 Task: In the  document batman.docx Add another  'page' Use the Tool Explore 'and look for brief about the picture in first page, copy 2-3 lines in second sheet.' Align the text to the center
Action: Mouse moved to (216, 103)
Screenshot: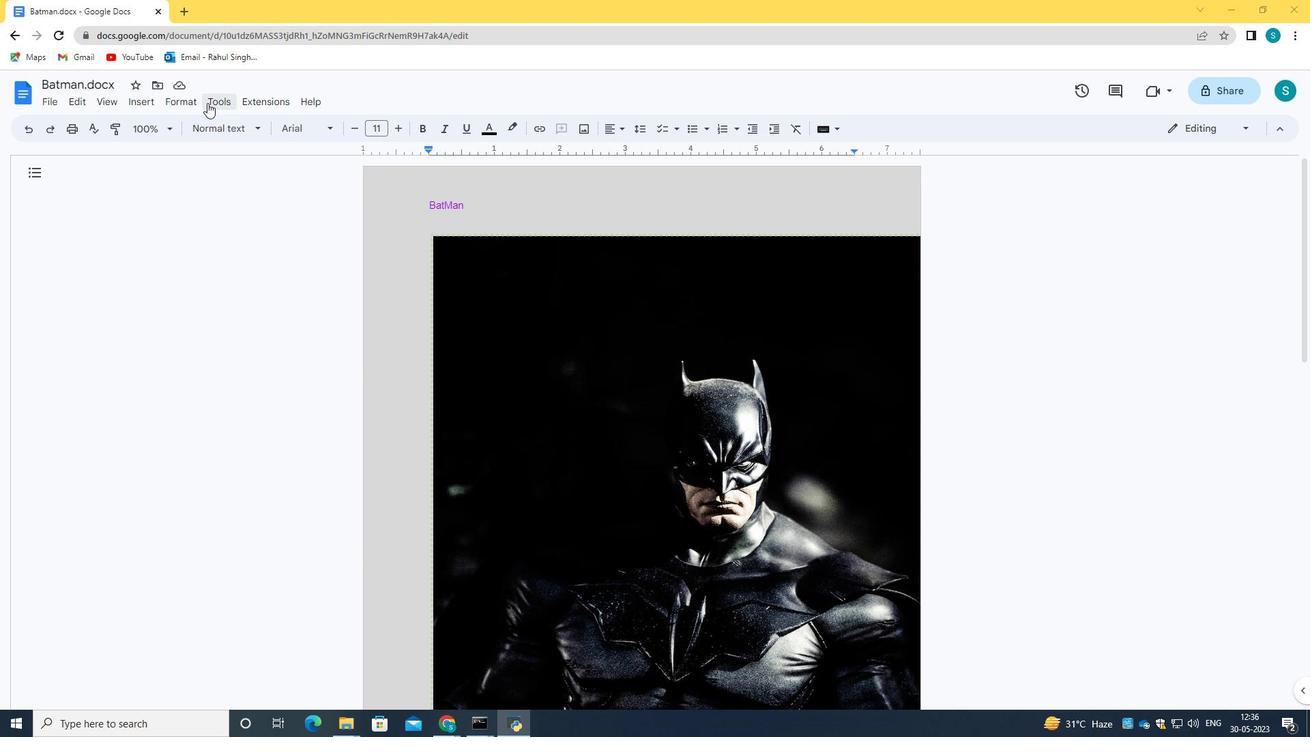
Action: Mouse pressed left at (216, 103)
Screenshot: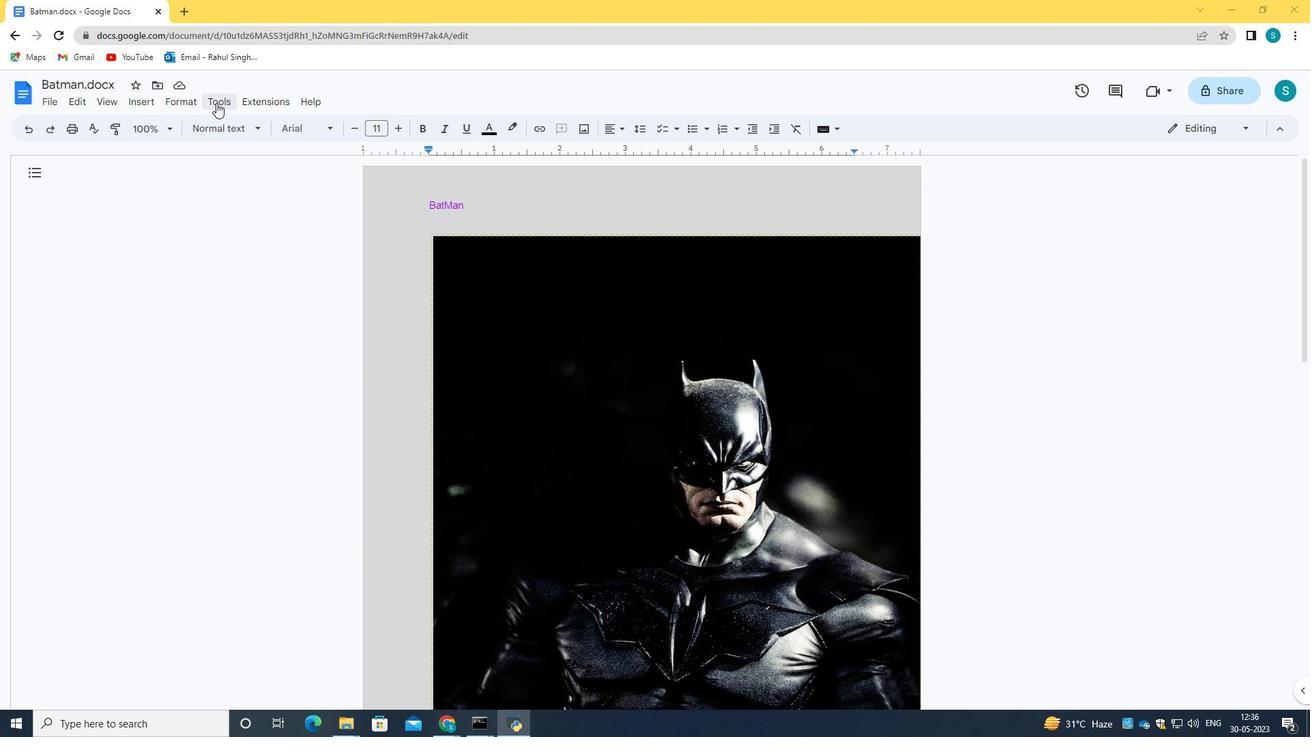 
Action: Mouse moved to (272, 262)
Screenshot: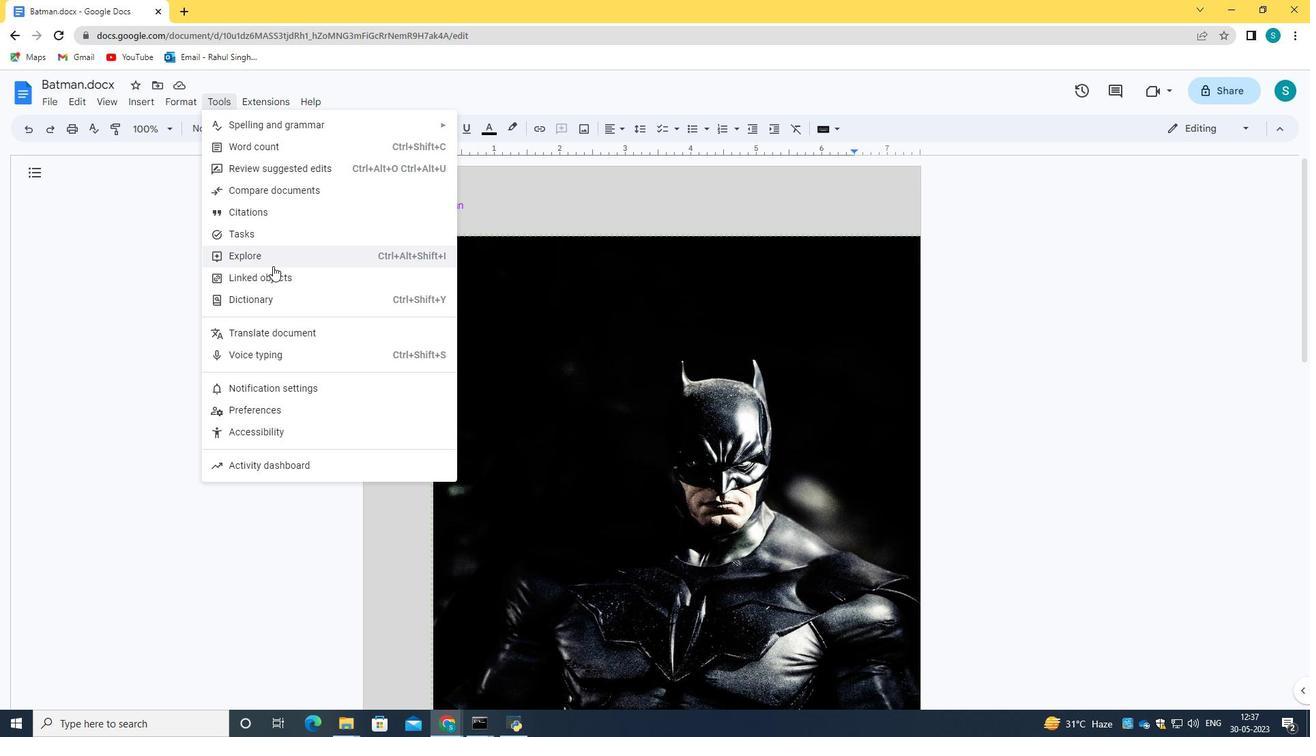 
Action: Mouse pressed left at (272, 262)
Screenshot: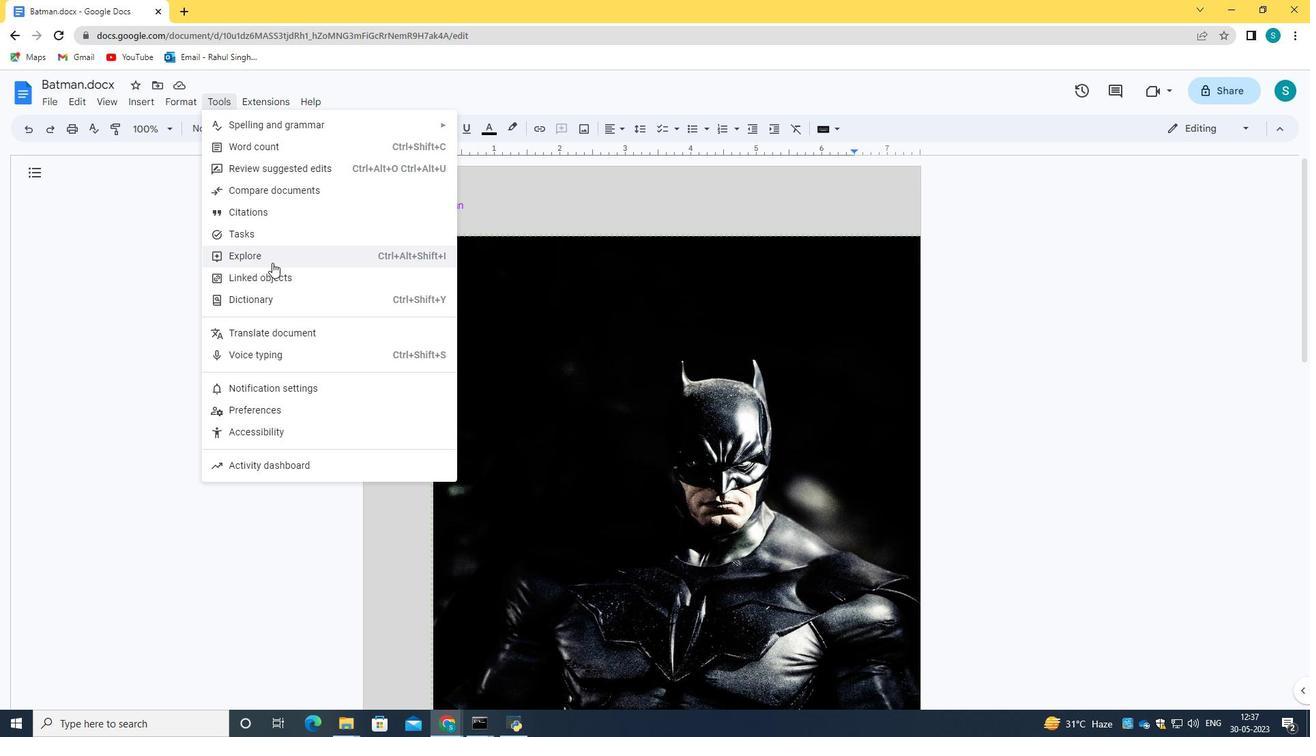 
Action: Mouse moved to (938, 231)
Screenshot: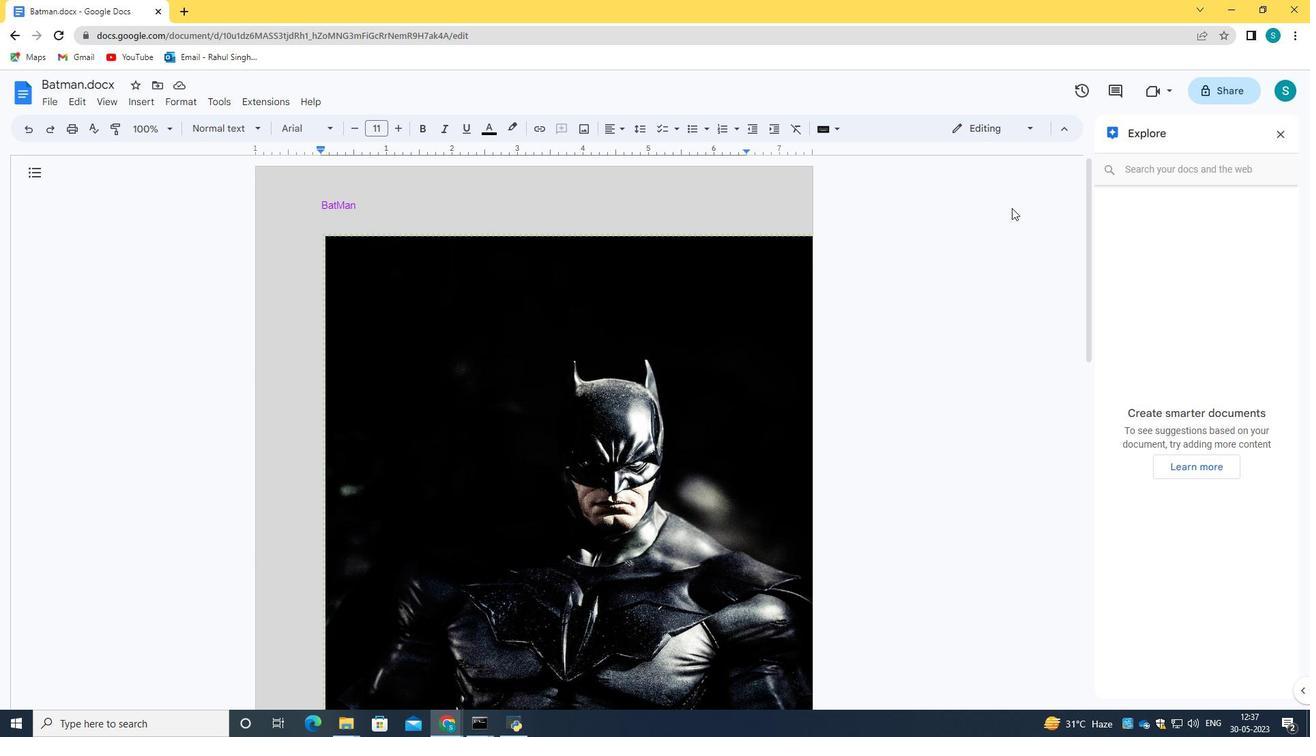 
Action: Mouse pressed left at (938, 231)
Screenshot: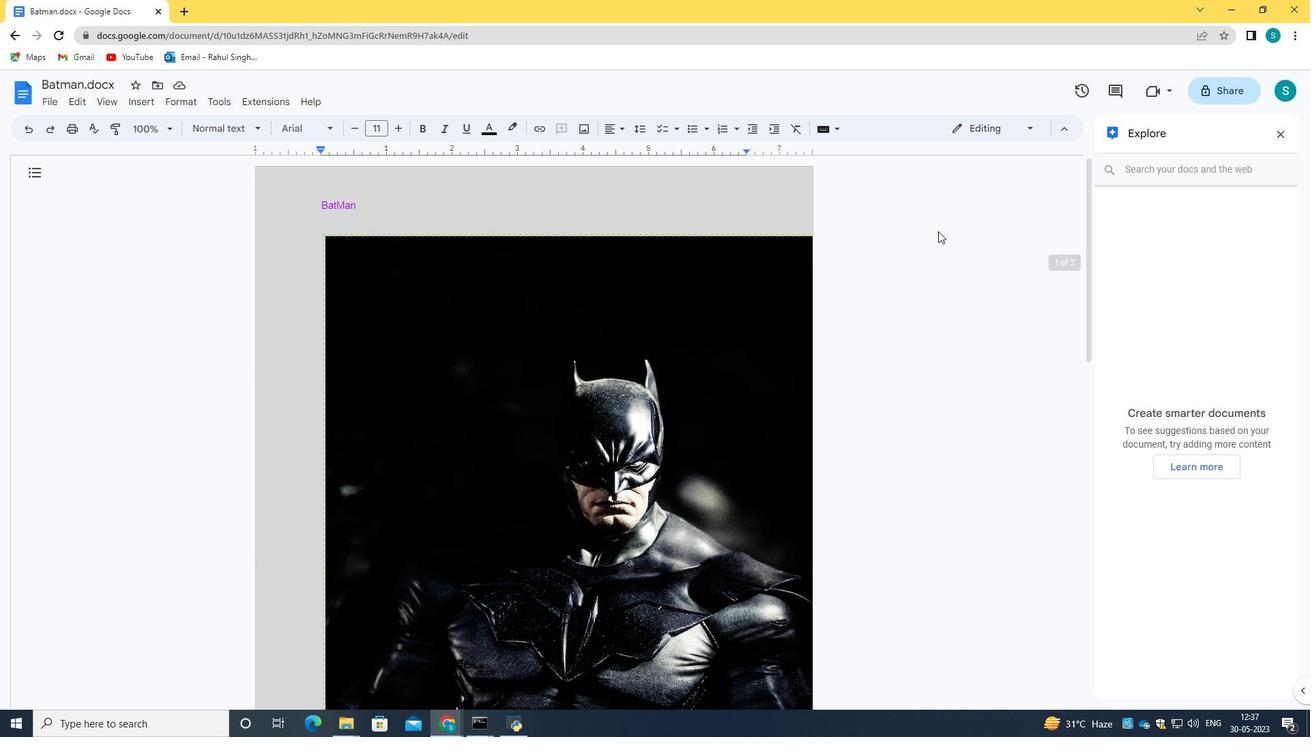 
Action: Mouse moved to (1278, 133)
Screenshot: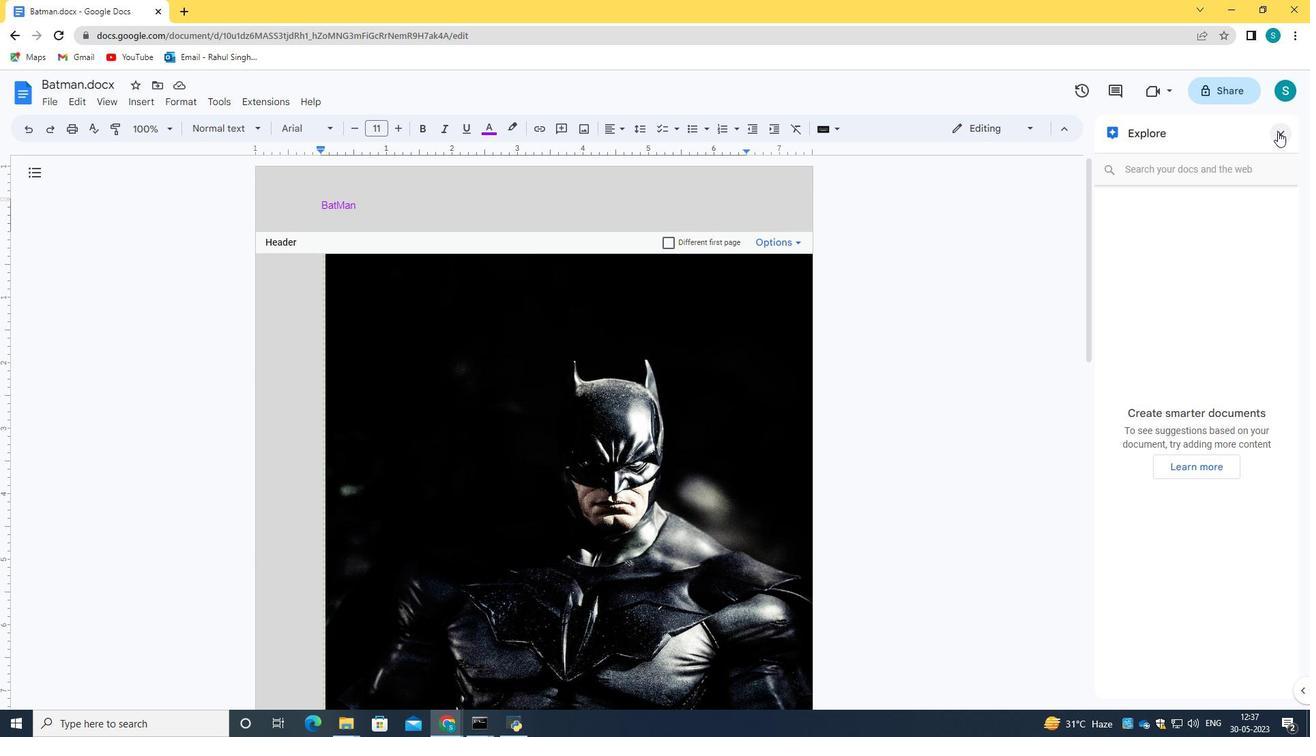 
Action: Mouse pressed left at (1278, 133)
Screenshot: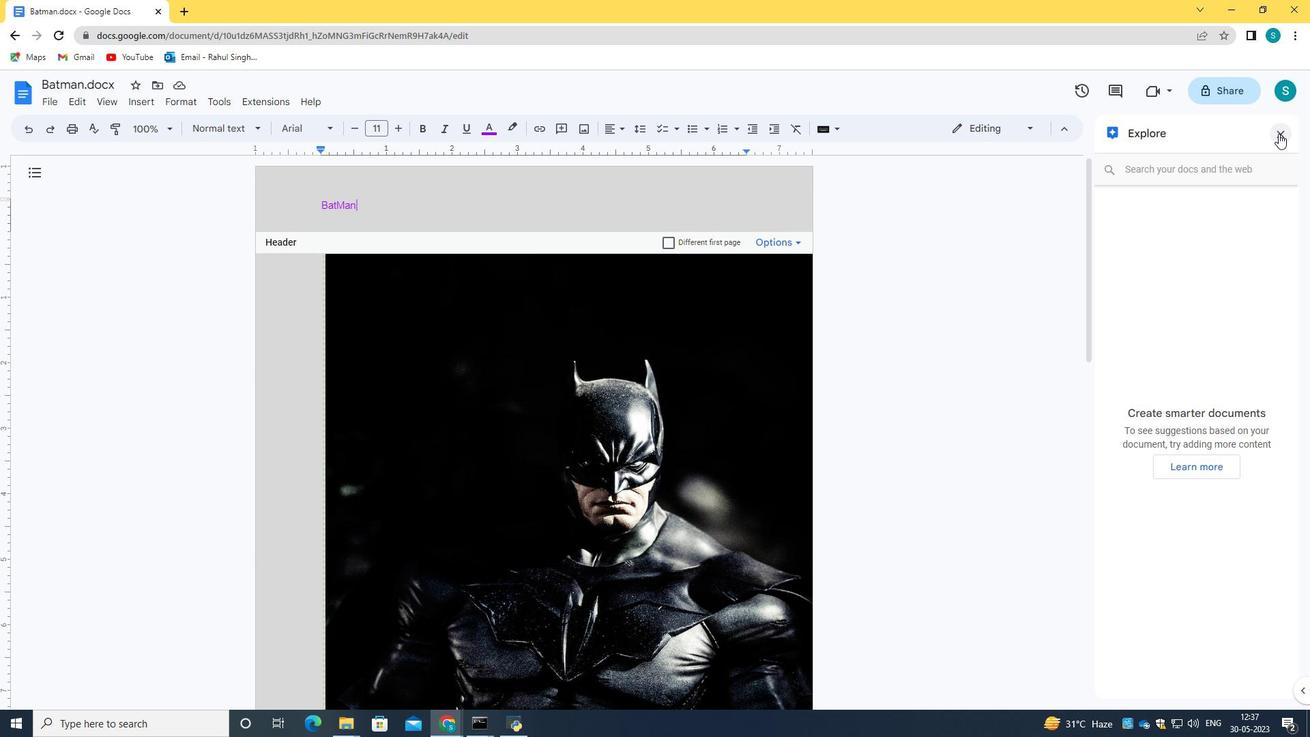 
Action: Mouse moved to (831, 134)
Screenshot: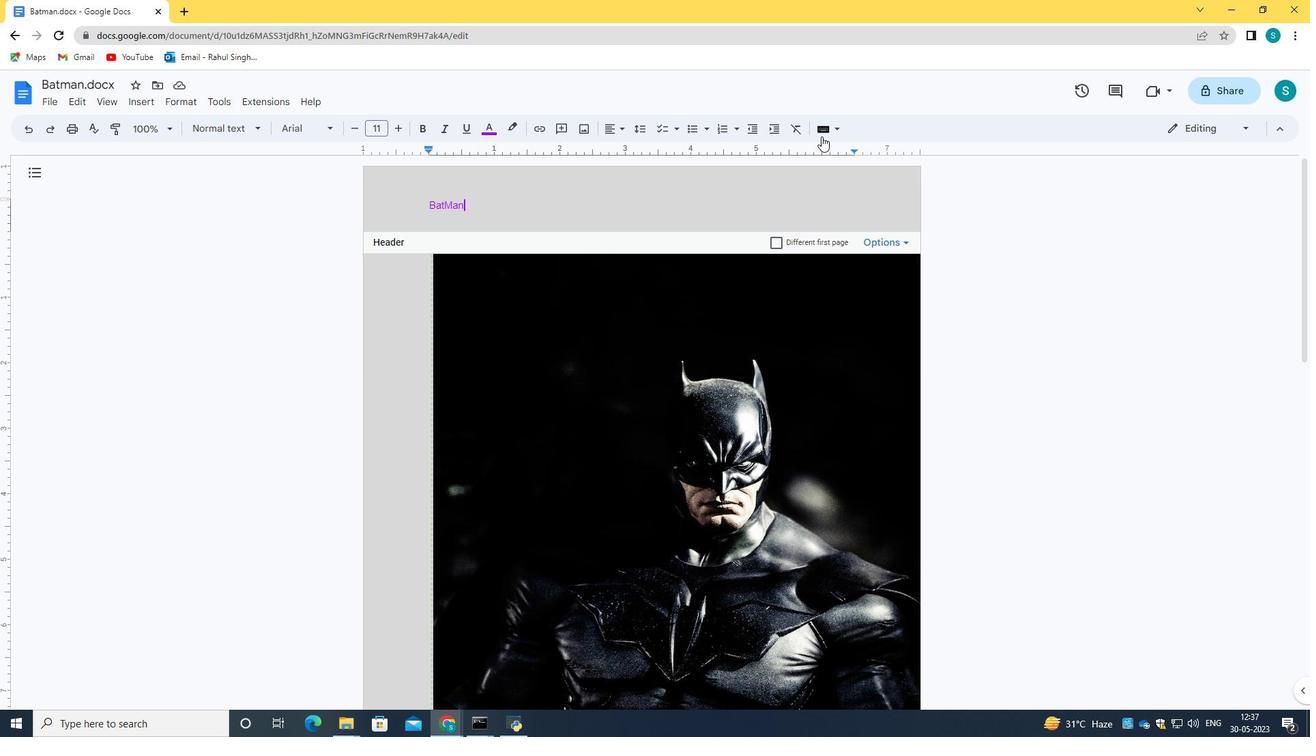 
Action: Mouse pressed left at (831, 134)
Screenshot: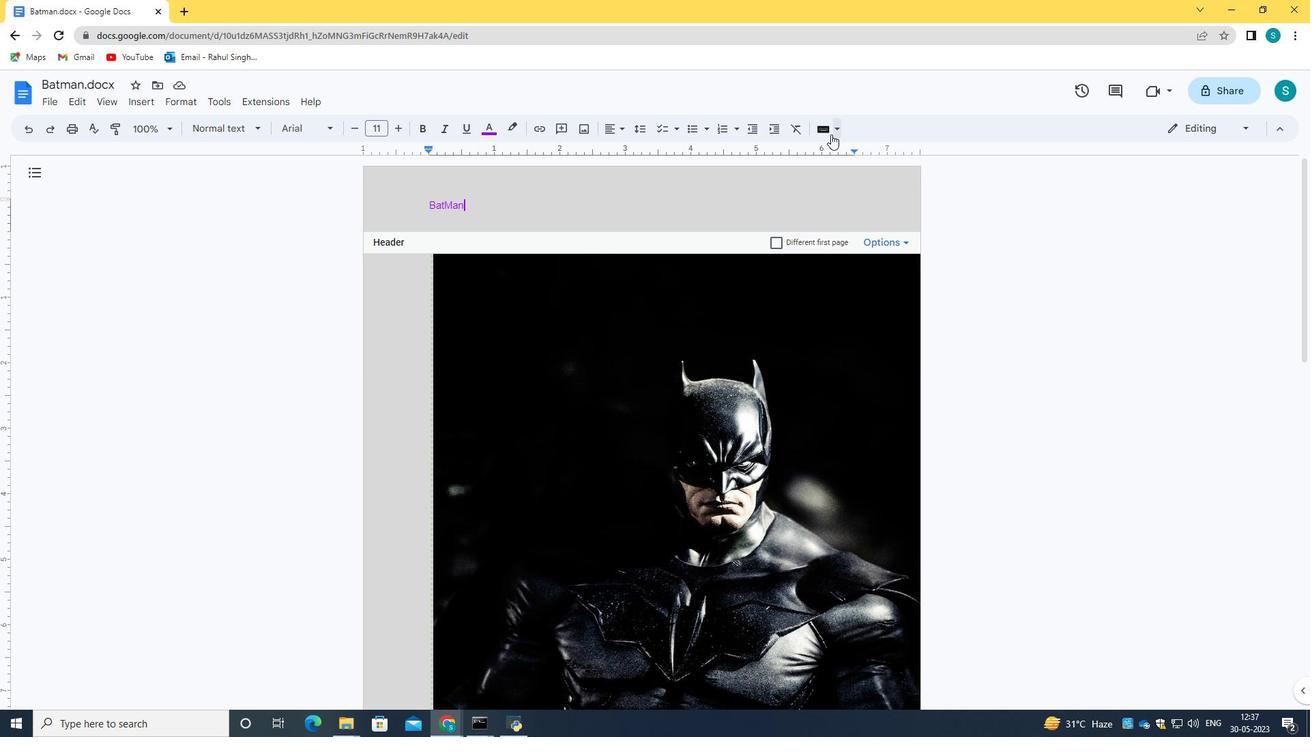 
Action: Mouse pressed left at (831, 134)
Screenshot: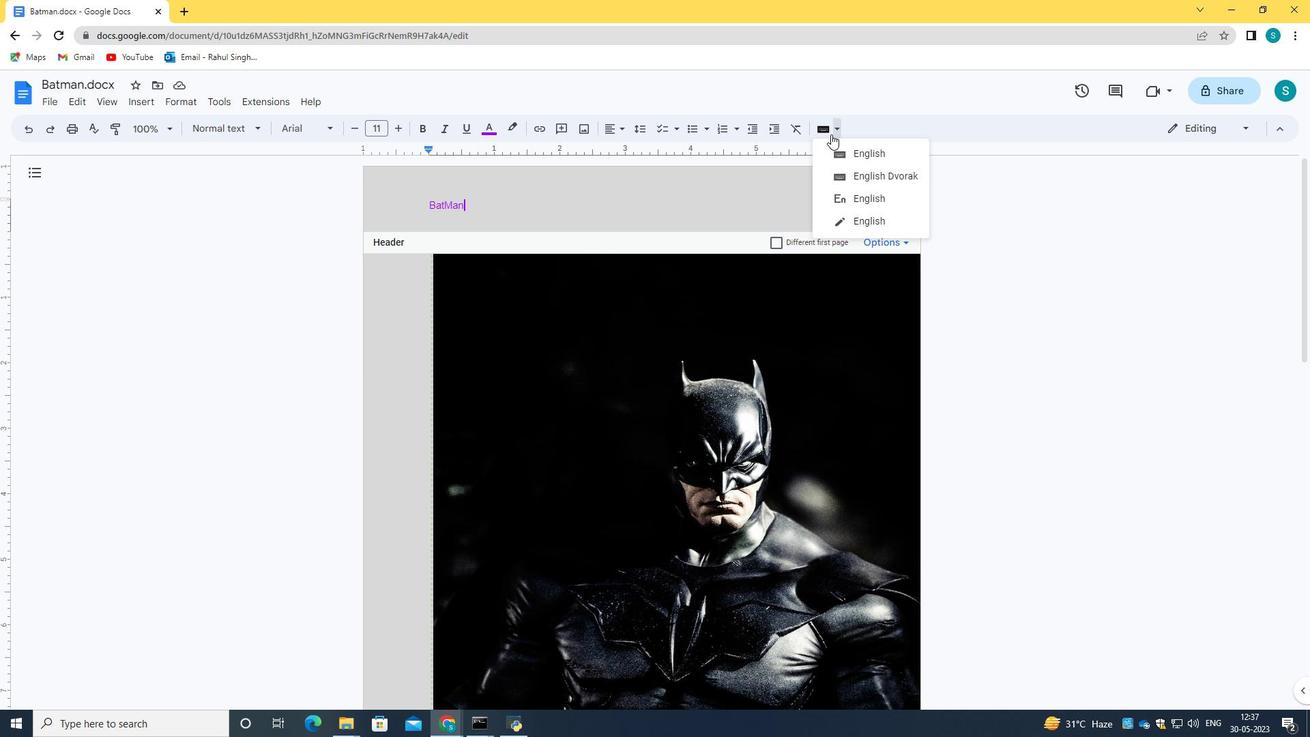 
Action: Mouse moved to (58, 100)
Screenshot: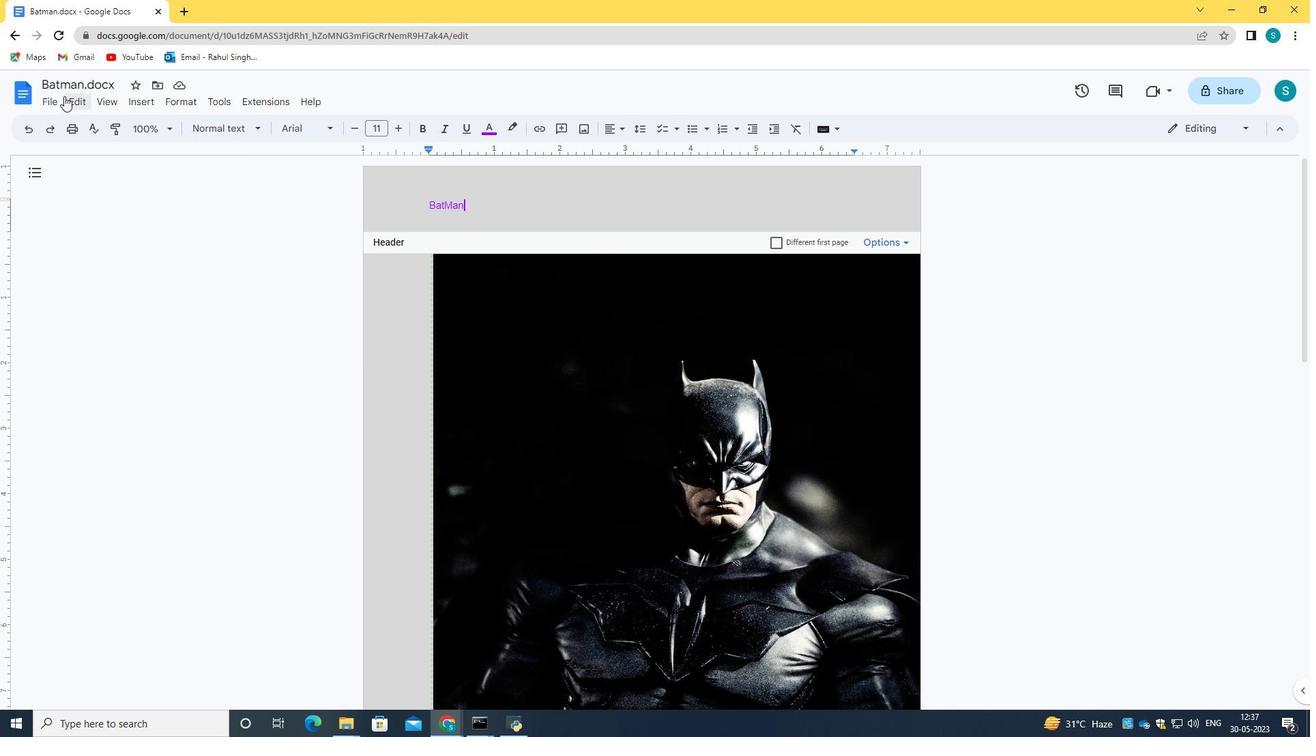
Action: Mouse pressed left at (58, 100)
Screenshot: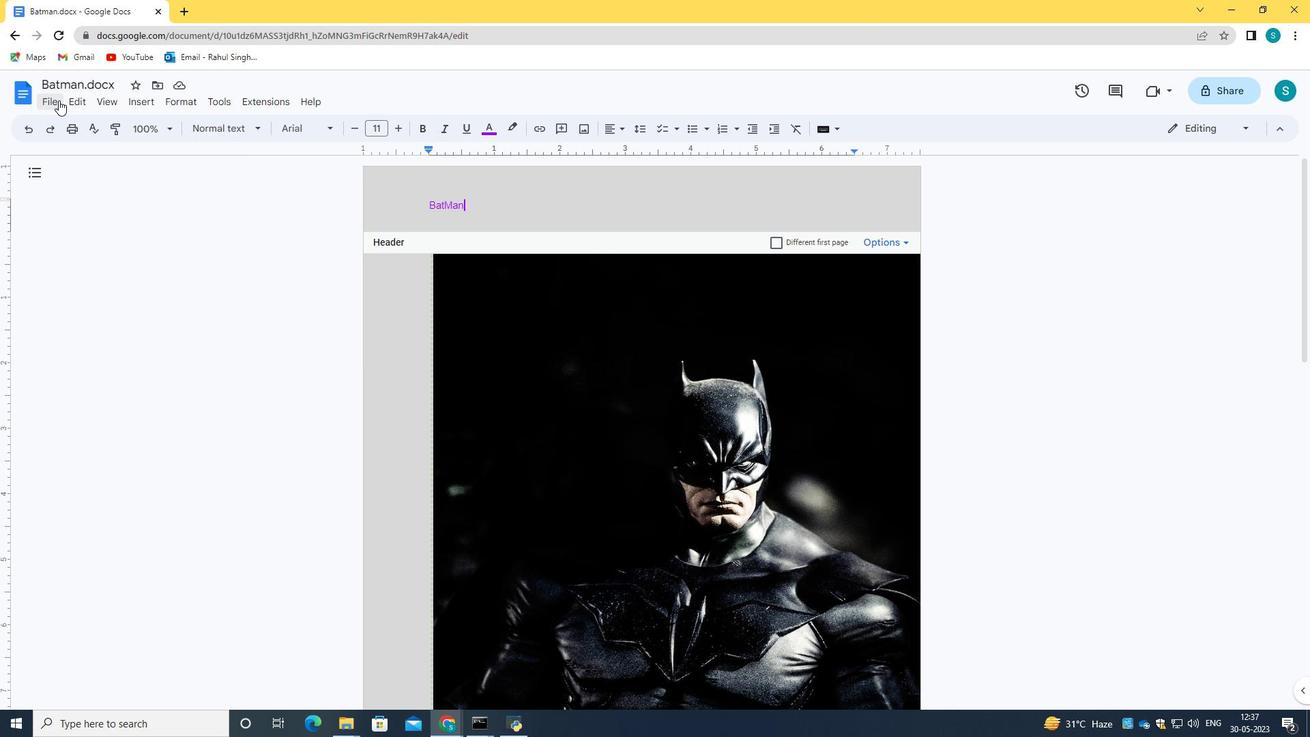 
Action: Mouse moved to (219, 287)
Screenshot: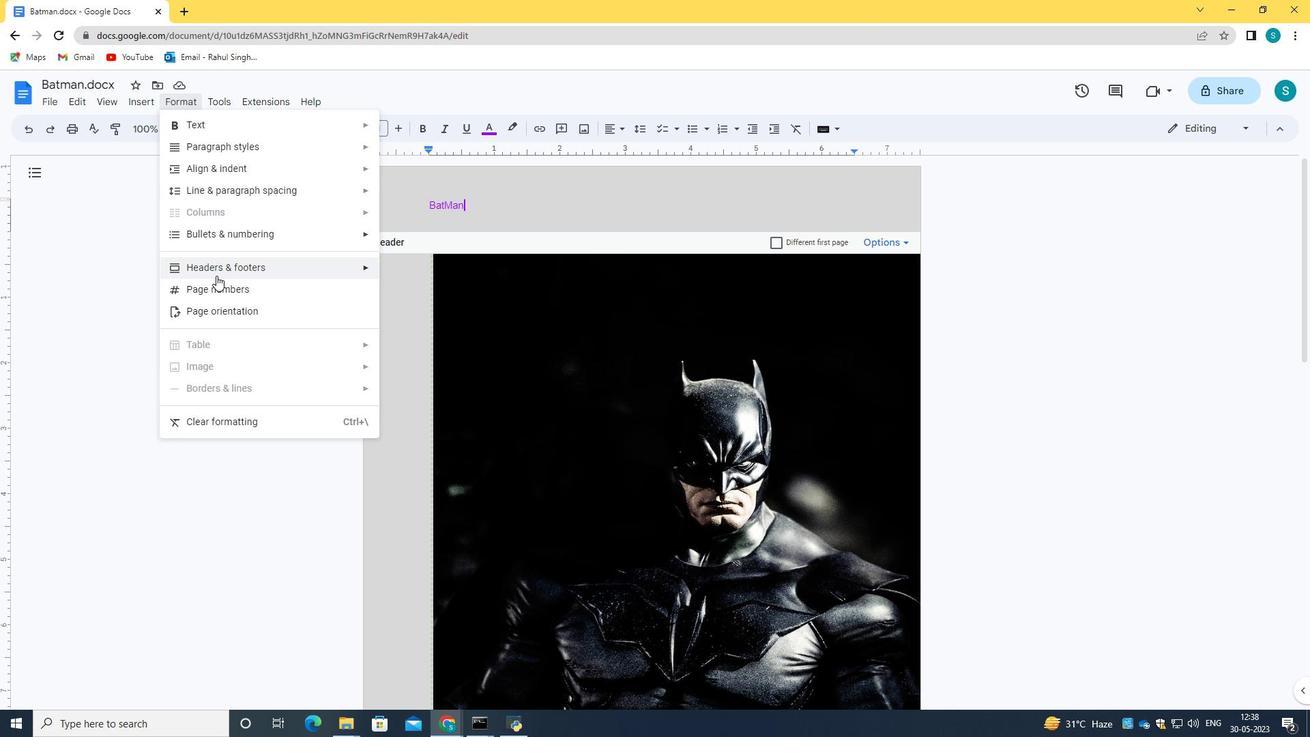 
Action: Mouse pressed left at (219, 287)
Screenshot: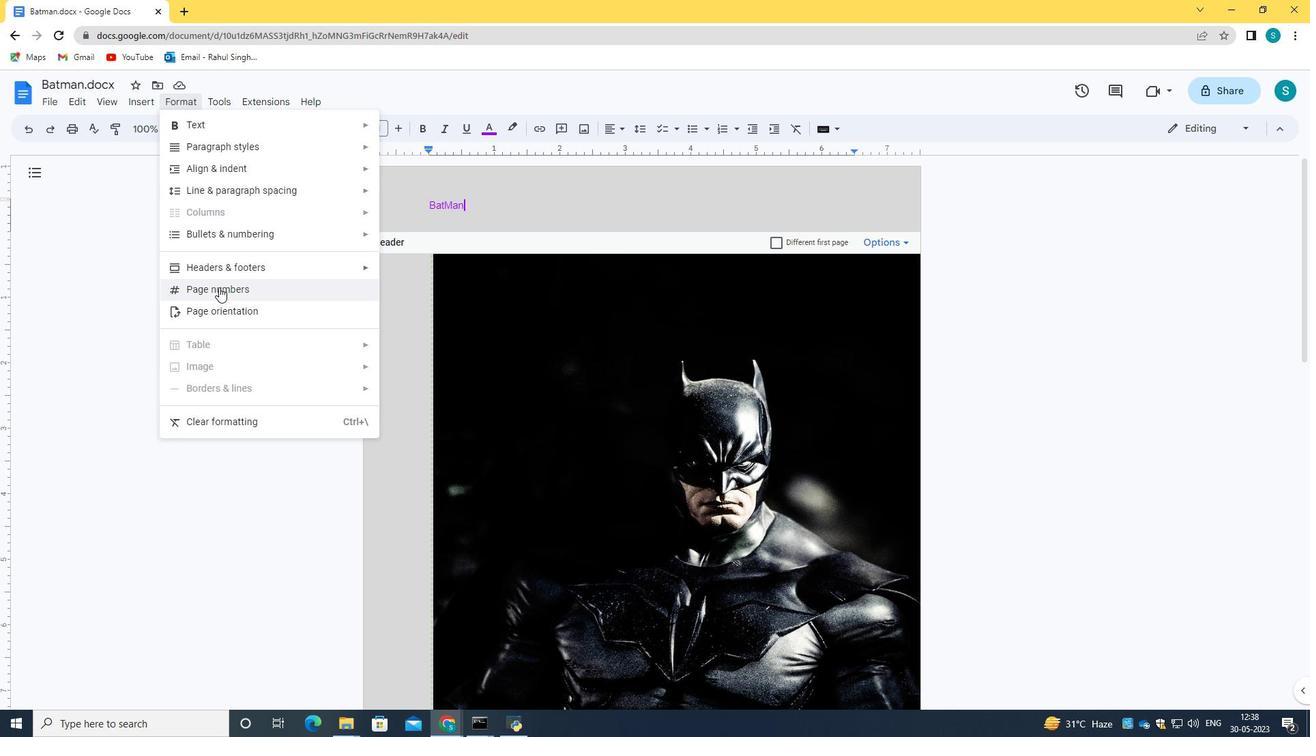 
Action: Mouse moved to (748, 277)
Screenshot: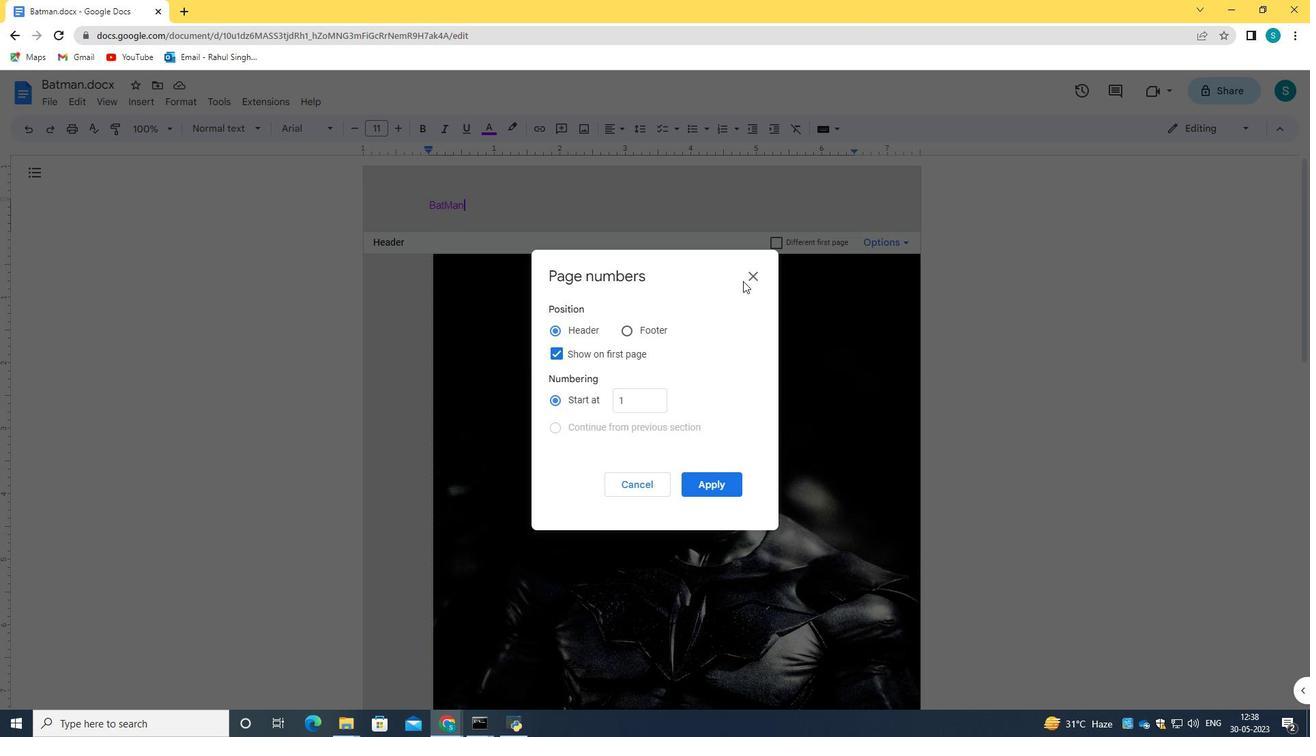 
Action: Mouse pressed left at (748, 277)
Screenshot: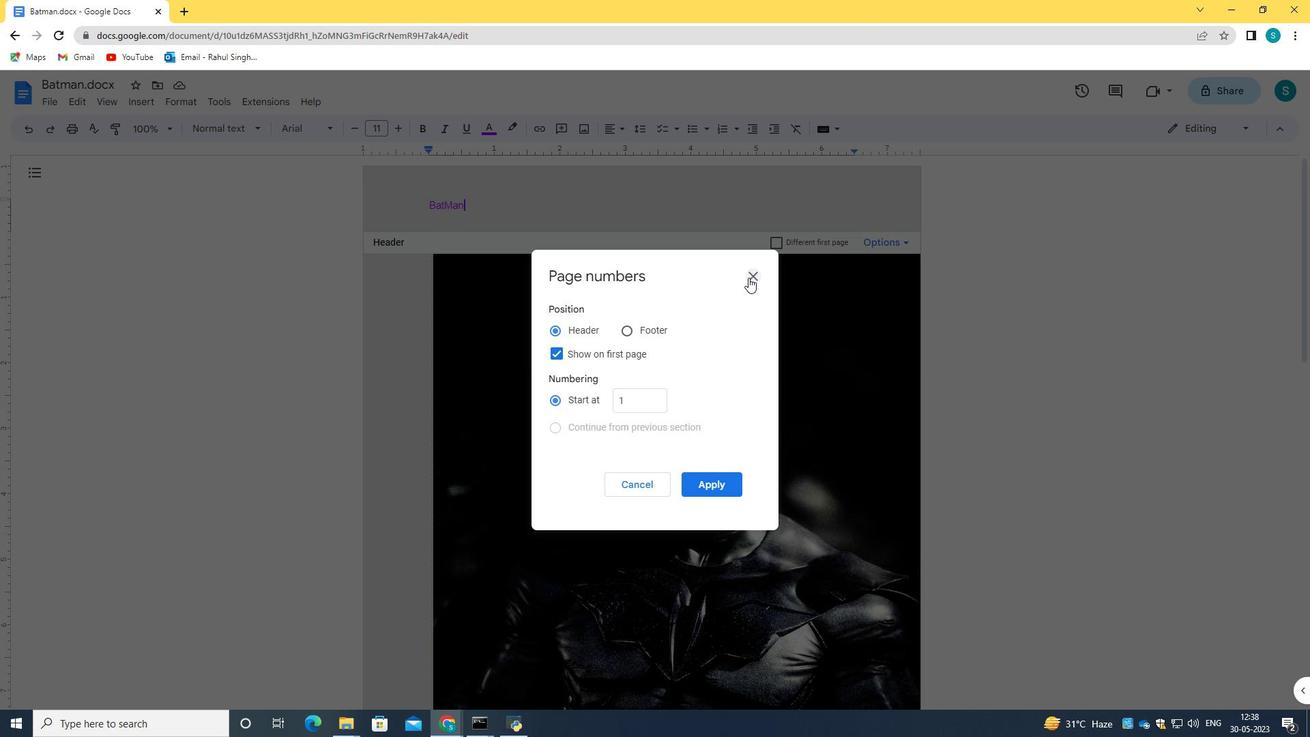 
Action: Mouse moved to (794, 333)
Screenshot: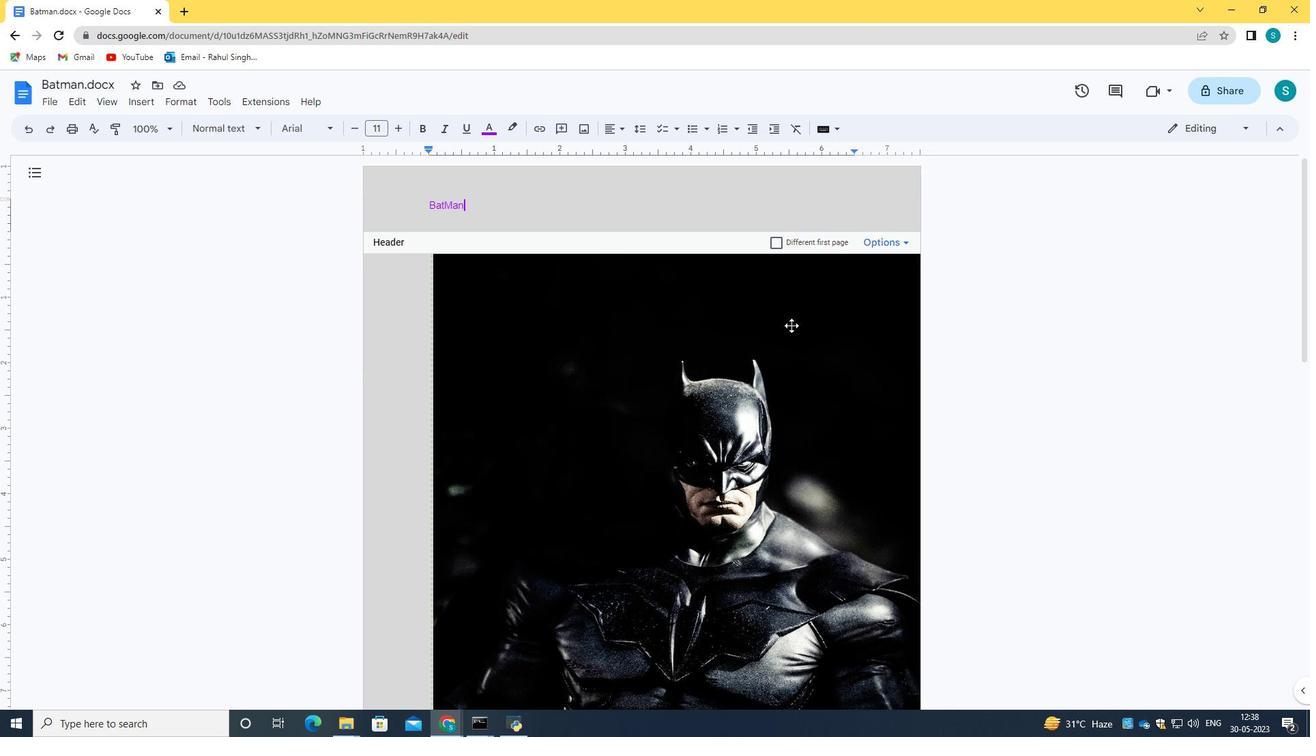 
Action: Mouse scrolled (794, 333) with delta (0, 0)
Screenshot: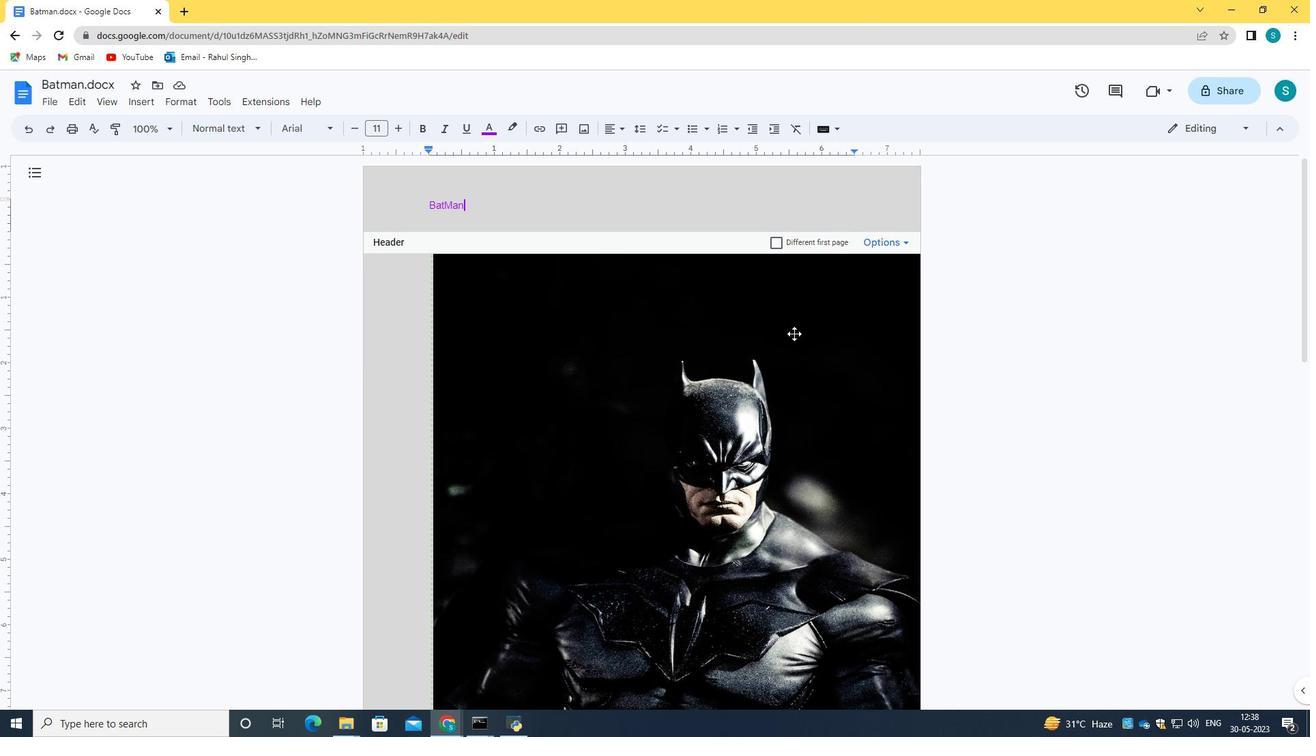 
Action: Mouse scrolled (794, 333) with delta (0, 0)
Screenshot: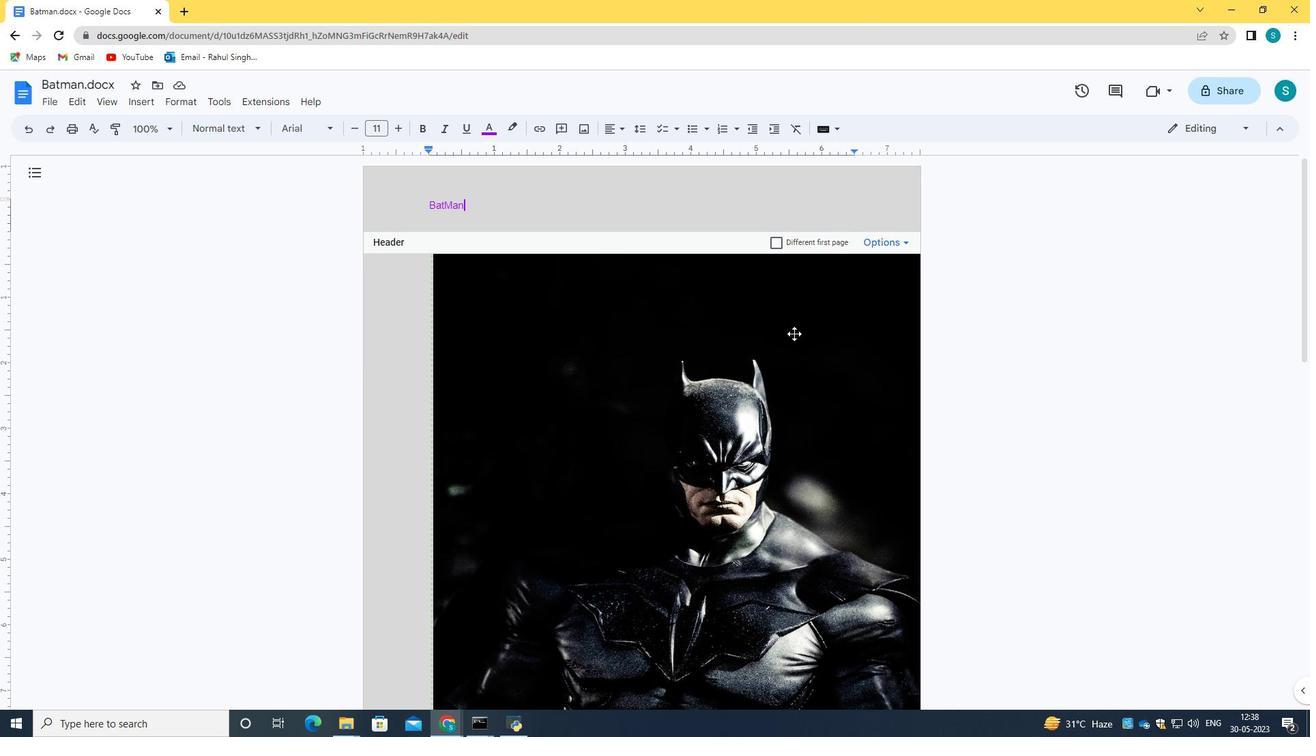 
Action: Mouse scrolled (794, 333) with delta (0, 0)
Screenshot: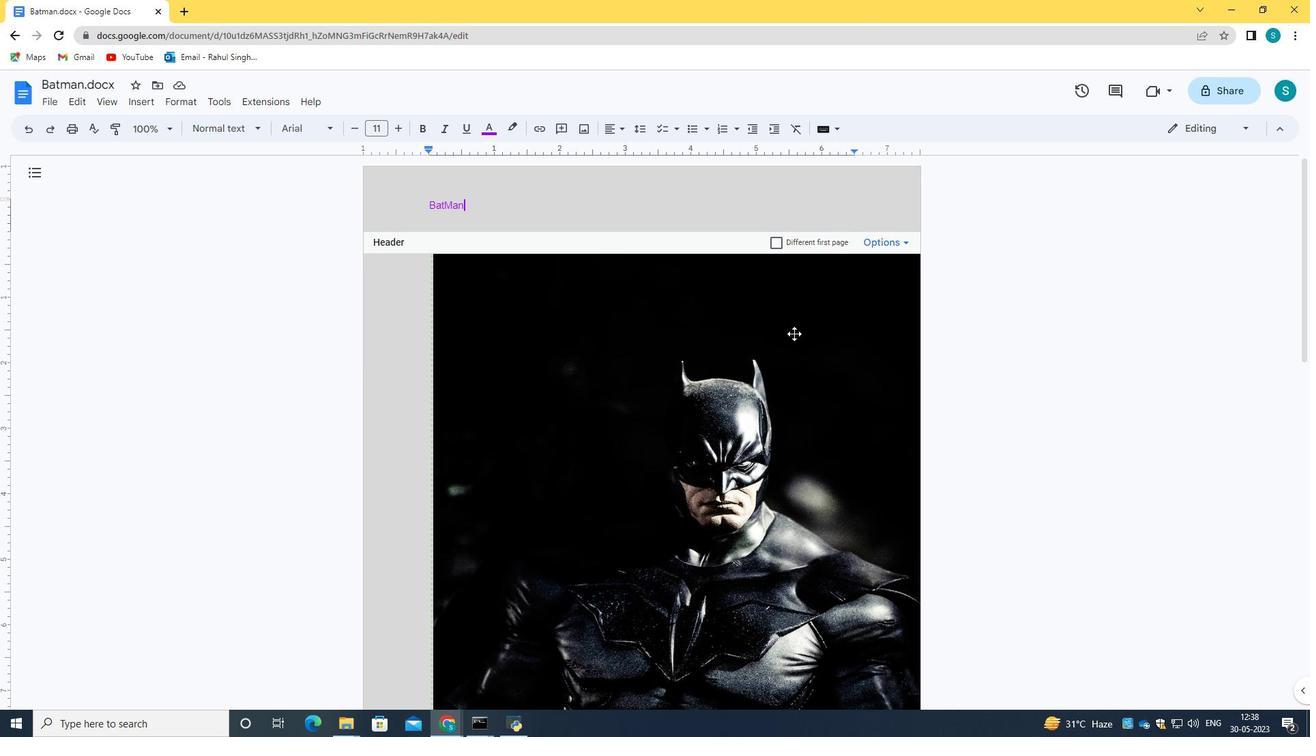 
Action: Mouse scrolled (794, 333) with delta (0, 0)
Screenshot: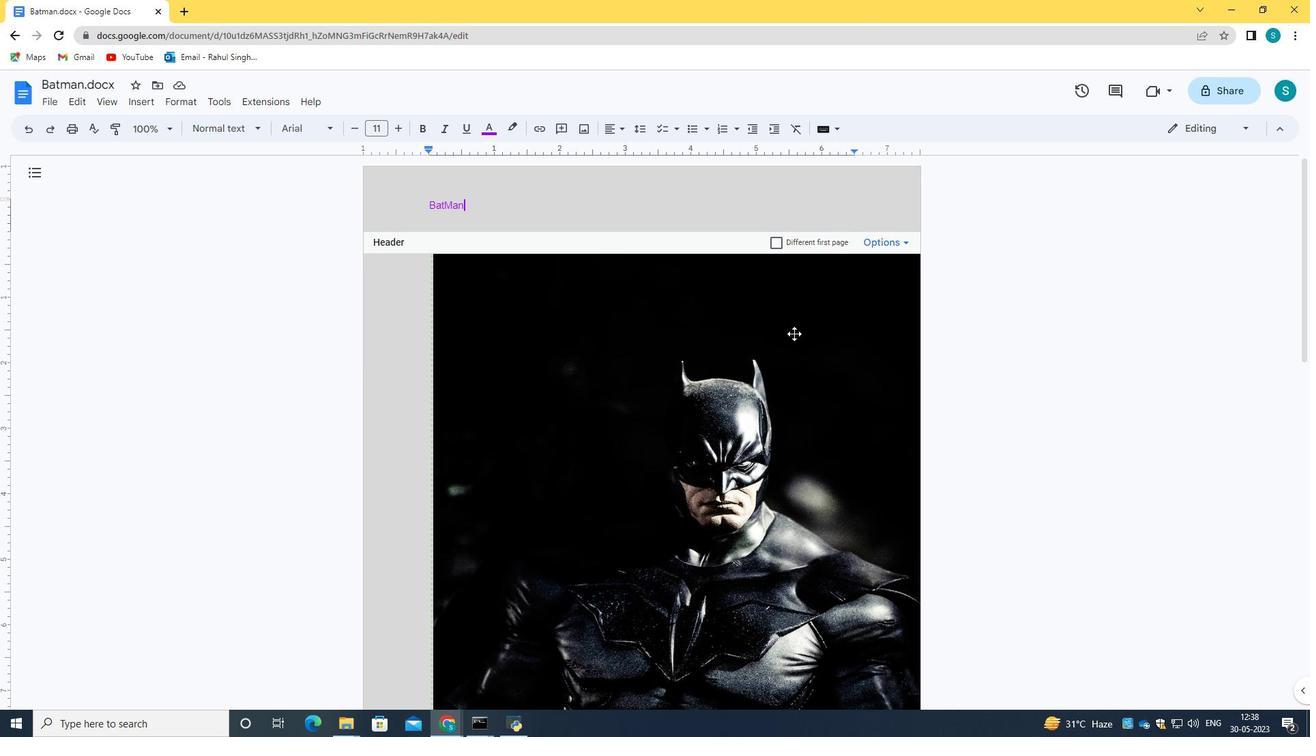 
Action: Mouse scrolled (794, 333) with delta (0, 0)
Screenshot: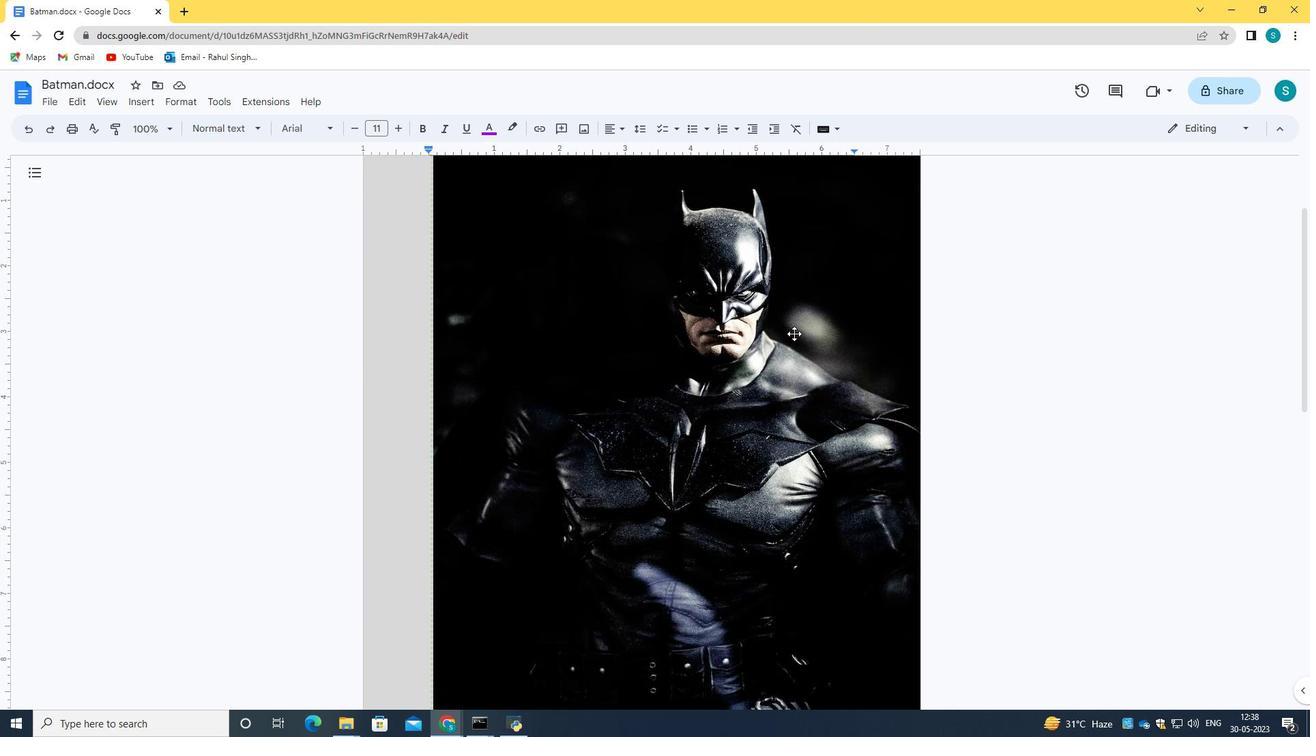 
Action: Mouse scrolled (794, 333) with delta (0, 0)
Screenshot: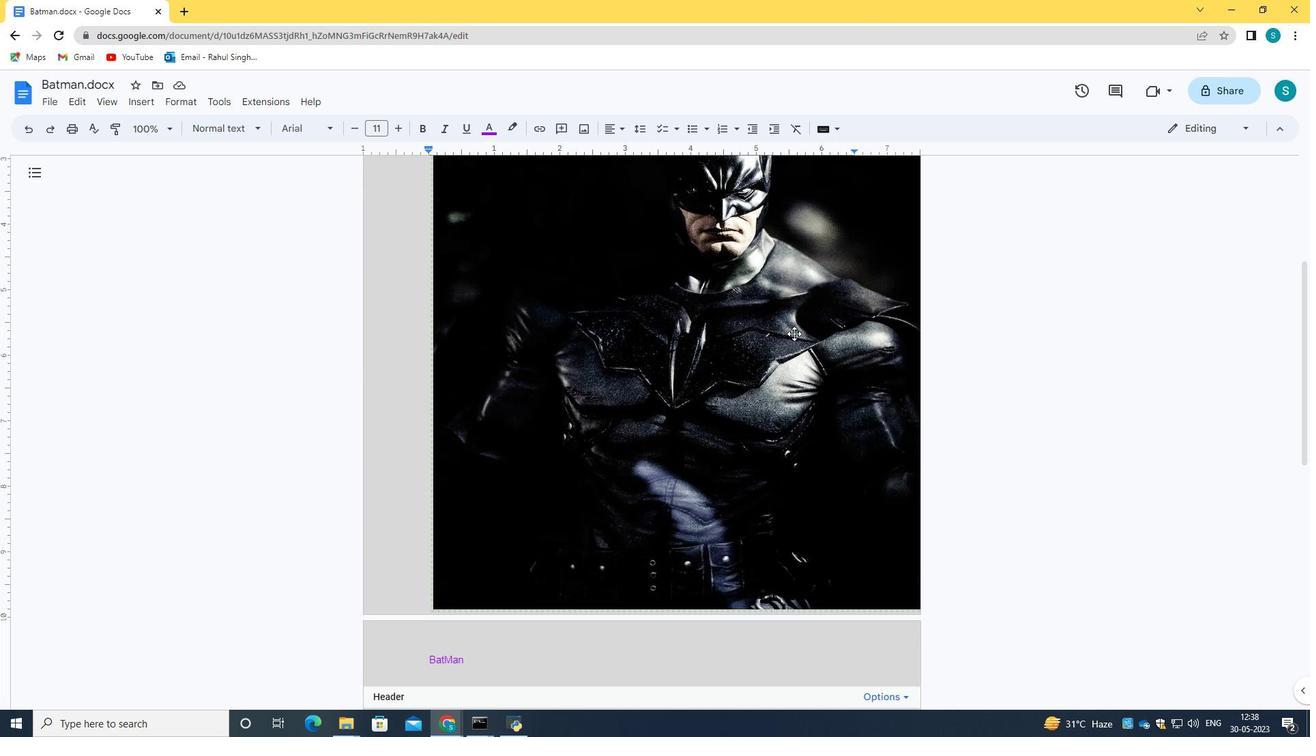 
Action: Mouse scrolled (794, 333) with delta (0, 0)
Screenshot: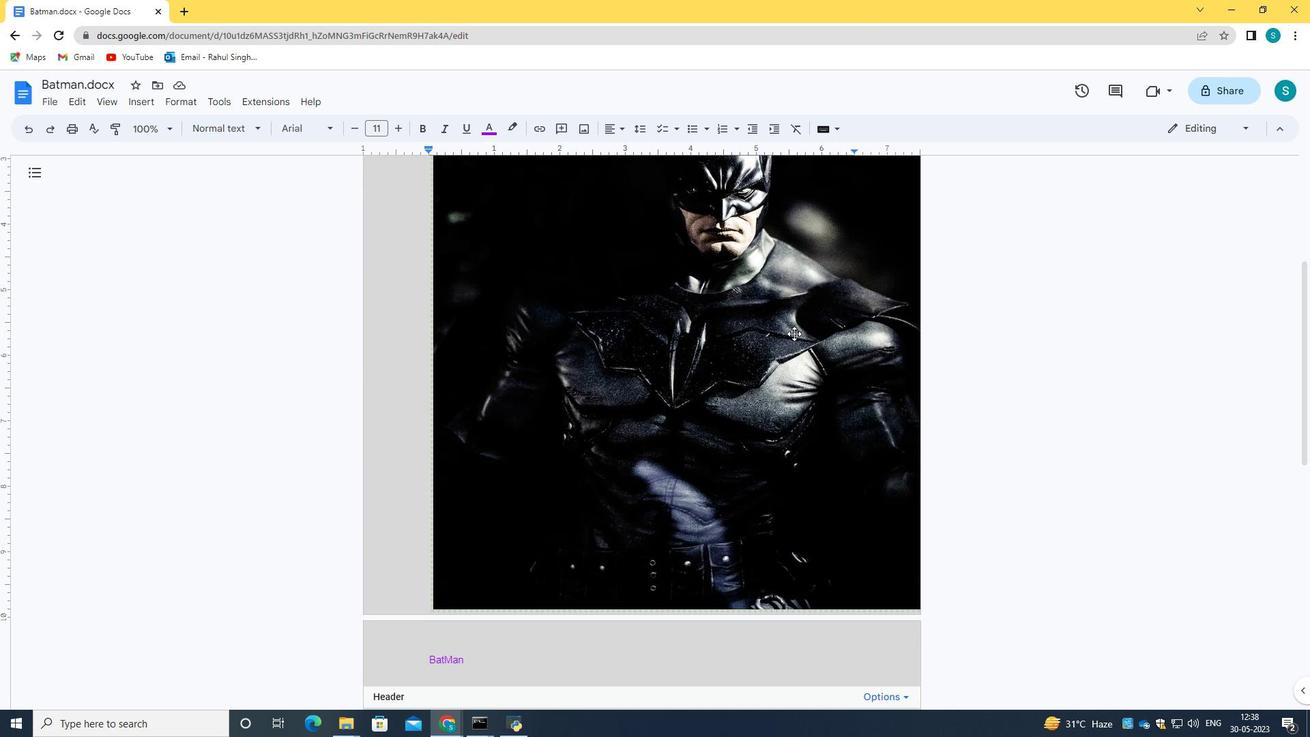 
Action: Mouse scrolled (794, 333) with delta (0, 0)
Screenshot: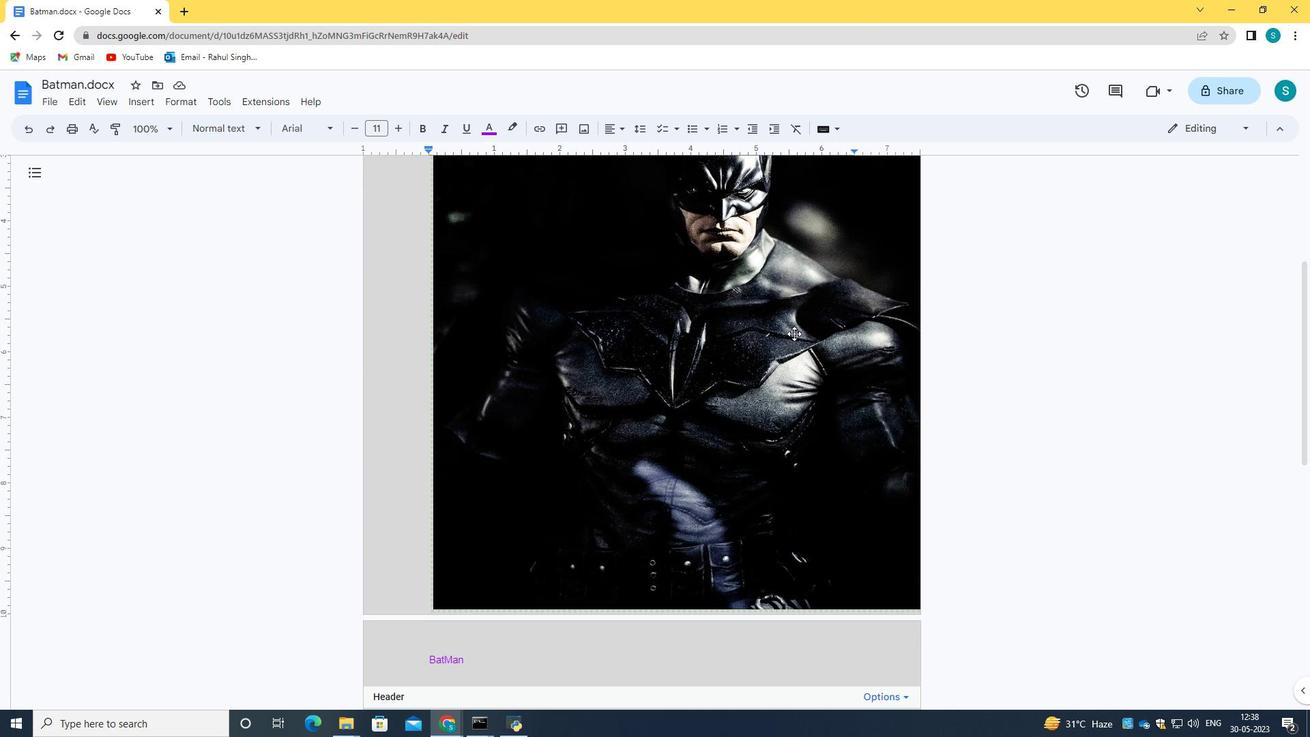 
Action: Mouse scrolled (794, 333) with delta (0, 0)
Screenshot: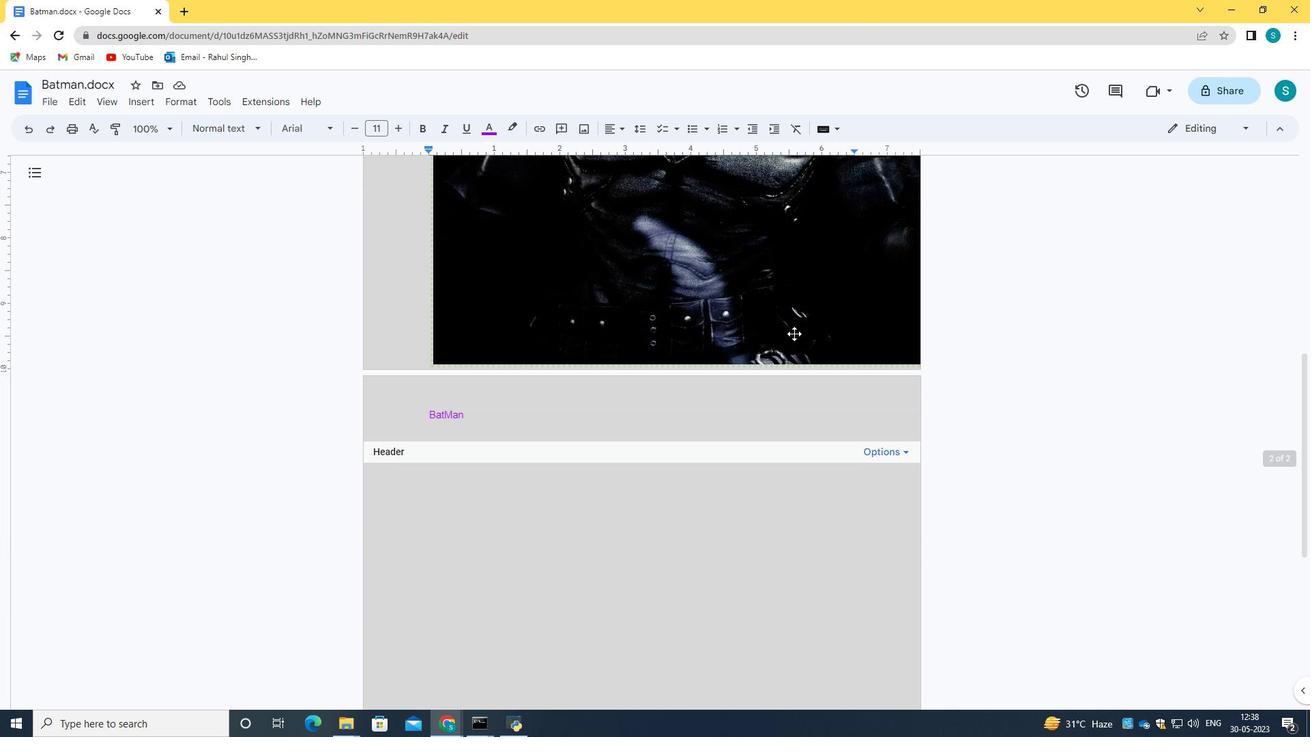 
Action: Mouse moved to (794, 334)
Screenshot: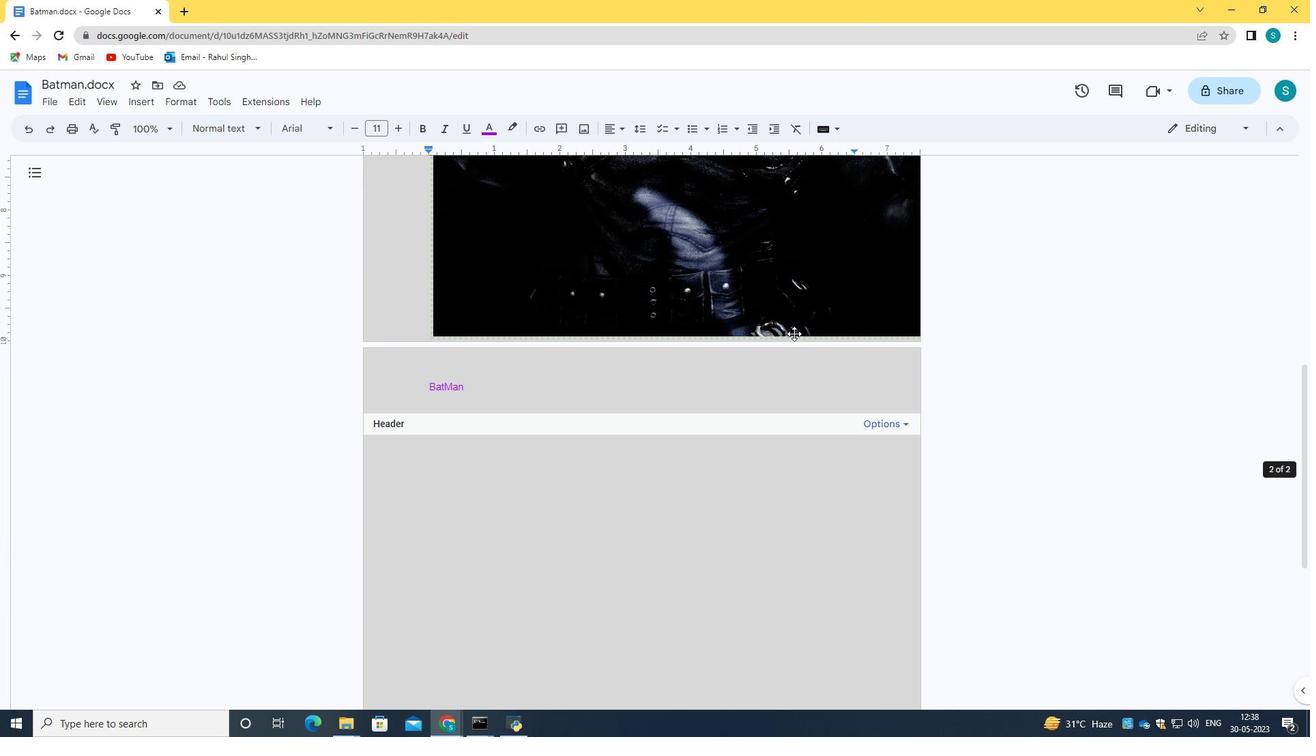 
Action: Mouse scrolled (794, 333) with delta (0, 0)
Screenshot: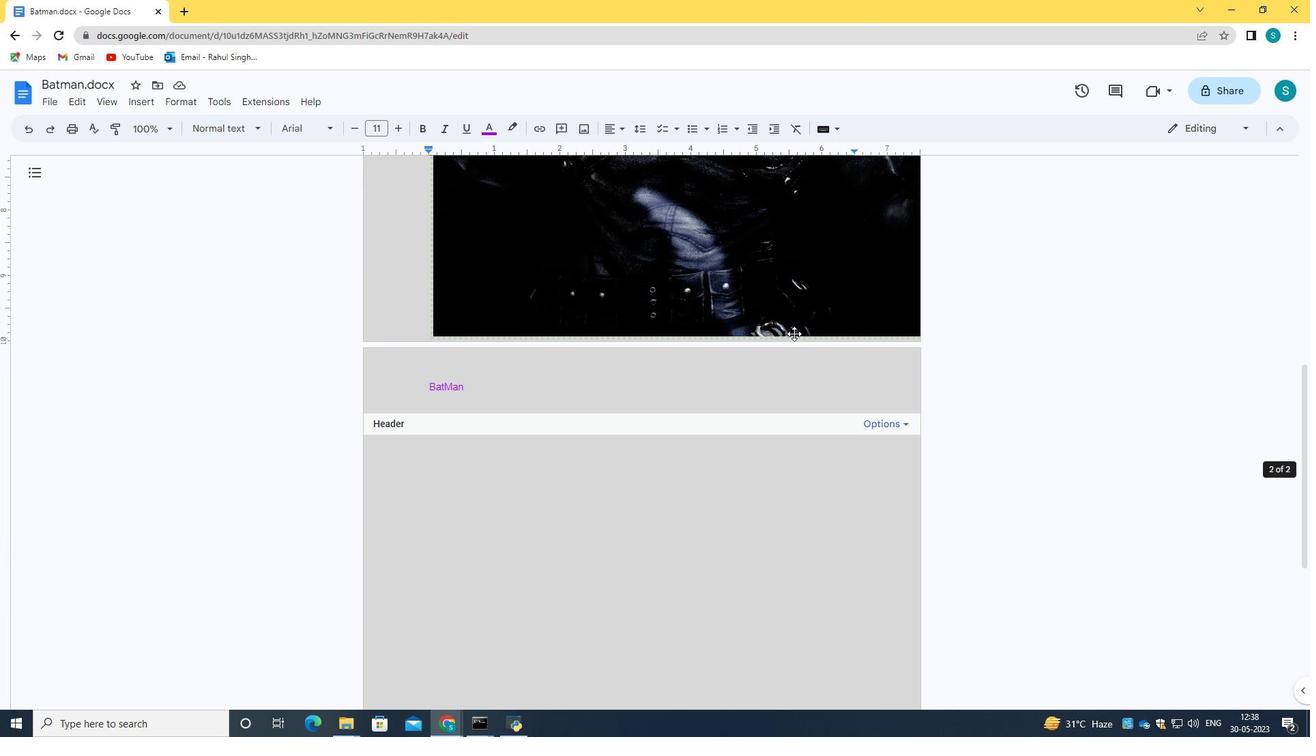 
Action: Mouse moved to (620, 459)
Screenshot: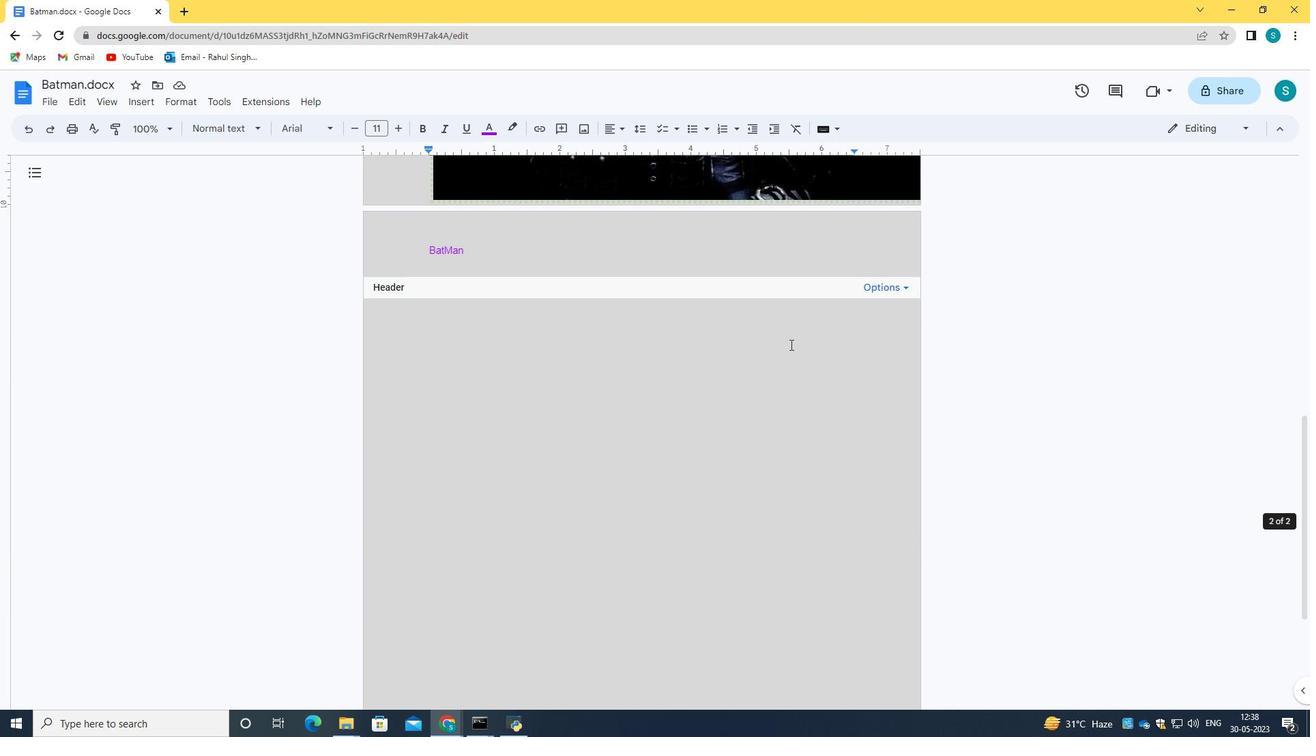 
Action: Mouse pressed left at (620, 459)
Screenshot: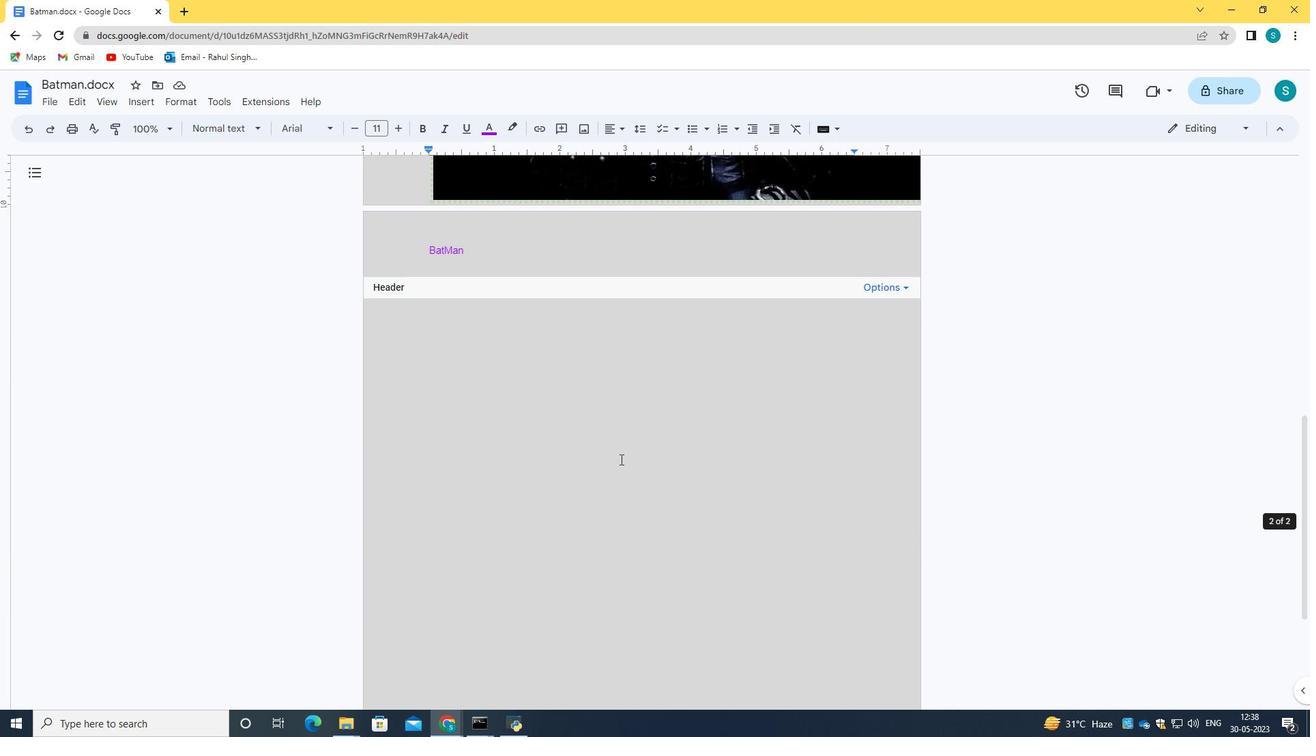 
Action: Mouse moved to (621, 456)
Screenshot: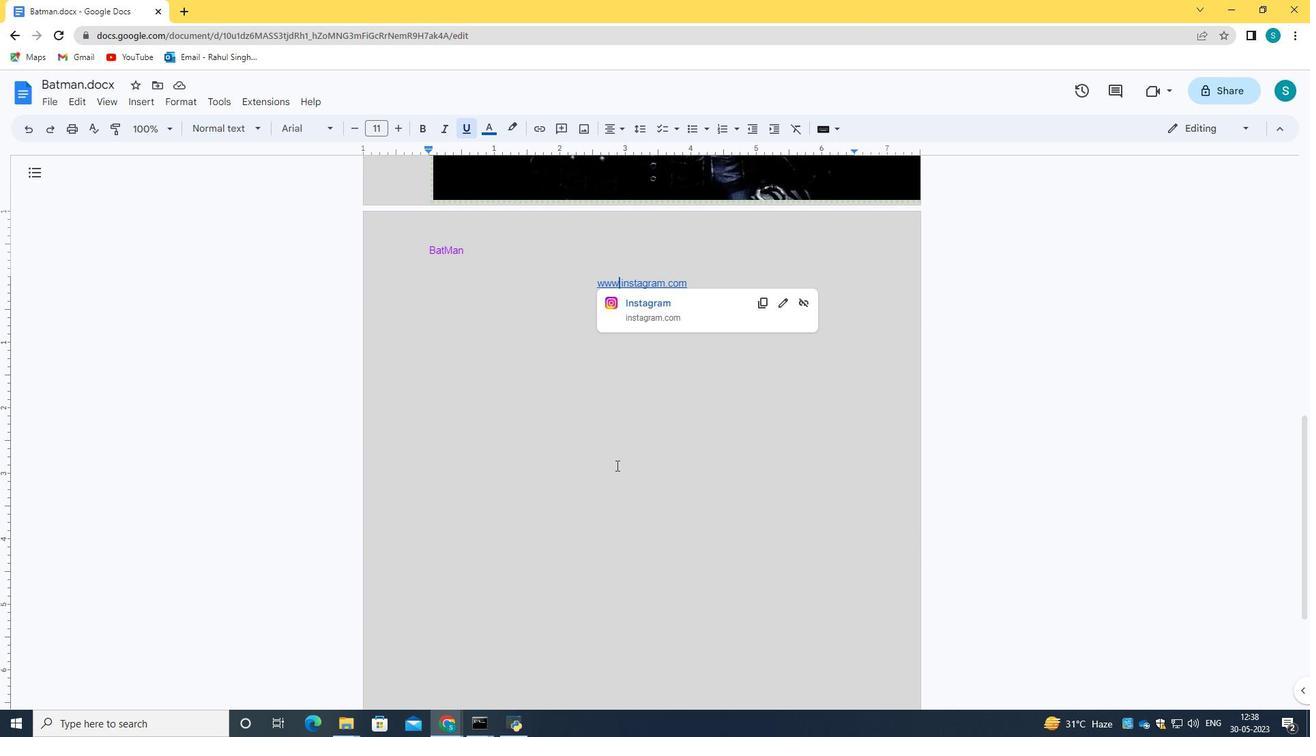 
Action: Mouse pressed left at (621, 456)
Screenshot: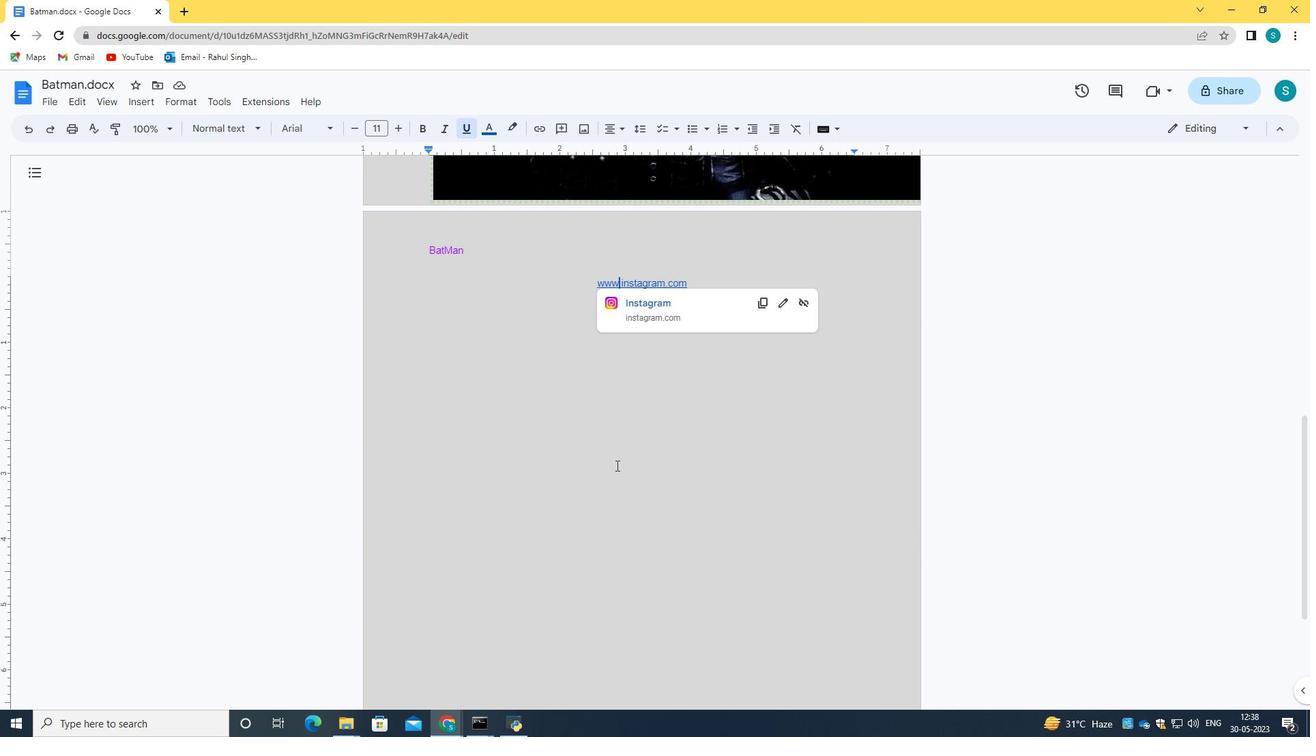 
Action: Mouse moved to (637, 442)
Screenshot: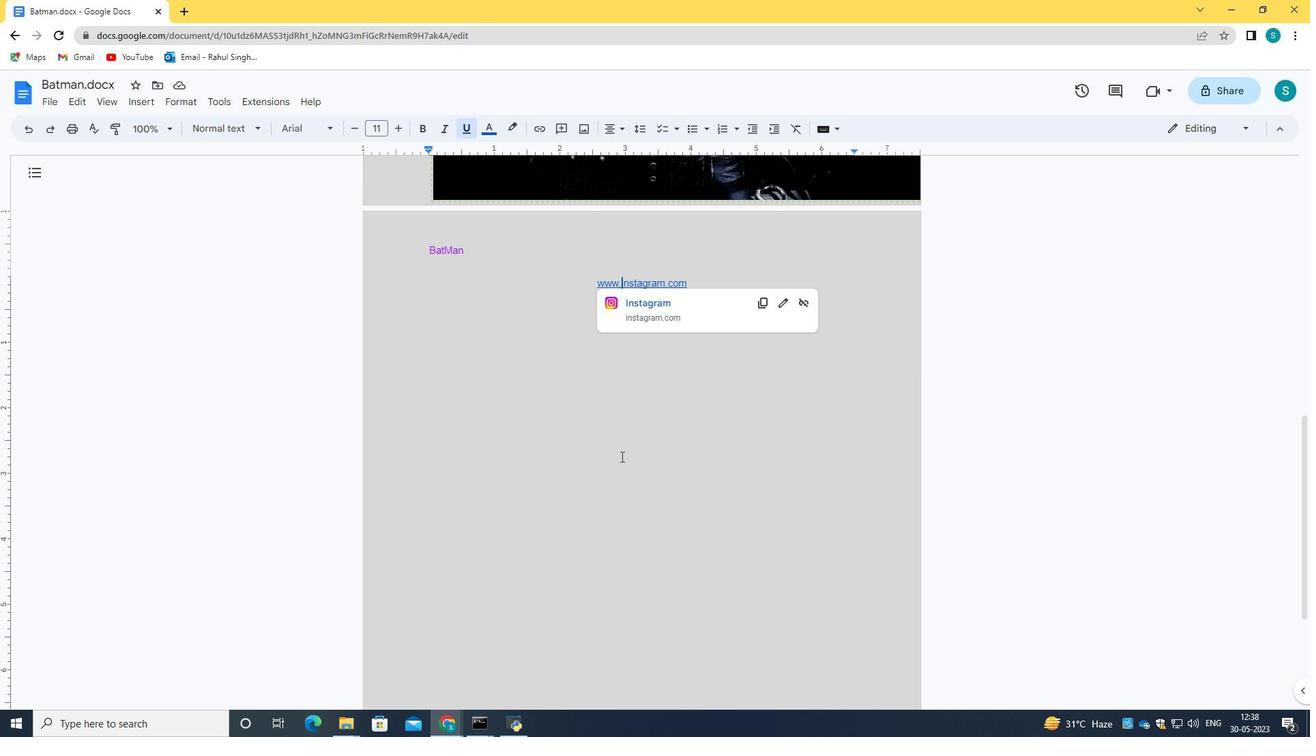 
Action: Mouse scrolled (637, 443) with delta (0, 0)
Screenshot: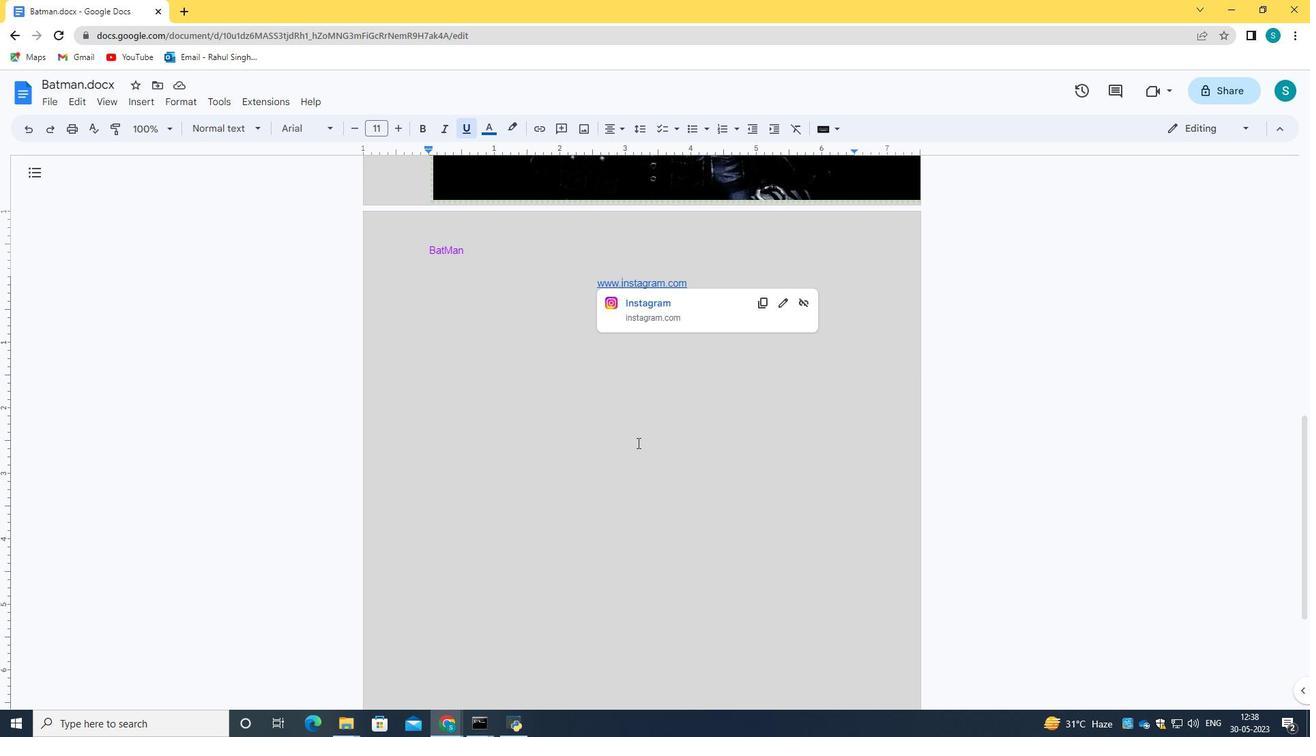 
Action: Mouse scrolled (637, 443) with delta (0, 0)
Screenshot: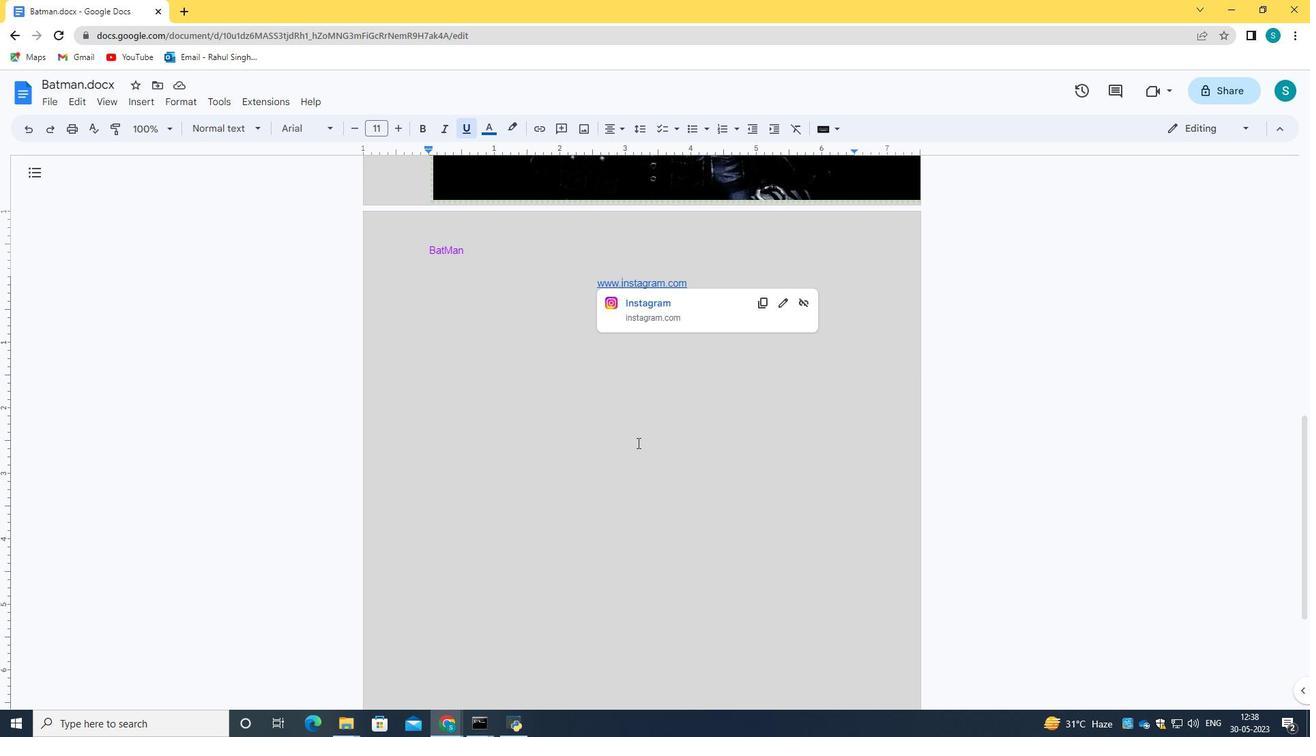 
Action: Mouse scrolled (637, 443) with delta (0, 0)
Screenshot: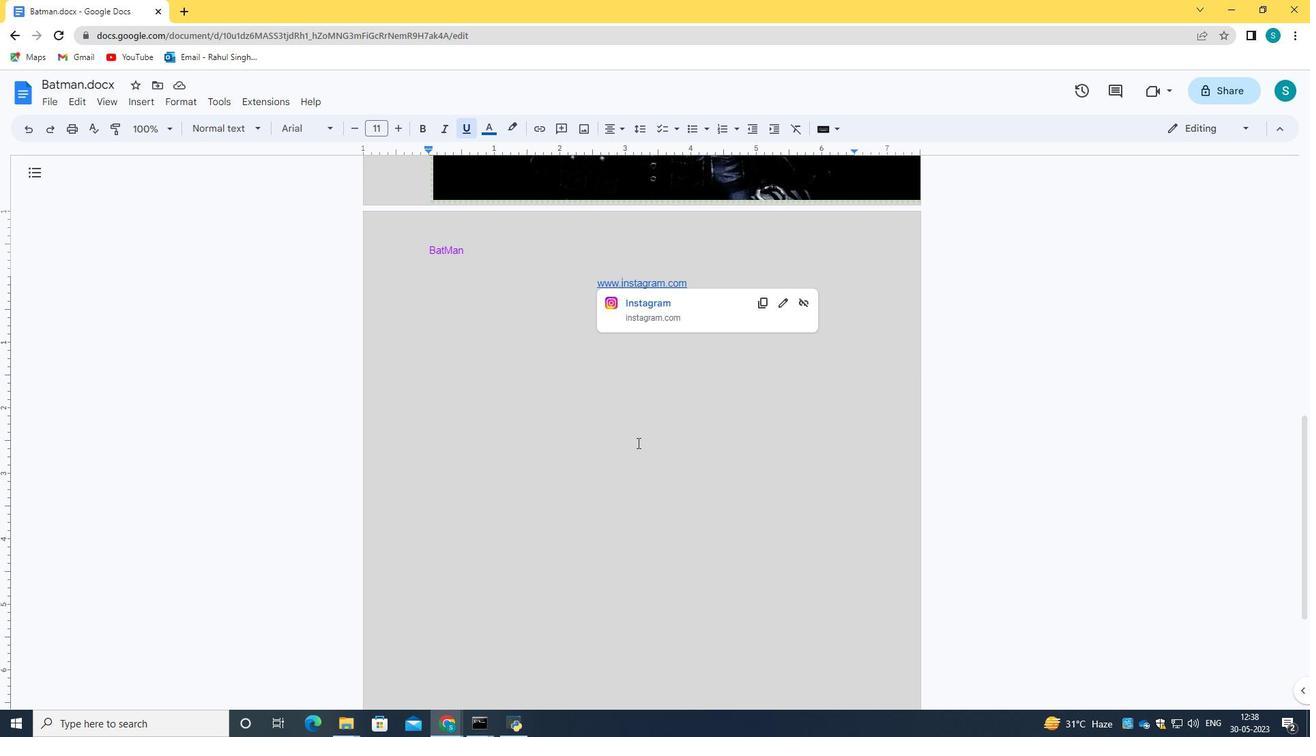 
Action: Mouse scrolled (637, 443) with delta (0, 0)
Screenshot: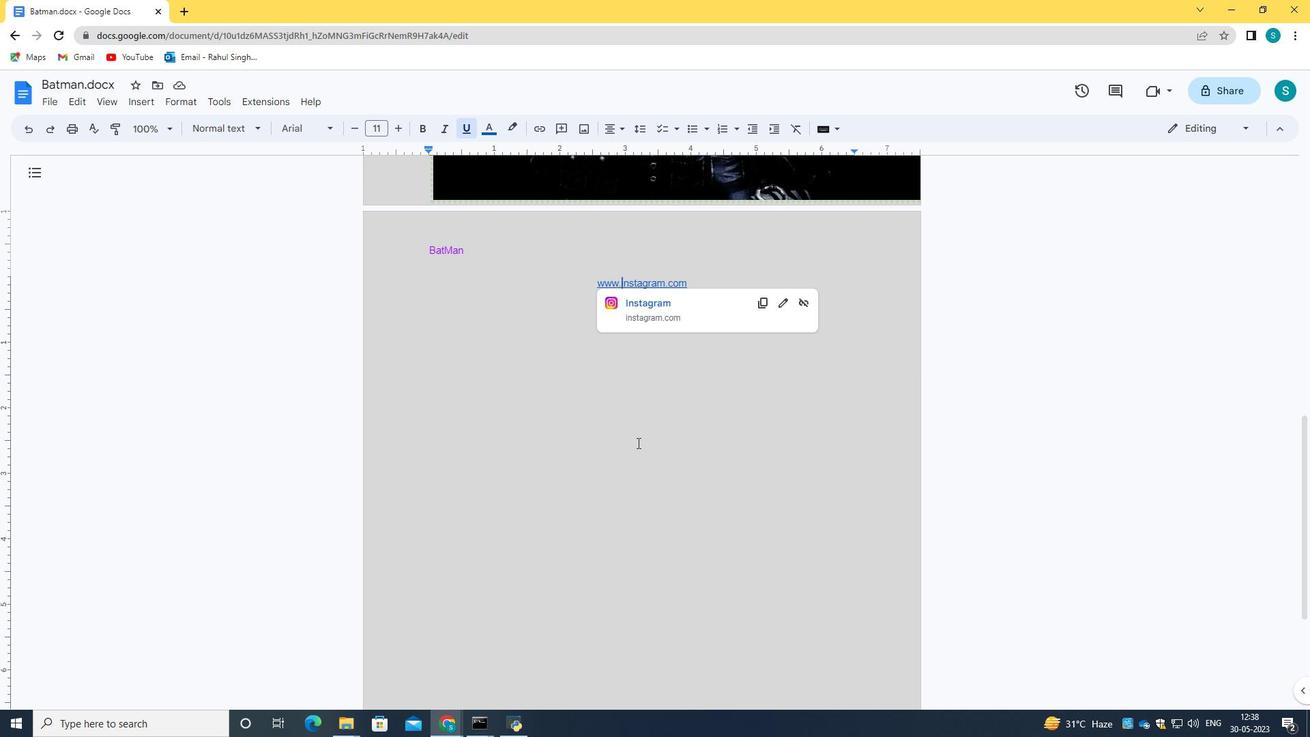 
Action: Mouse scrolled (637, 443) with delta (0, 0)
Screenshot: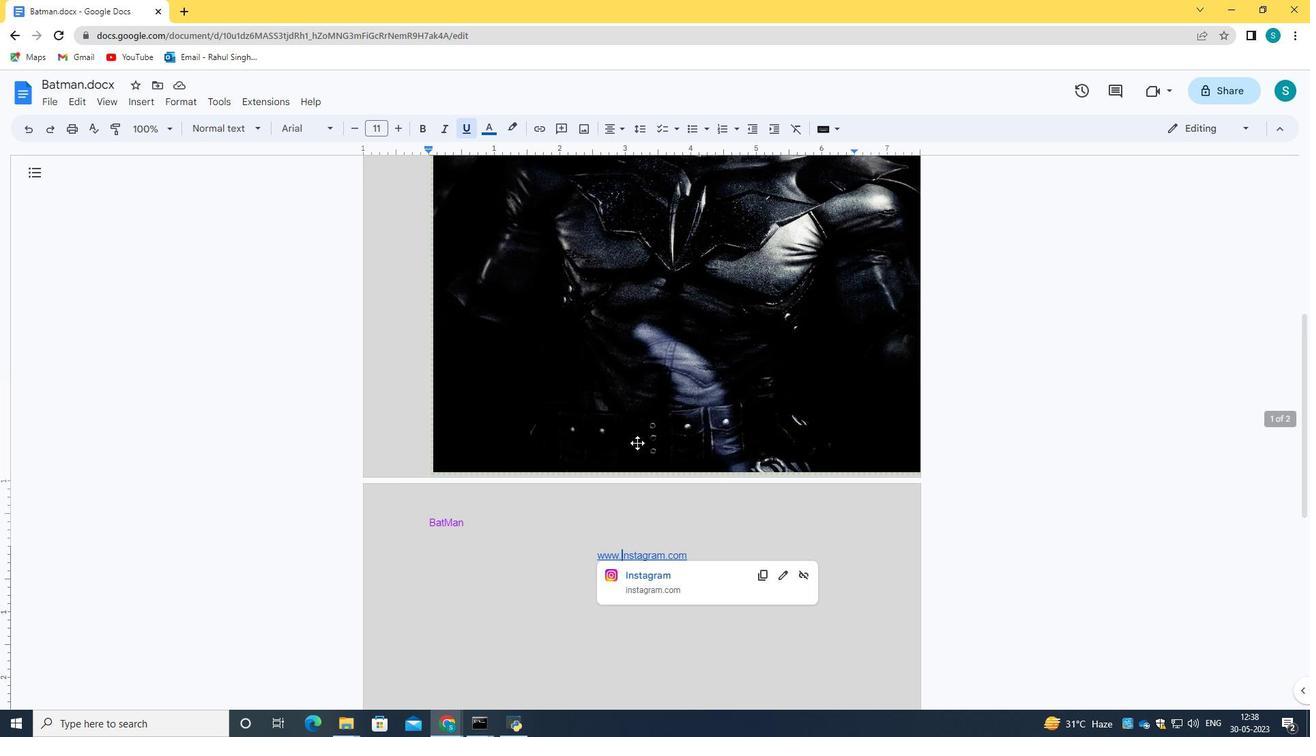 
Action: Mouse scrolled (637, 443) with delta (0, 0)
Screenshot: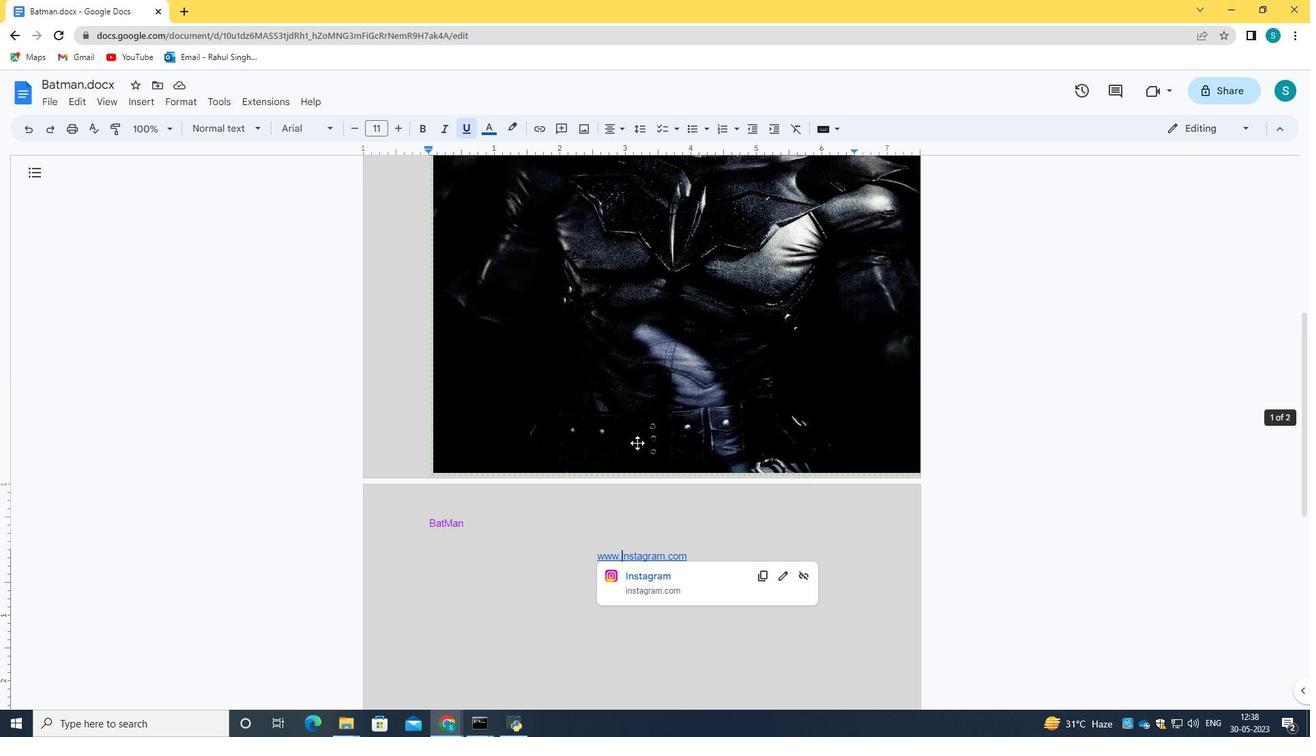 
Action: Mouse scrolled (637, 443) with delta (0, 0)
Screenshot: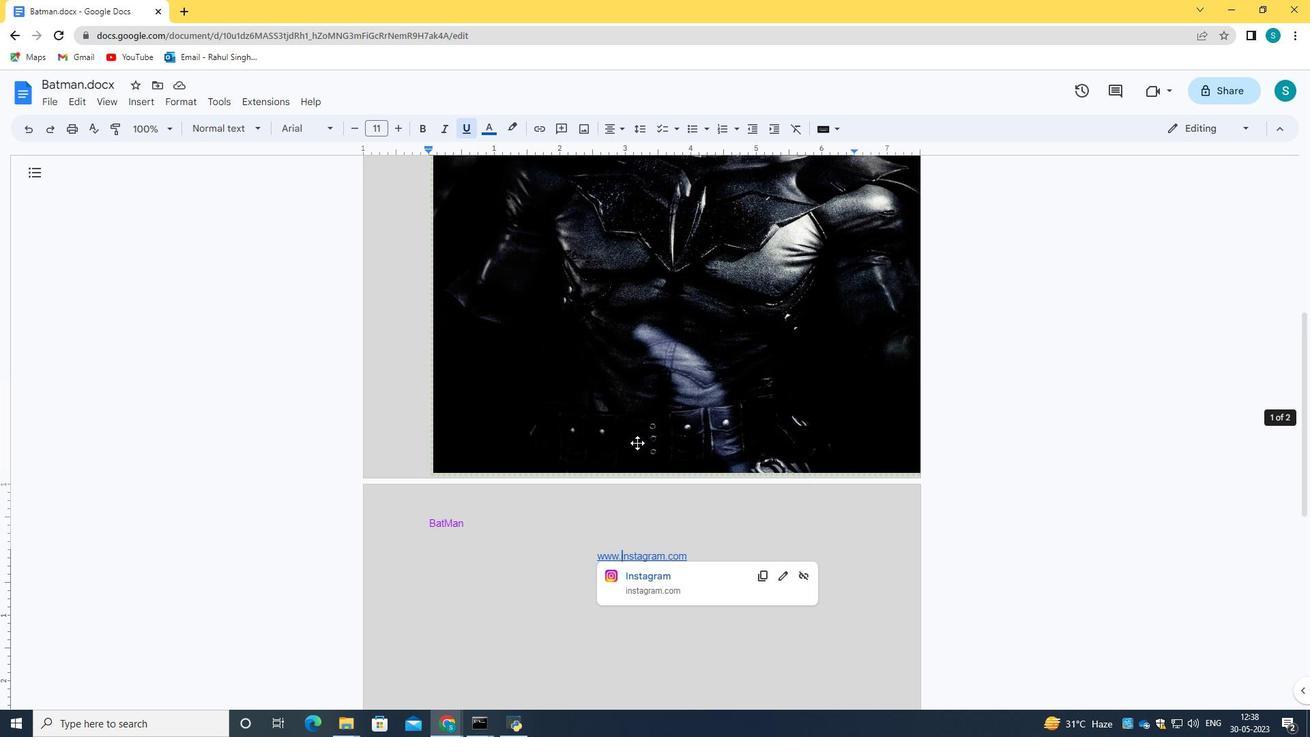 
Action: Mouse scrolled (637, 443) with delta (0, 0)
Screenshot: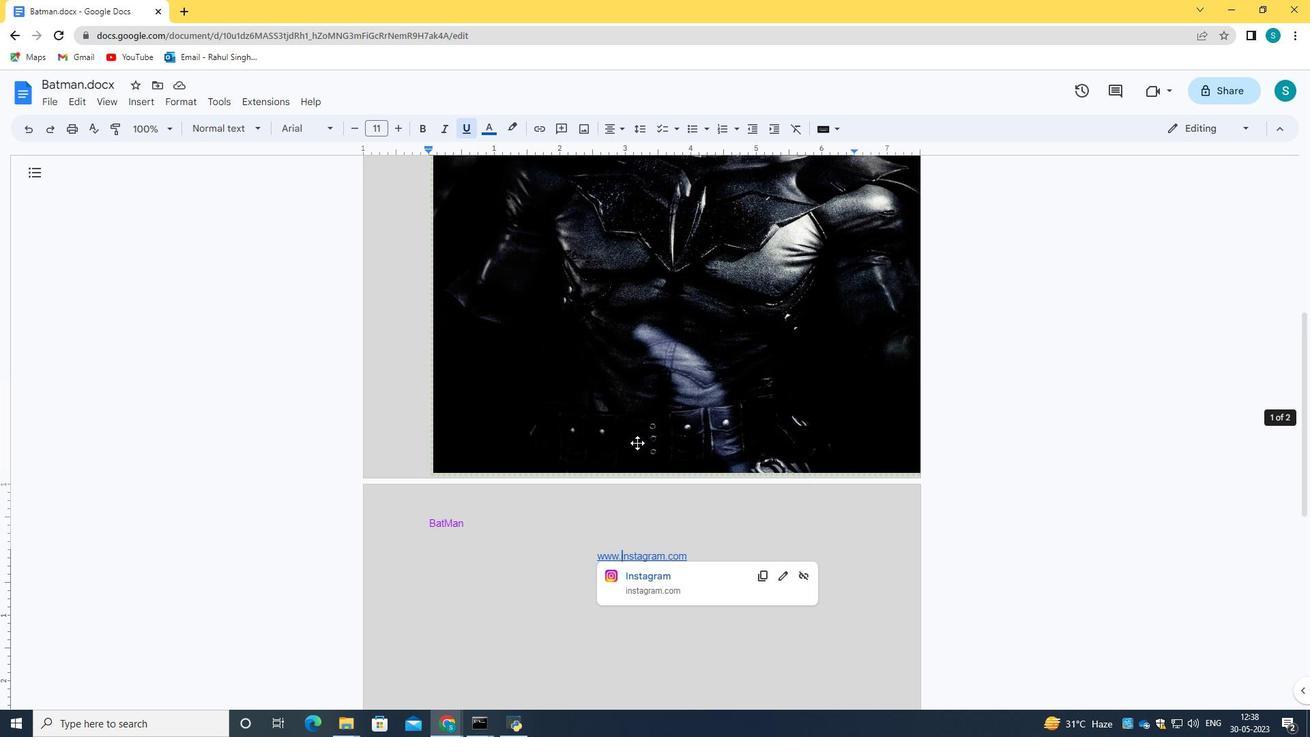 
Action: Mouse scrolled (637, 443) with delta (0, 0)
Screenshot: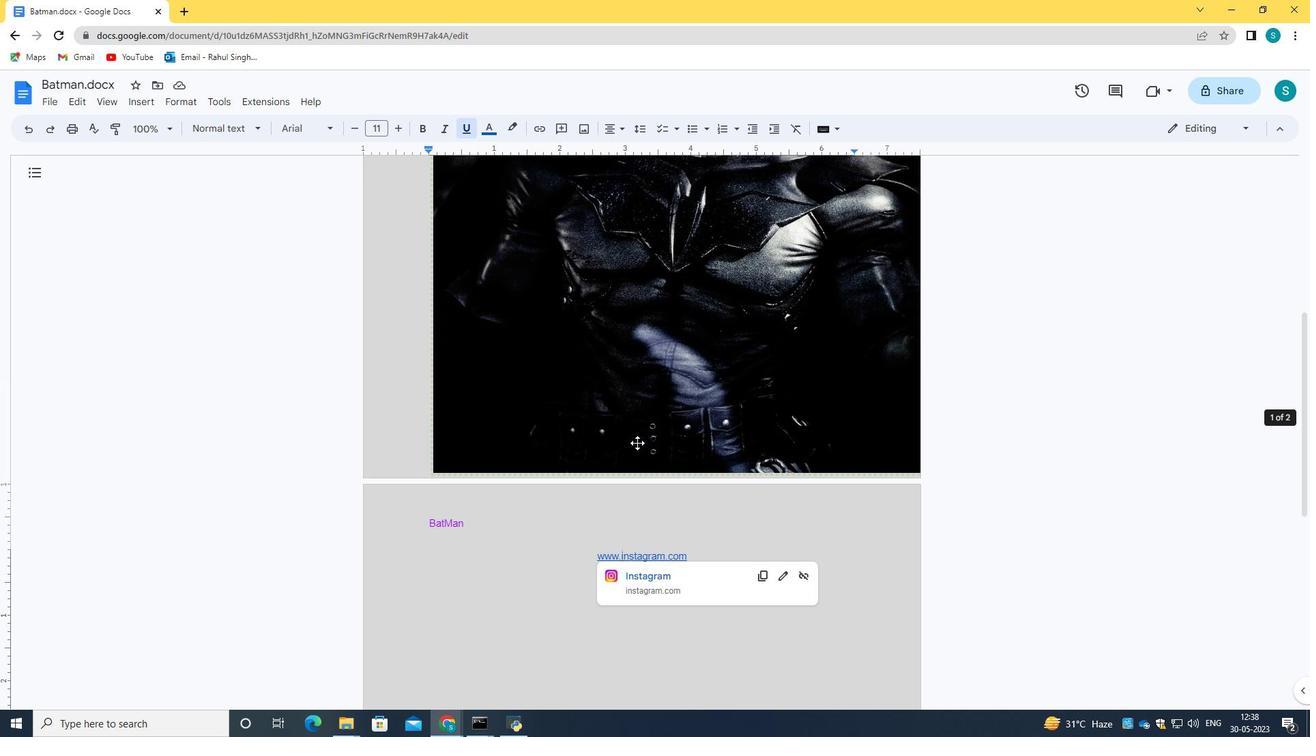
Action: Mouse scrolled (637, 443) with delta (0, 0)
Screenshot: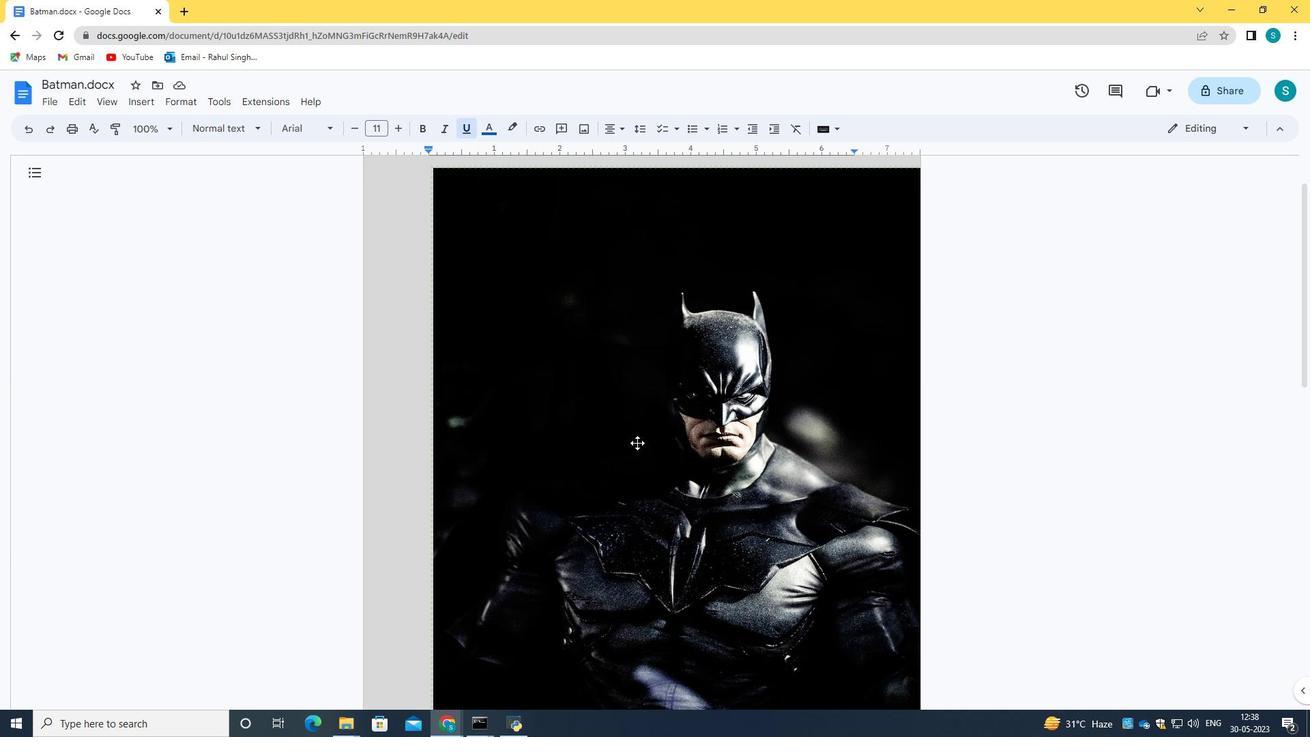 
Action: Mouse scrolled (637, 443) with delta (0, 0)
Screenshot: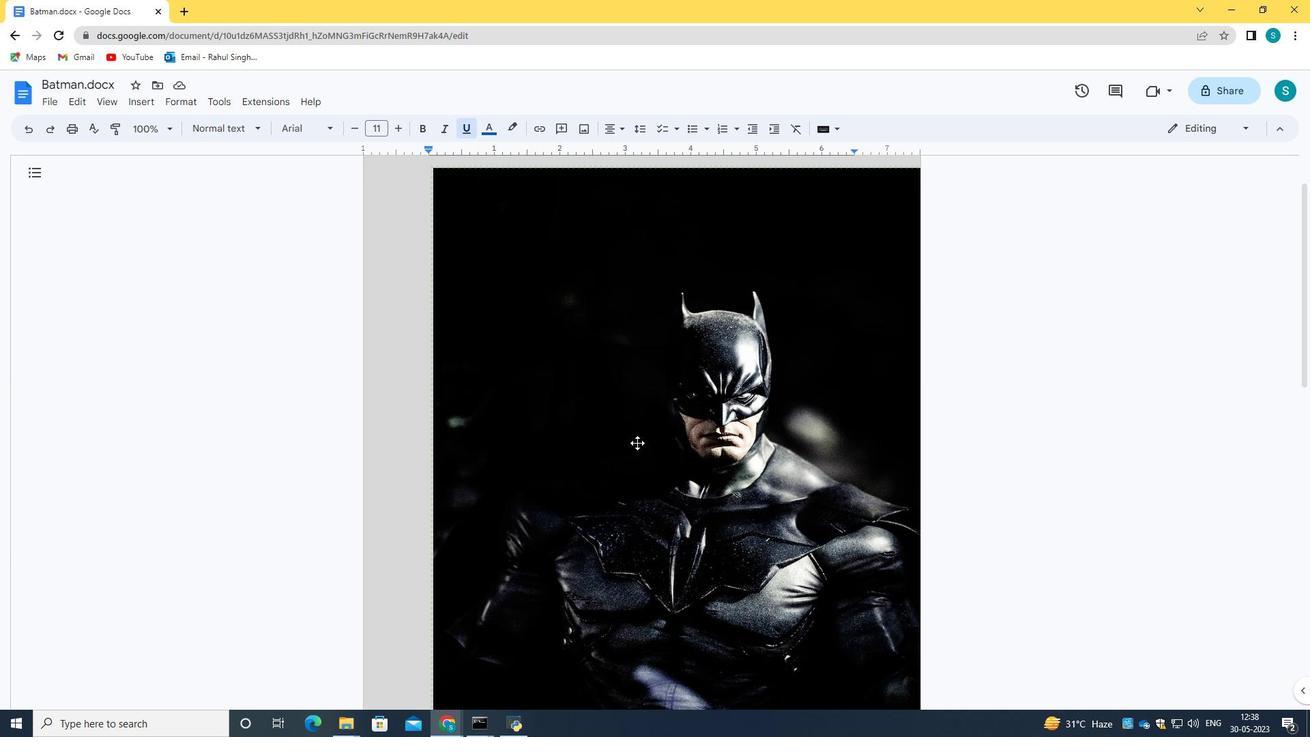 
Action: Mouse scrolled (637, 443) with delta (0, 0)
Screenshot: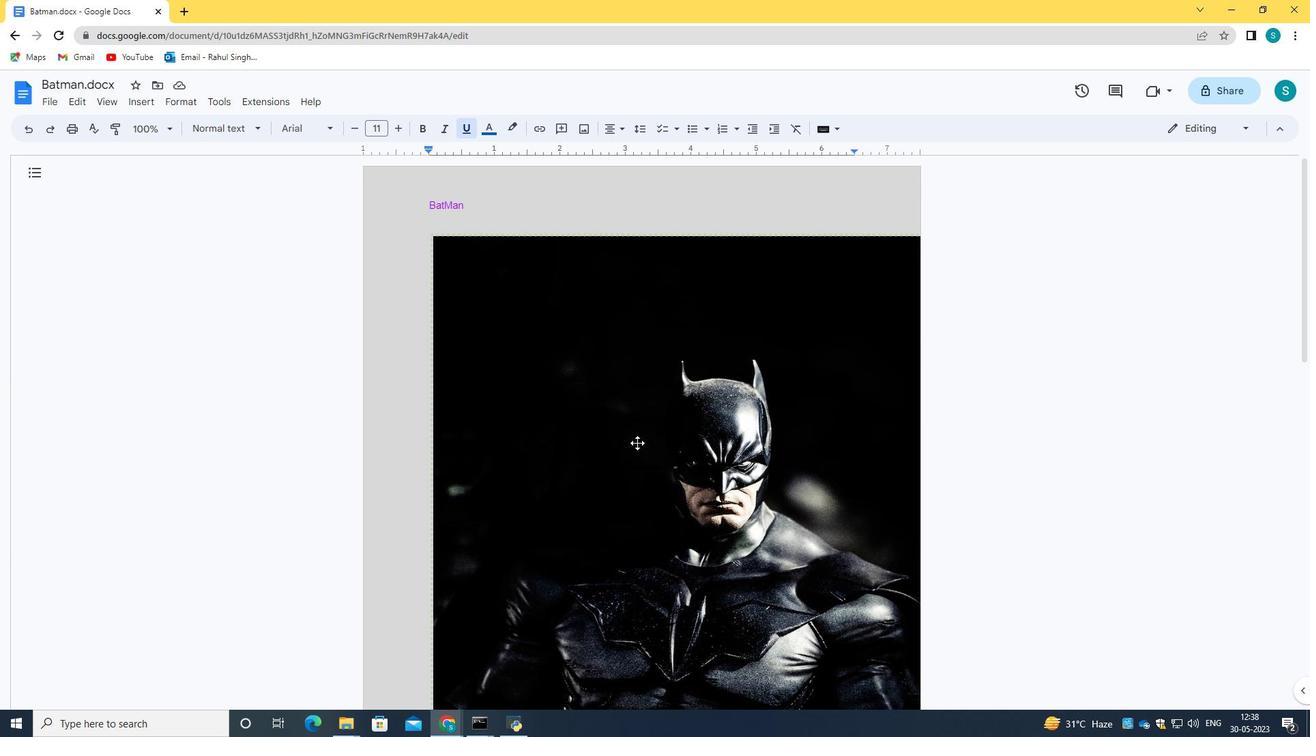 
Action: Mouse scrolled (637, 443) with delta (0, 0)
Screenshot: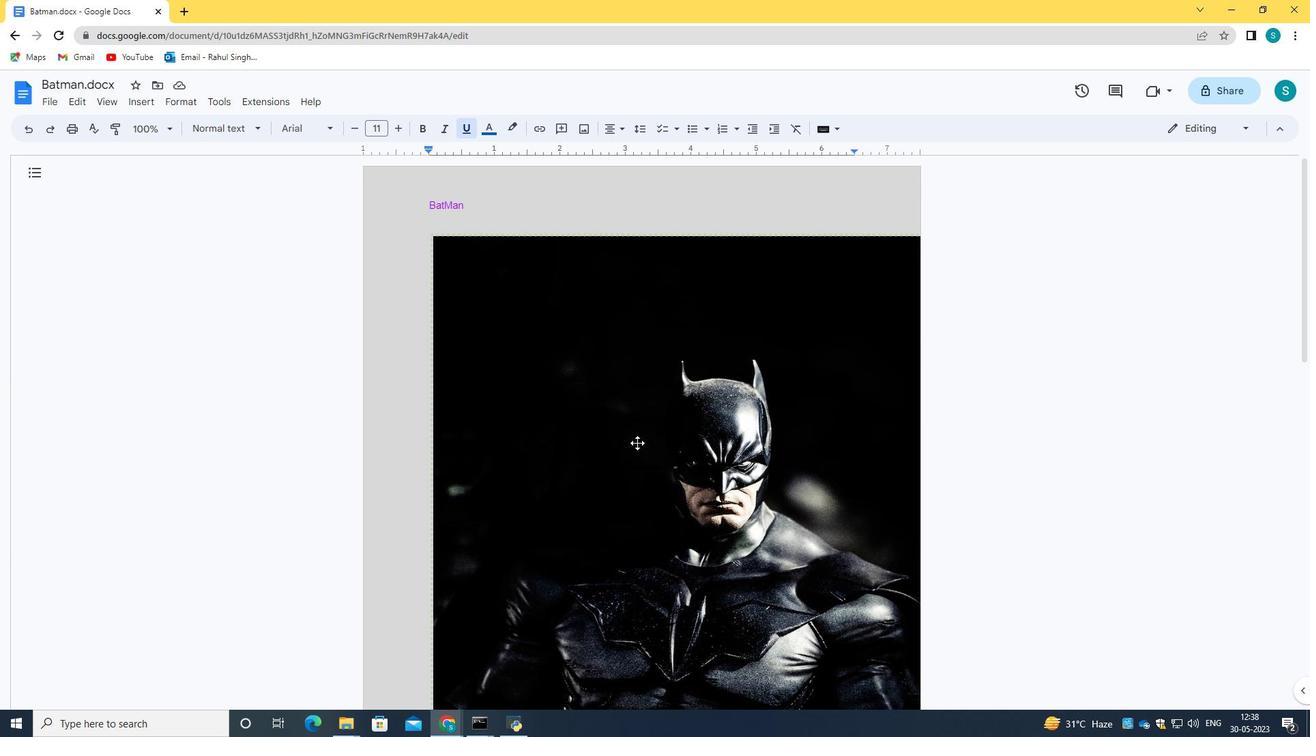 
Action: Mouse moved to (182, 7)
Screenshot: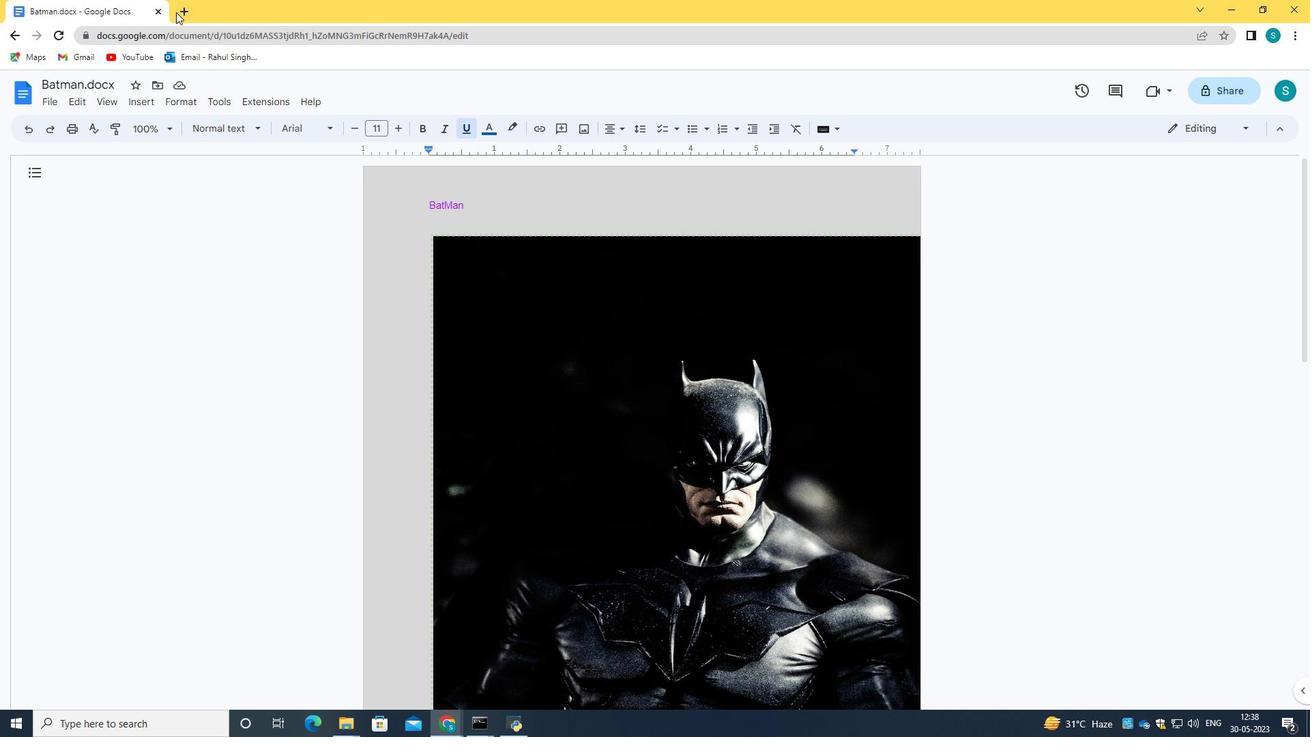 
Action: Mouse pressed left at (182, 7)
Screenshot: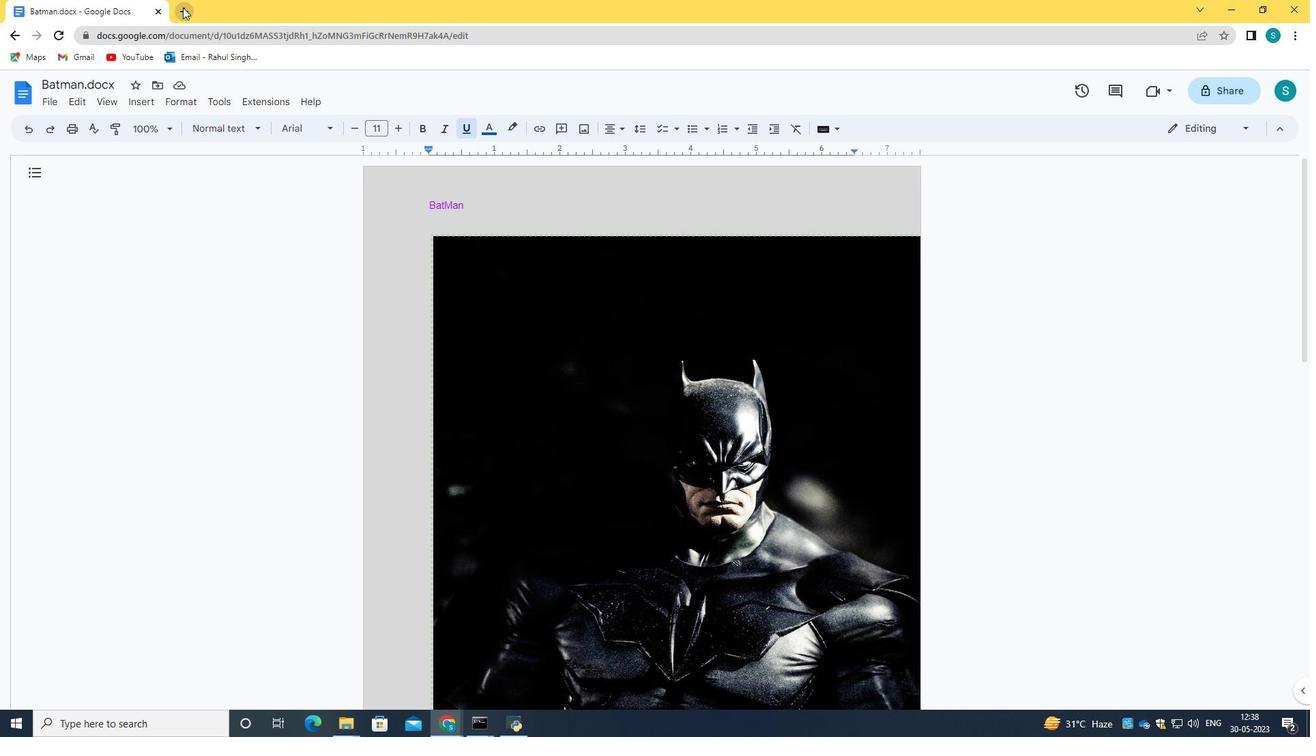 
Action: Mouse moved to (240, 27)
Screenshot: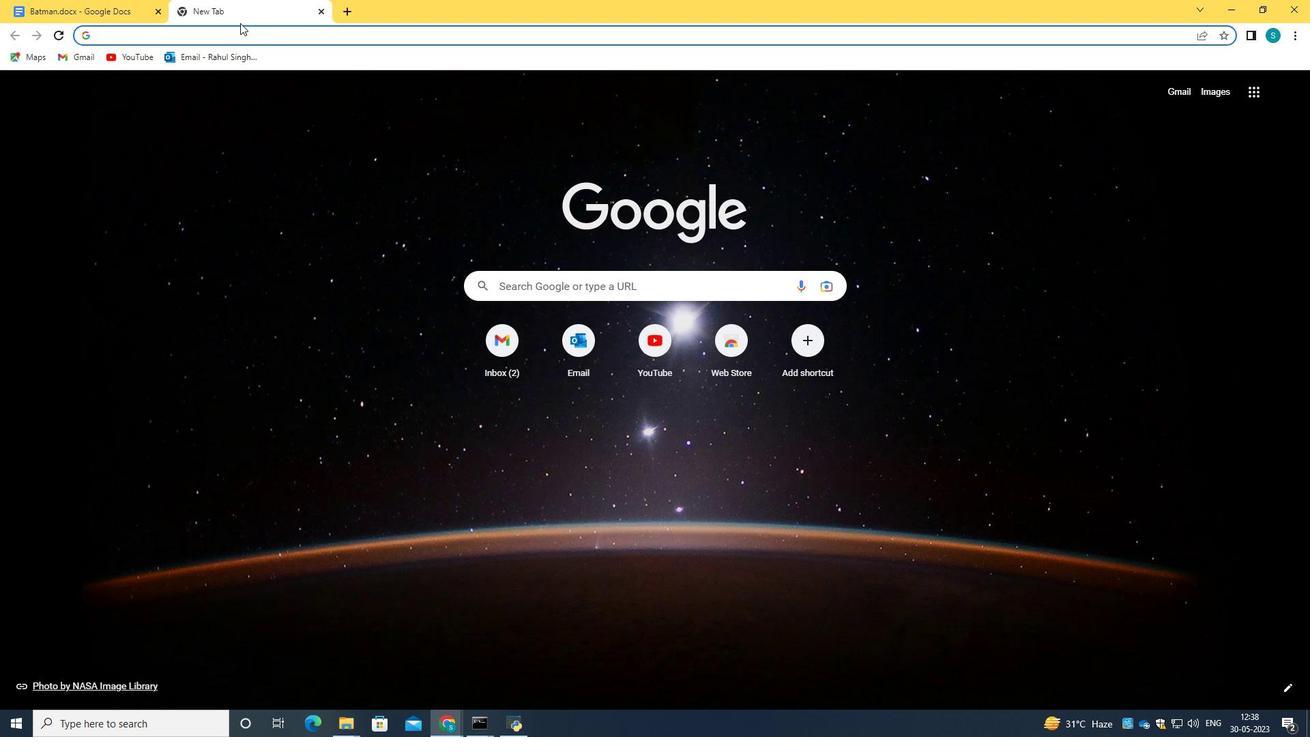 
Action: Mouse pressed left at (240, 27)
Screenshot: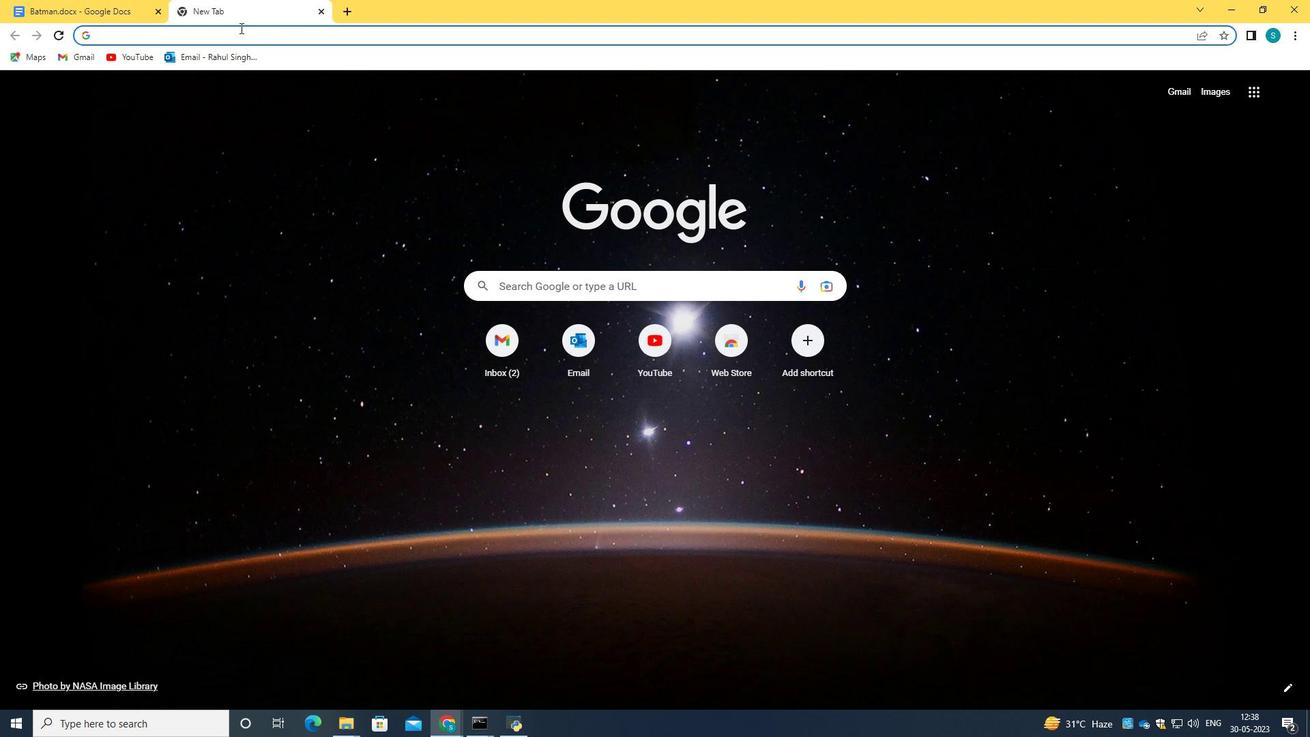 
Action: Key pressed about<Key.space>batmem<Key.backspace>n<Key.enter>
Screenshot: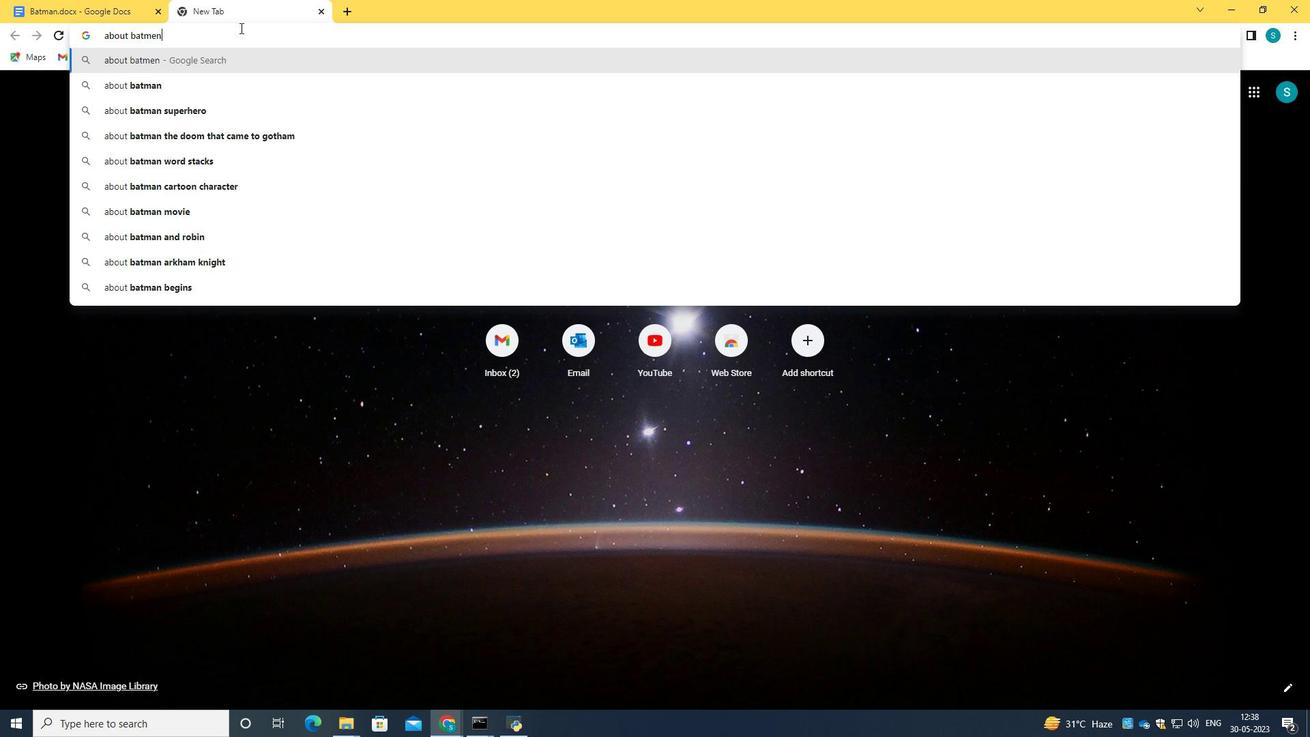 
Action: Mouse scrolled (240, 27) with delta (0, 0)
Screenshot: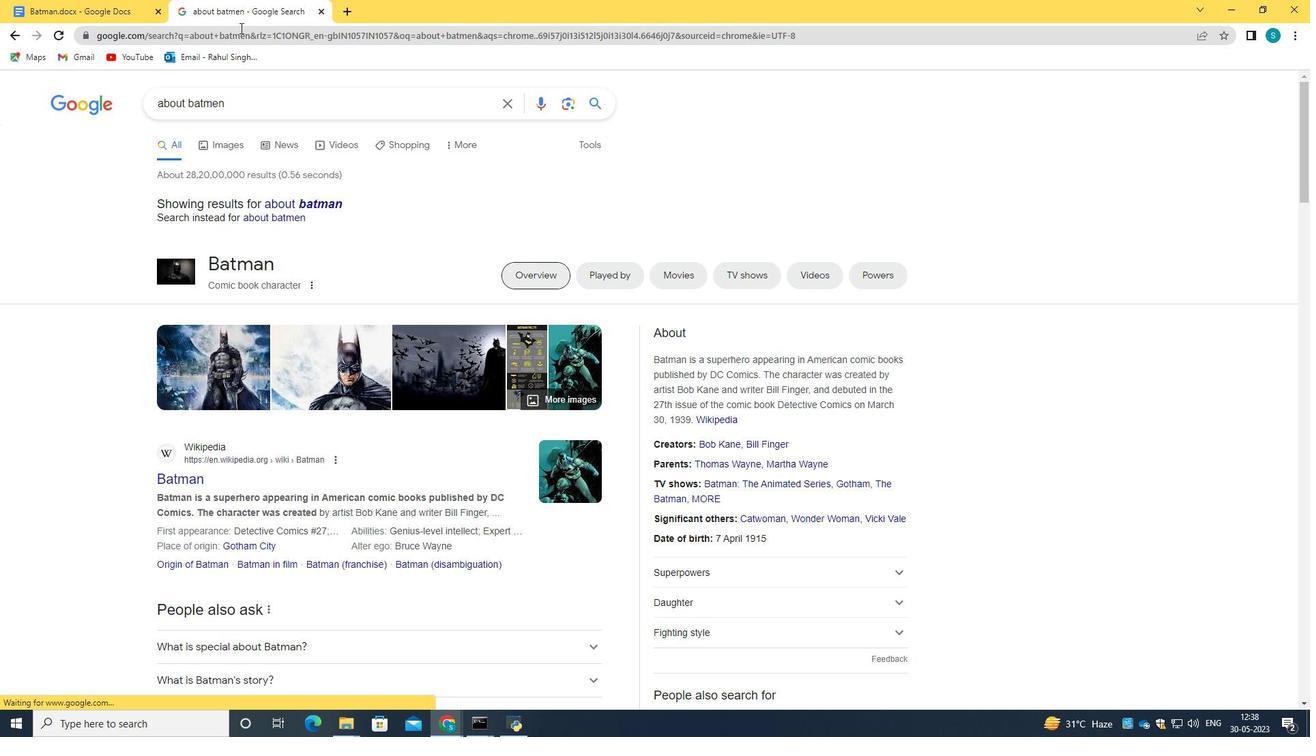 
Action: Mouse moved to (297, 120)
Screenshot: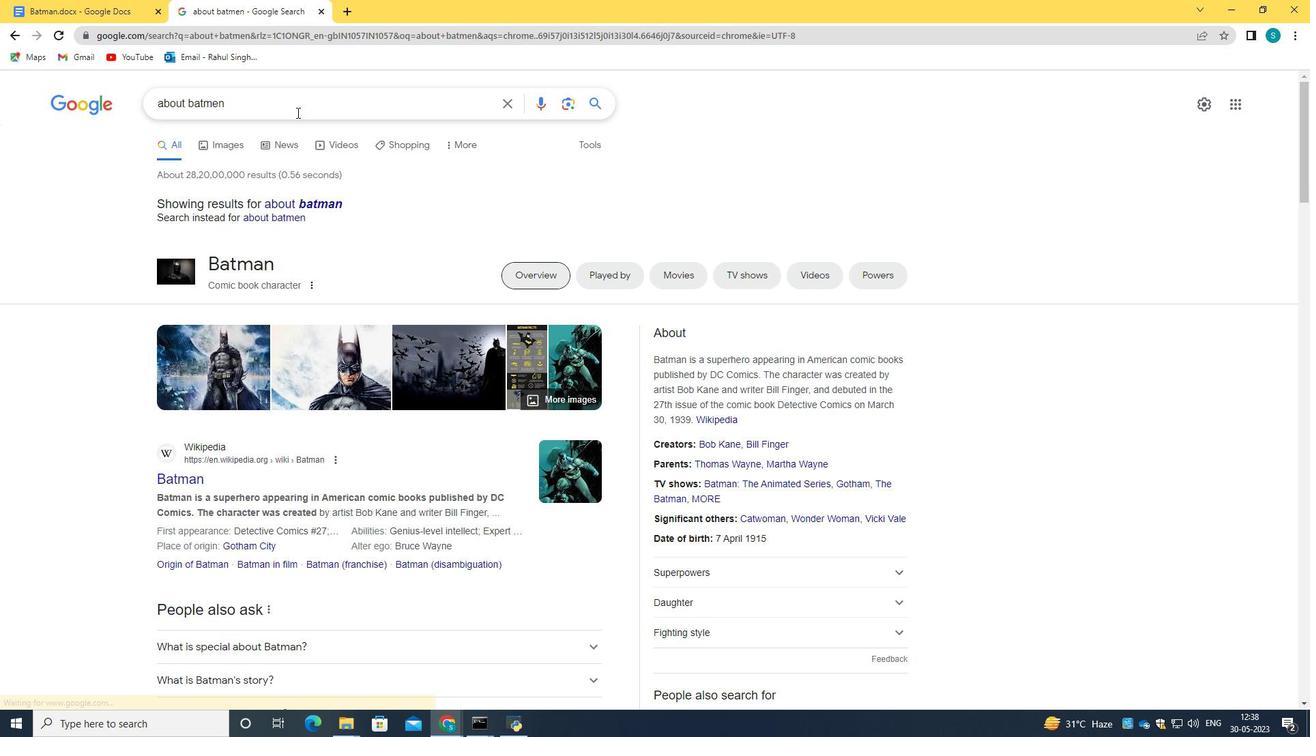 
Action: Mouse scrolled (297, 120) with delta (0, 0)
Screenshot: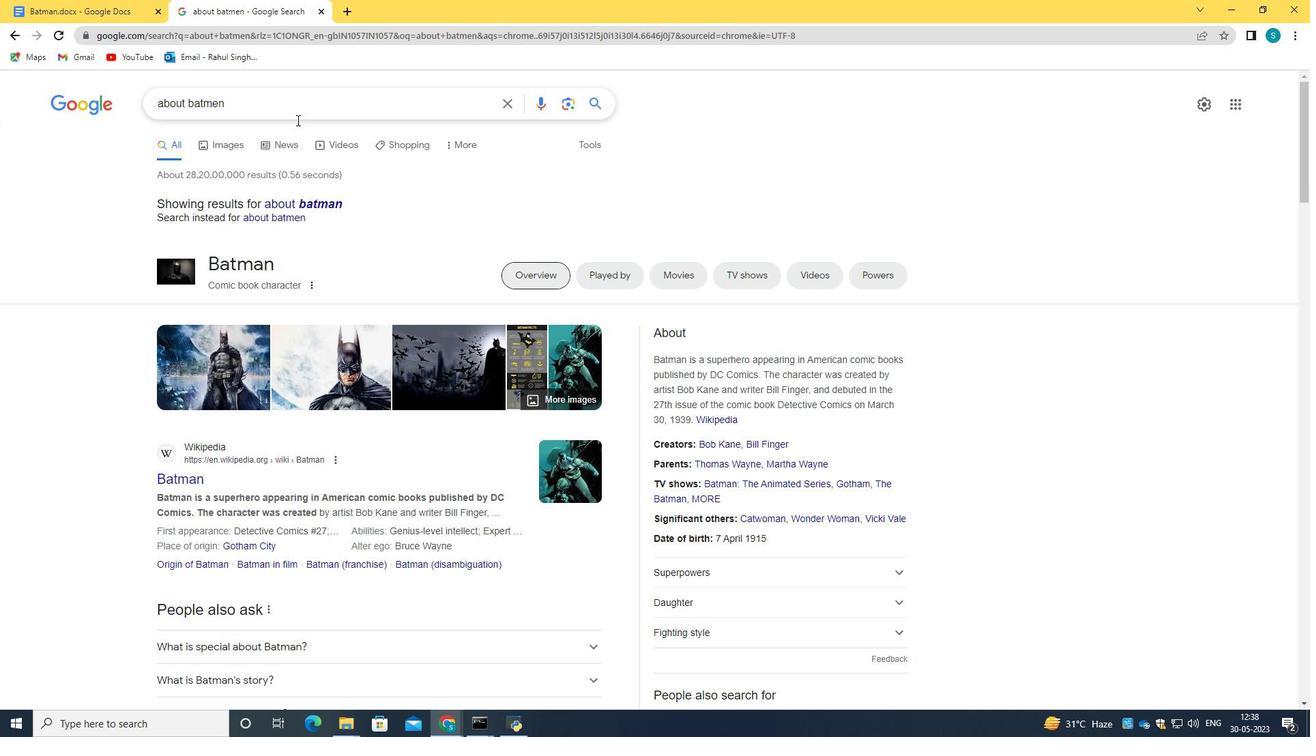 
Action: Mouse scrolled (297, 120) with delta (0, 0)
Screenshot: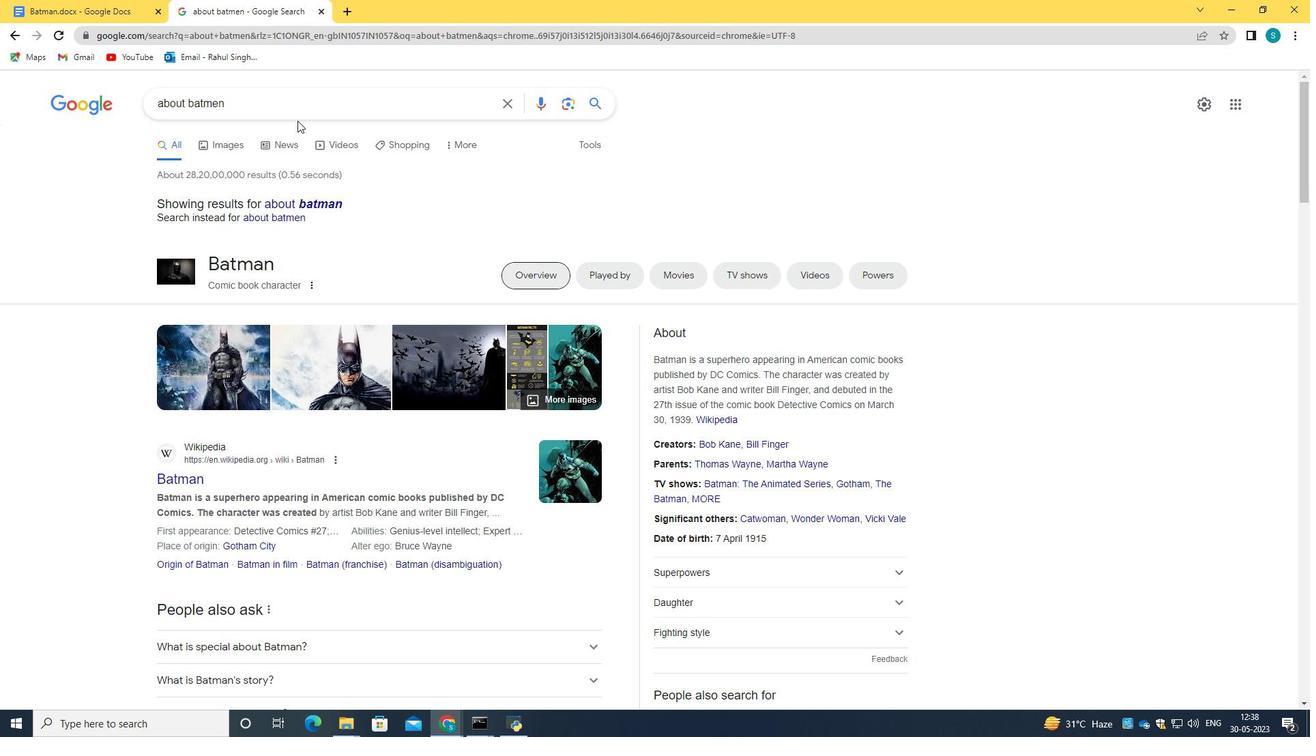 
Action: Mouse moved to (591, 266)
Screenshot: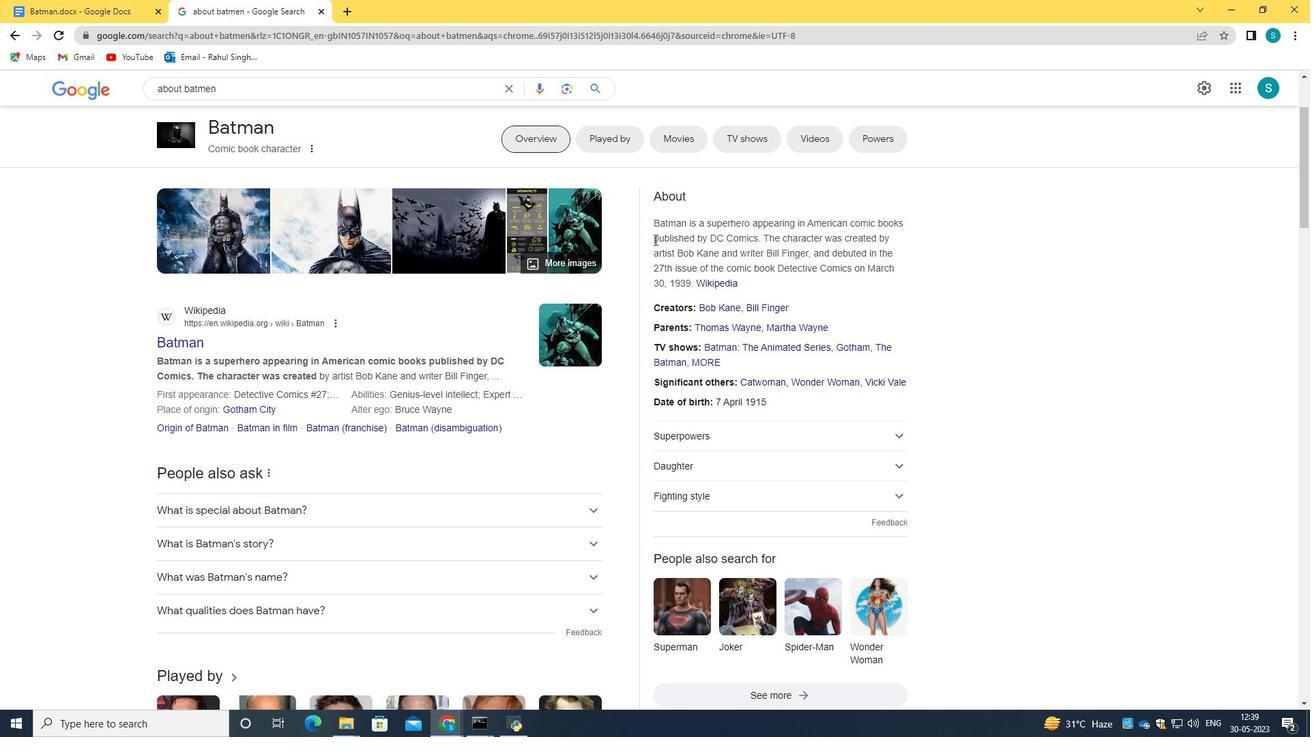 
Action: Mouse scrolled (599, 264) with delta (0, 0)
Screenshot: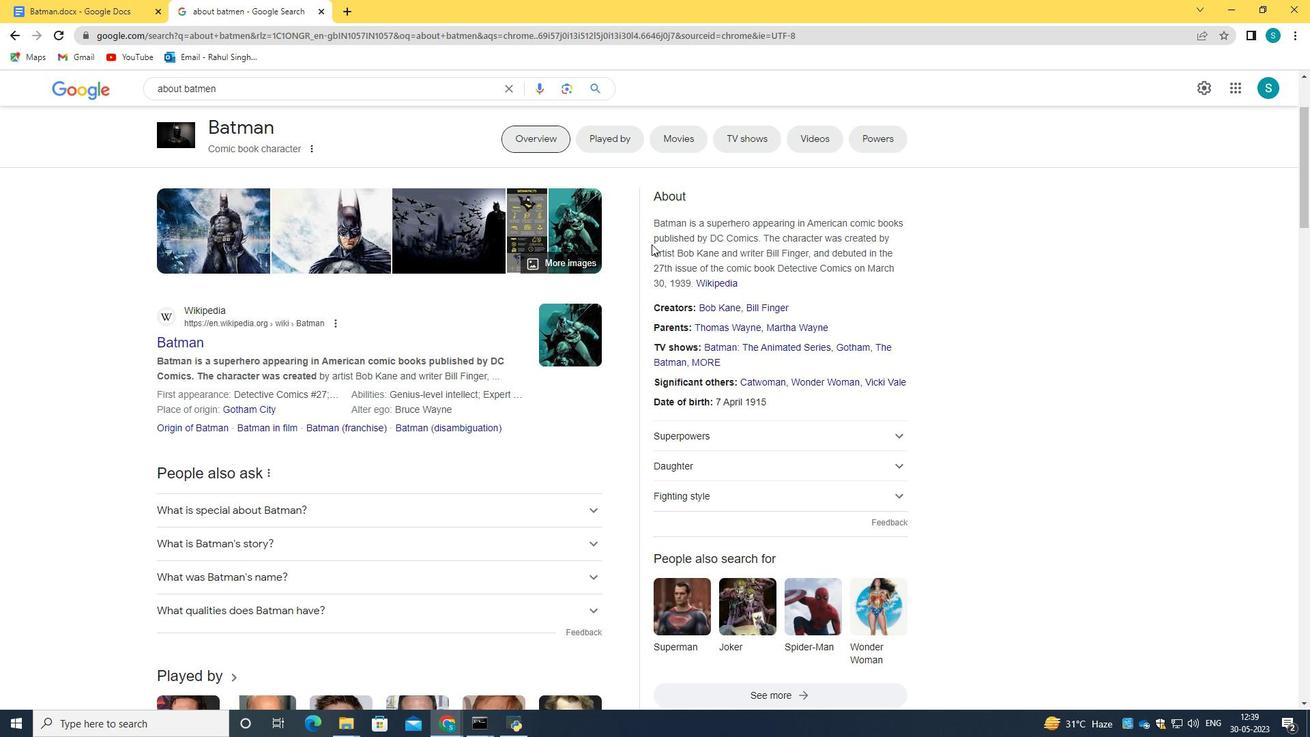 
Action: Mouse moved to (339, 309)
Screenshot: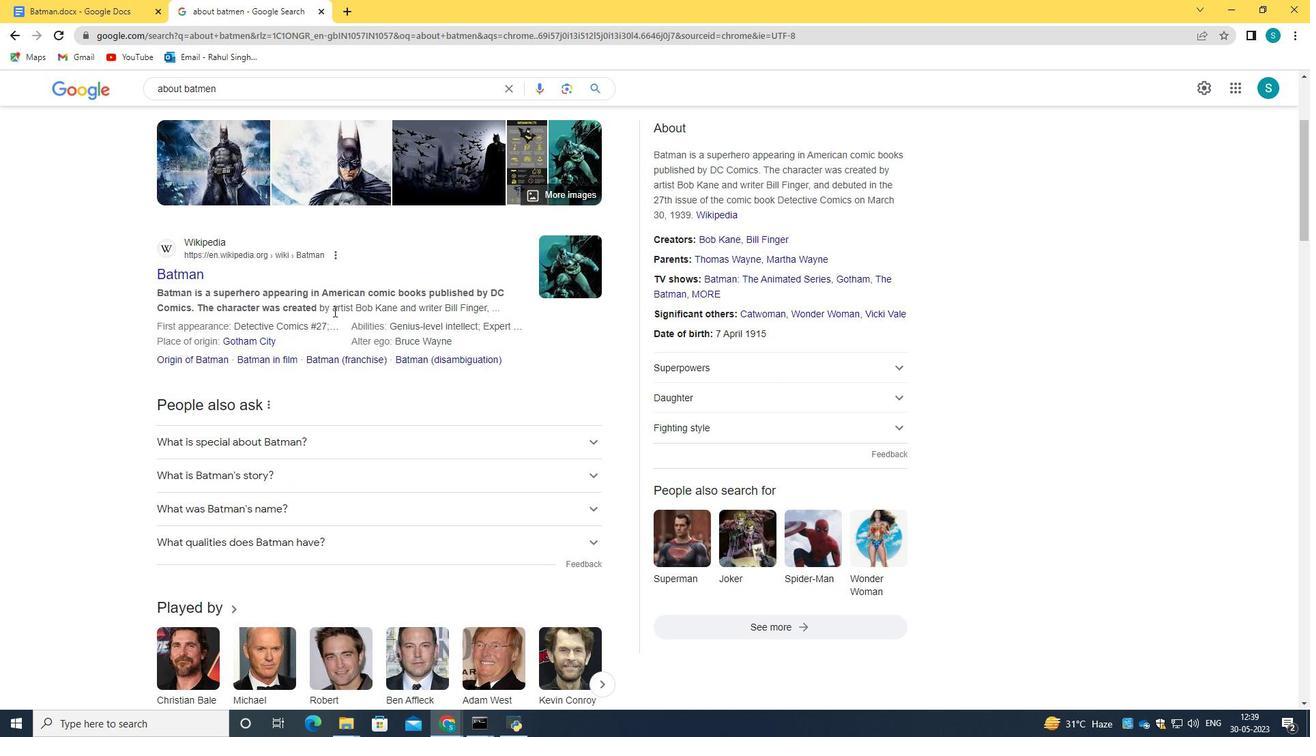 
Action: Mouse scrolled (339, 308) with delta (0, 0)
Screenshot: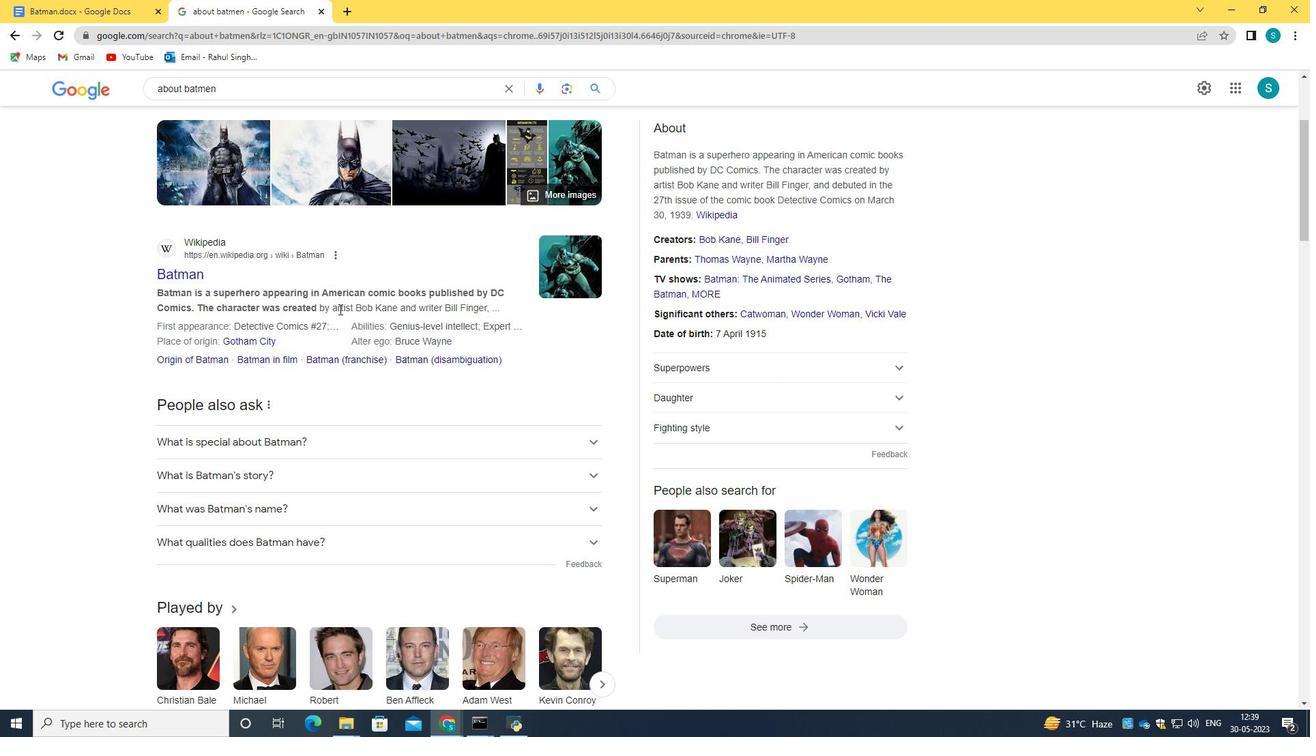 
Action: Mouse moved to (194, 212)
Screenshot: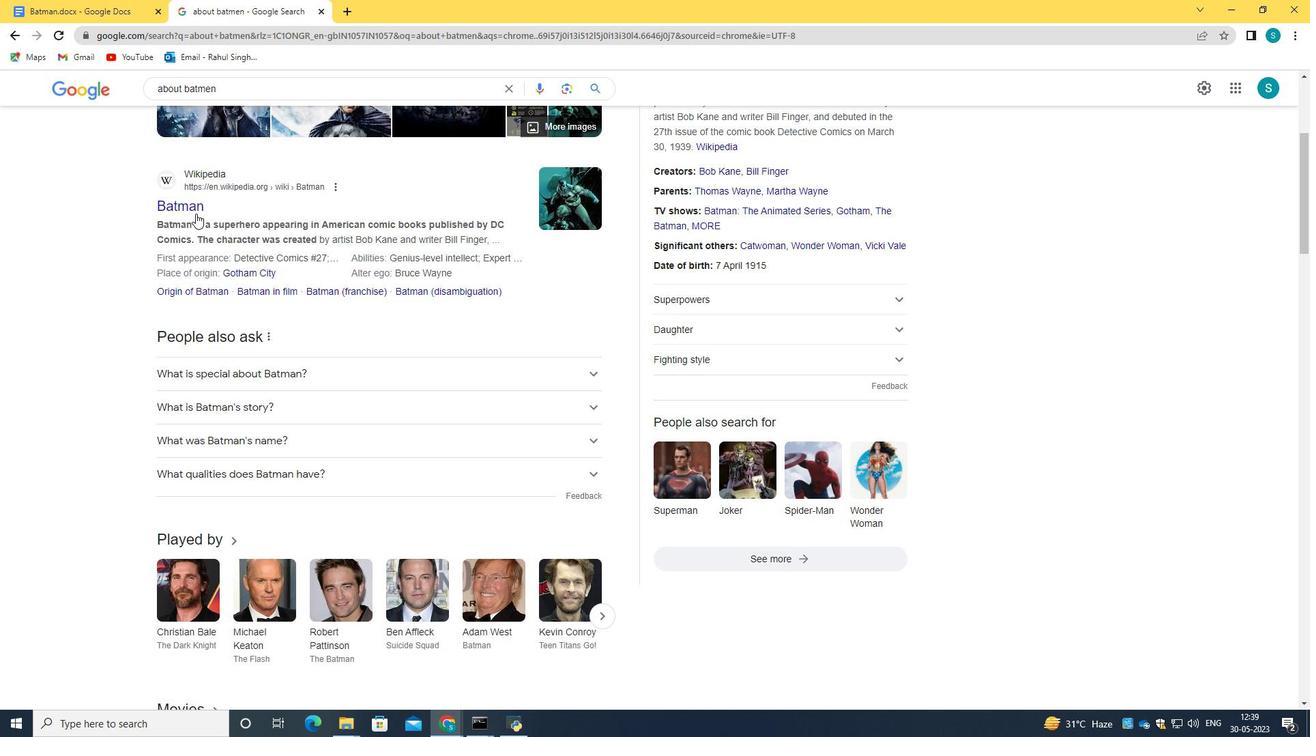 
Action: Mouse pressed left at (194, 212)
Screenshot: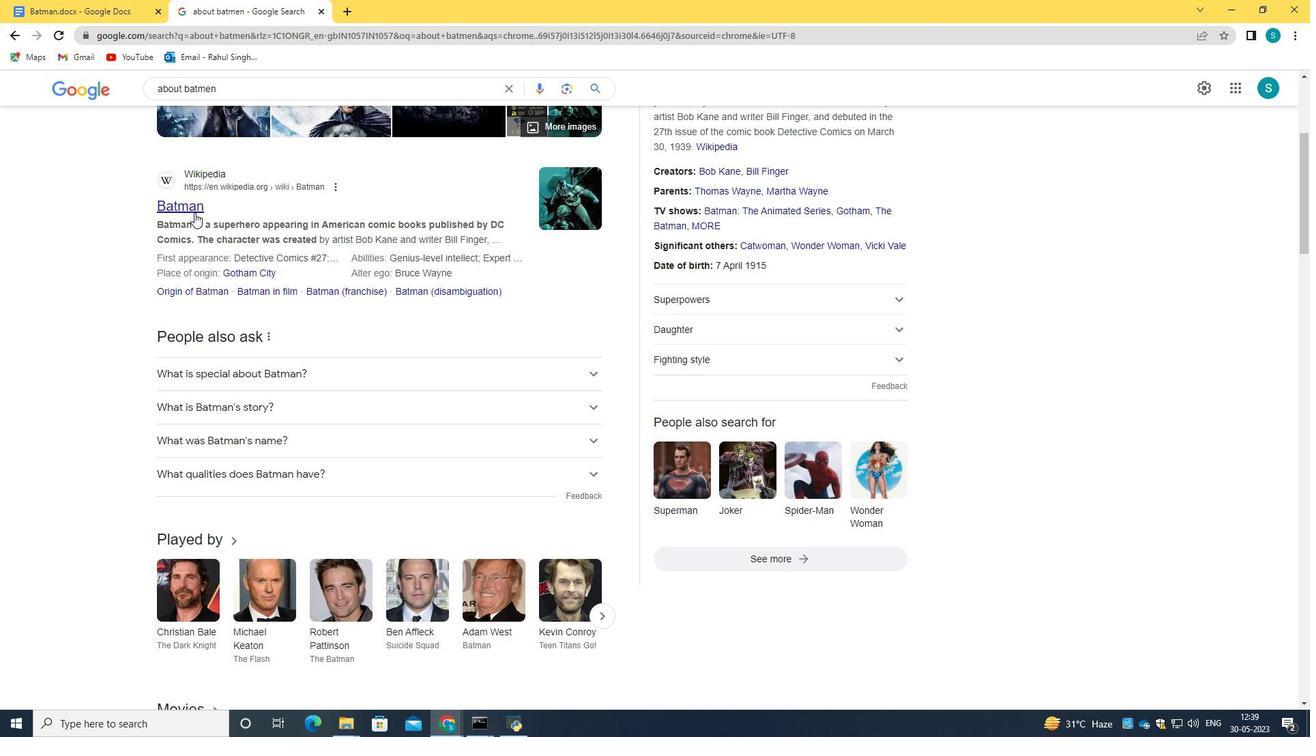 
Action: Mouse moved to (504, 229)
Screenshot: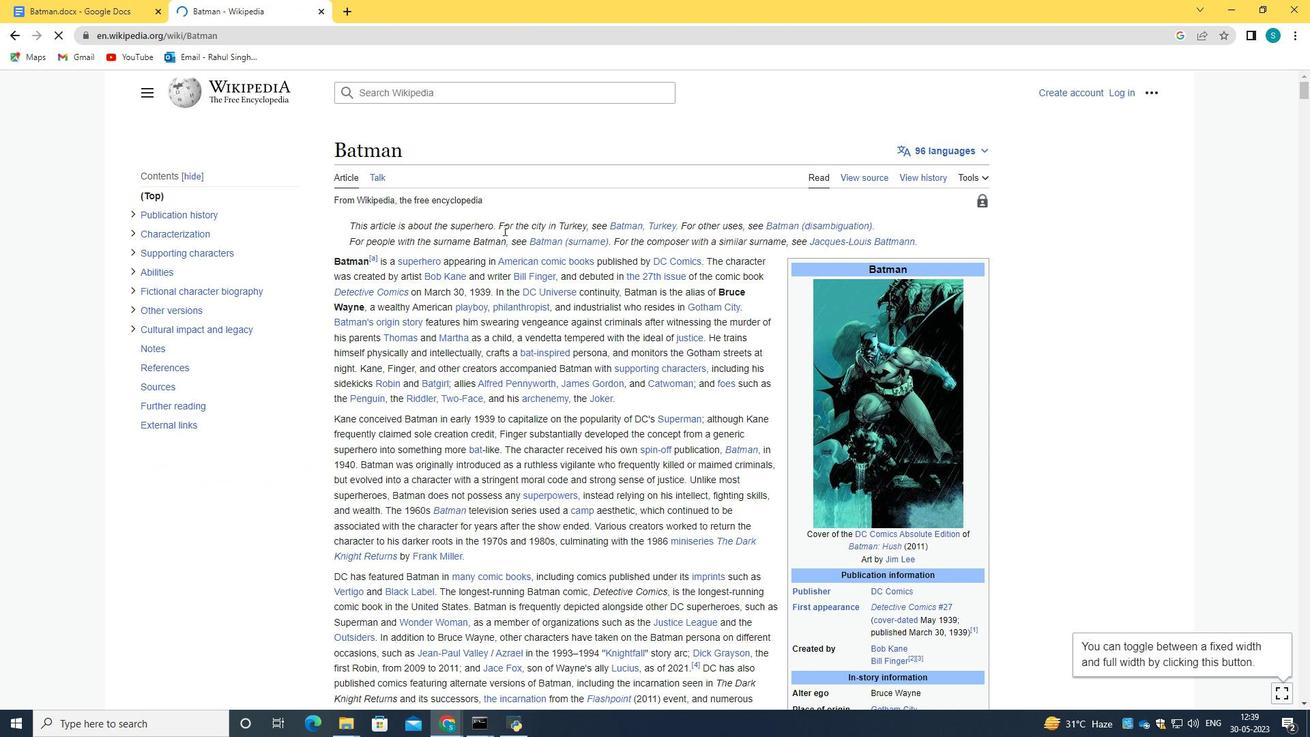 
Action: Mouse scrolled (504, 229) with delta (0, 0)
Screenshot: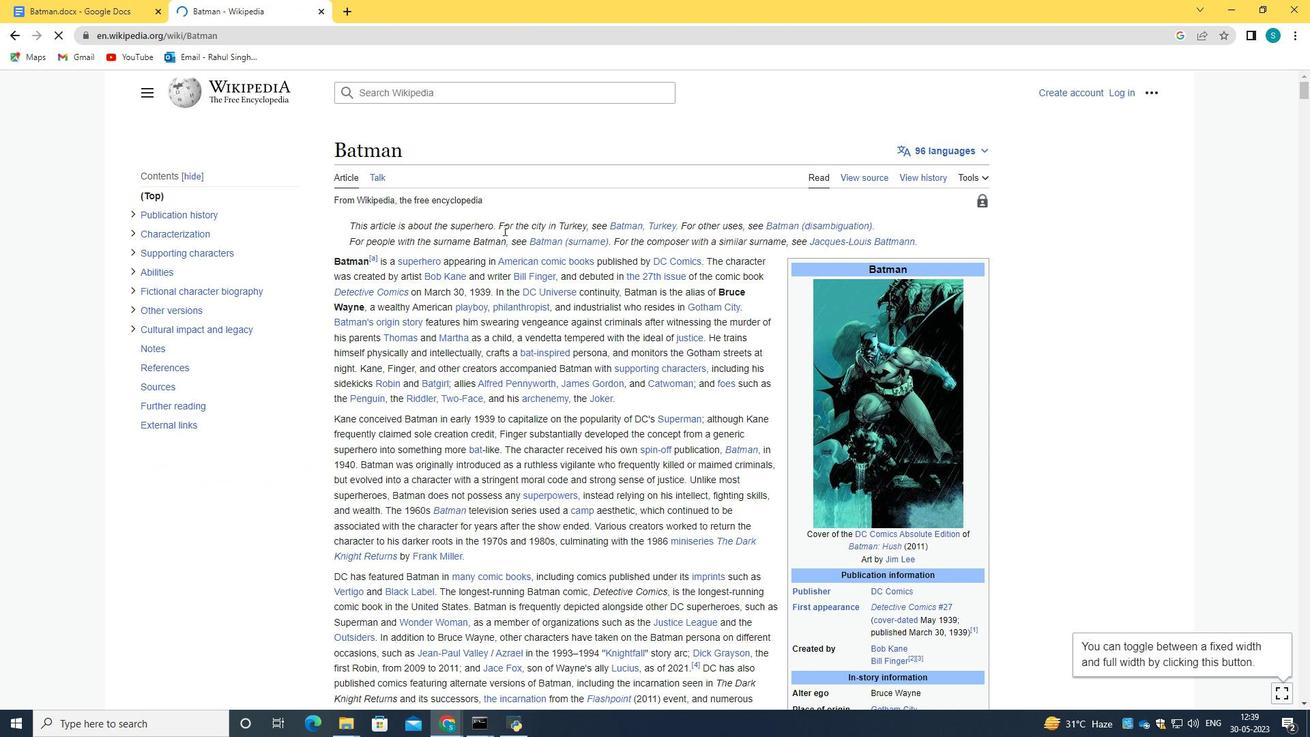
Action: Mouse scrolled (504, 229) with delta (0, 0)
Screenshot: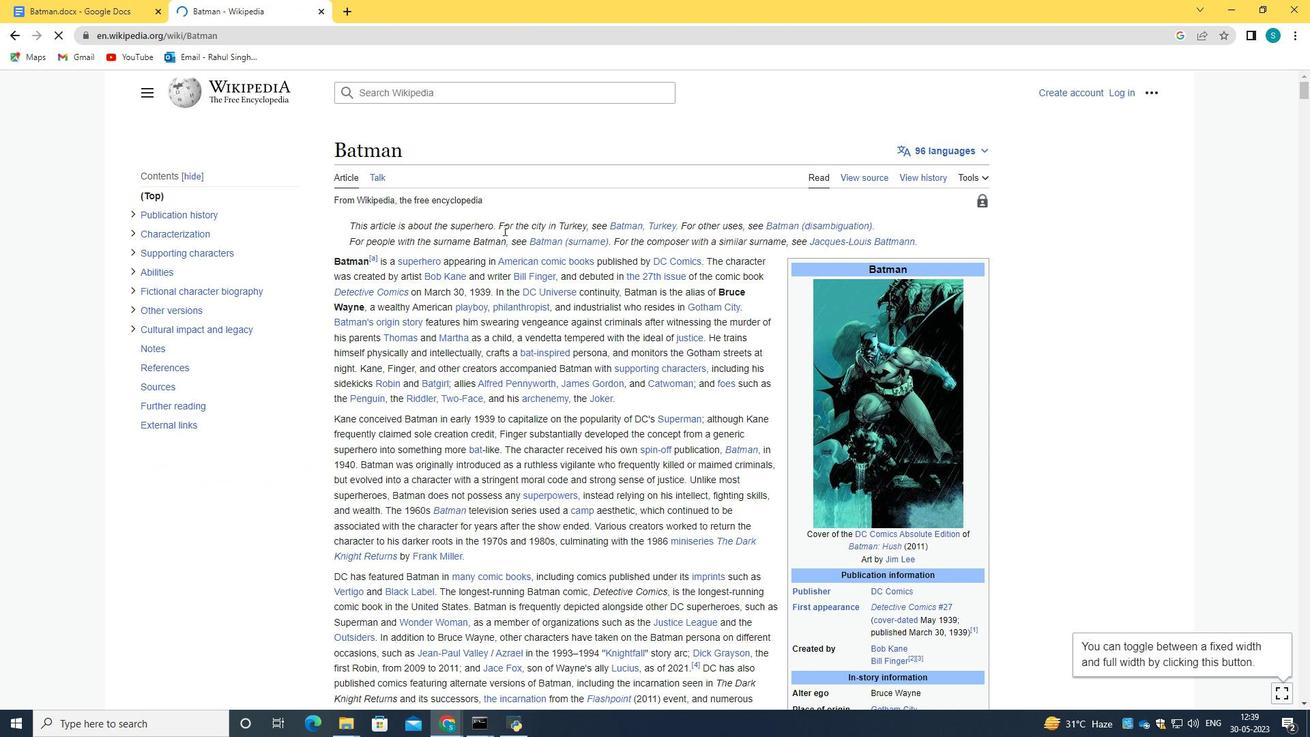 
Action: Mouse scrolled (504, 229) with delta (0, 0)
Screenshot: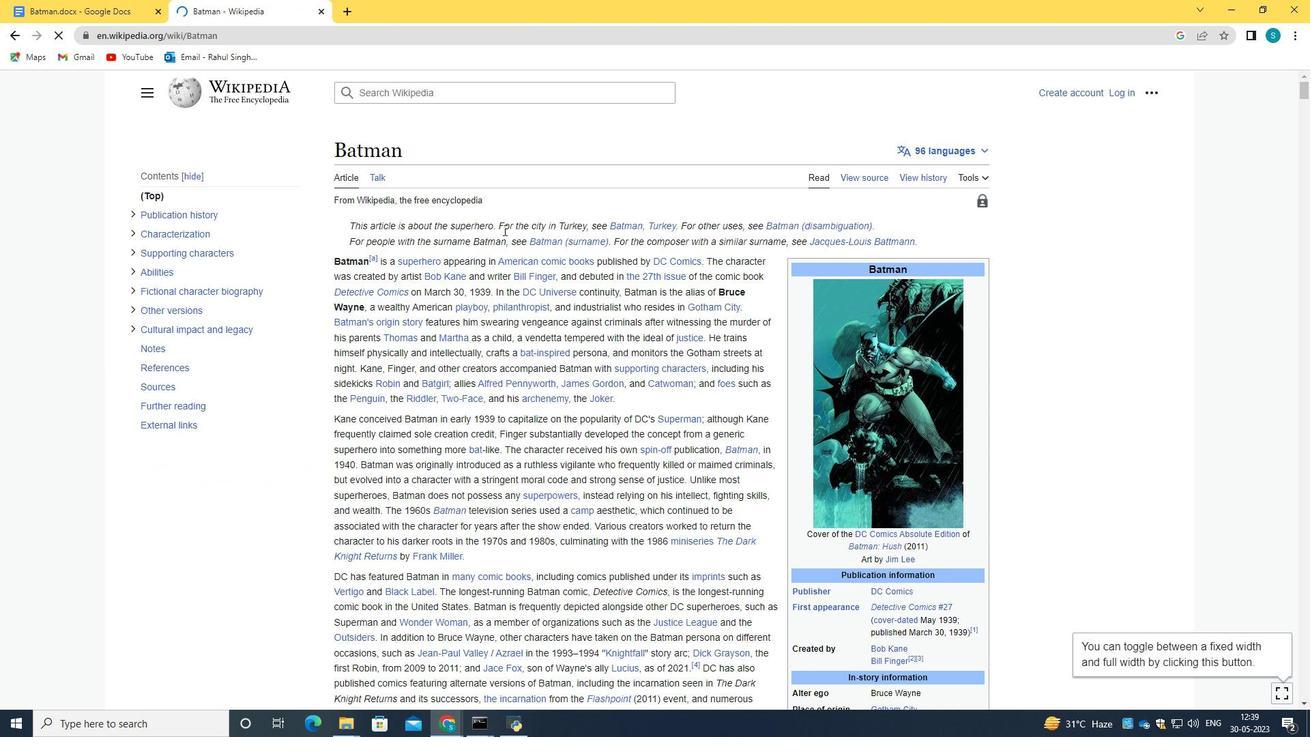 
Action: Mouse scrolled (504, 229) with delta (0, 0)
Screenshot: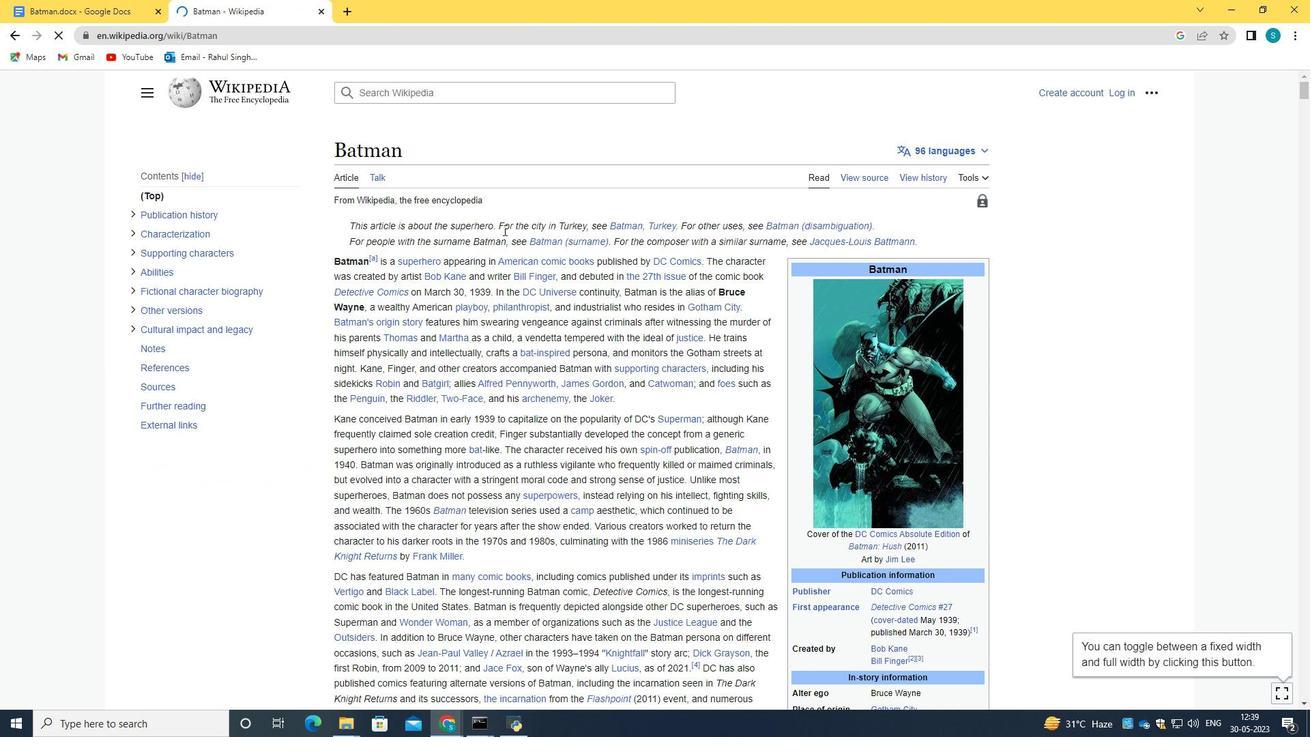 
Action: Mouse scrolled (504, 229) with delta (0, 0)
Screenshot: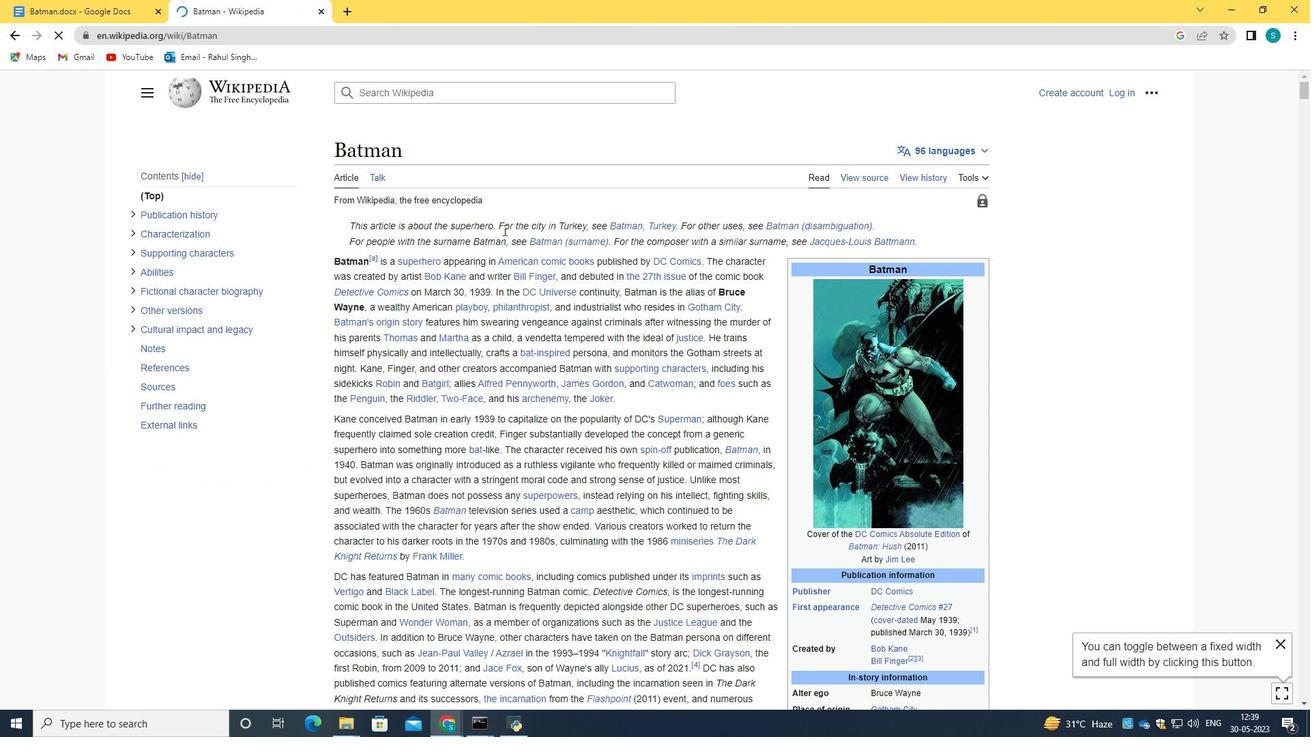 
Action: Mouse moved to (508, 232)
Screenshot: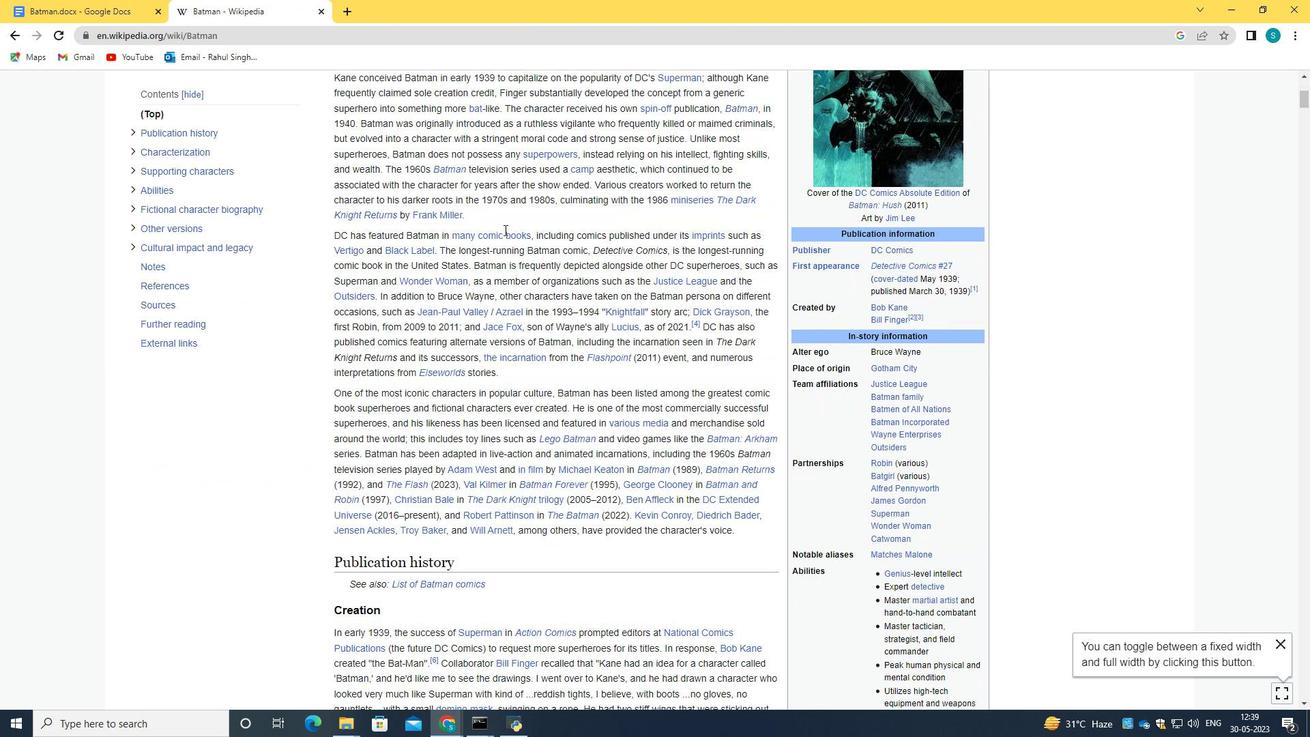 
Action: Mouse scrolled (508, 231) with delta (0, 0)
Screenshot: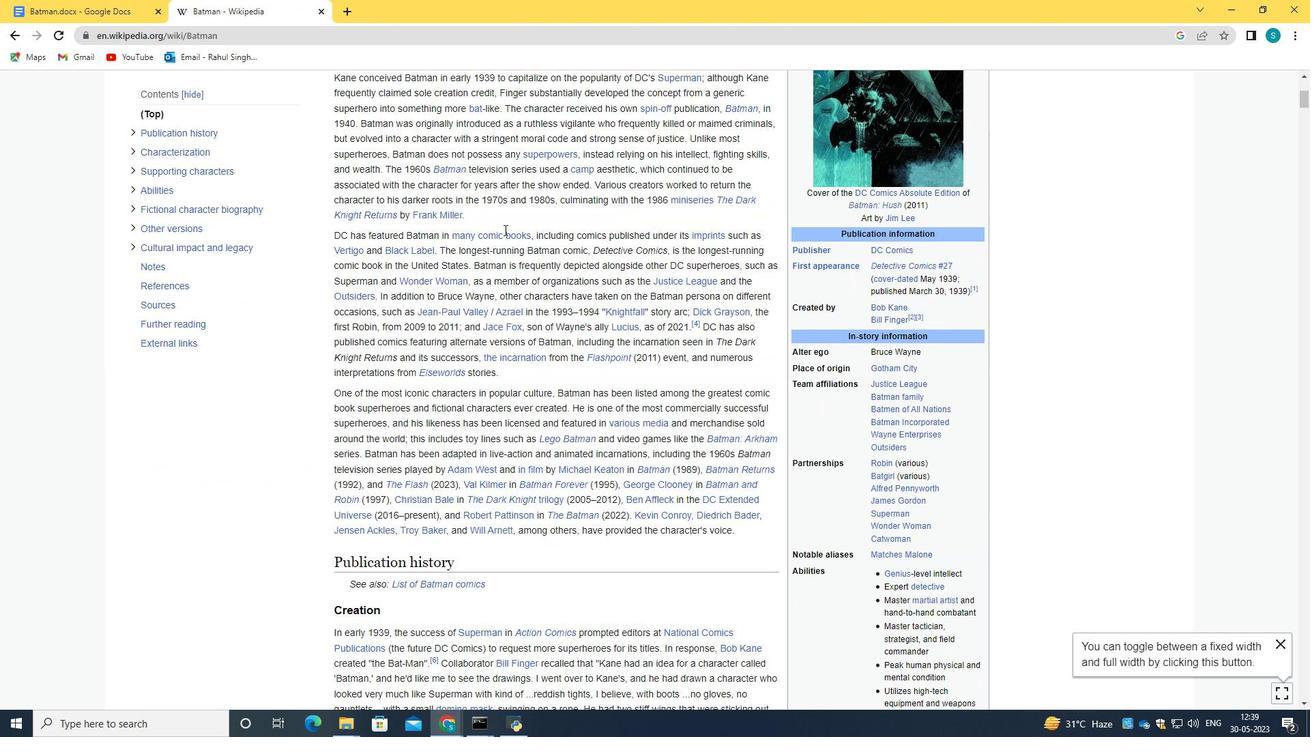 
Action: Mouse scrolled (508, 231) with delta (0, 0)
Screenshot: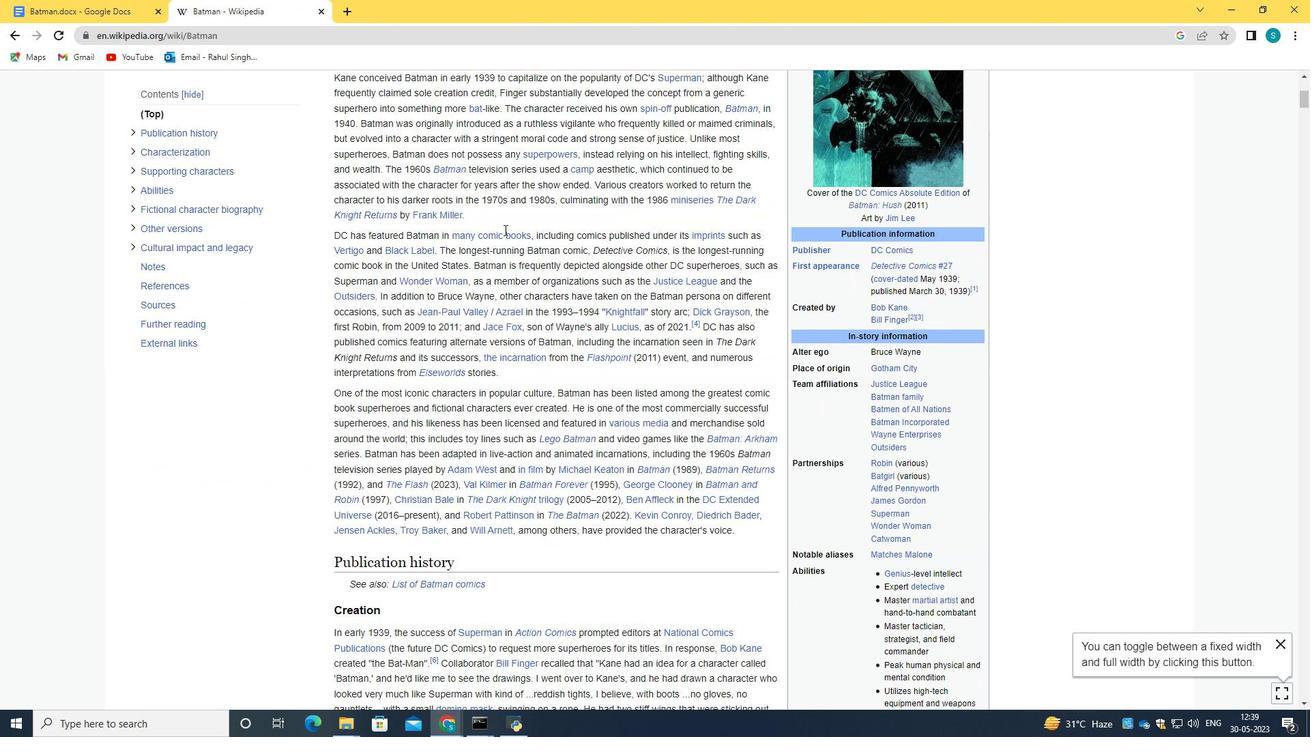 
Action: Mouse moved to (508, 232)
Screenshot: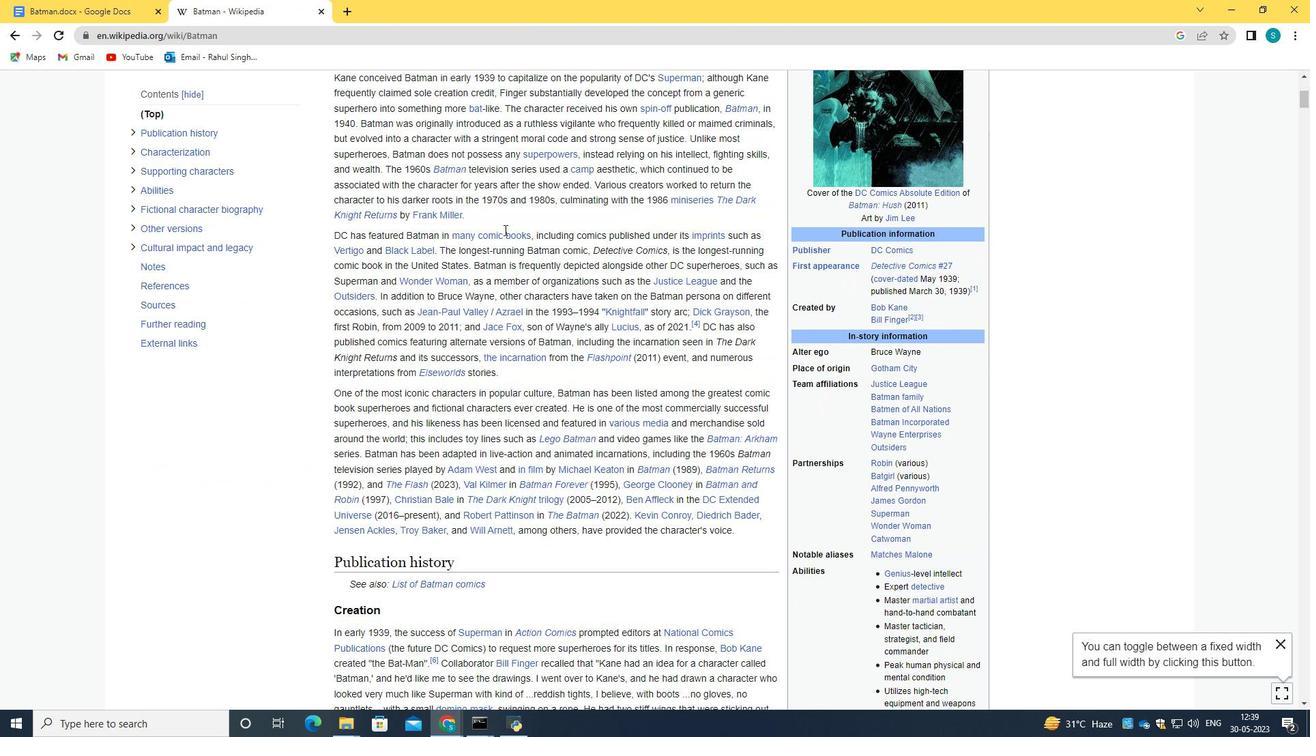 
Action: Mouse scrolled (508, 232) with delta (0, 0)
Screenshot: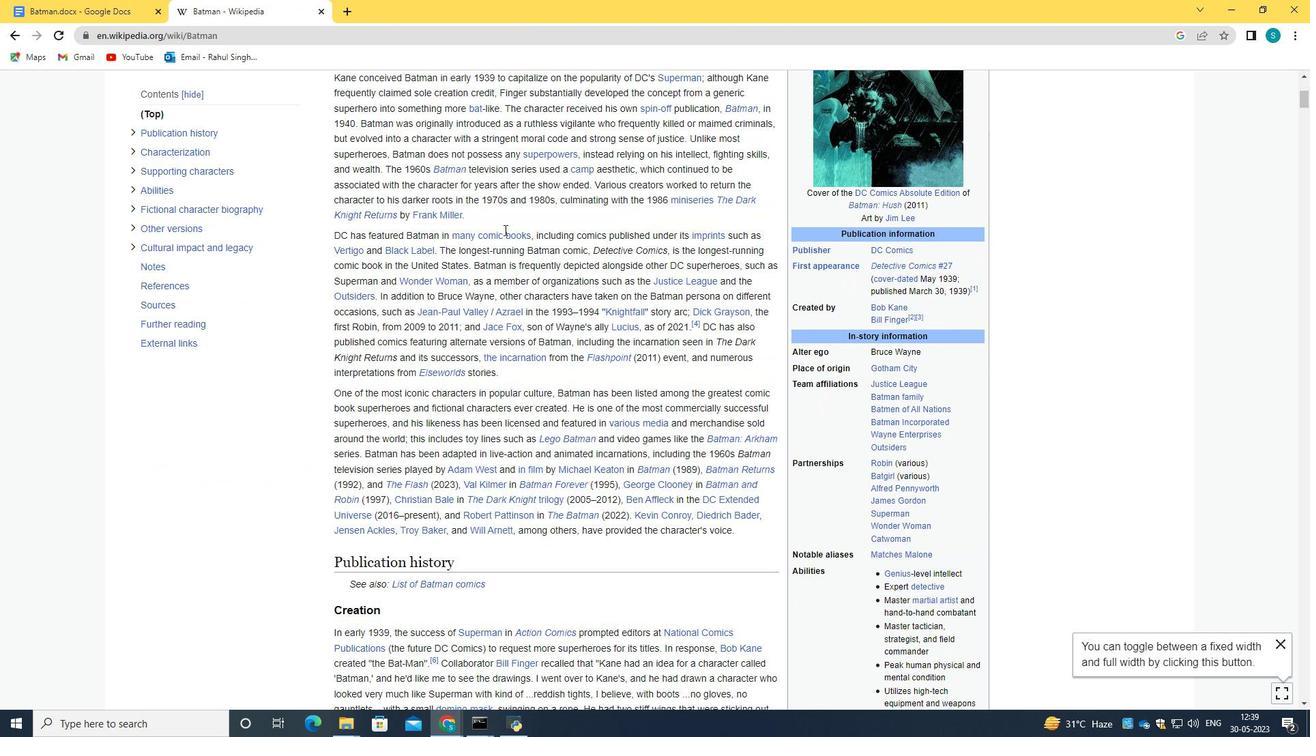 
Action: Mouse scrolled (508, 232) with delta (0, 0)
Screenshot: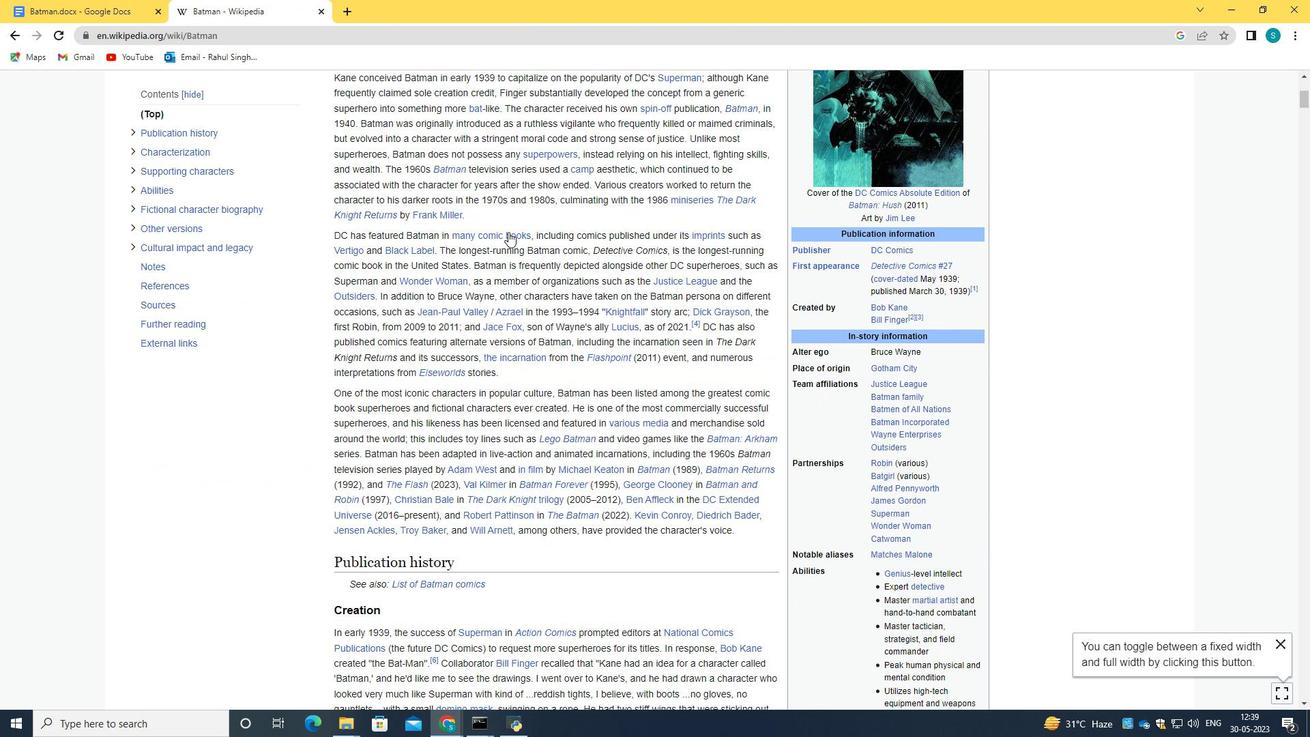 
Action: Mouse scrolled (508, 232) with delta (0, 0)
Screenshot: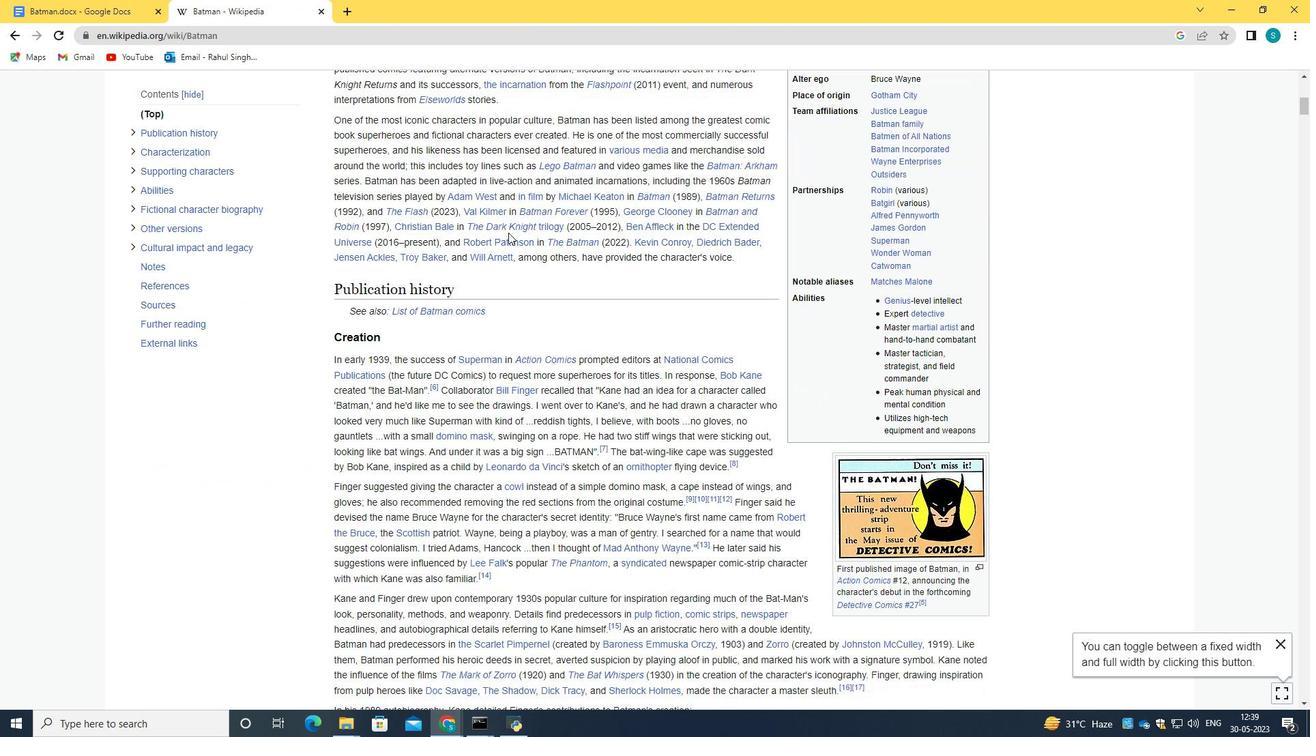 
Action: Mouse scrolled (508, 232) with delta (0, 0)
Screenshot: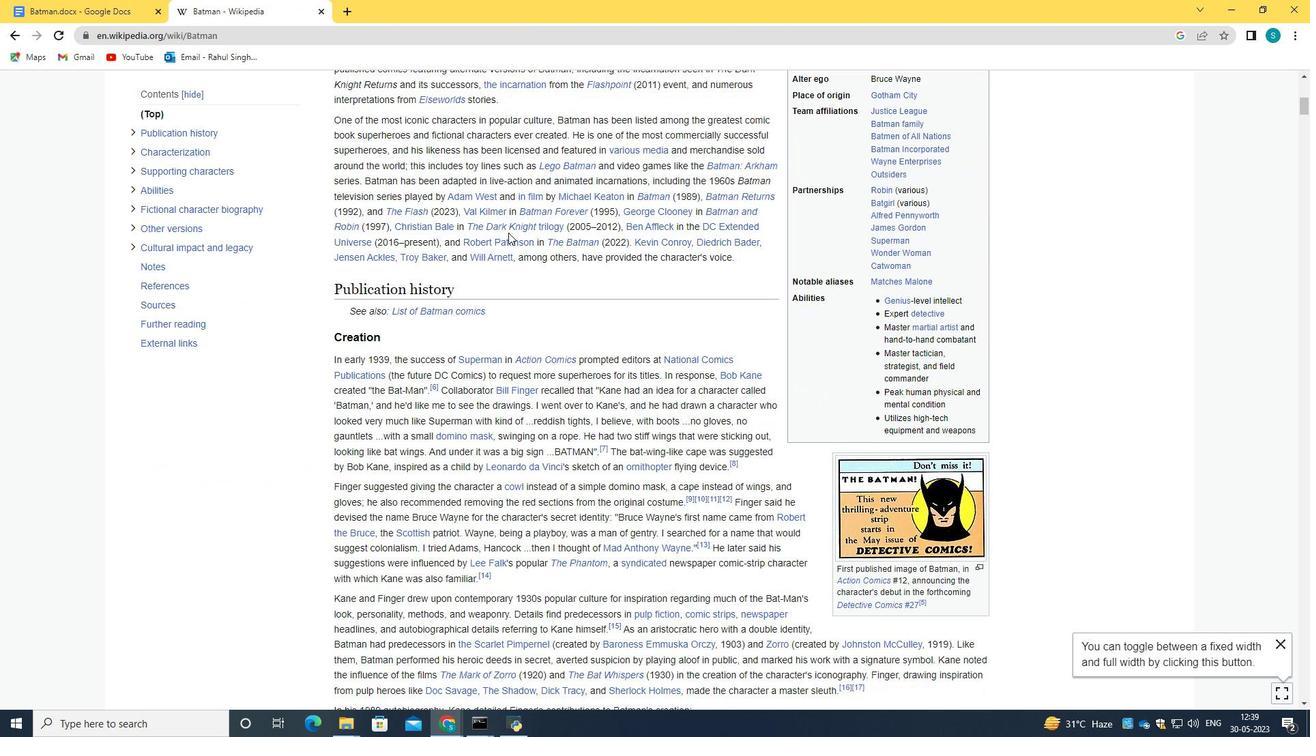 
Action: Mouse scrolled (508, 232) with delta (0, 0)
Screenshot: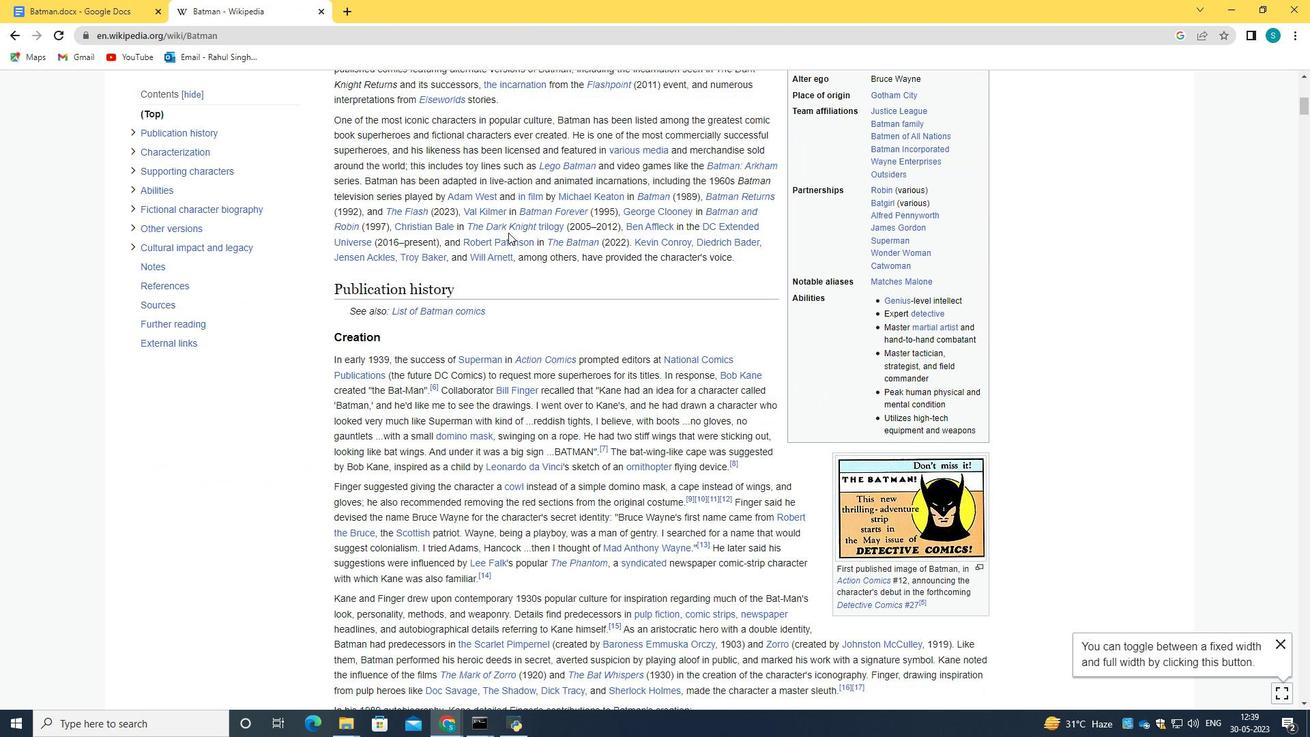
Action: Mouse scrolled (508, 232) with delta (0, 0)
Screenshot: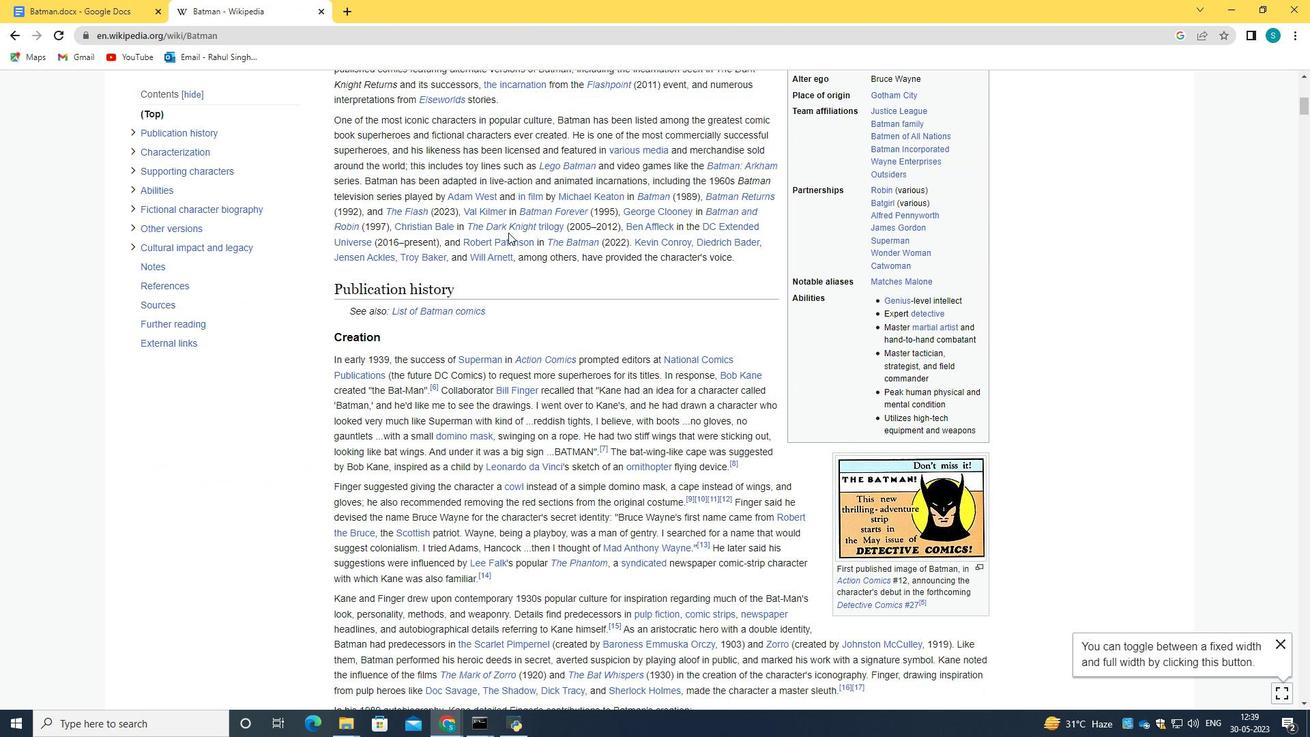 
Action: Mouse scrolled (508, 232) with delta (0, 0)
Screenshot: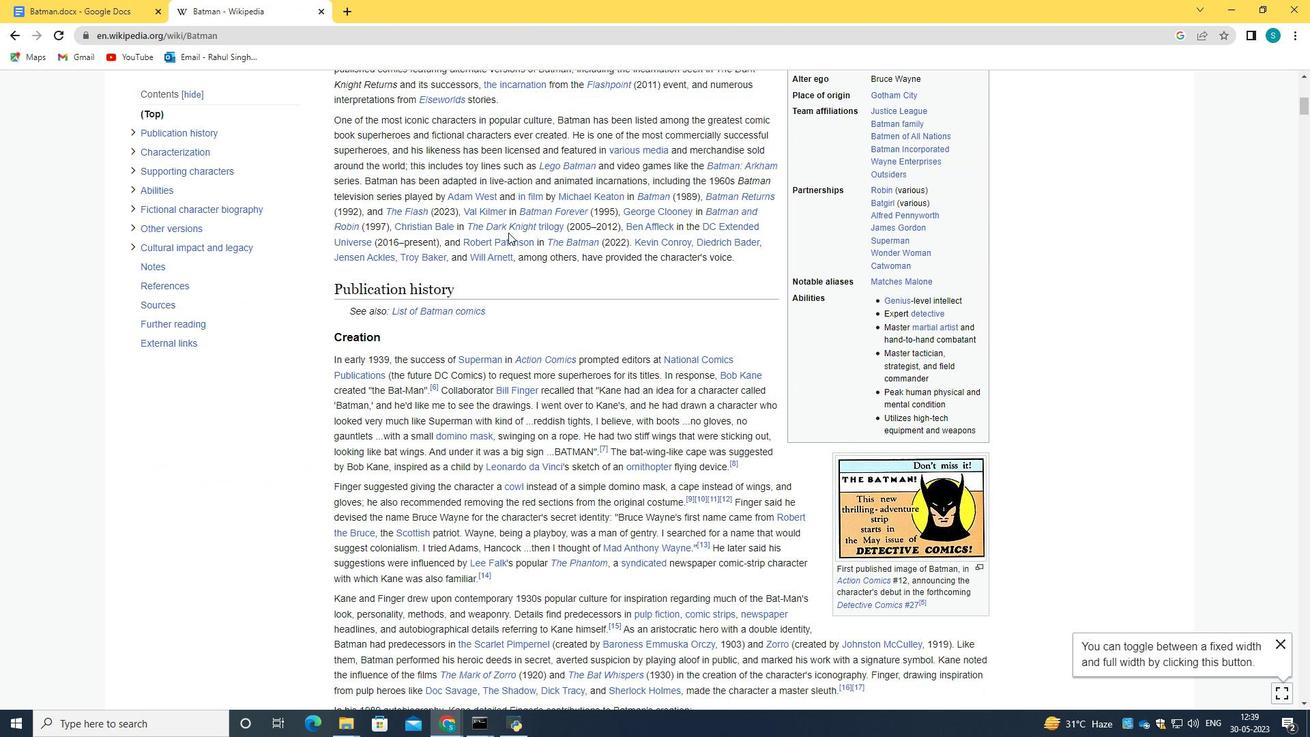 
Action: Mouse scrolled (508, 232) with delta (0, 0)
Screenshot: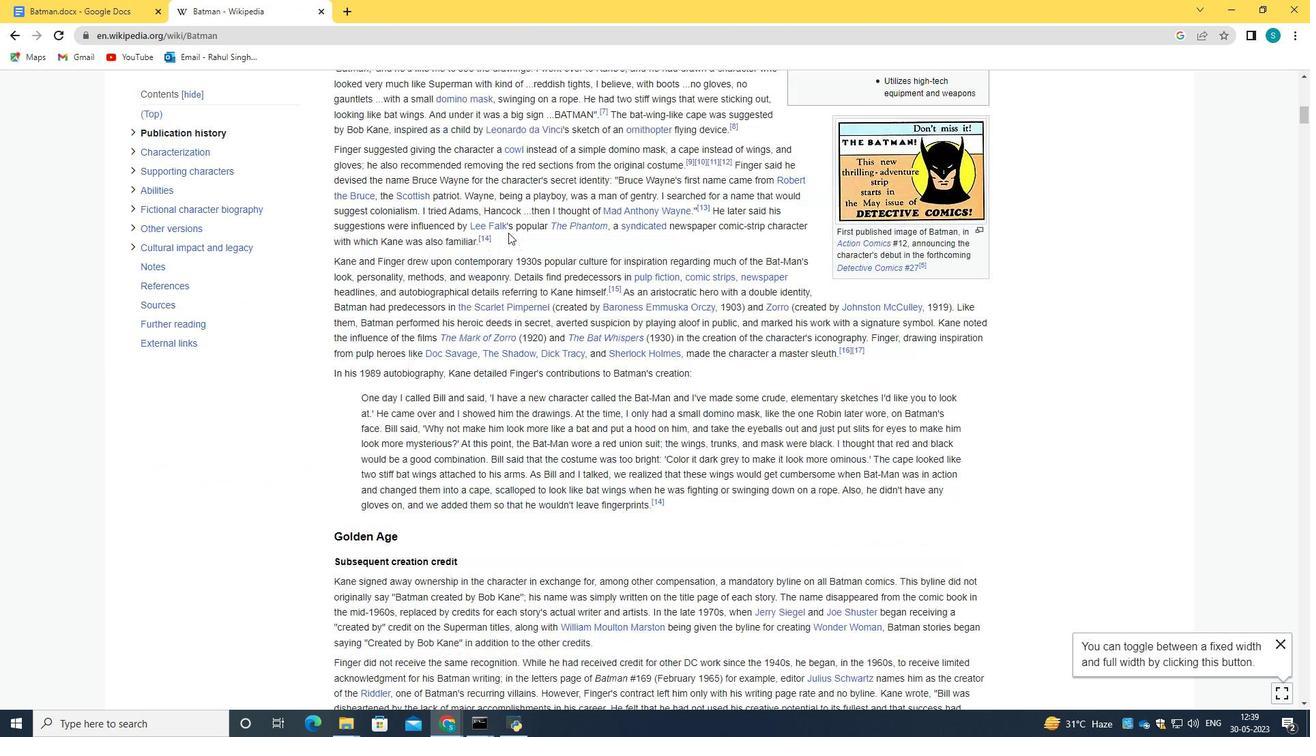 
Action: Mouse scrolled (508, 232) with delta (0, 0)
Screenshot: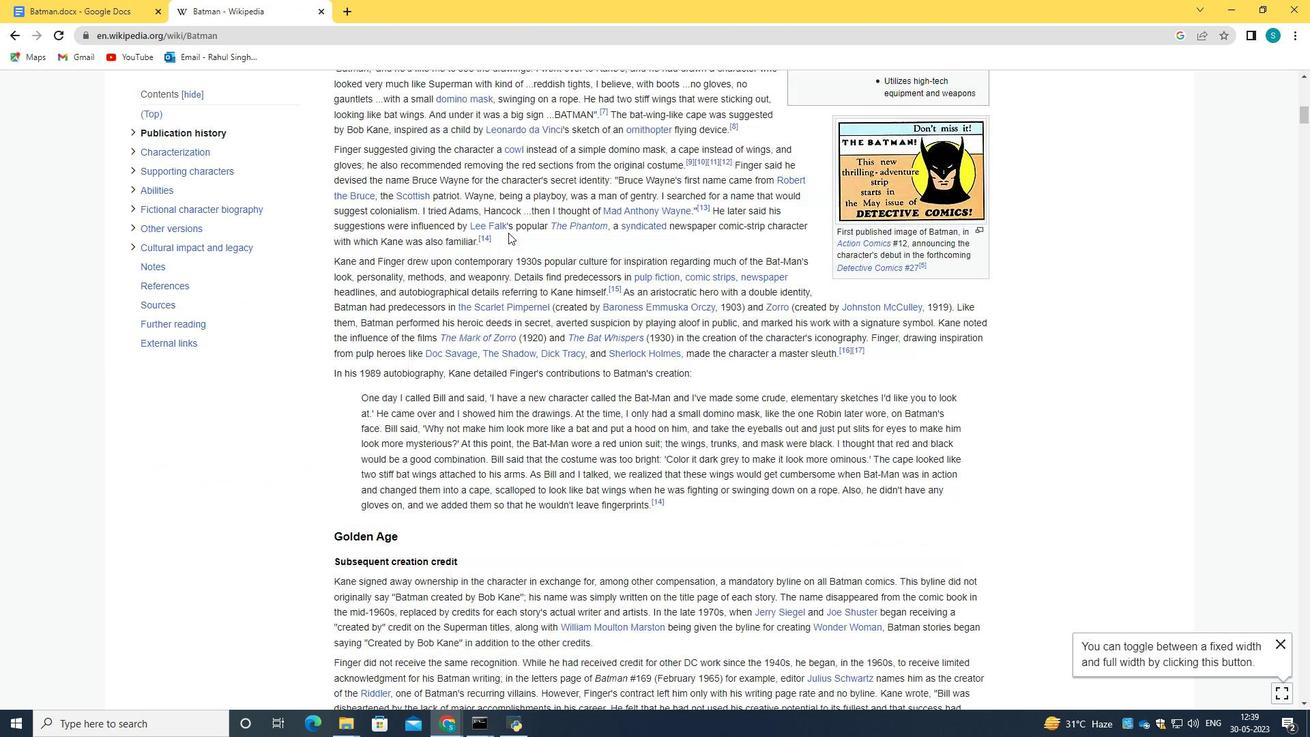 
Action: Mouse scrolled (508, 232) with delta (0, 0)
Screenshot: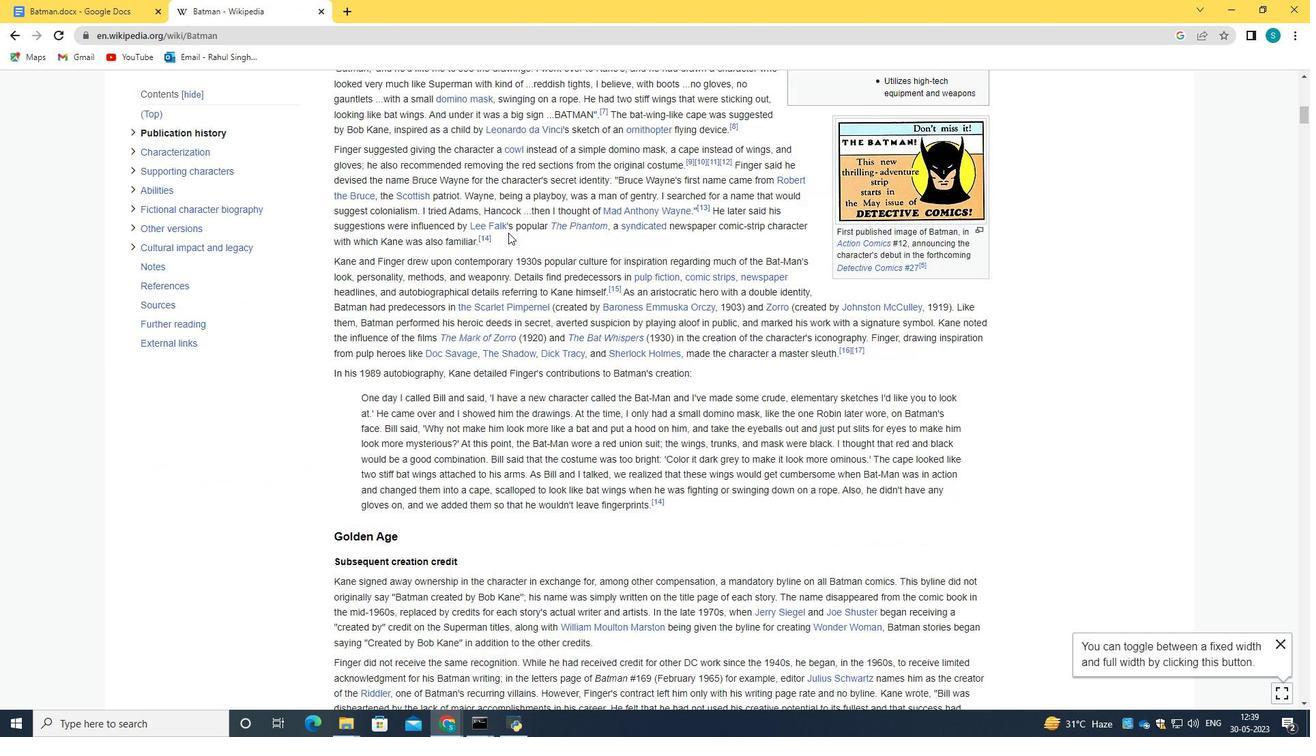 
Action: Mouse scrolled (508, 232) with delta (0, 0)
Screenshot: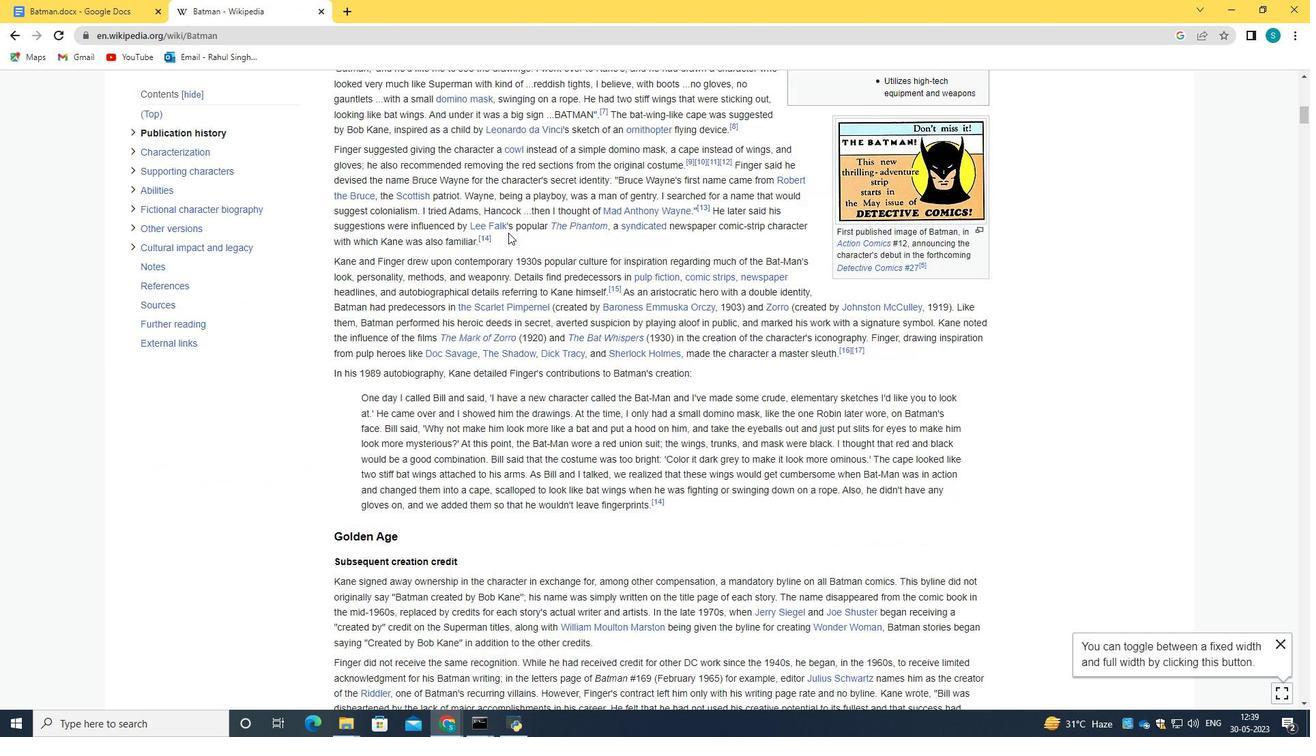 
Action: Mouse scrolled (508, 232) with delta (0, 0)
Screenshot: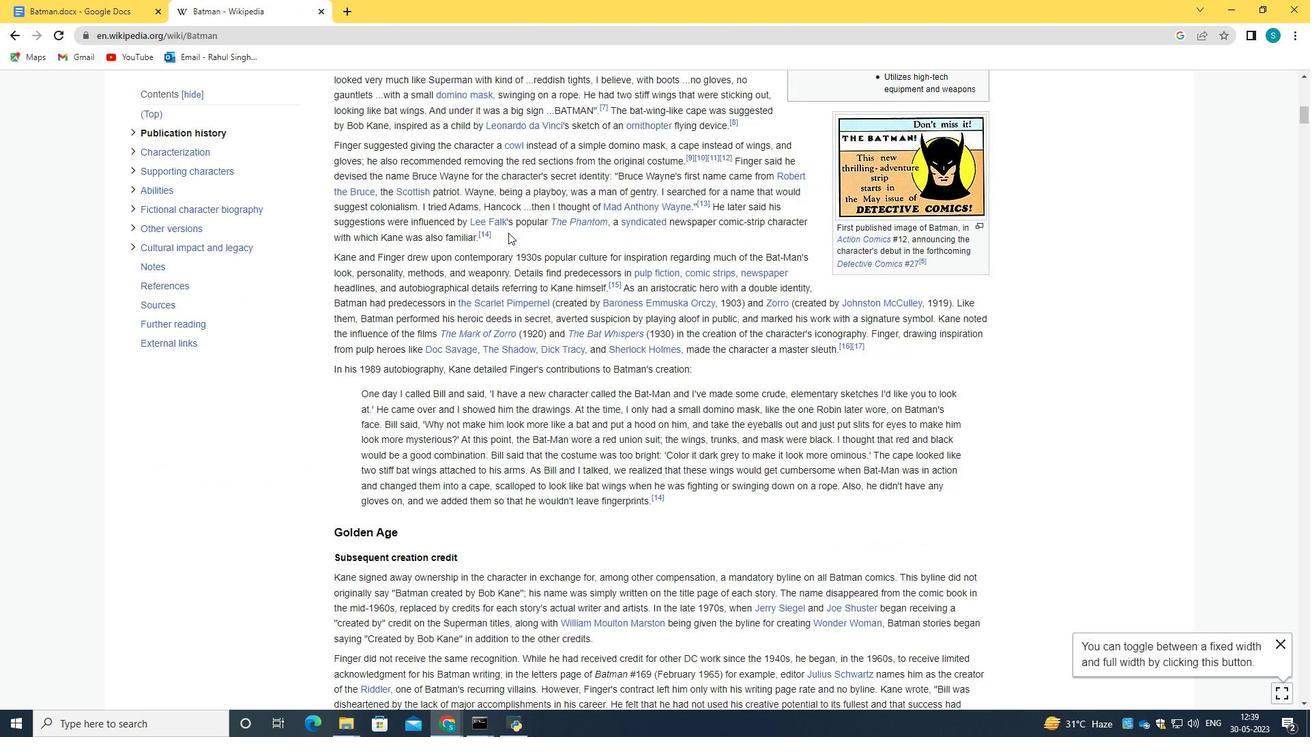 
Action: Mouse scrolled (508, 232) with delta (0, 0)
Screenshot: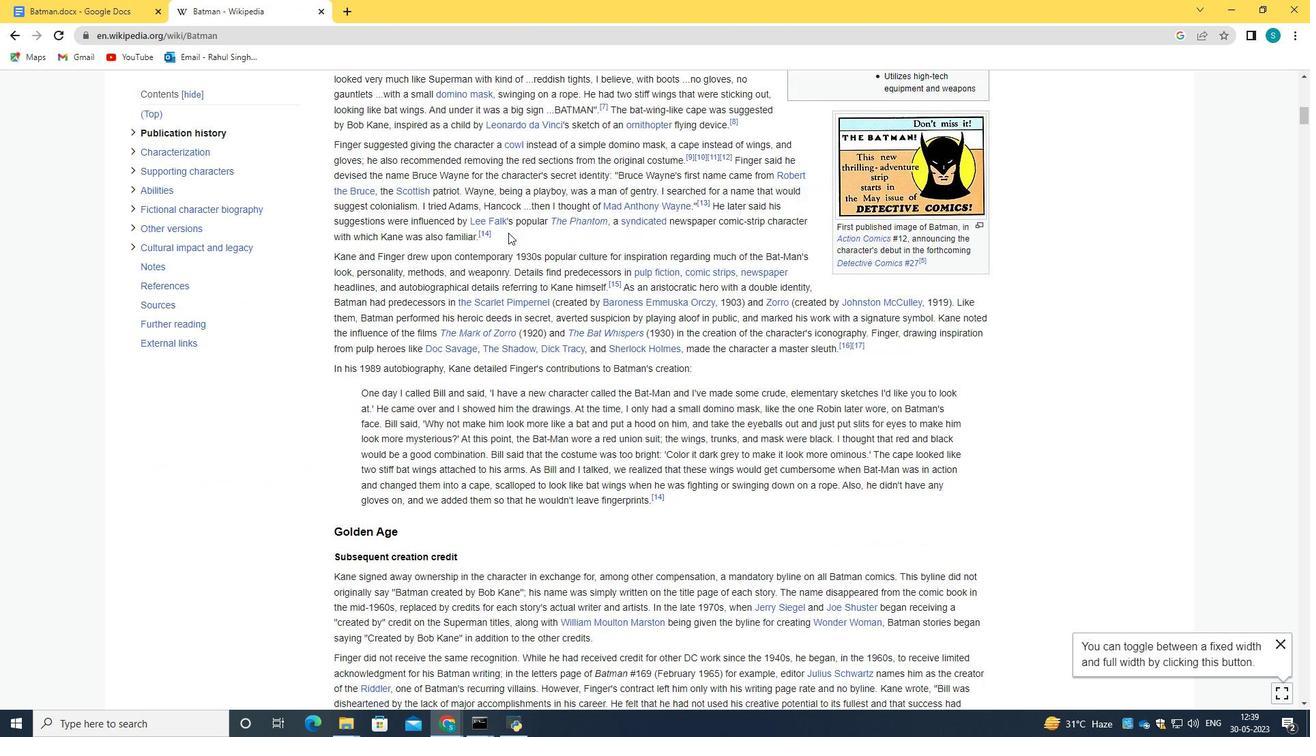 
Action: Mouse moved to (18, 34)
Screenshot: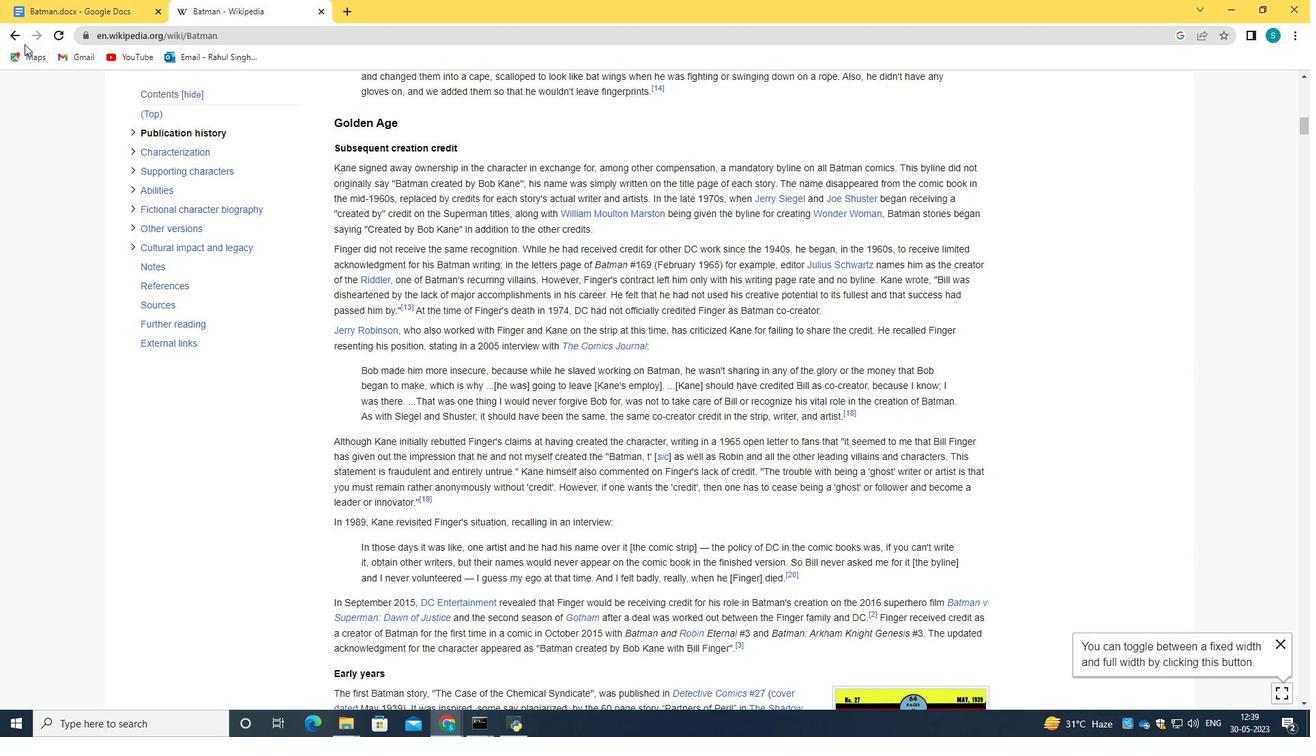 
Action: Mouse pressed left at (18, 34)
Screenshot: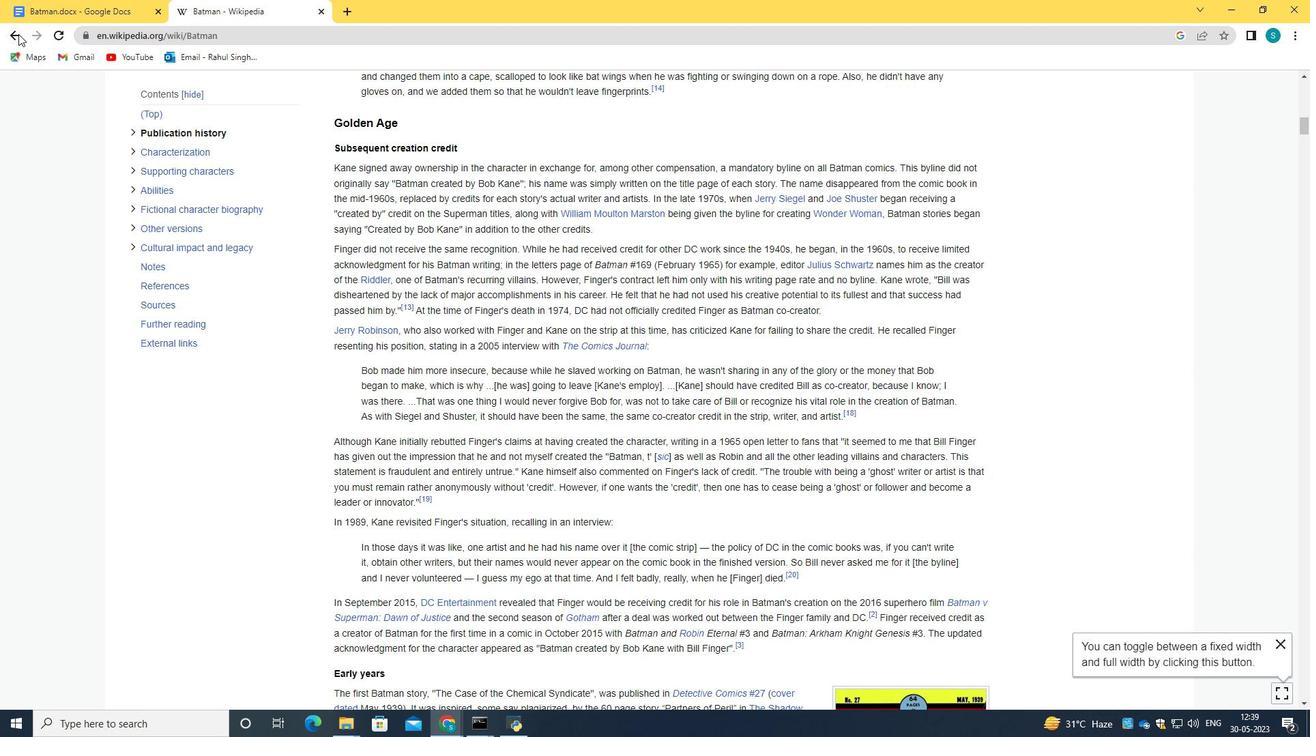 
Action: Mouse moved to (378, 322)
Screenshot: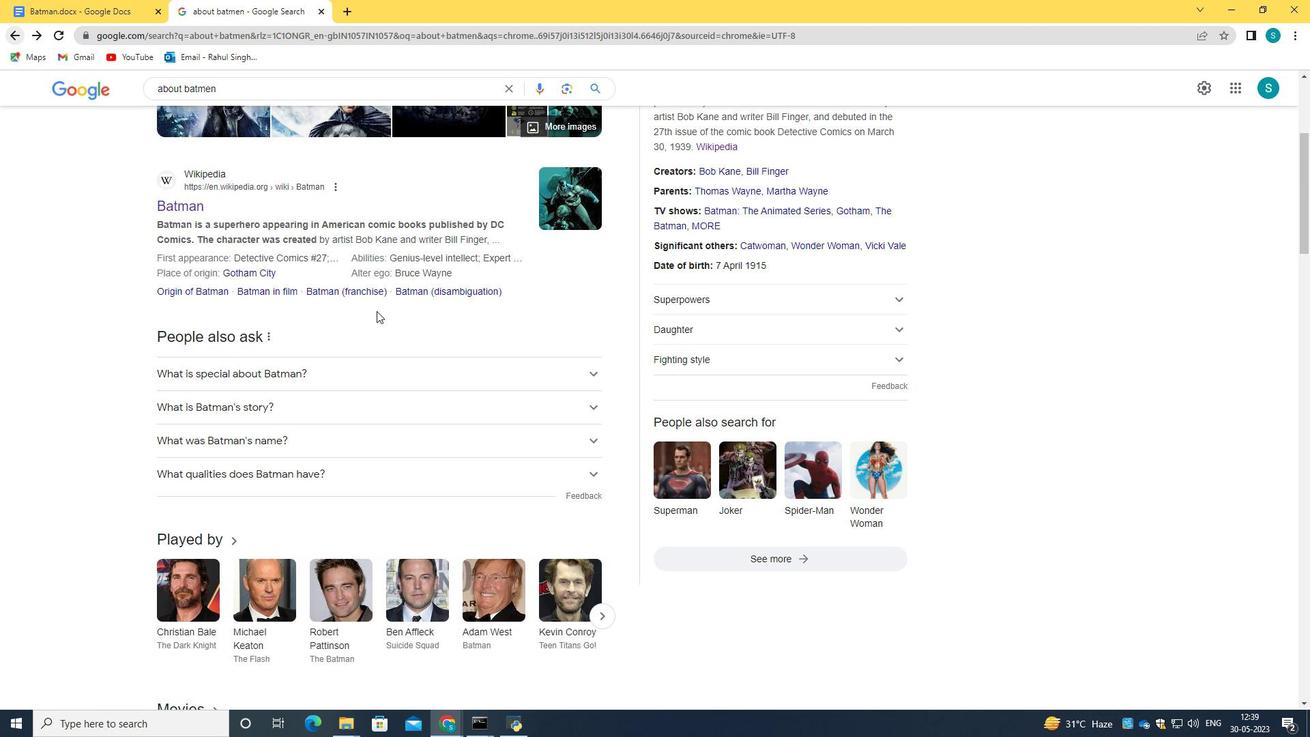 
Action: Mouse scrolled (378, 321) with delta (0, 0)
Screenshot: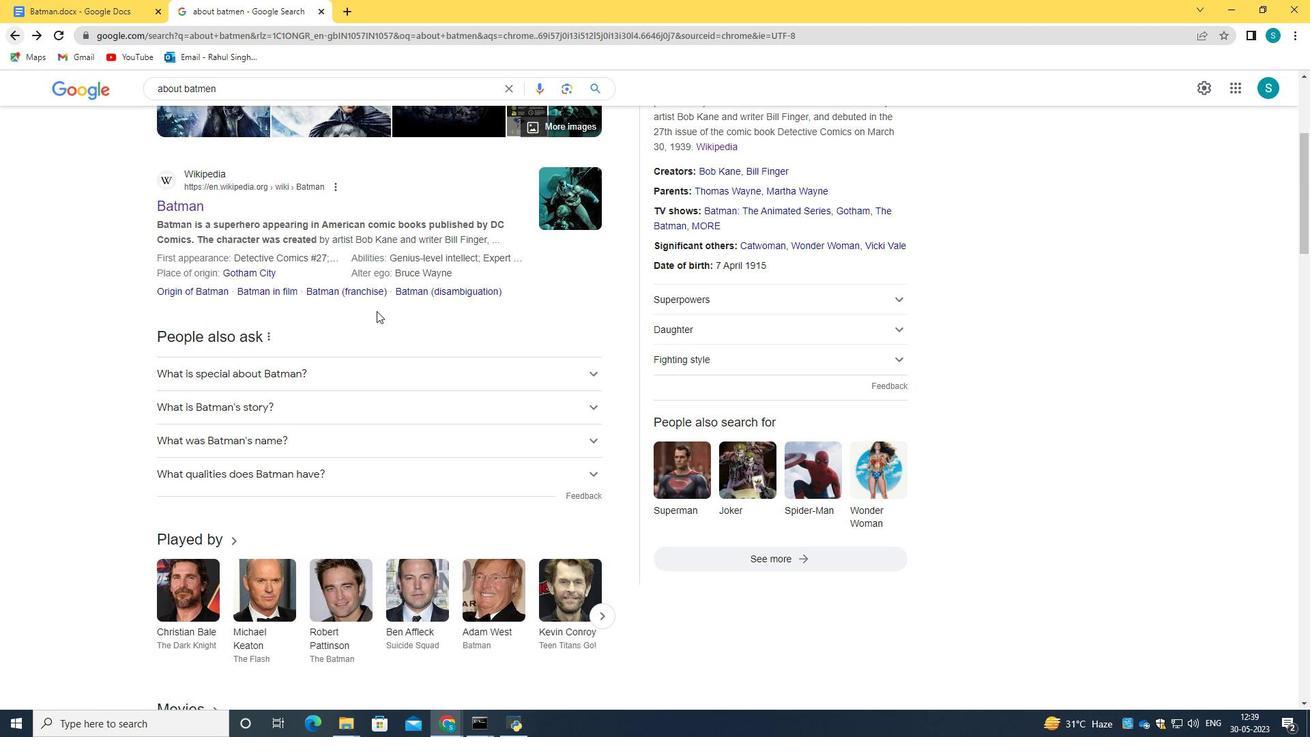 
Action: Mouse scrolled (378, 321) with delta (0, 0)
Screenshot: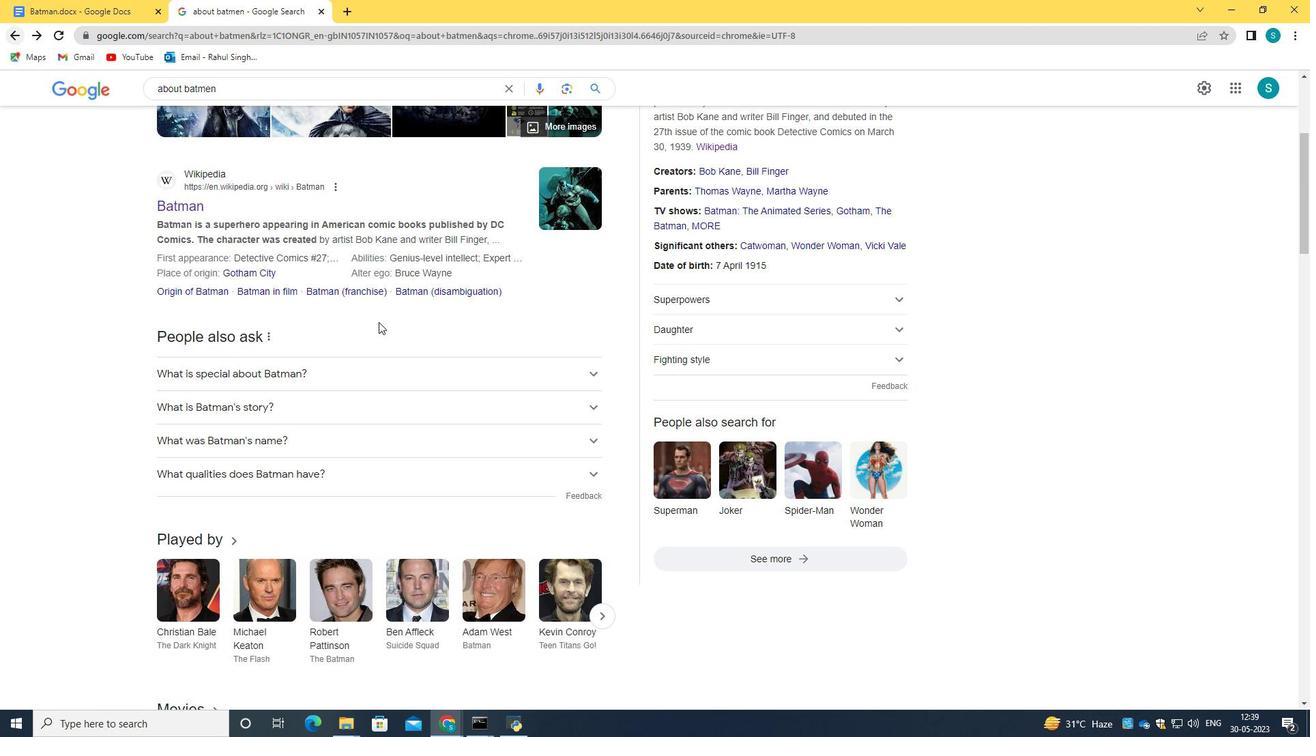 
Action: Mouse scrolled (378, 321) with delta (0, 0)
Screenshot: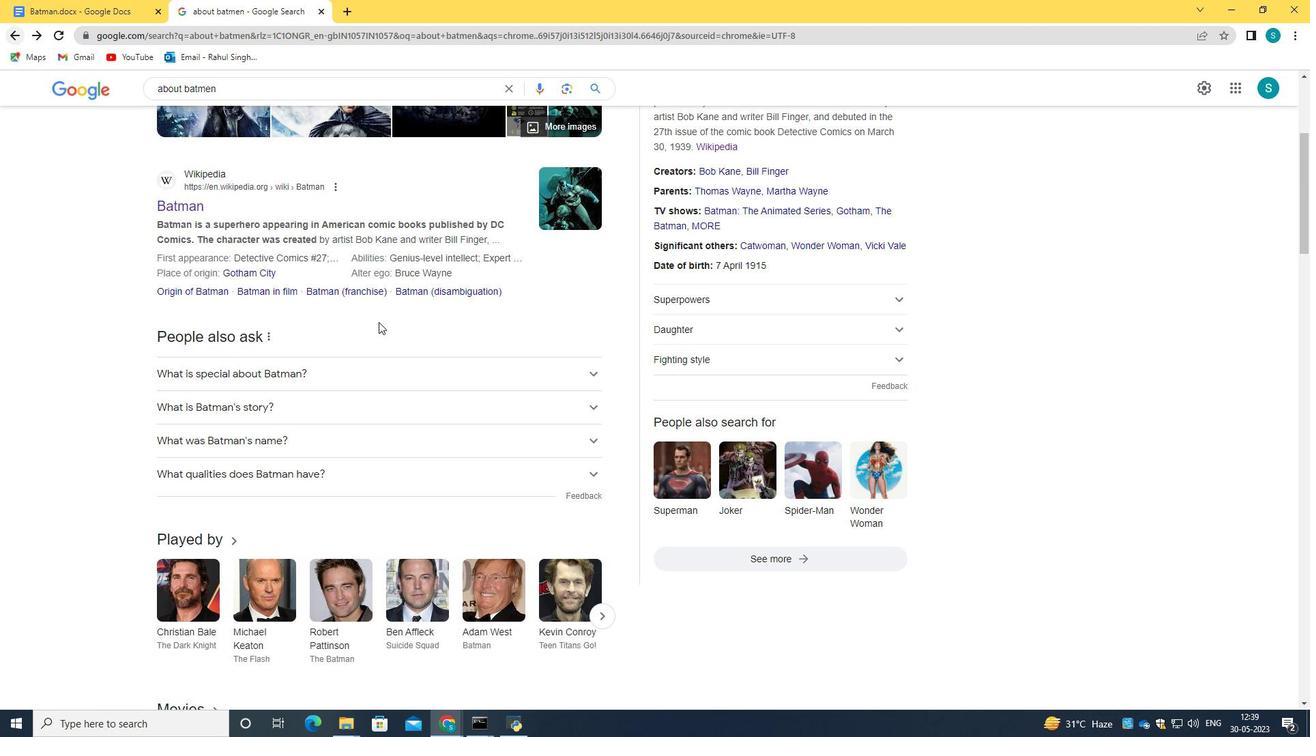 
Action: Mouse scrolled (378, 321) with delta (0, 0)
Screenshot: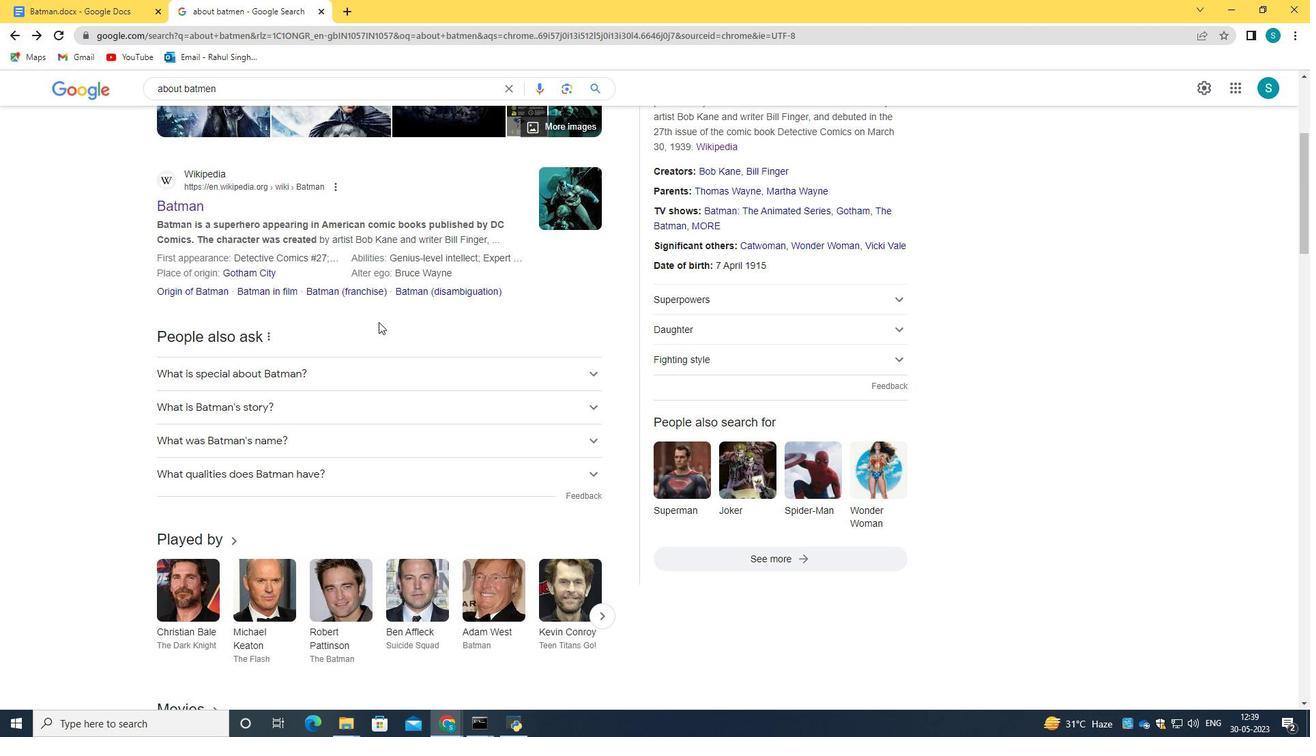 
Action: Mouse scrolled (378, 321) with delta (0, 0)
Screenshot: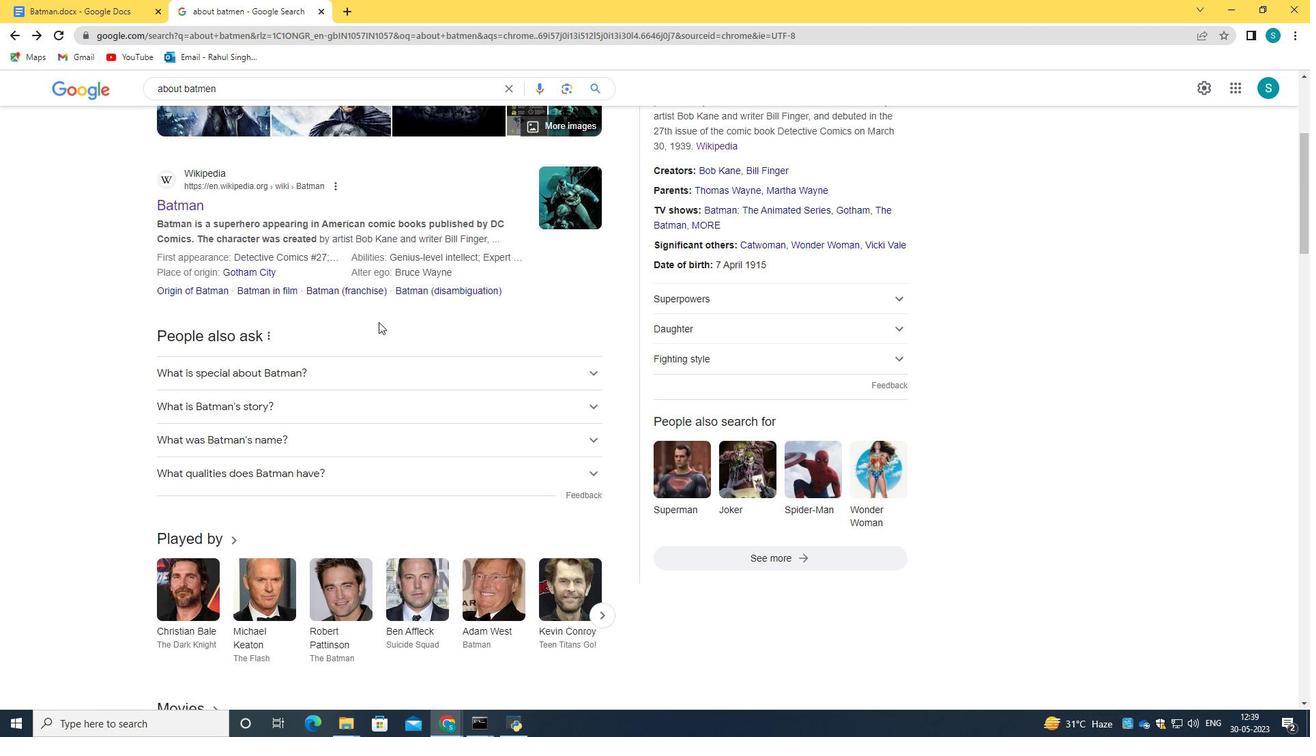 
Action: Mouse scrolled (378, 321) with delta (0, 0)
Screenshot: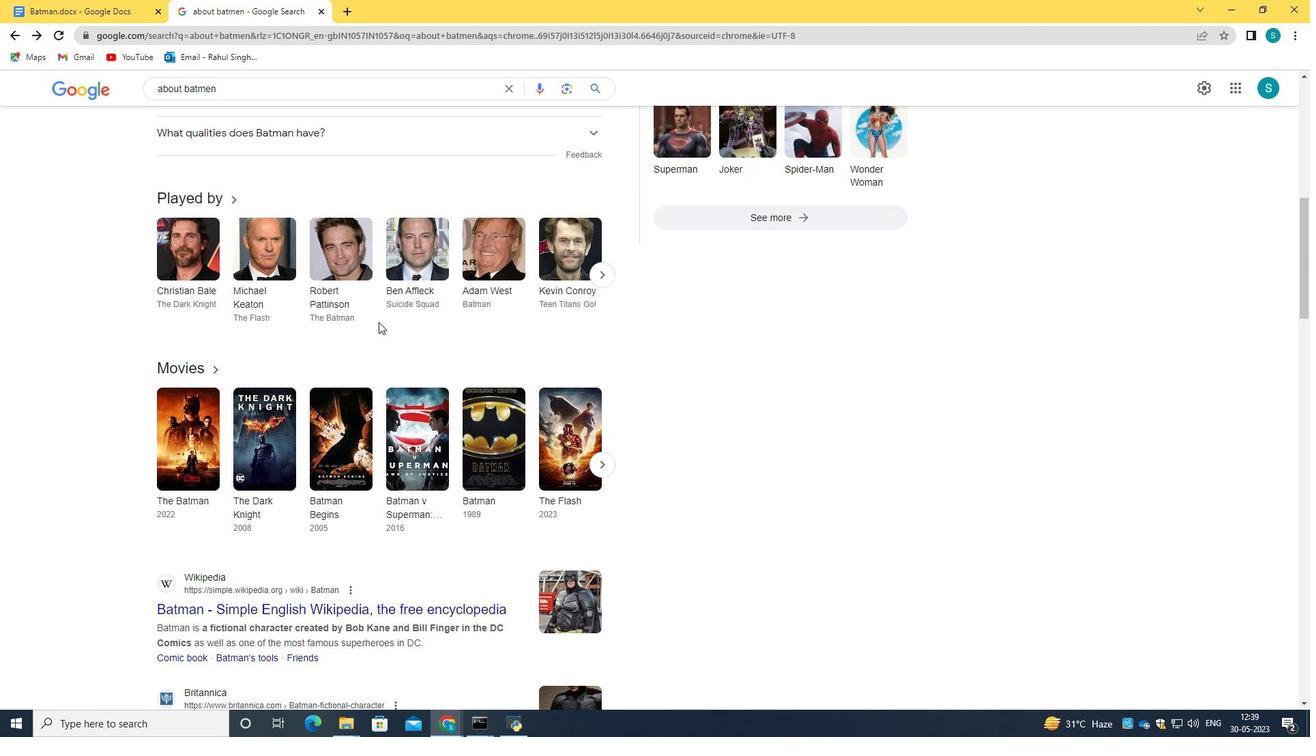
Action: Mouse scrolled (378, 321) with delta (0, 0)
Screenshot: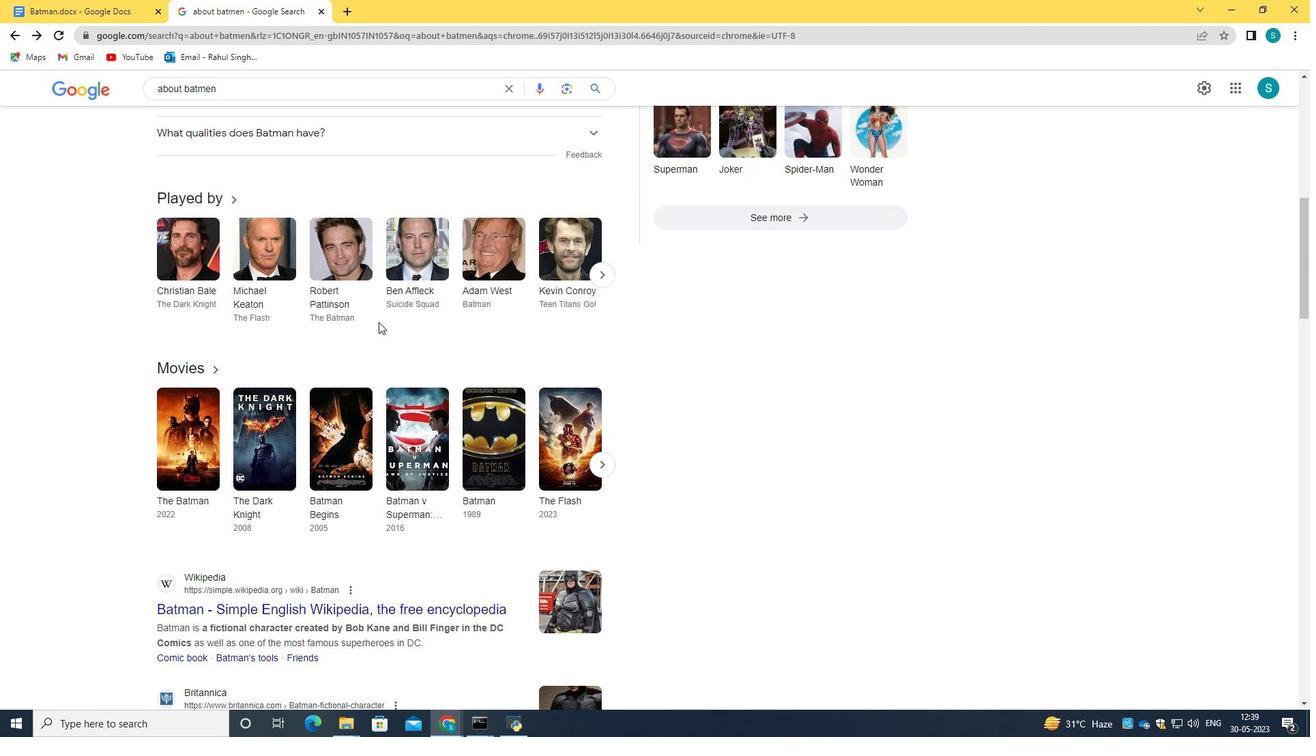 
Action: Mouse scrolled (378, 322) with delta (0, 0)
Screenshot: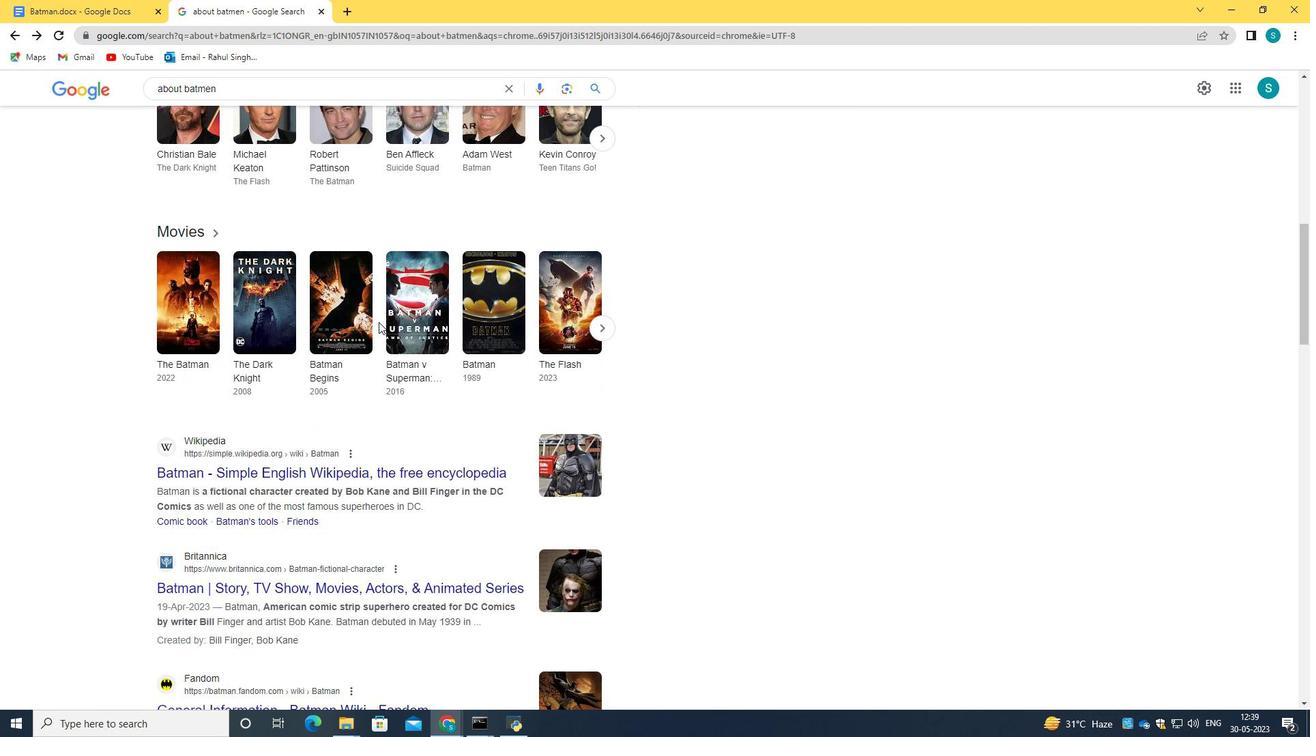 
Action: Mouse scrolled (378, 322) with delta (0, 0)
Screenshot: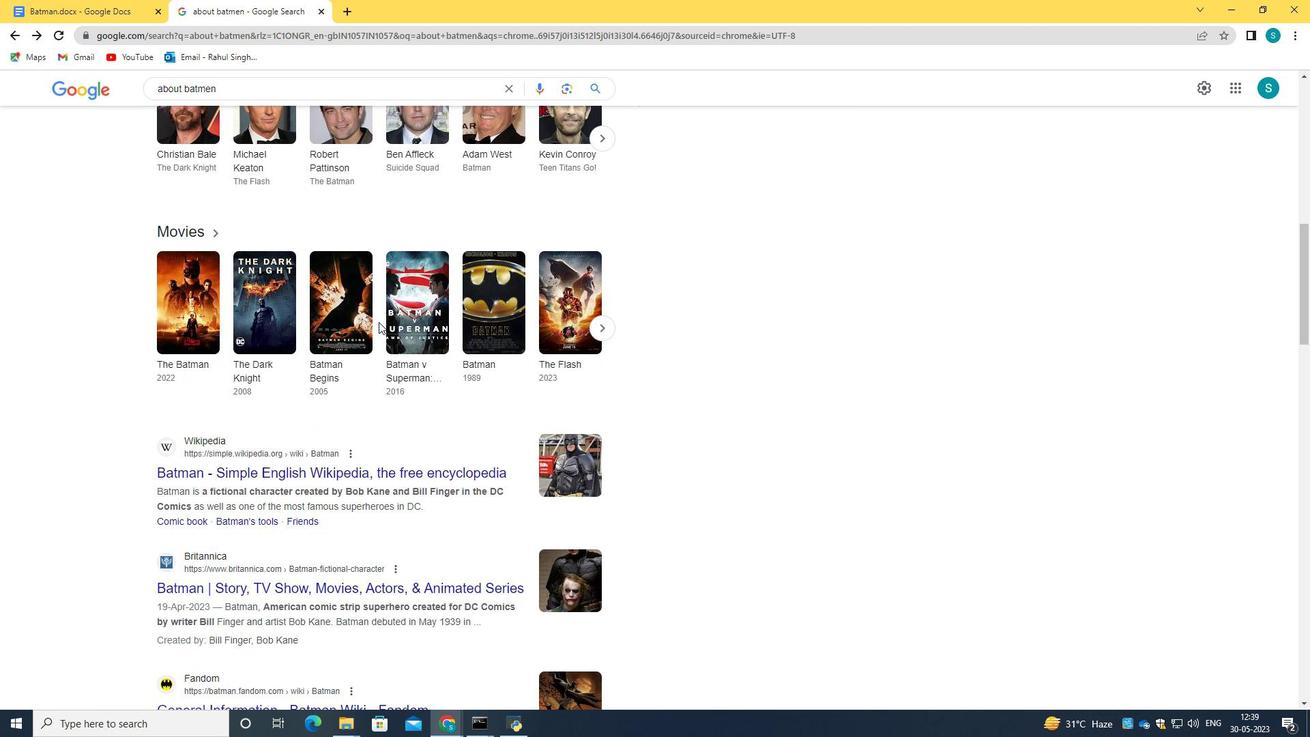 
Action: Mouse scrolled (378, 322) with delta (0, 0)
Screenshot: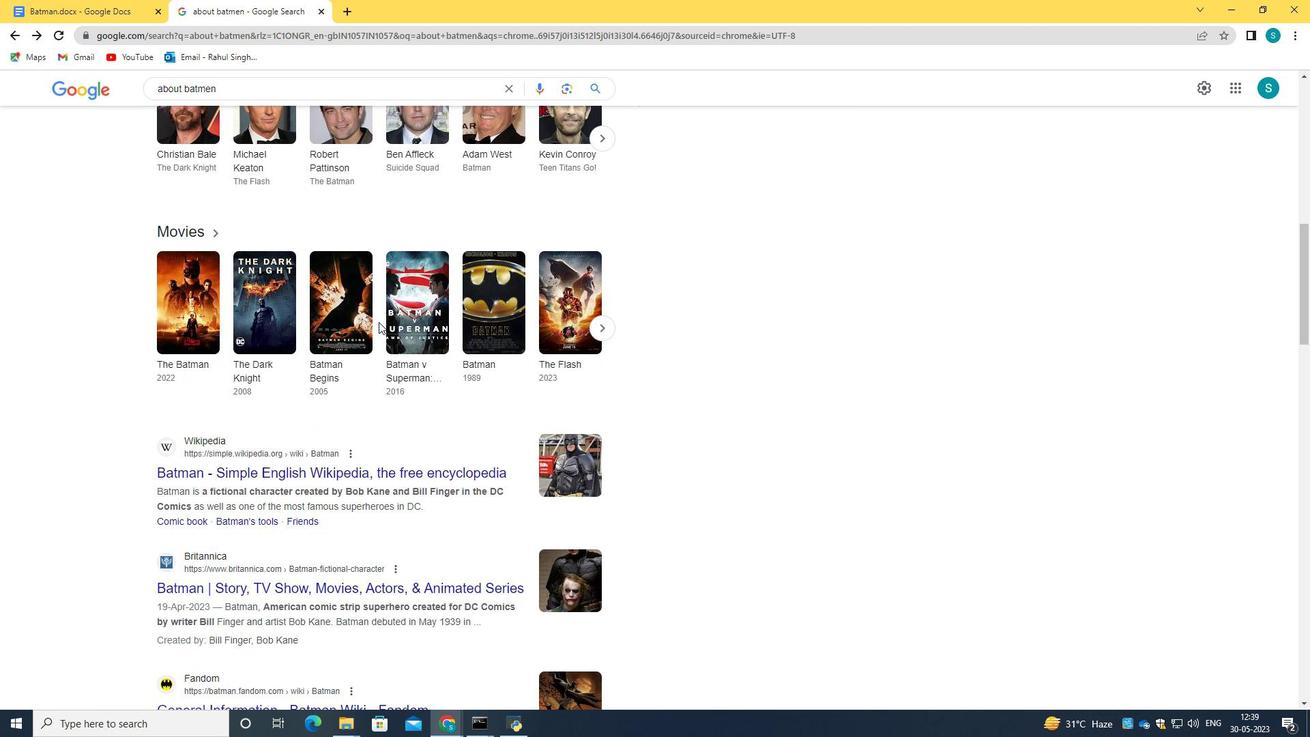 
Action: Mouse scrolled (378, 322) with delta (0, 0)
Screenshot: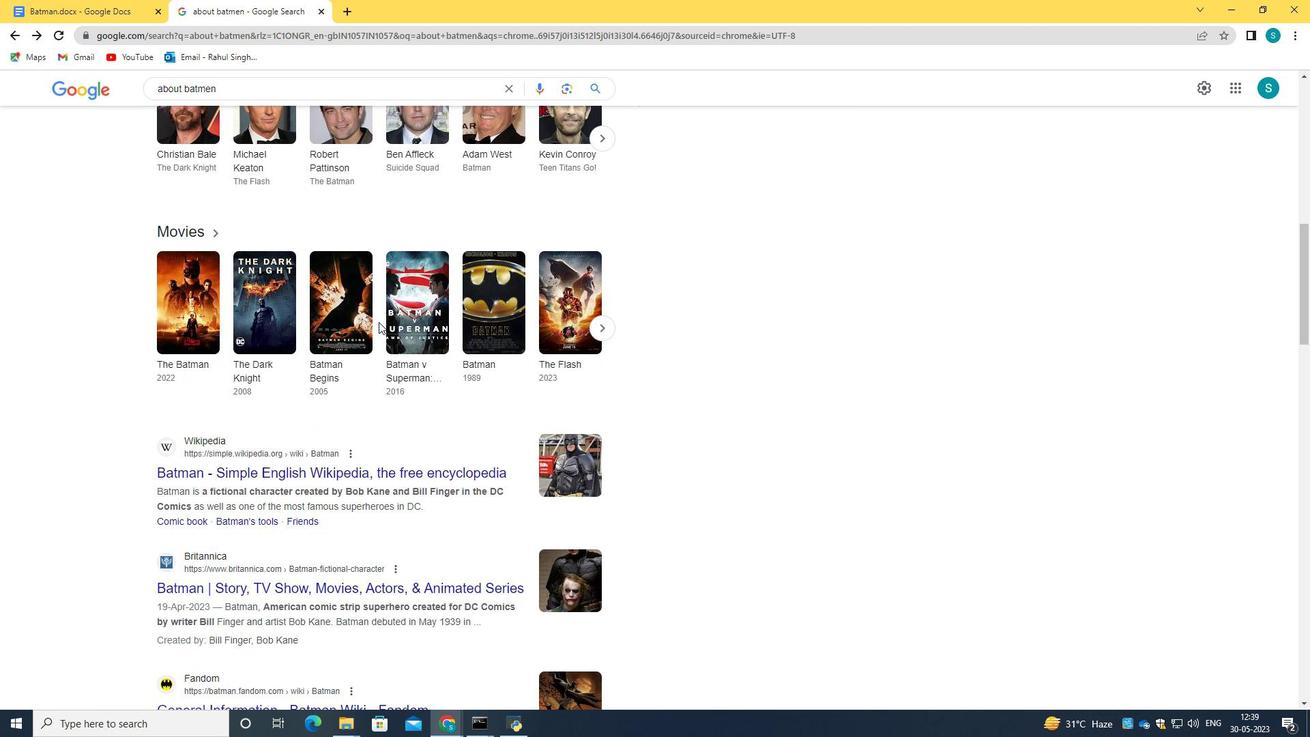 
Action: Mouse scrolled (378, 322) with delta (0, 0)
Screenshot: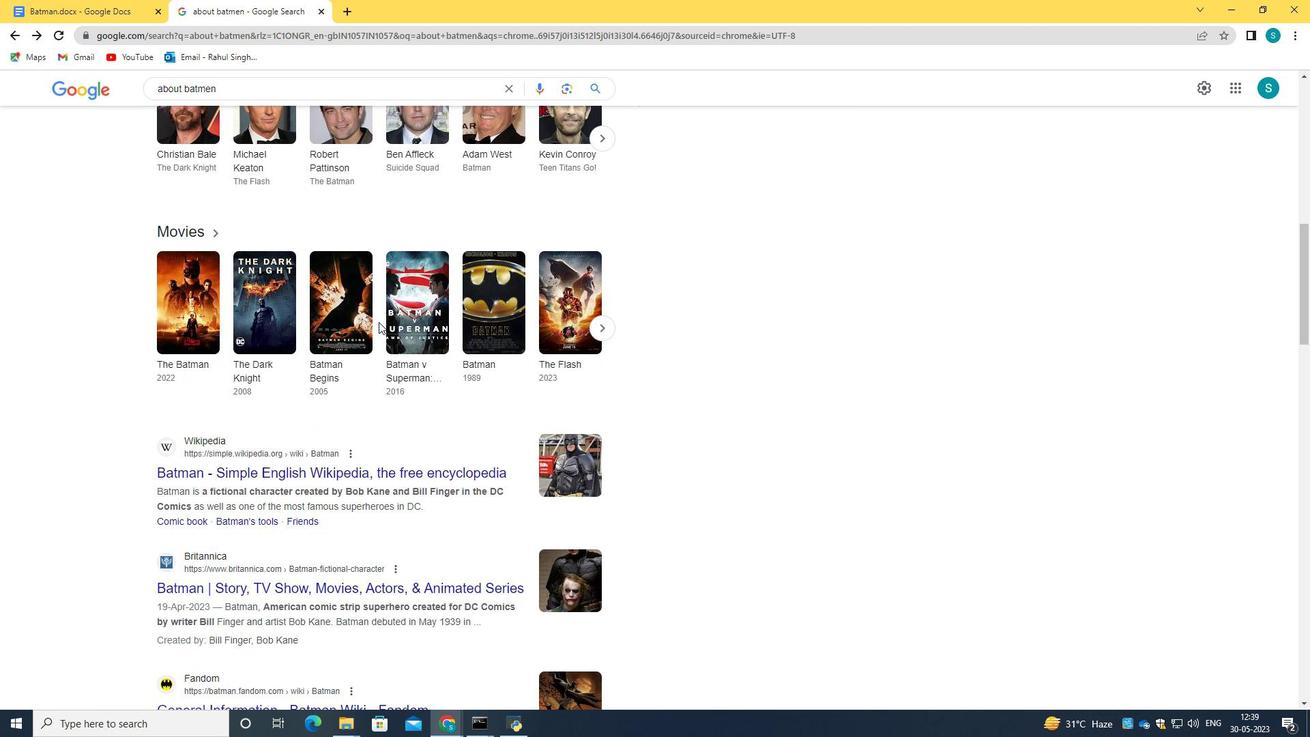 
Action: Mouse moved to (353, 239)
Screenshot: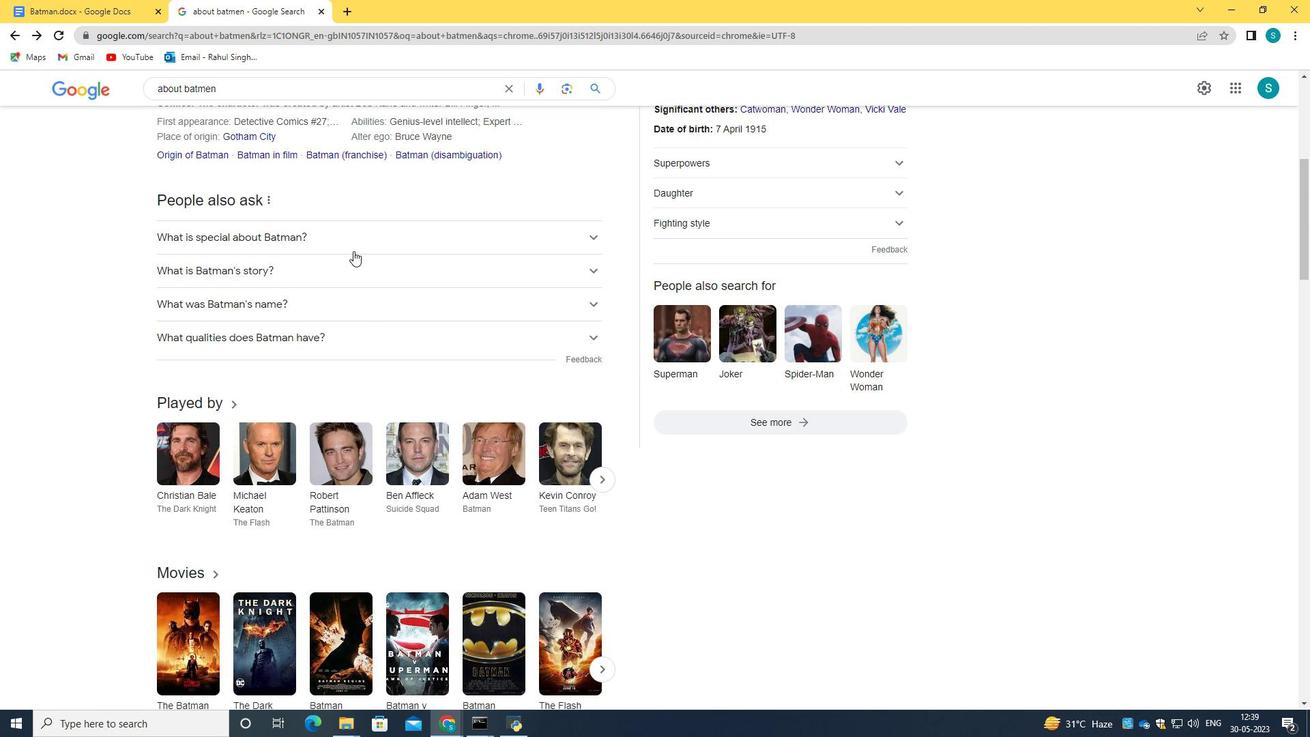 
Action: Mouse pressed left at (353, 239)
Screenshot: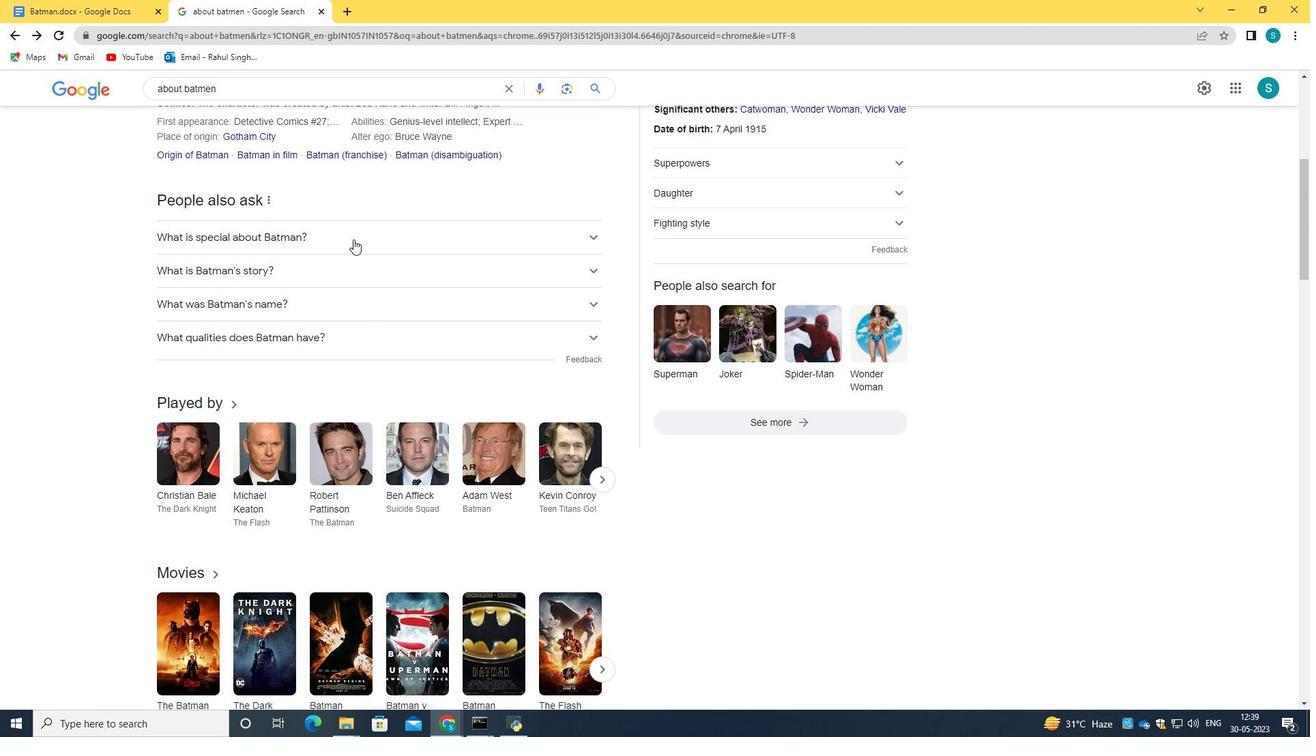 
Action: Mouse moved to (158, 264)
Screenshot: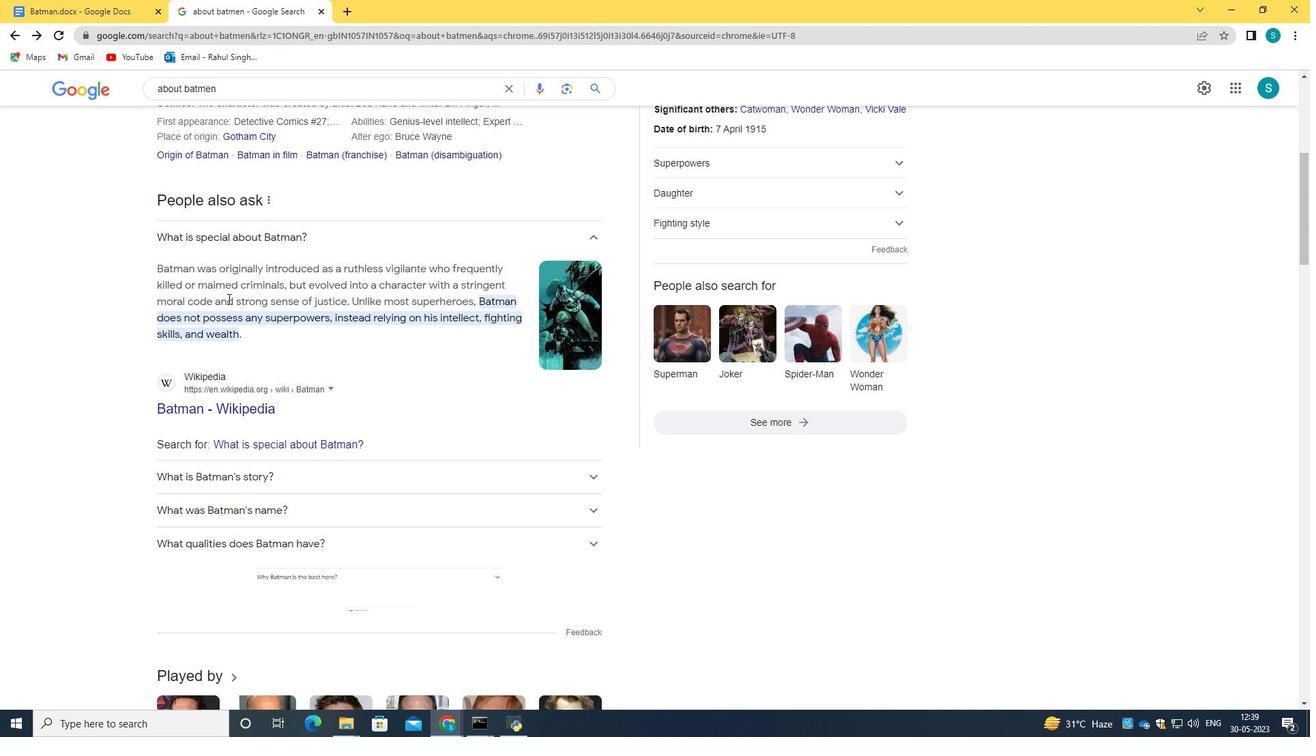 
Action: Mouse pressed left at (158, 264)
Screenshot: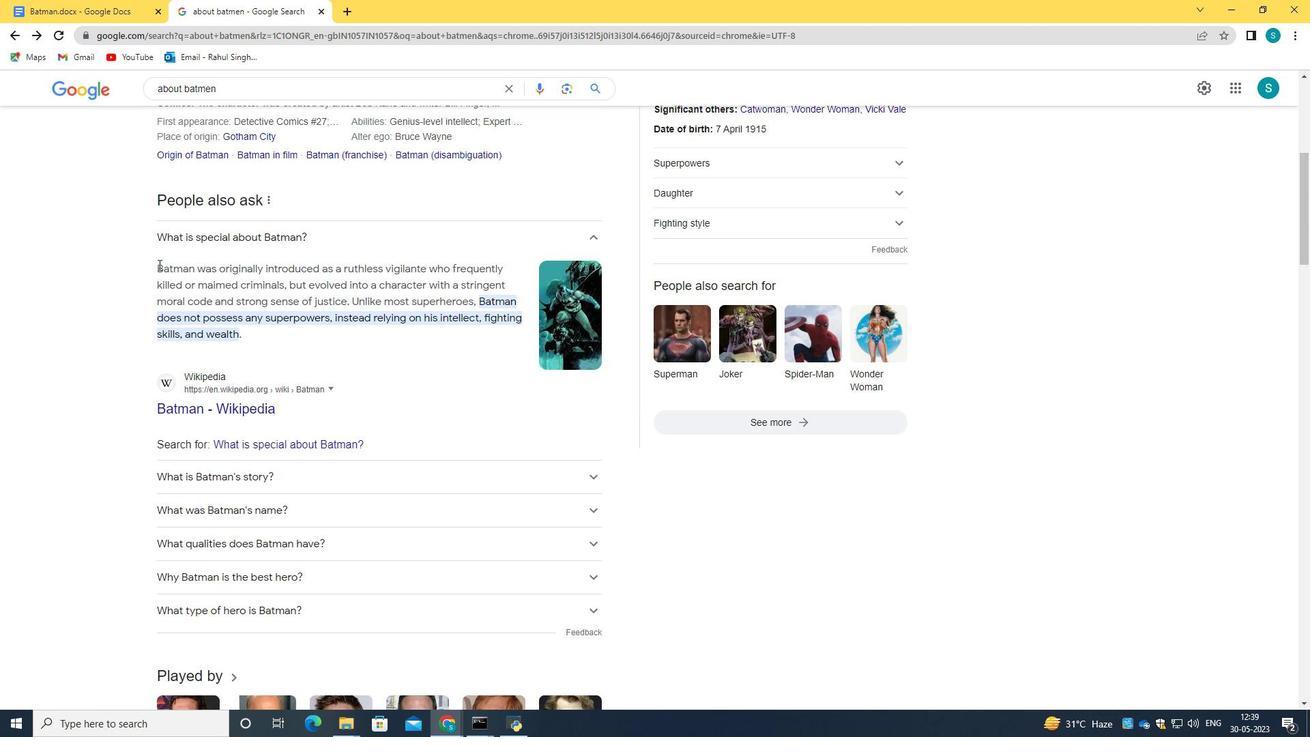 
Action: Mouse moved to (240, 333)
Screenshot: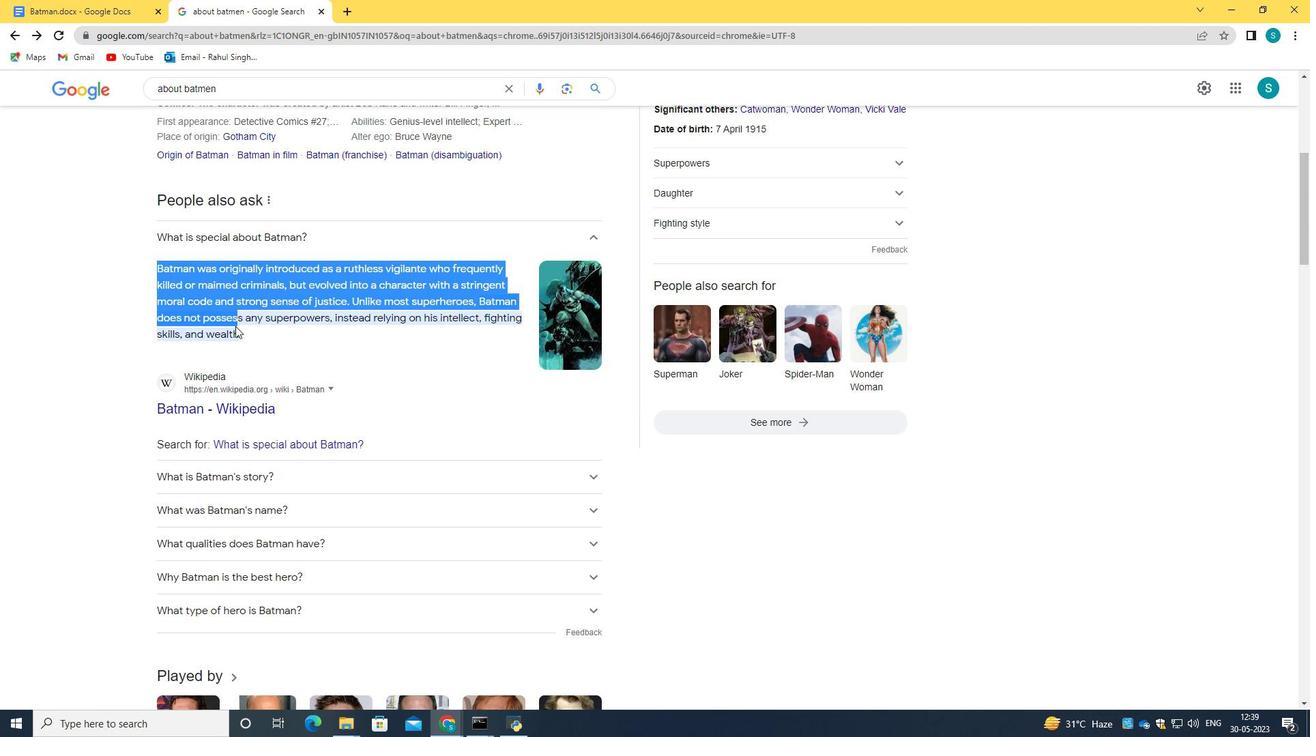 
Action: Key pressed ctrl+C
Screenshot: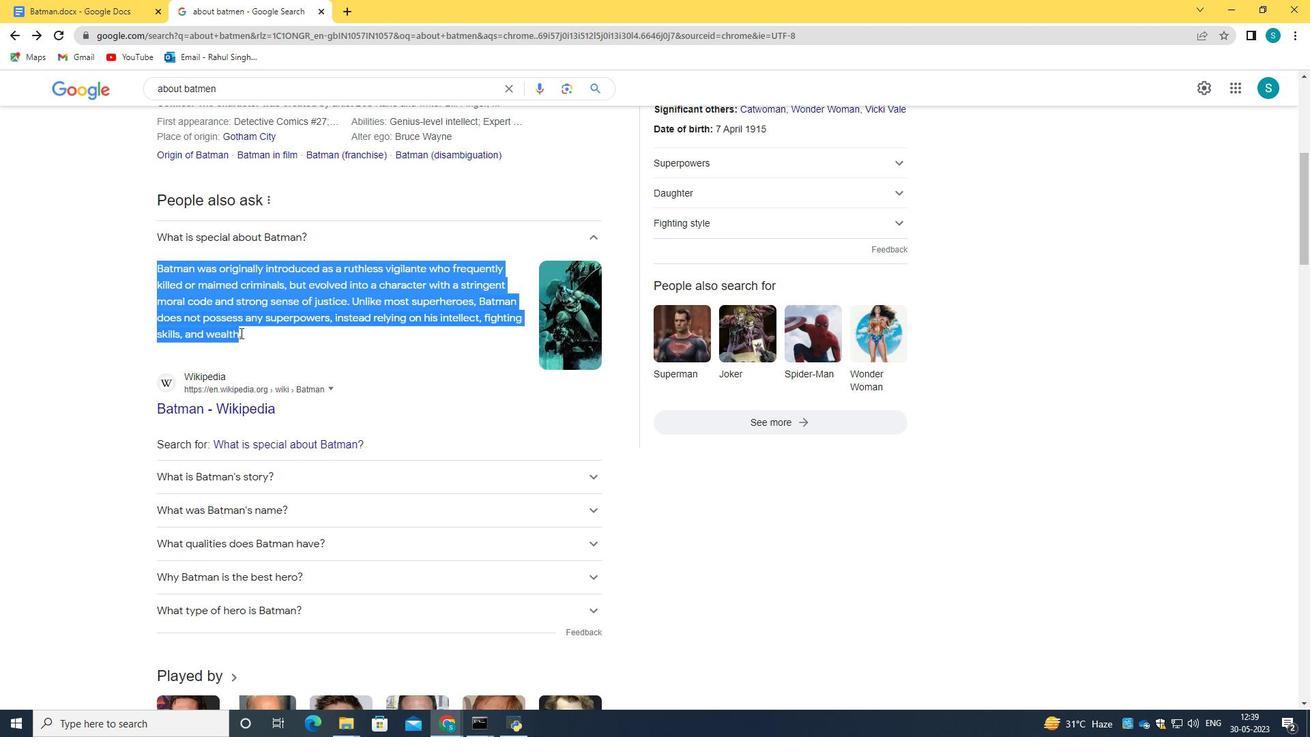 
Action: Mouse moved to (85, 0)
Screenshot: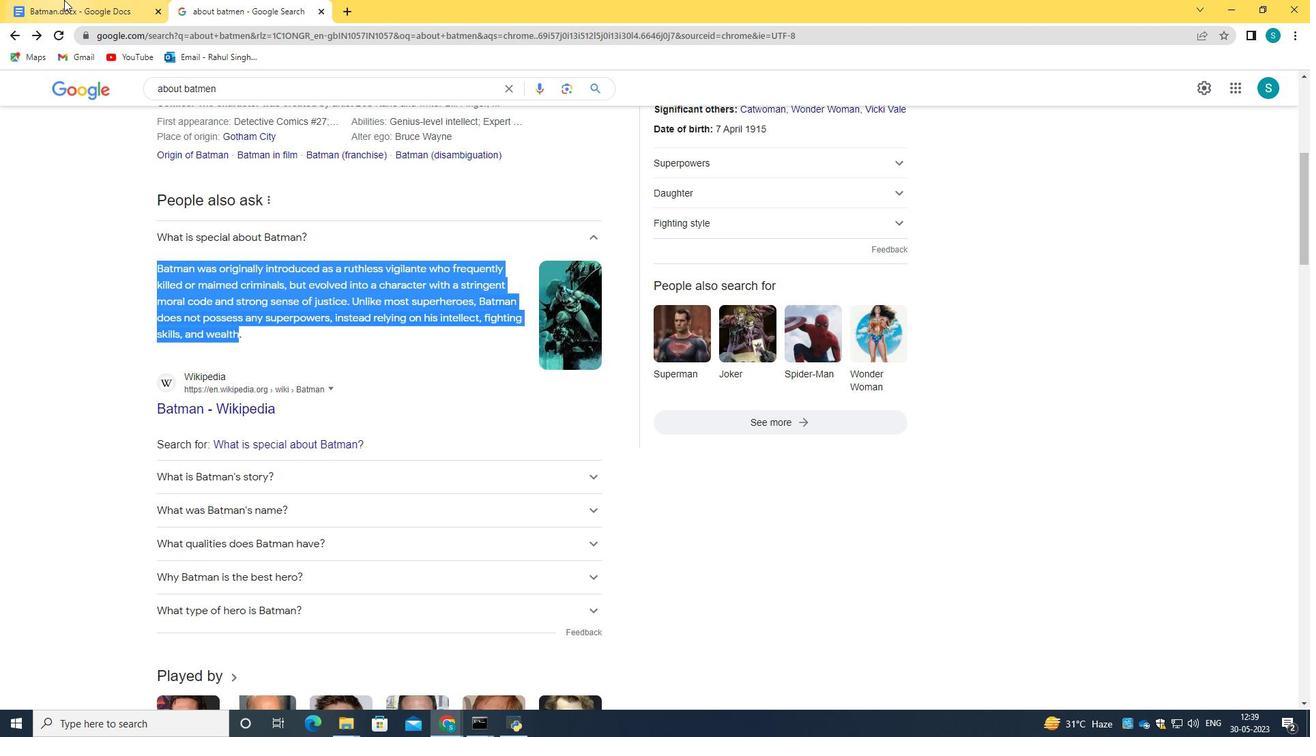 
Action: Mouse pressed left at (85, 0)
Screenshot: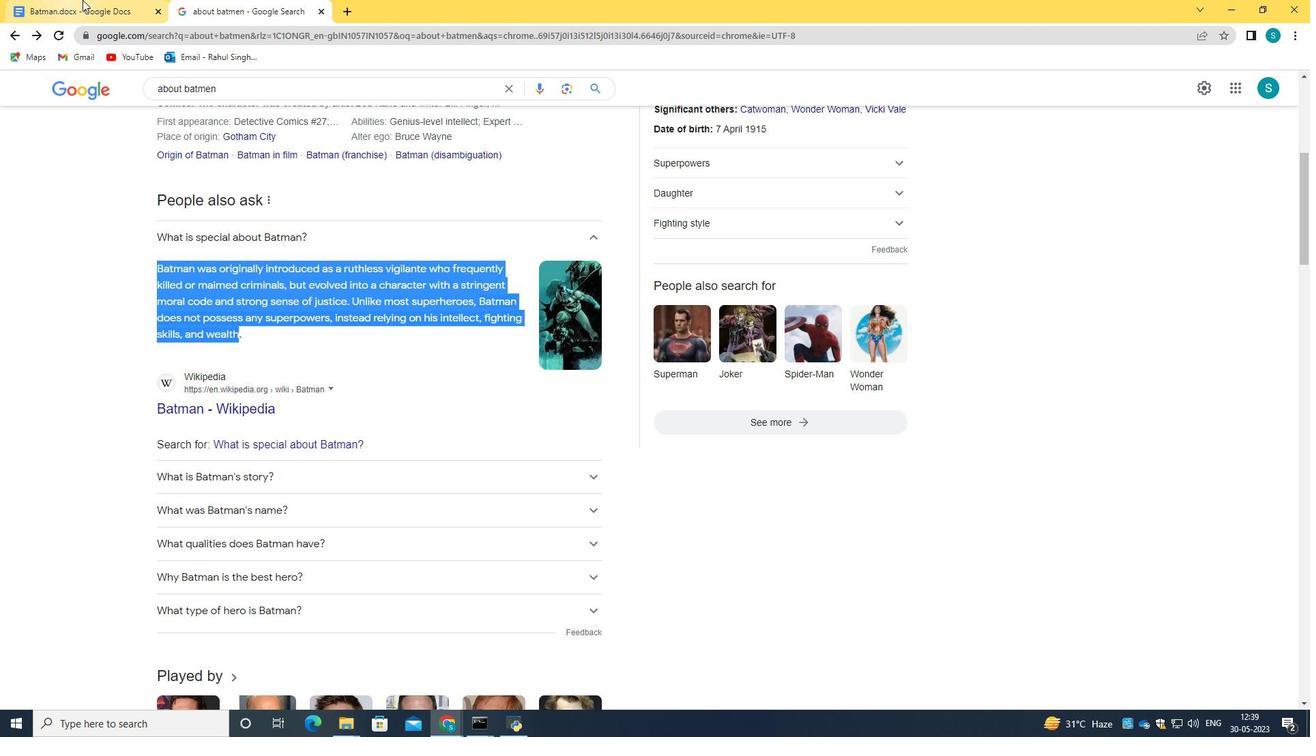 
Action: Mouse moved to (715, 427)
Screenshot: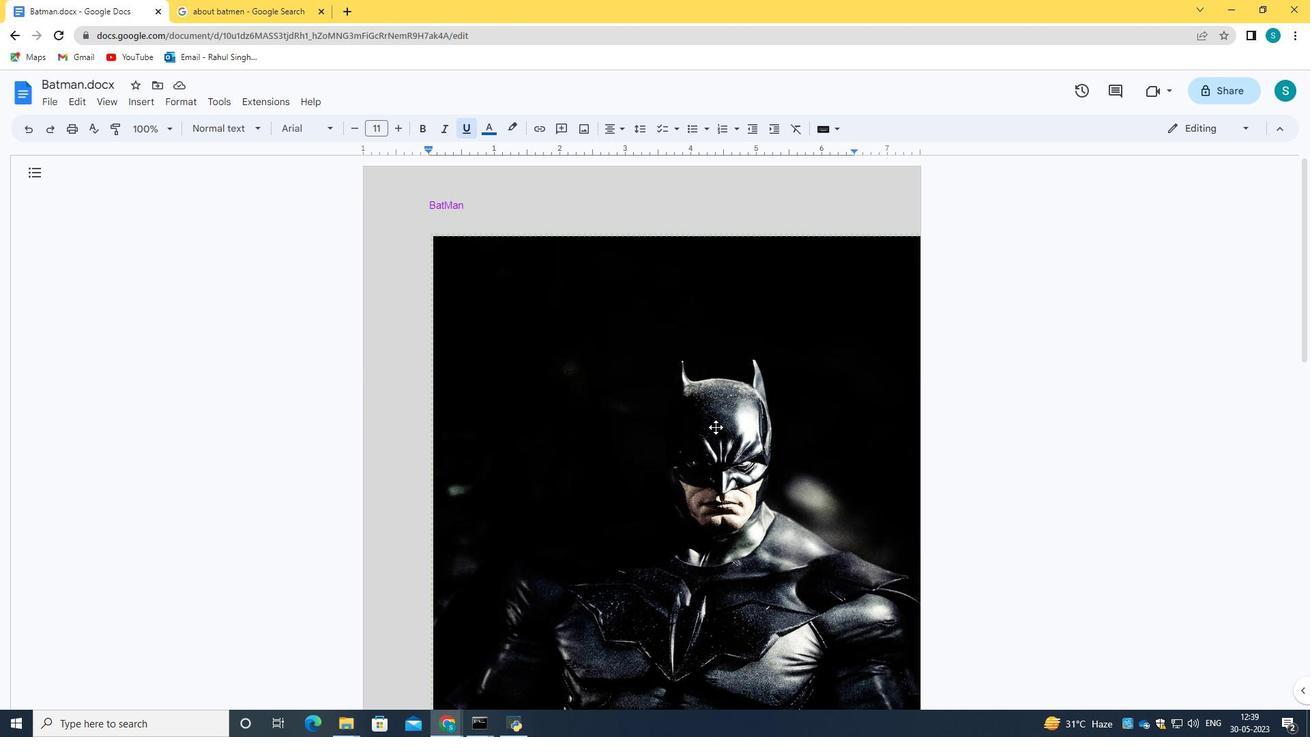 
Action: Mouse scrolled (715, 426) with delta (0, 0)
Screenshot: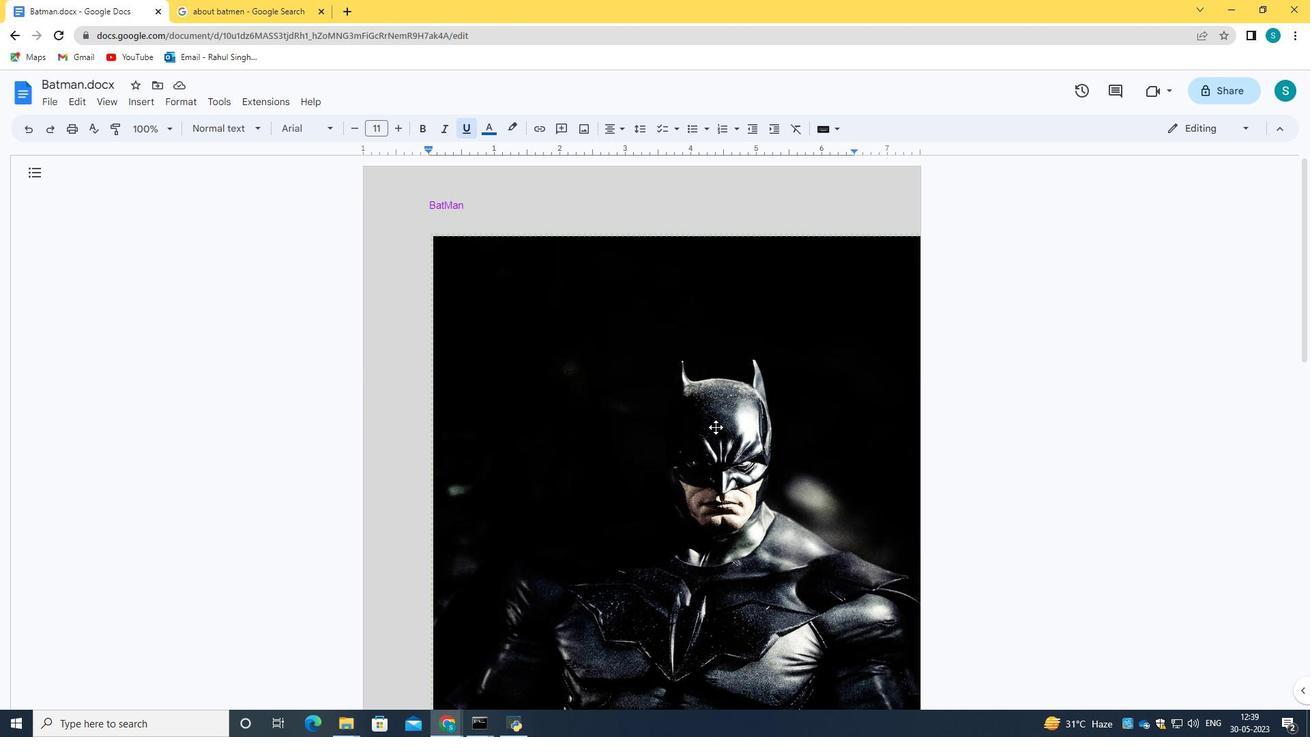 
Action: Mouse moved to (715, 427)
Screenshot: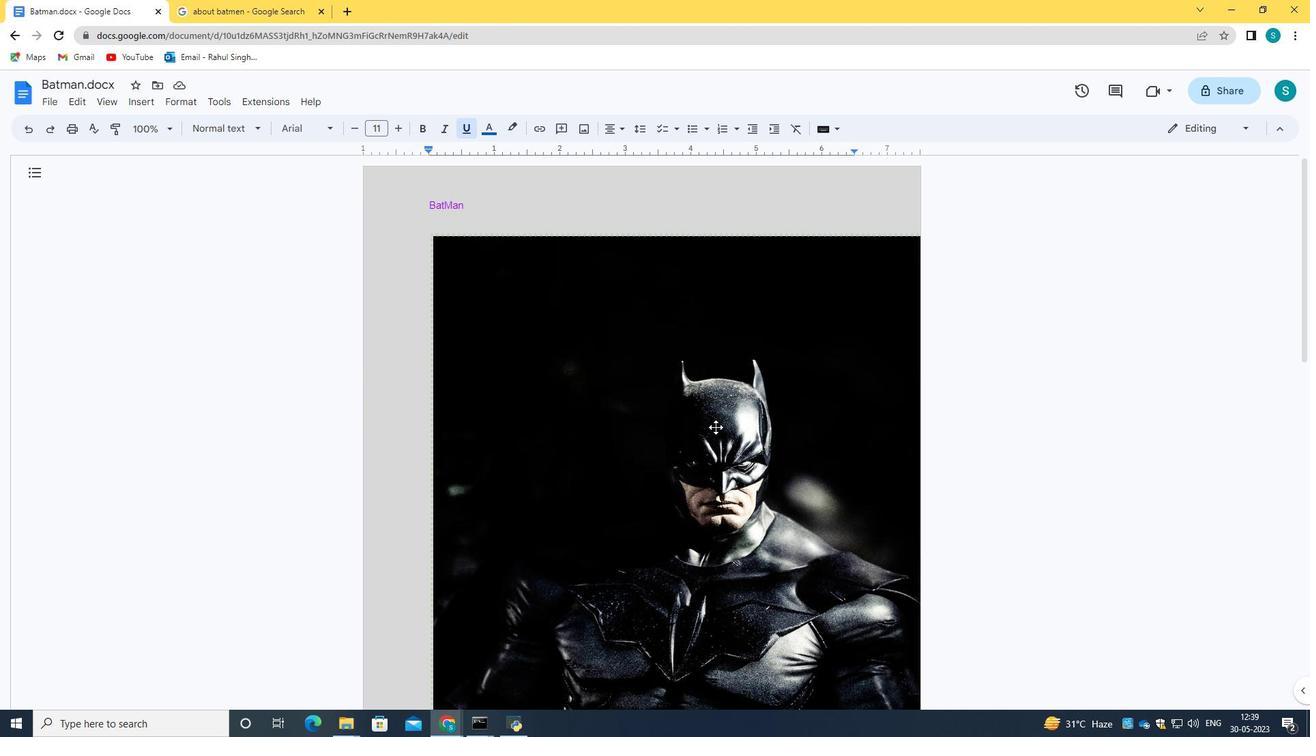 
Action: Mouse scrolled (715, 426) with delta (0, 0)
Screenshot: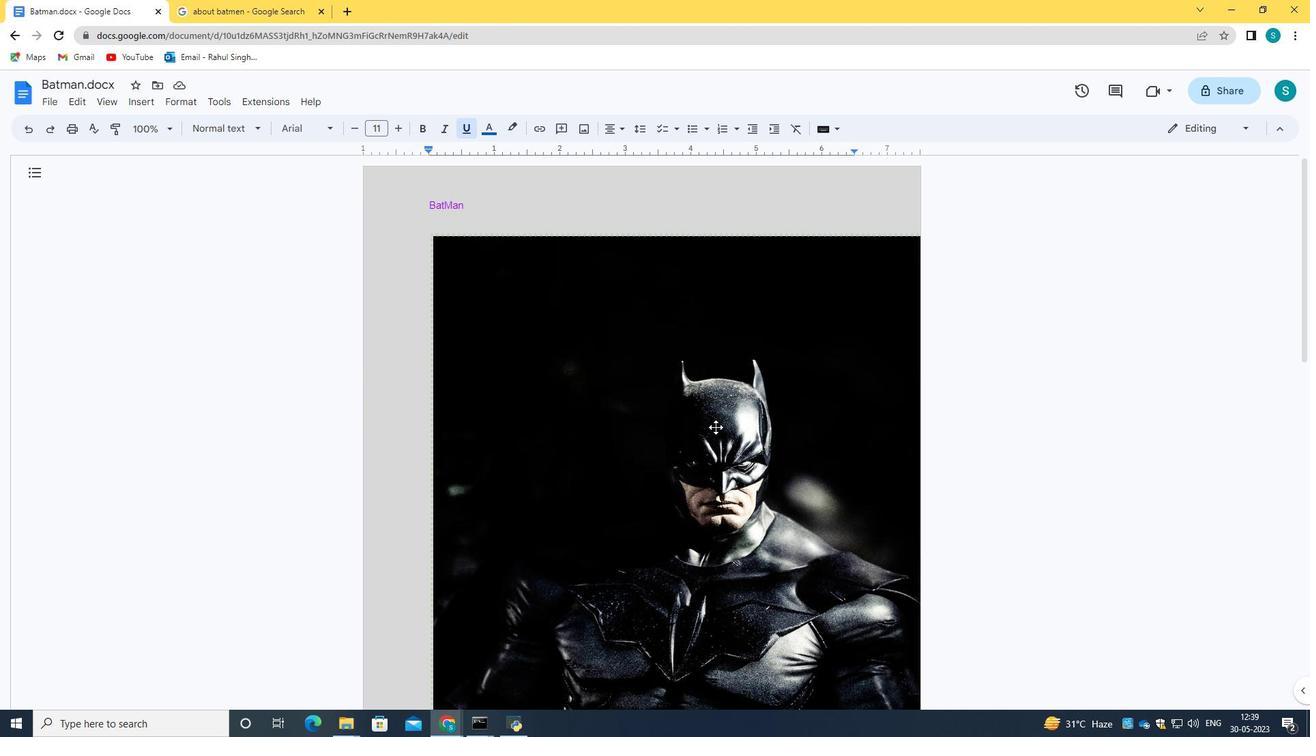 
Action: Mouse moved to (716, 427)
Screenshot: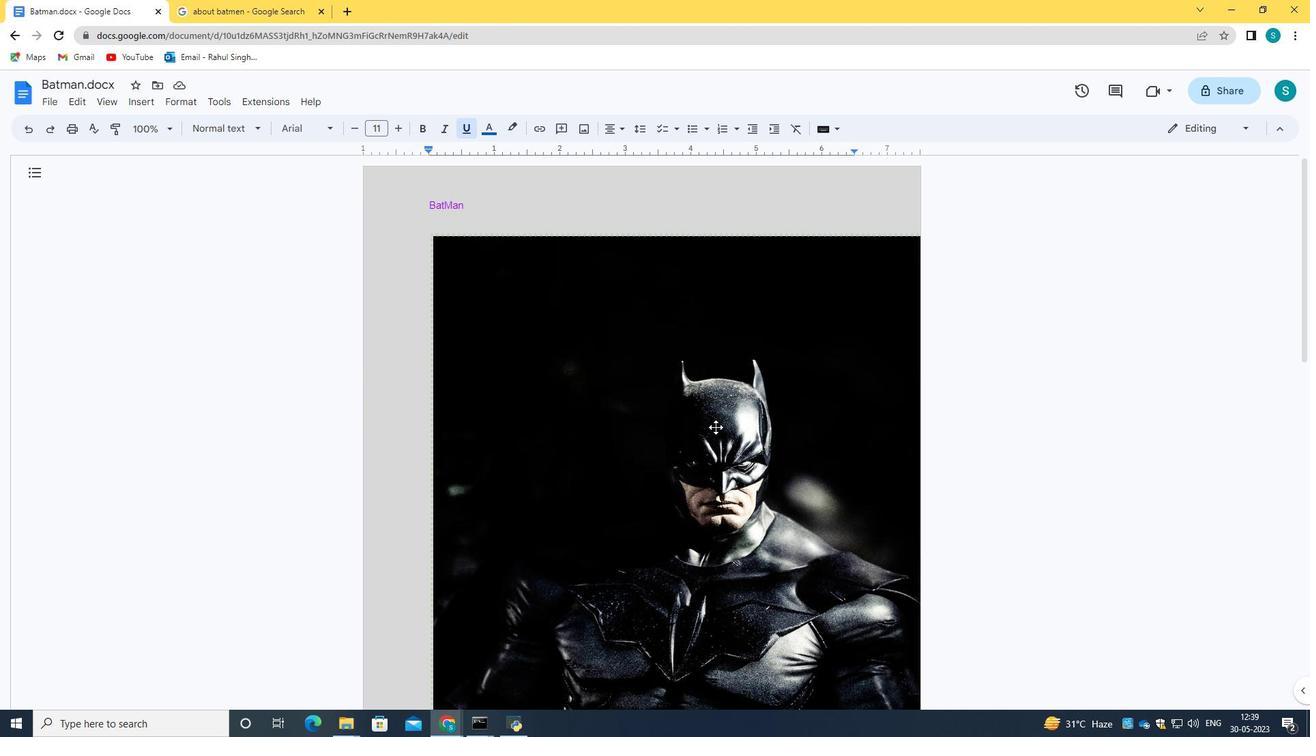 
Action: Mouse scrolled (716, 426) with delta (0, 0)
Screenshot: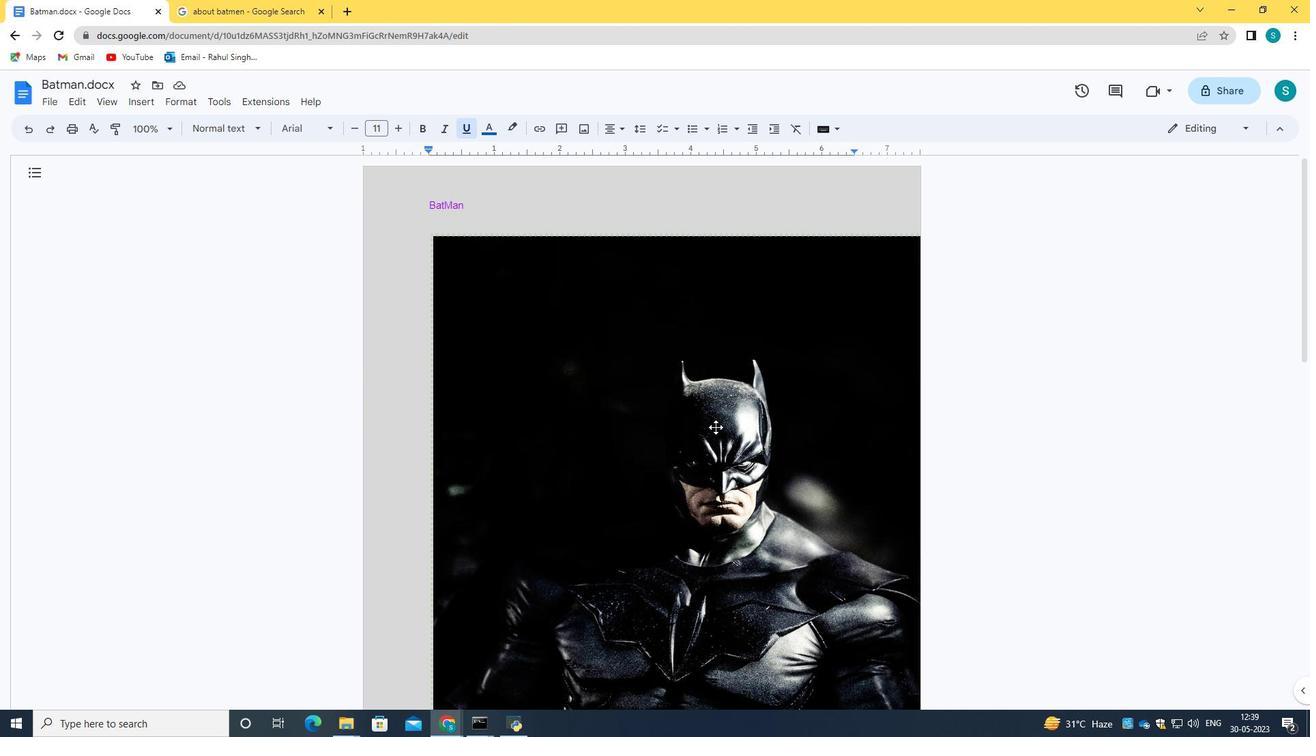 
Action: Mouse scrolled (716, 426) with delta (0, 0)
Screenshot: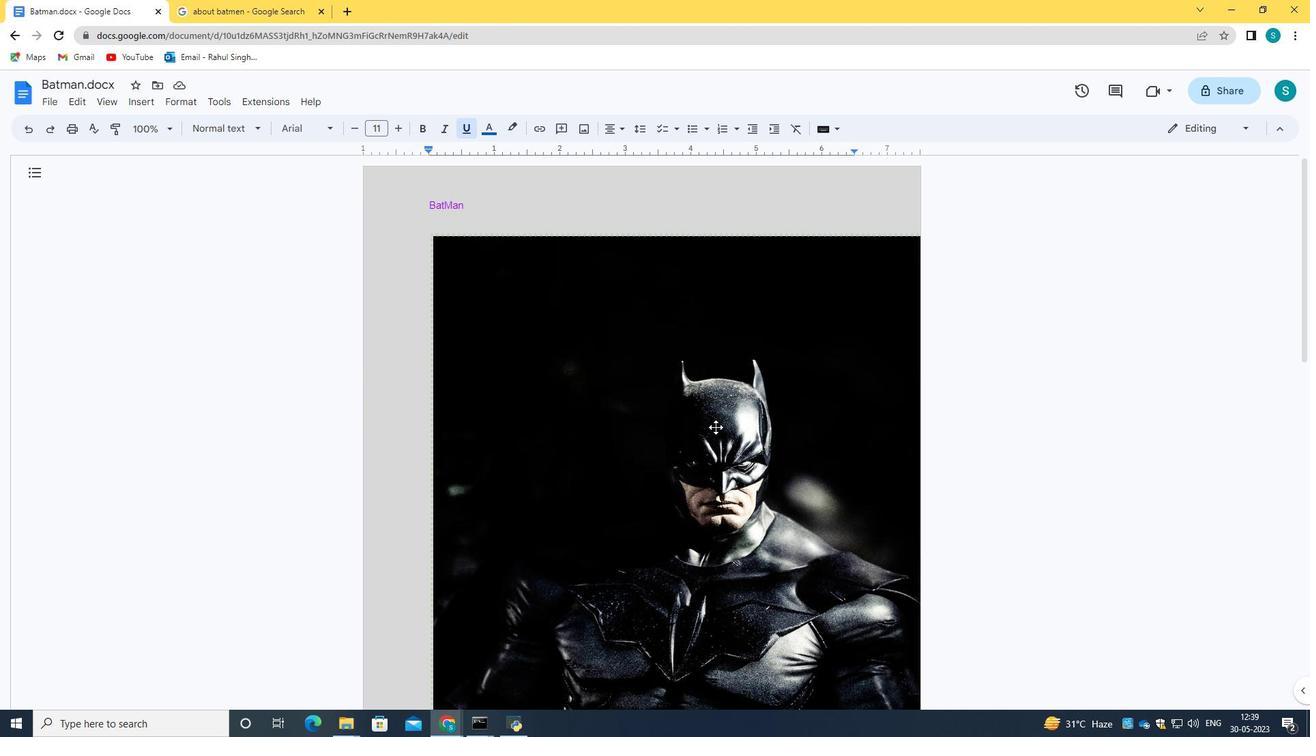 
Action: Mouse scrolled (716, 426) with delta (0, 0)
Screenshot: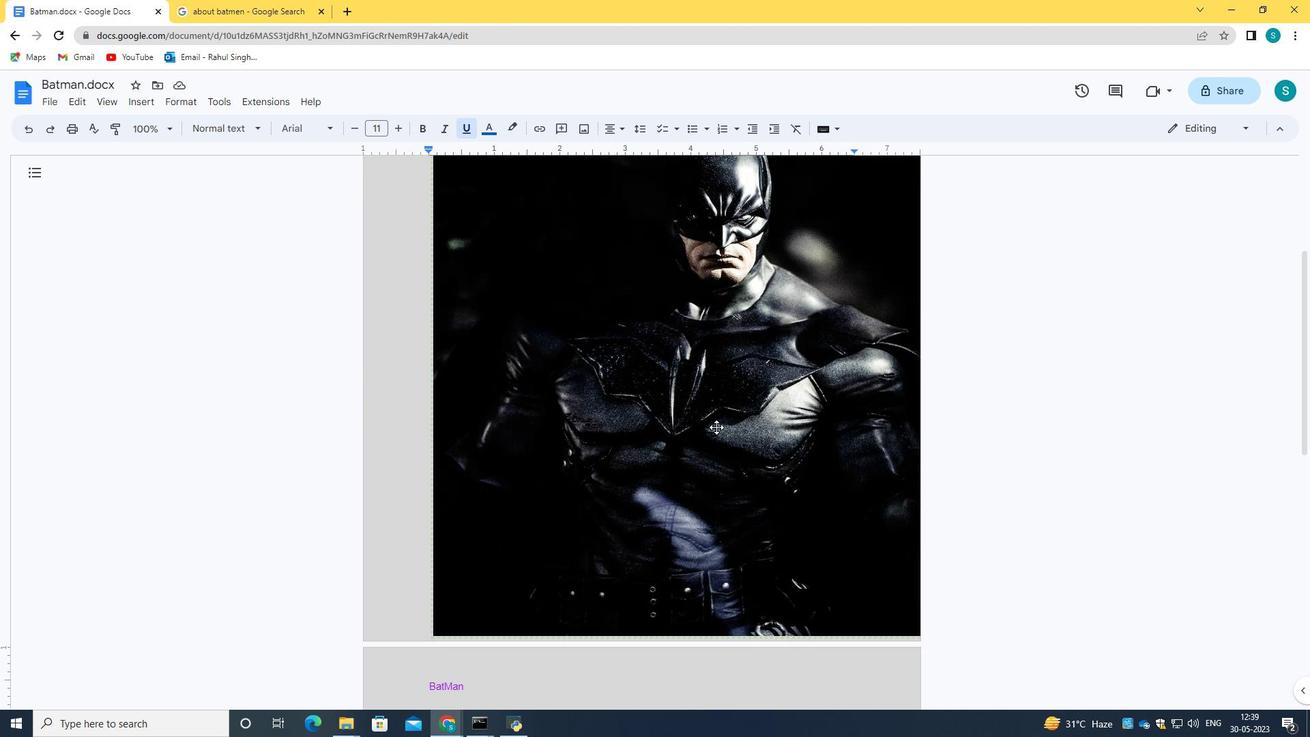 
Action: Mouse scrolled (716, 426) with delta (0, 0)
Screenshot: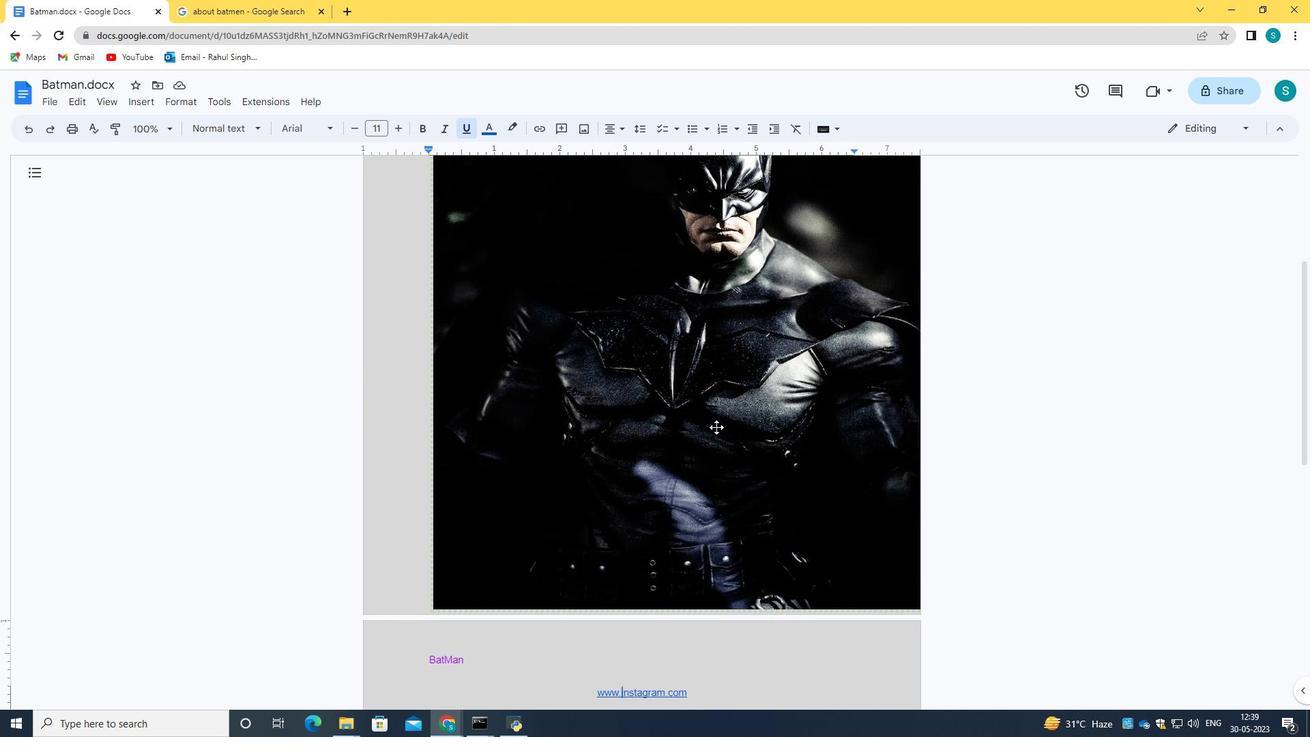 
Action: Mouse scrolled (716, 426) with delta (0, 0)
Screenshot: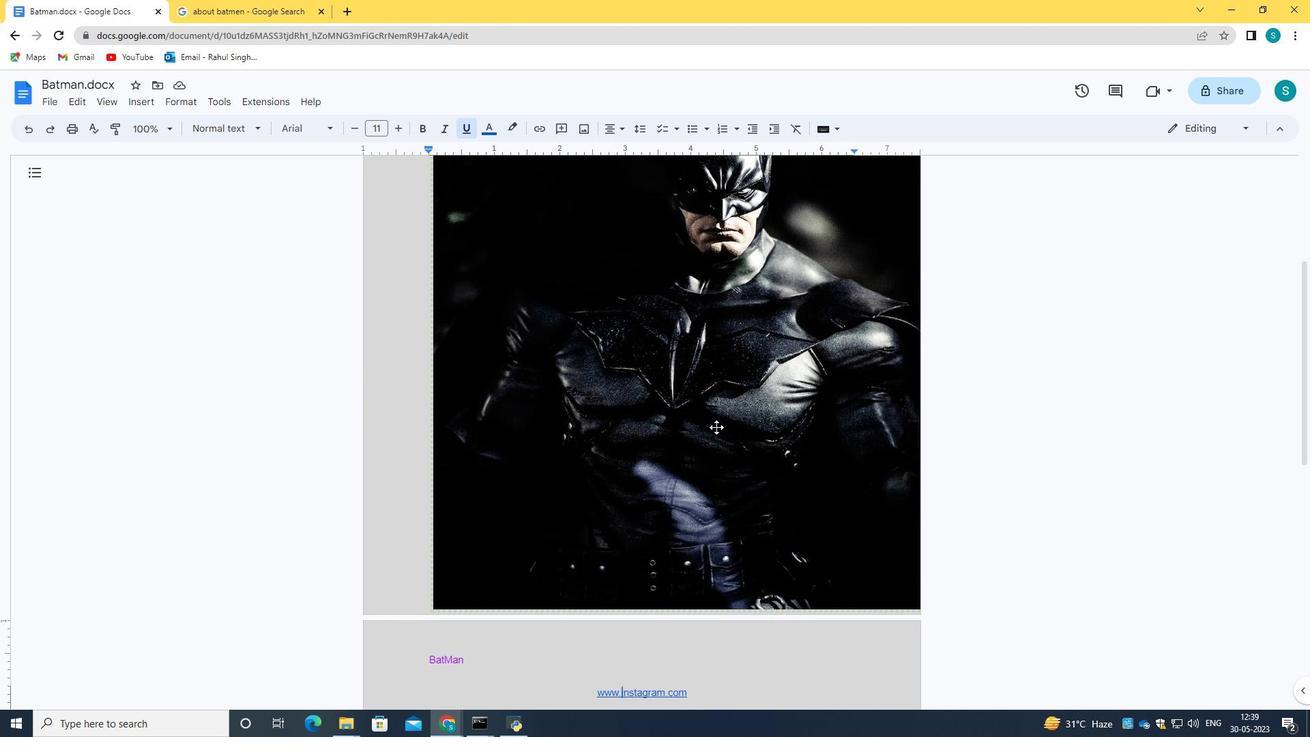 
Action: Mouse moved to (515, 542)
Screenshot: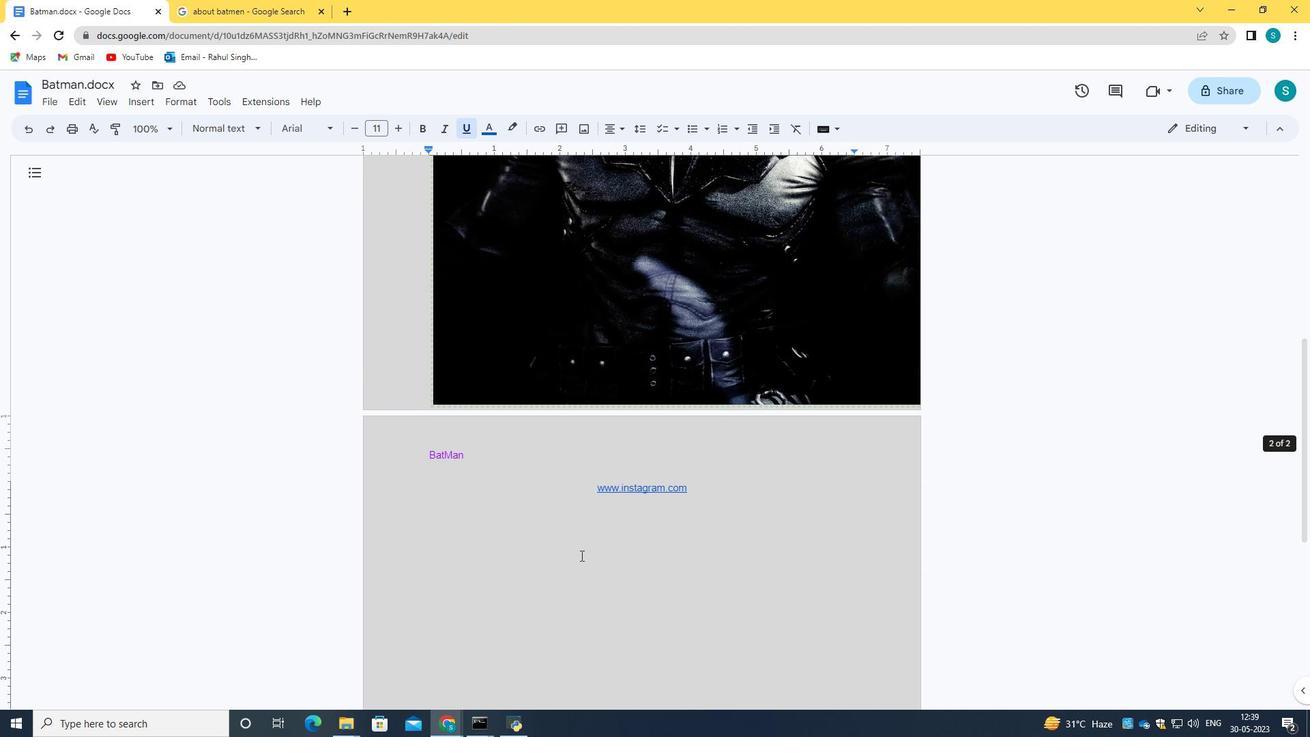
Action: Mouse pressed left at (515, 542)
Screenshot: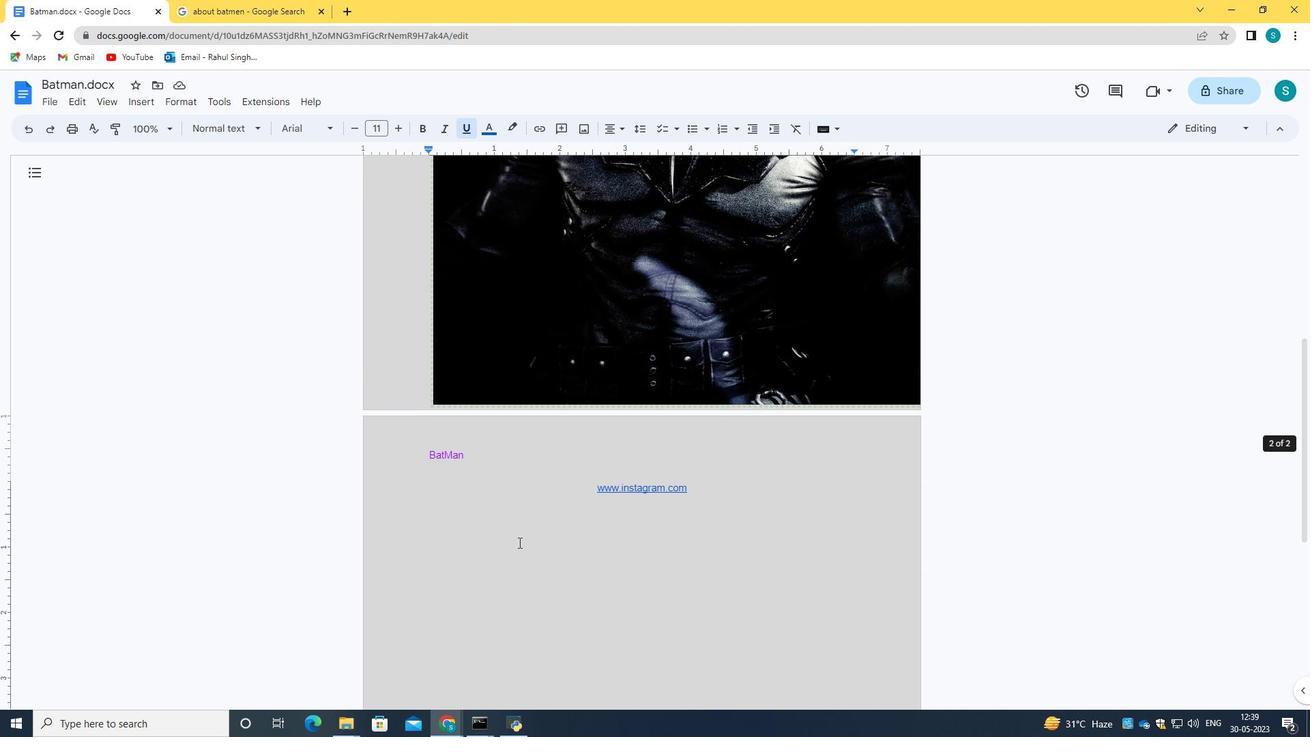
Action: Mouse moved to (526, 569)
Screenshot: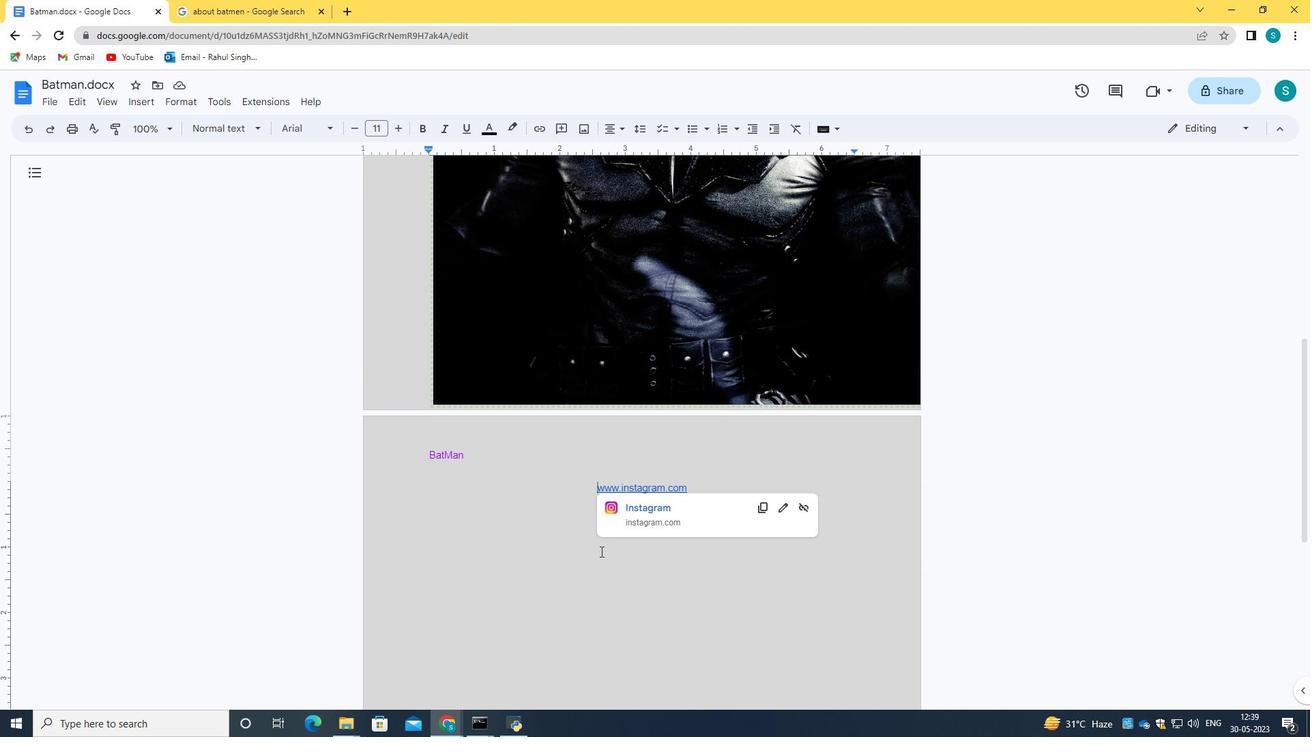 
Action: Mouse pressed left at (526, 569)
Screenshot: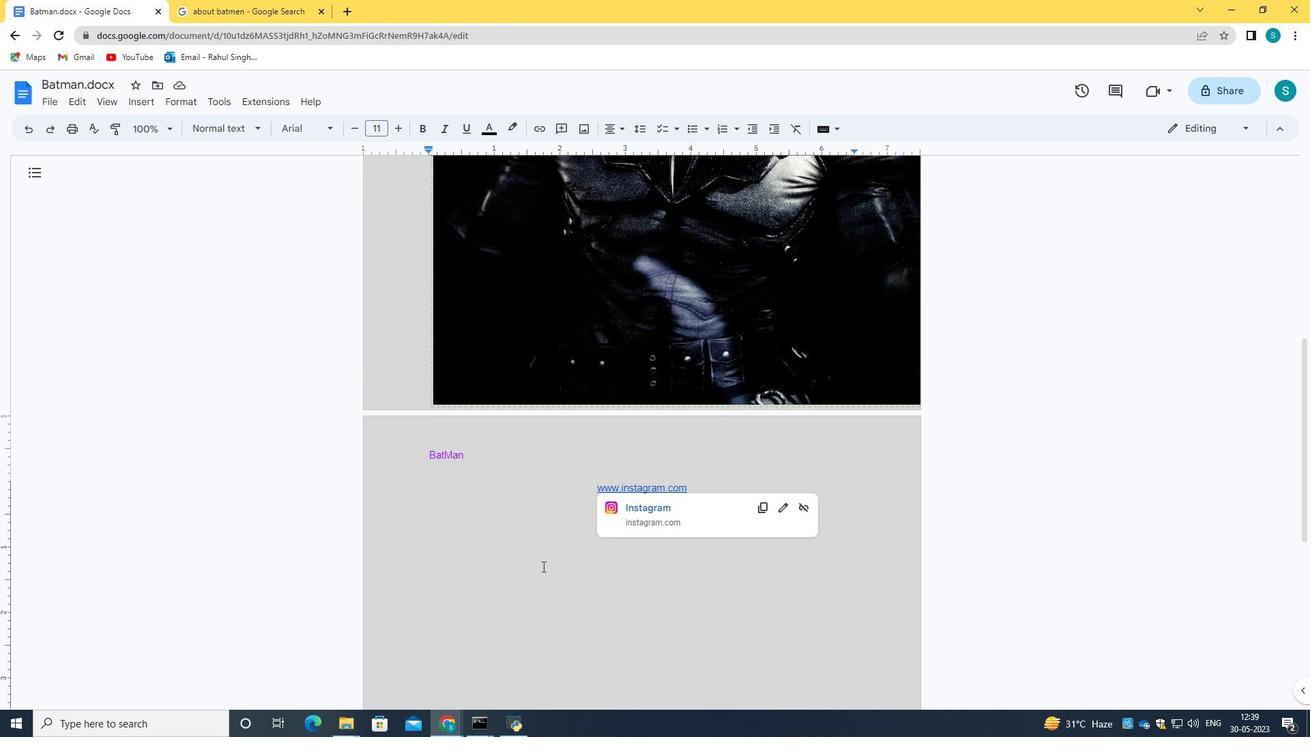 
Action: Mouse moved to (567, 568)
Screenshot: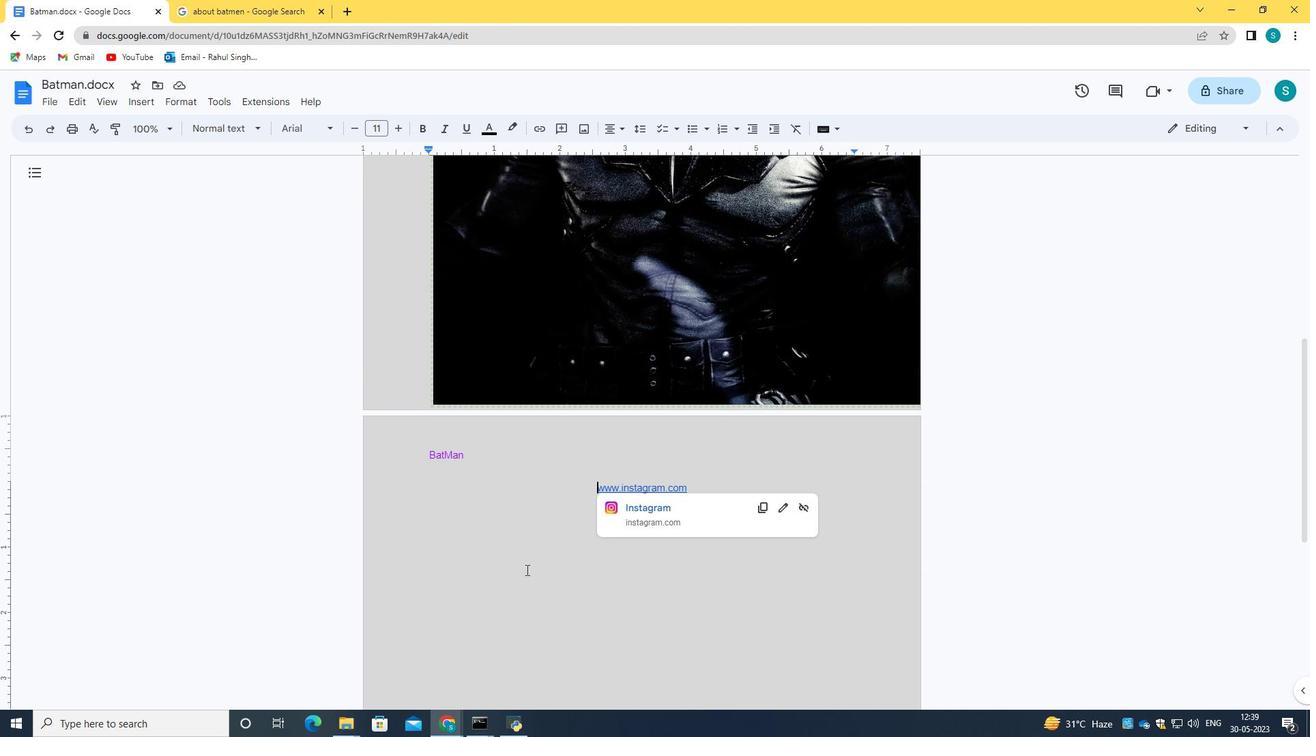 
Action: Mouse pressed left at (567, 568)
Screenshot: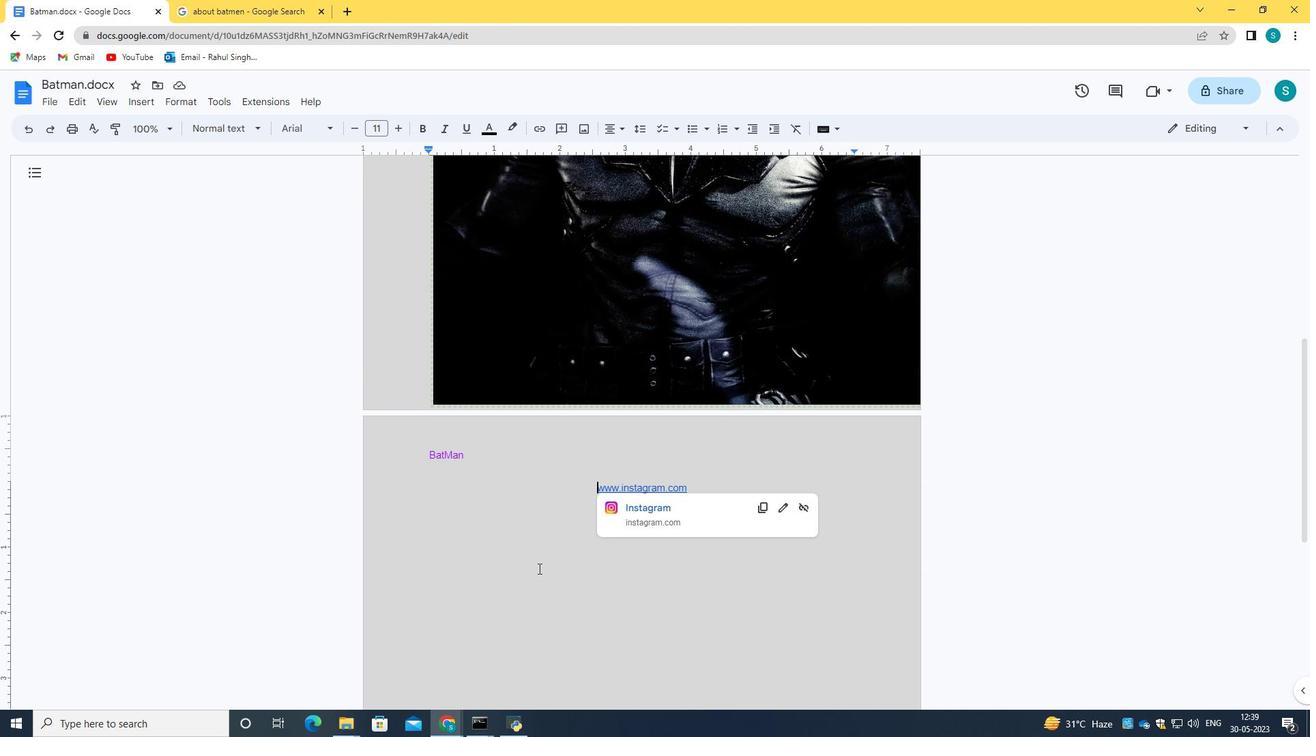 
Action: Mouse moved to (695, 488)
Screenshot: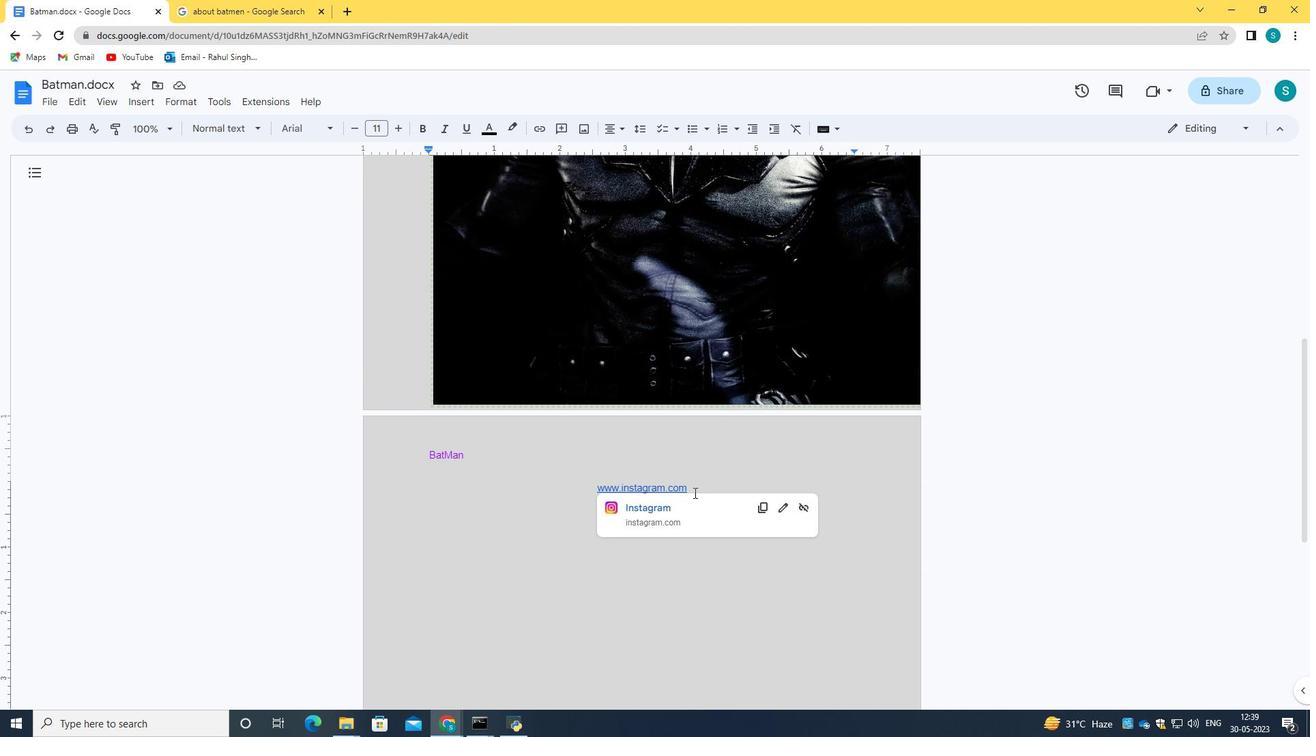 
Action: Mouse pressed left at (695, 488)
Screenshot: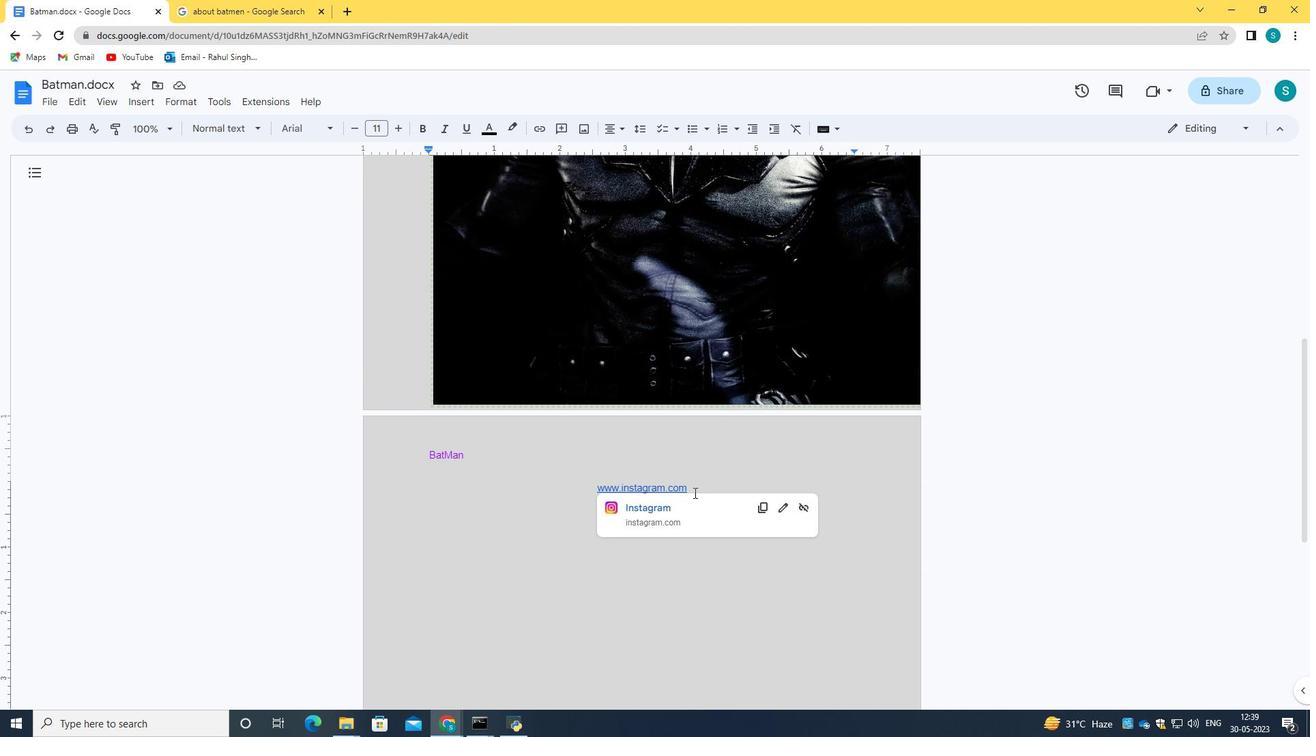 
Action: Mouse pressed left at (695, 488)
Screenshot: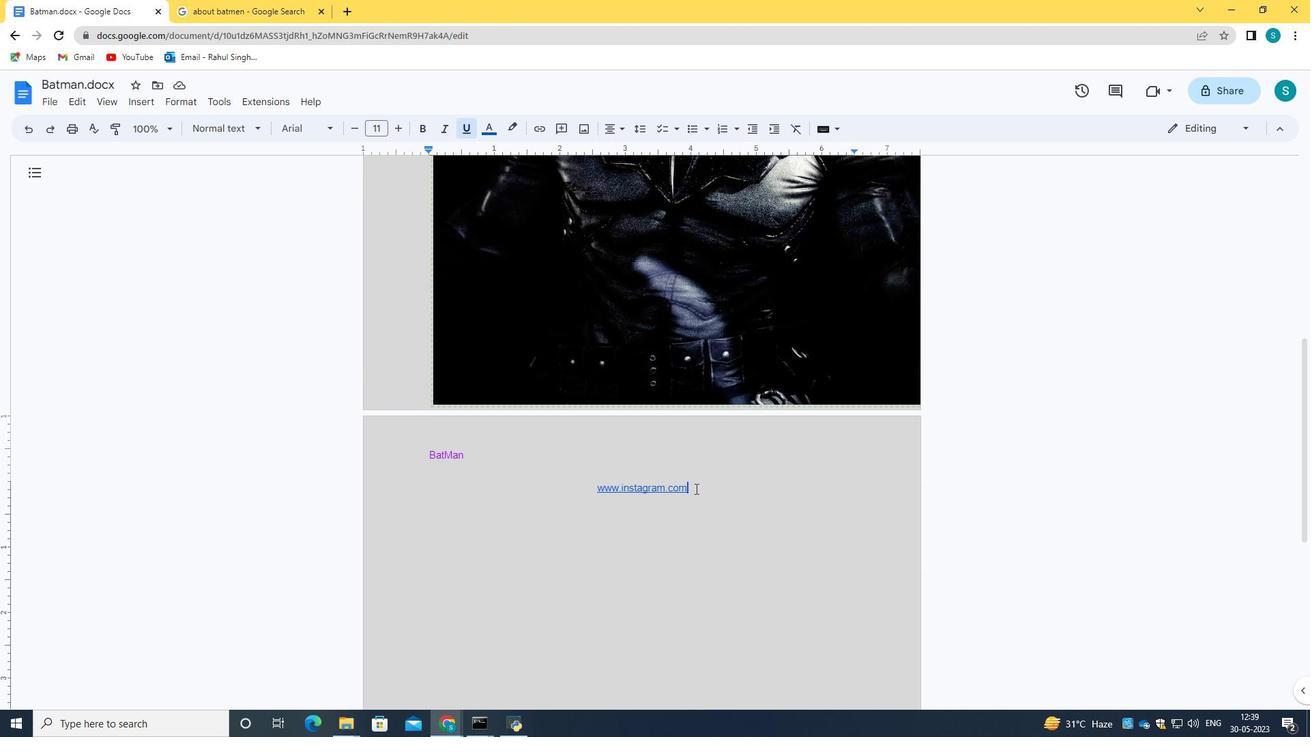 
Action: Mouse moved to (651, 599)
Screenshot: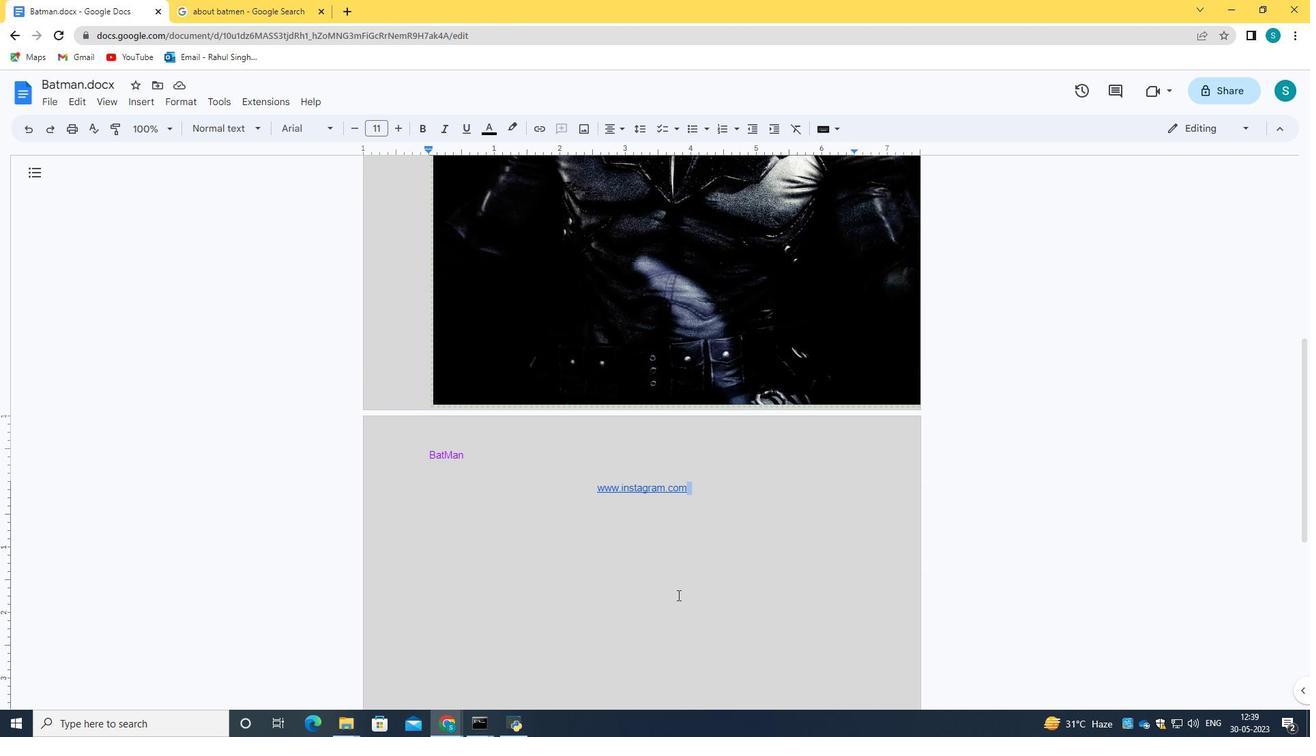 
Action: Mouse pressed left at (651, 599)
Screenshot: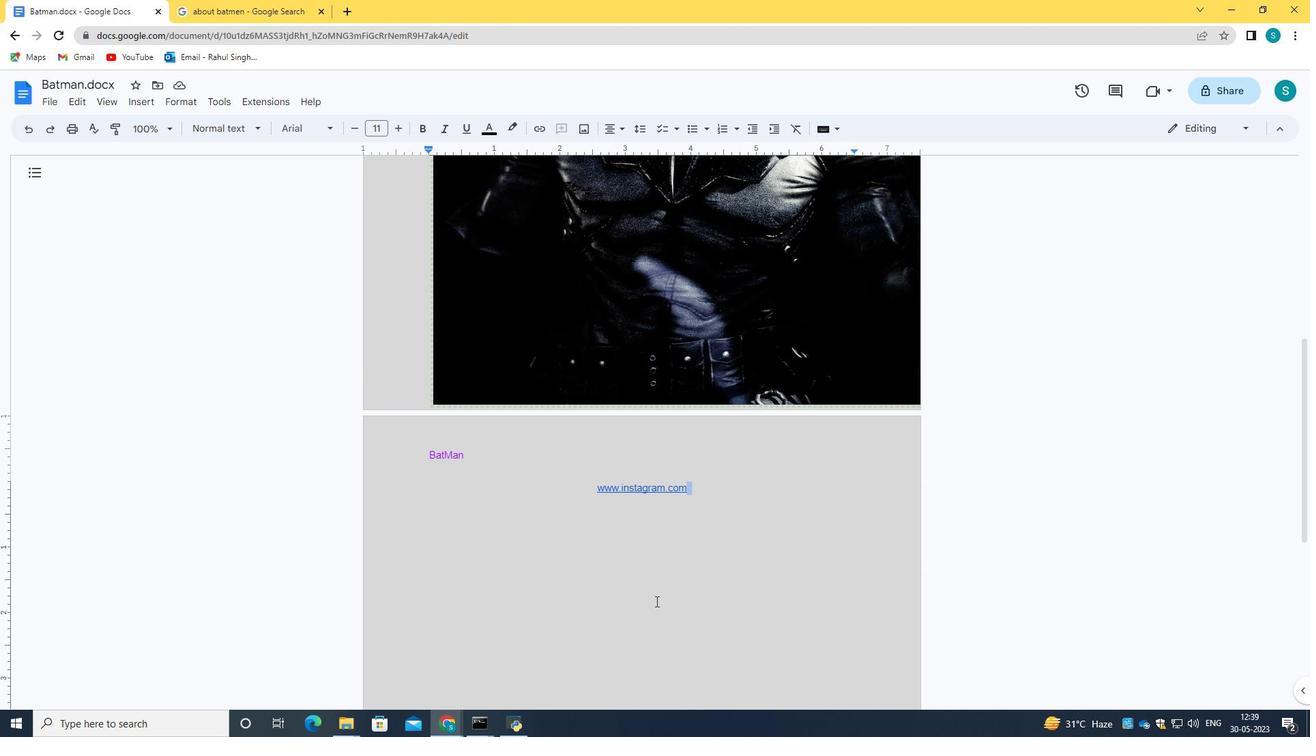 
Action: Mouse moved to (650, 597)
Screenshot: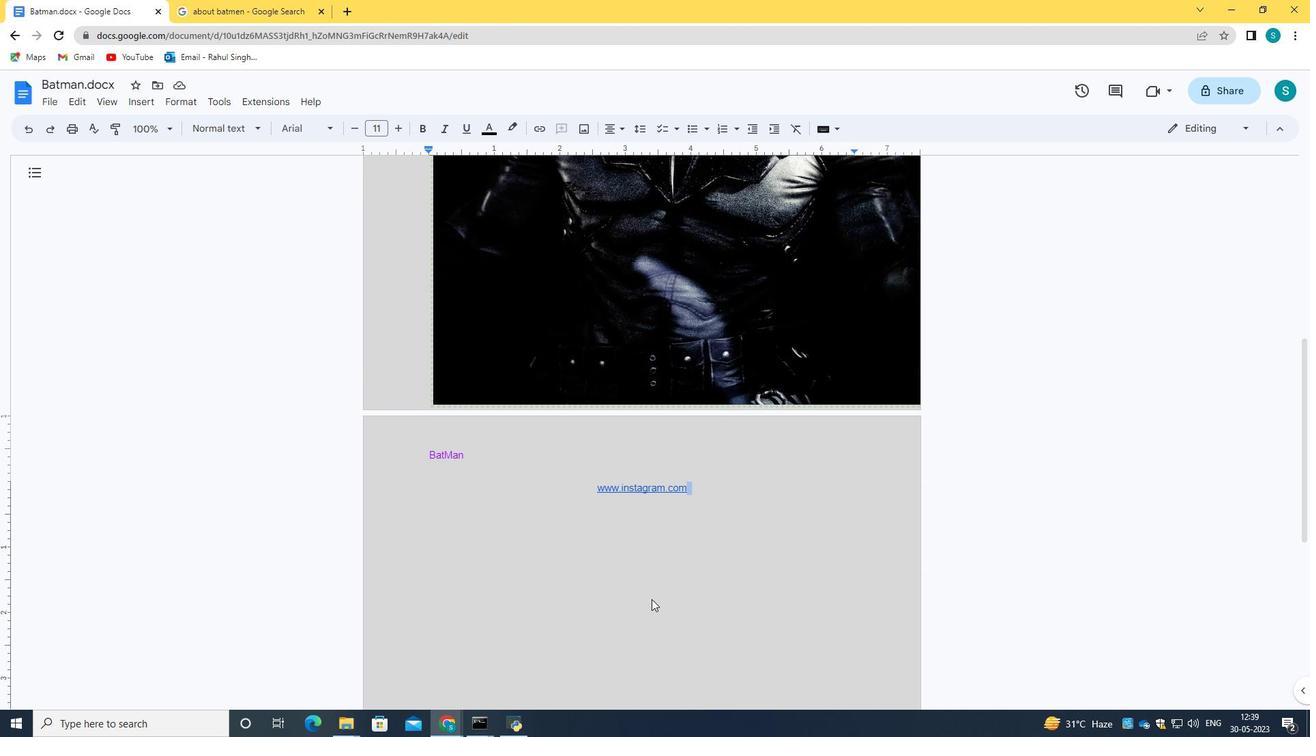 
Action: Mouse pressed left at (650, 597)
Screenshot: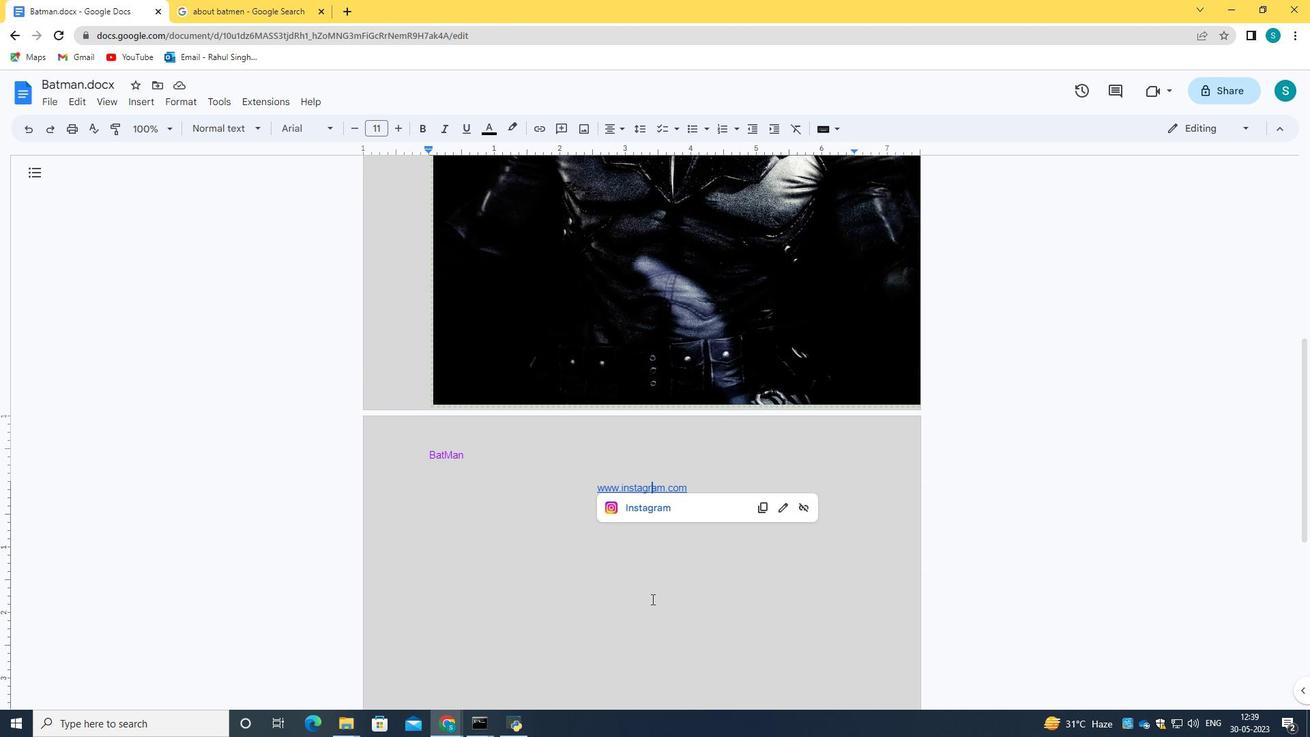 
Action: Mouse pressed left at (650, 597)
Screenshot: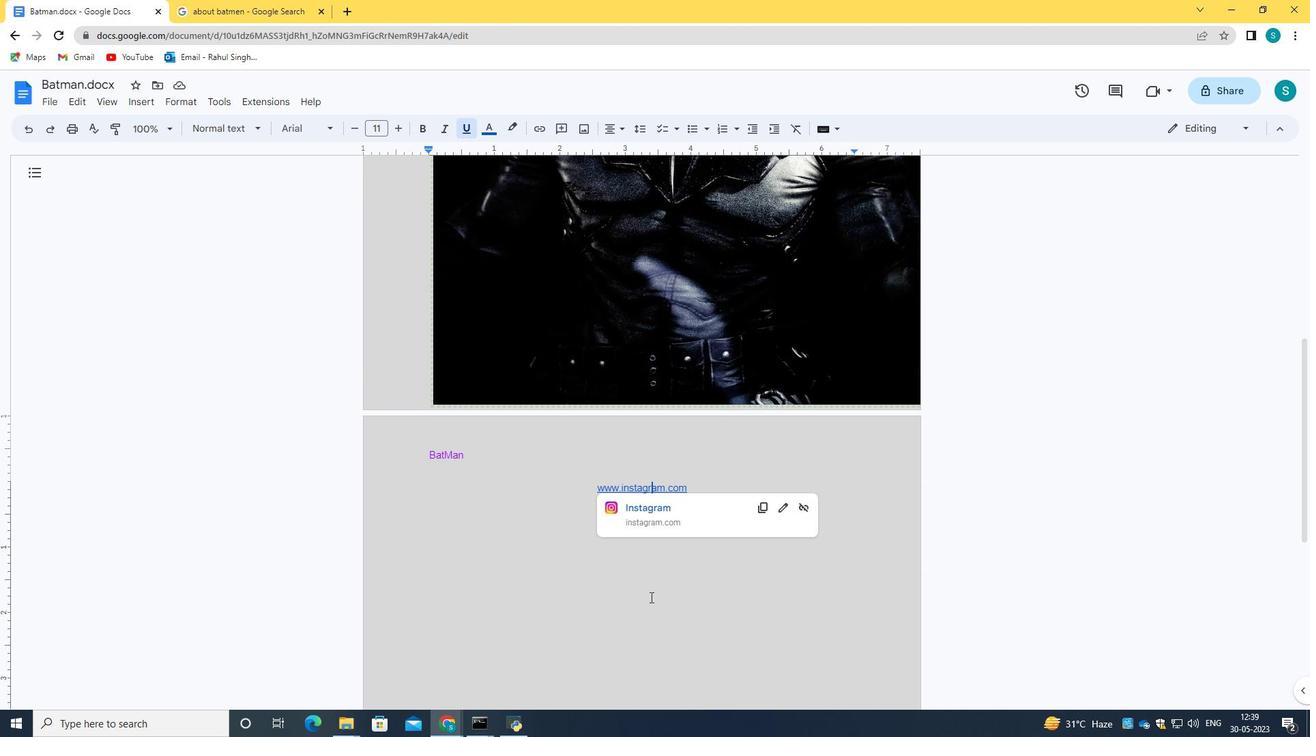 
Action: Mouse moved to (922, 456)
Screenshot: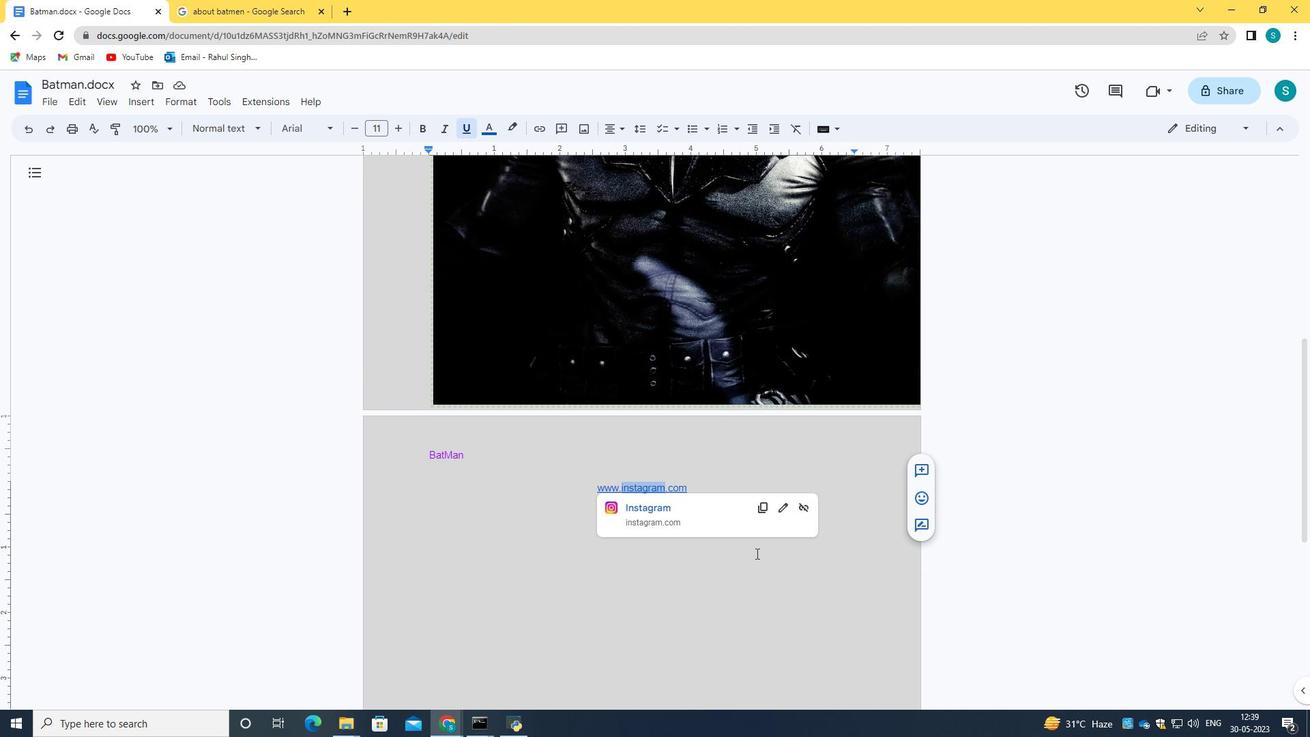 
Action: Mouse scrolled (922, 455) with delta (0, 0)
Screenshot: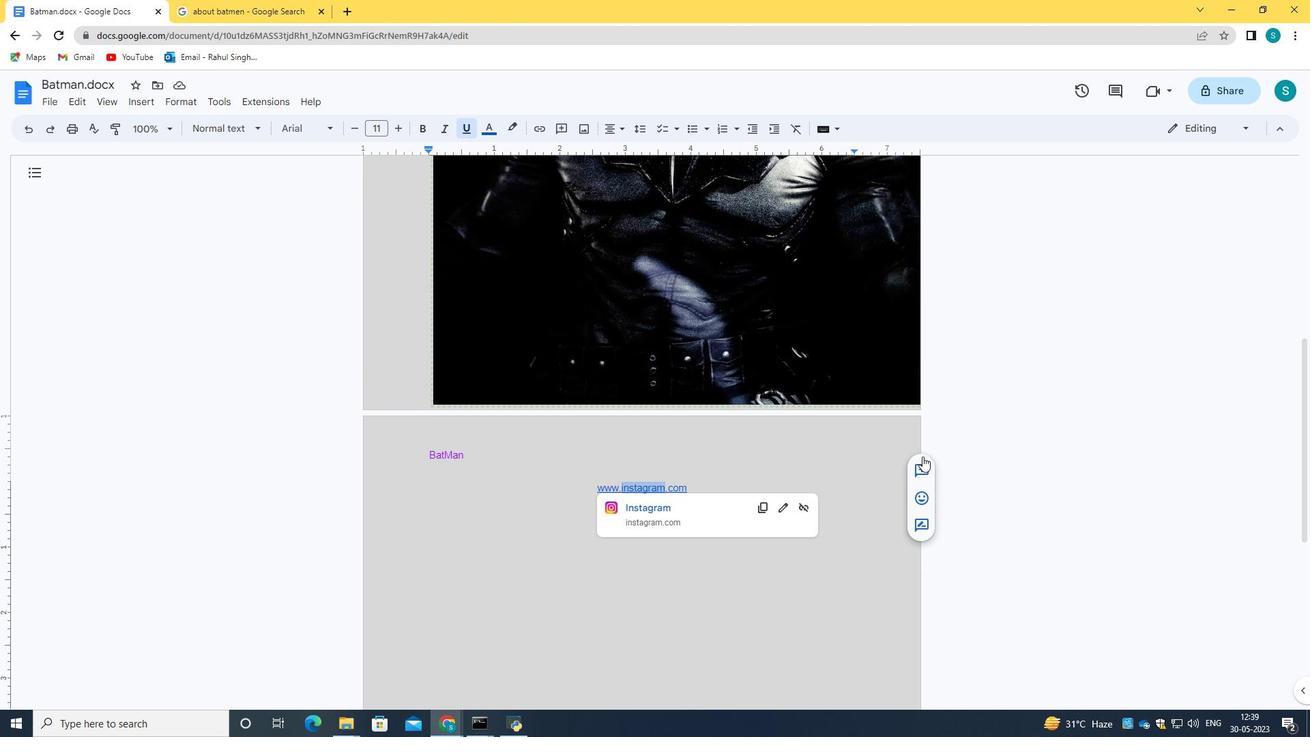 
Action: Mouse scrolled (922, 455) with delta (0, 0)
Screenshot: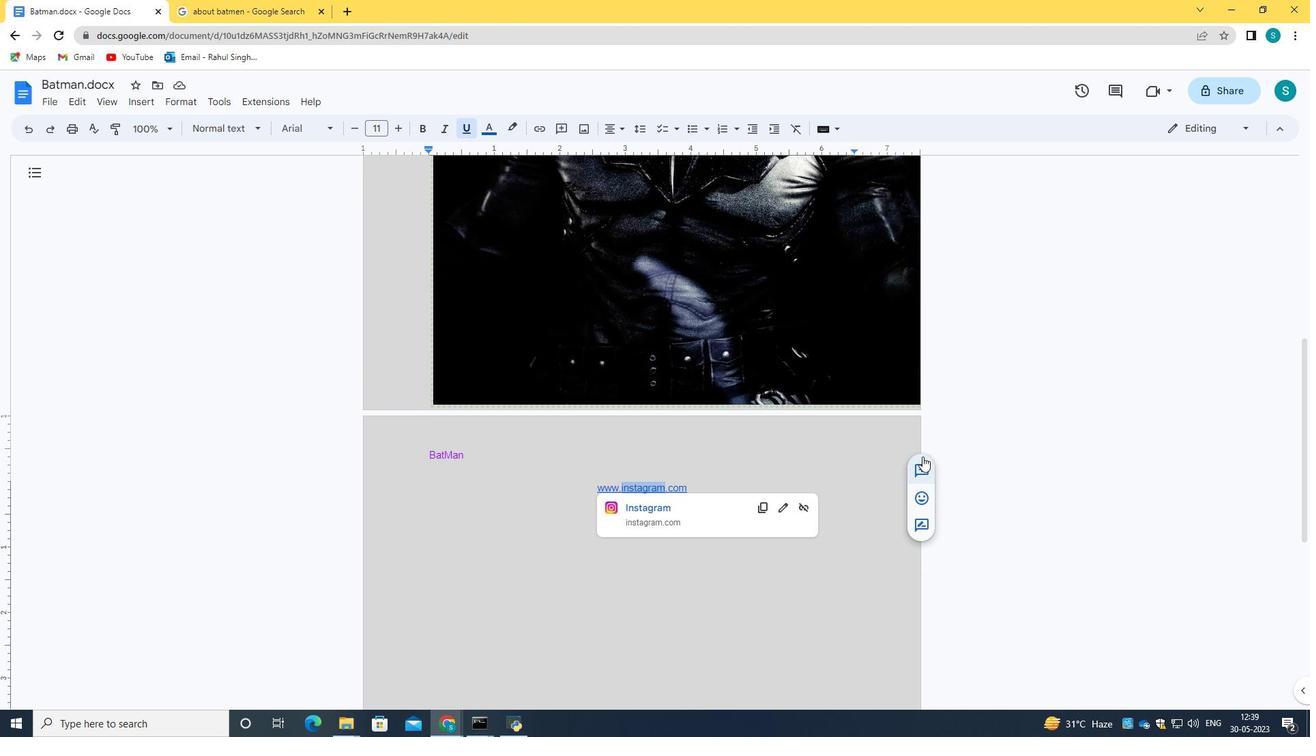 
Action: Mouse scrolled (922, 455) with delta (0, 0)
Screenshot: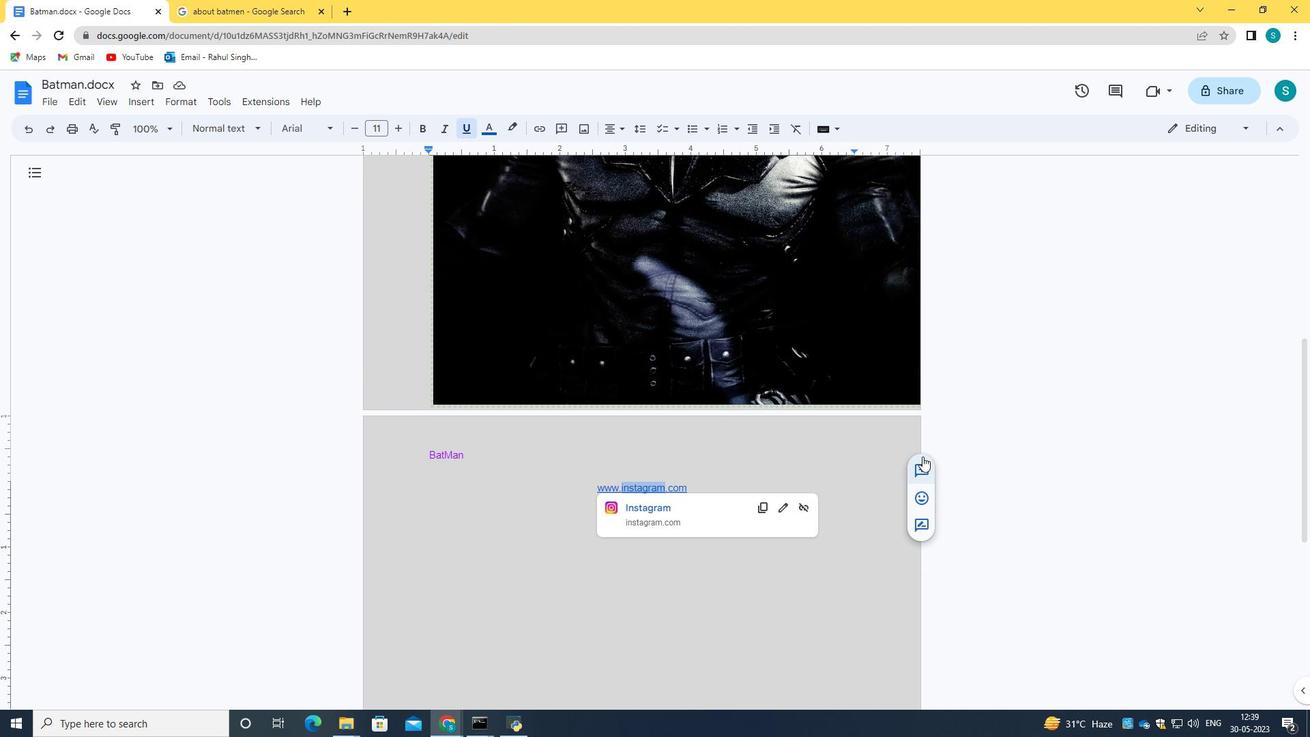 
Action: Mouse scrolled (922, 455) with delta (0, 0)
Screenshot: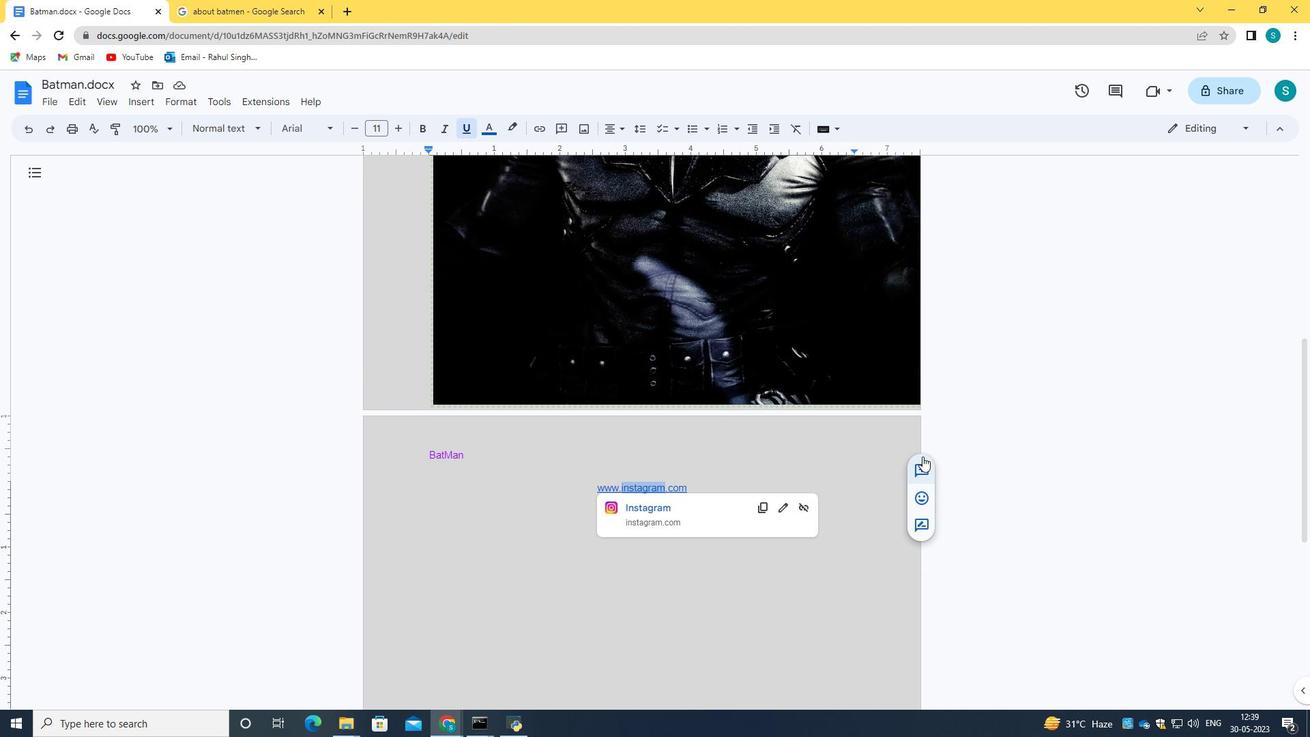 
Action: Mouse moved to (510, 477)
Screenshot: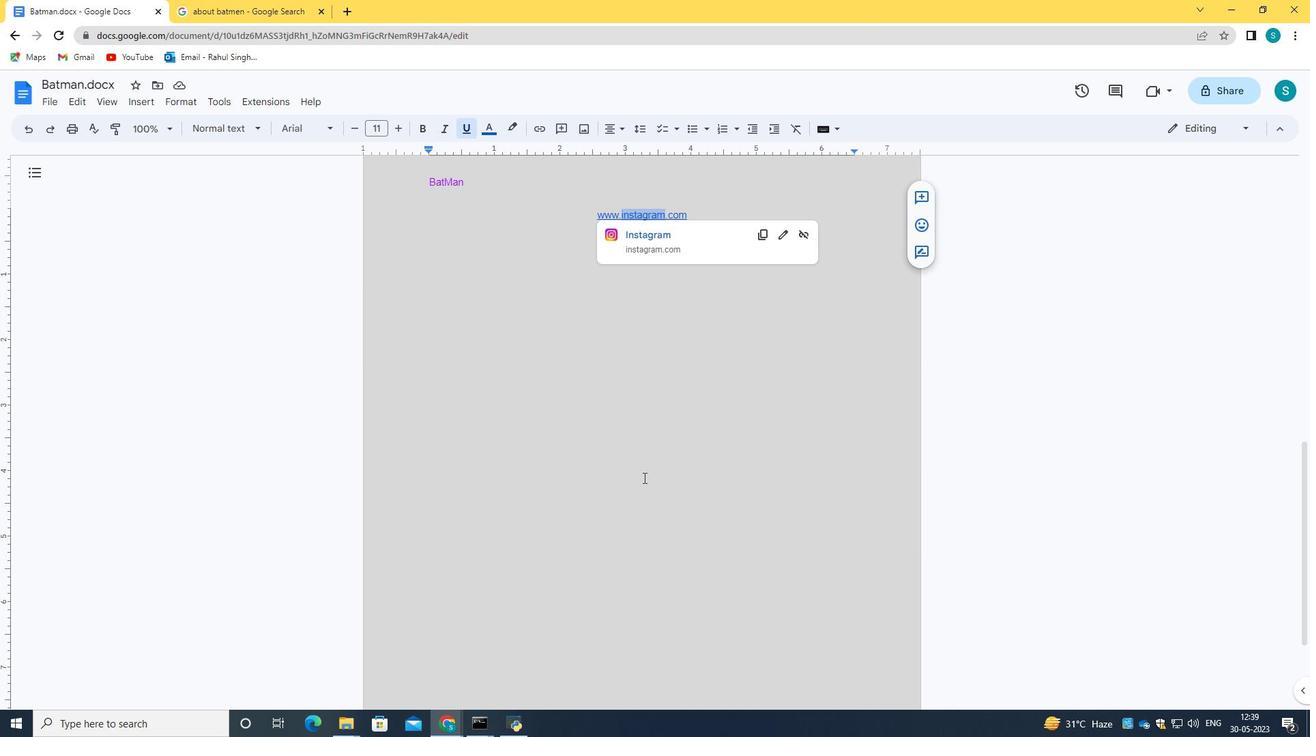 
Action: Mouse pressed left at (510, 477)
Screenshot: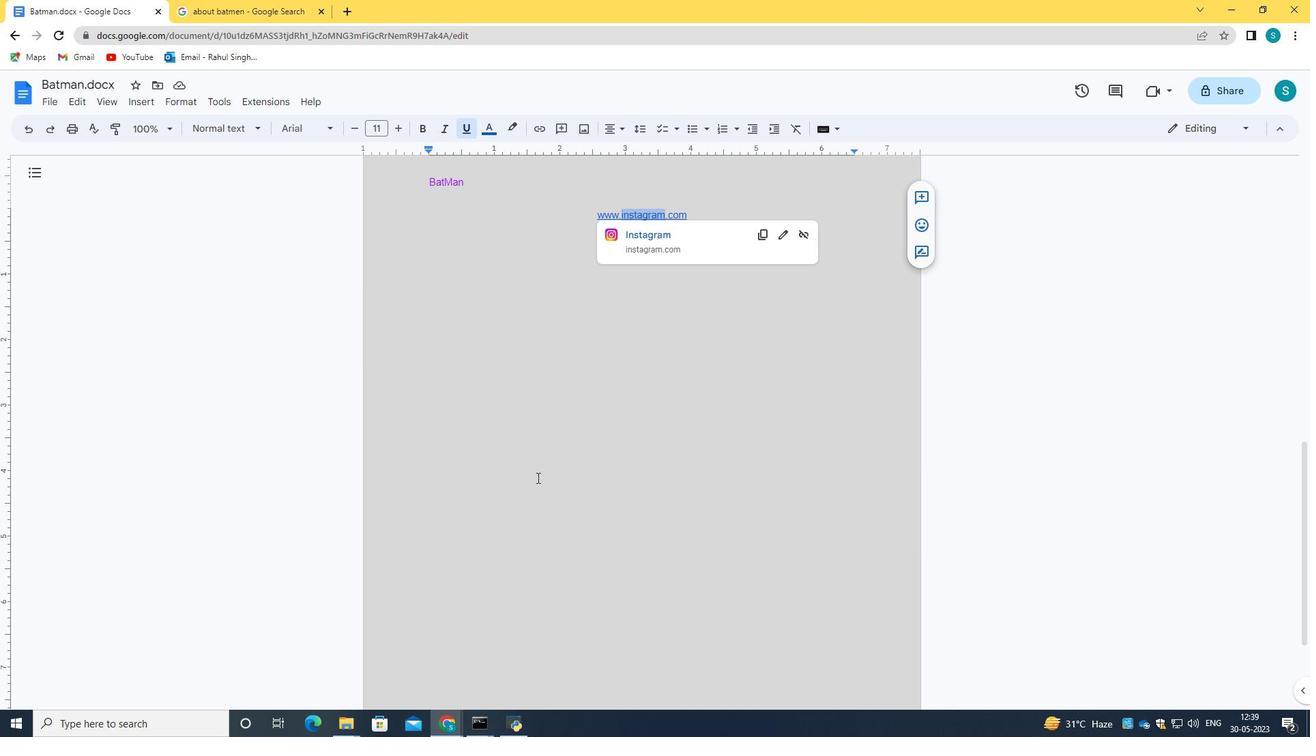 
Action: Mouse pressed left at (510, 477)
Screenshot: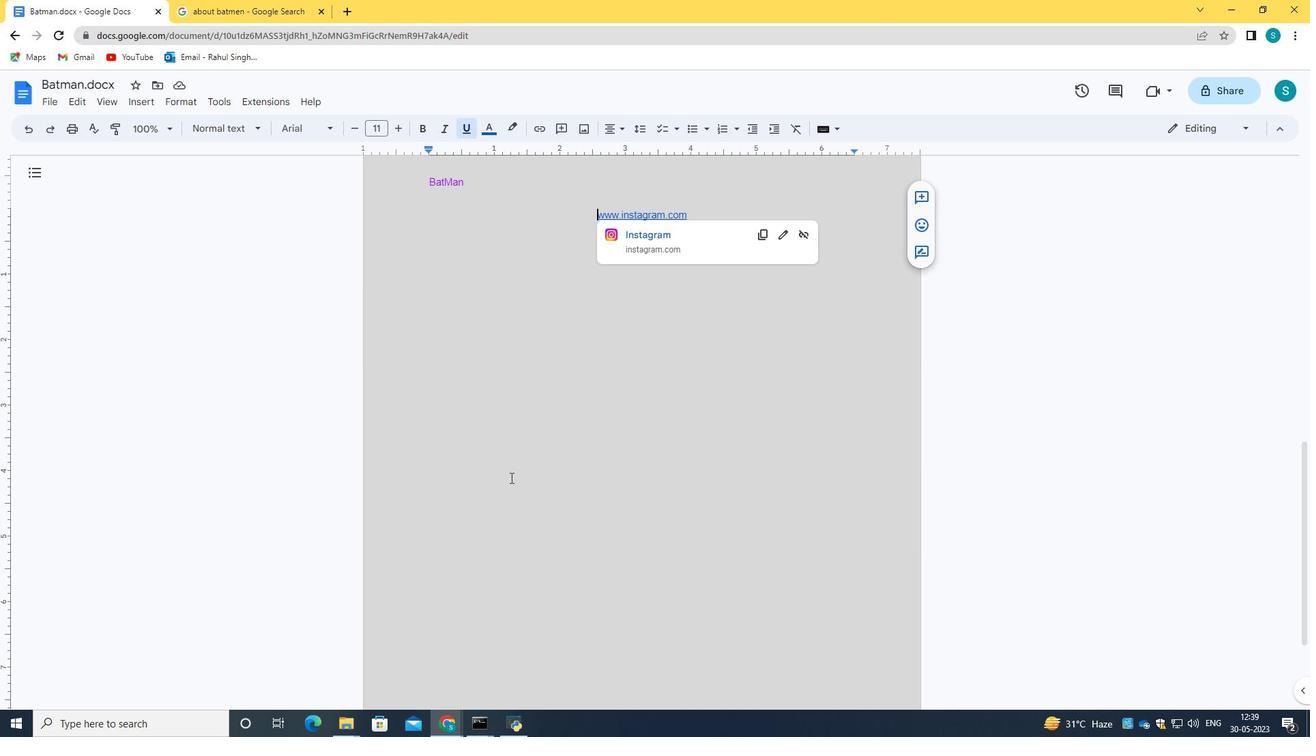 
Action: Mouse pressed left at (510, 477)
Screenshot: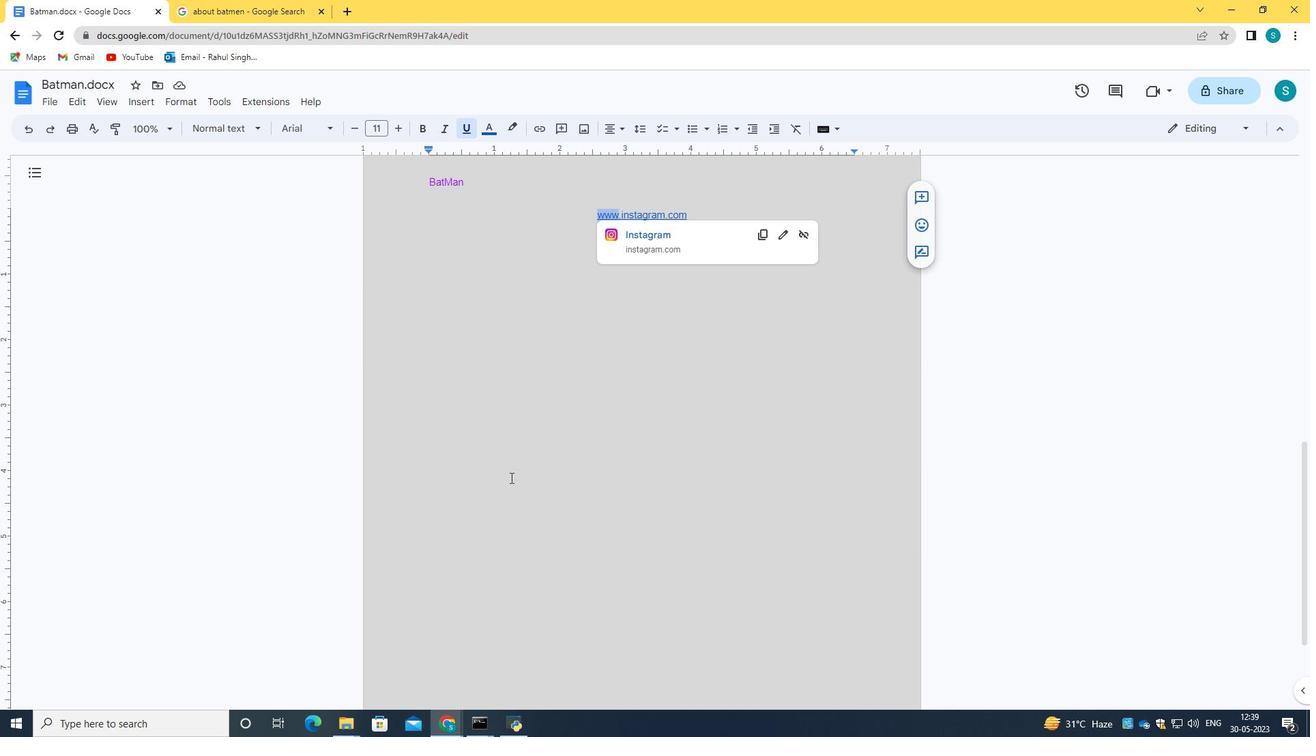 
Action: Mouse pressed left at (510, 477)
Screenshot: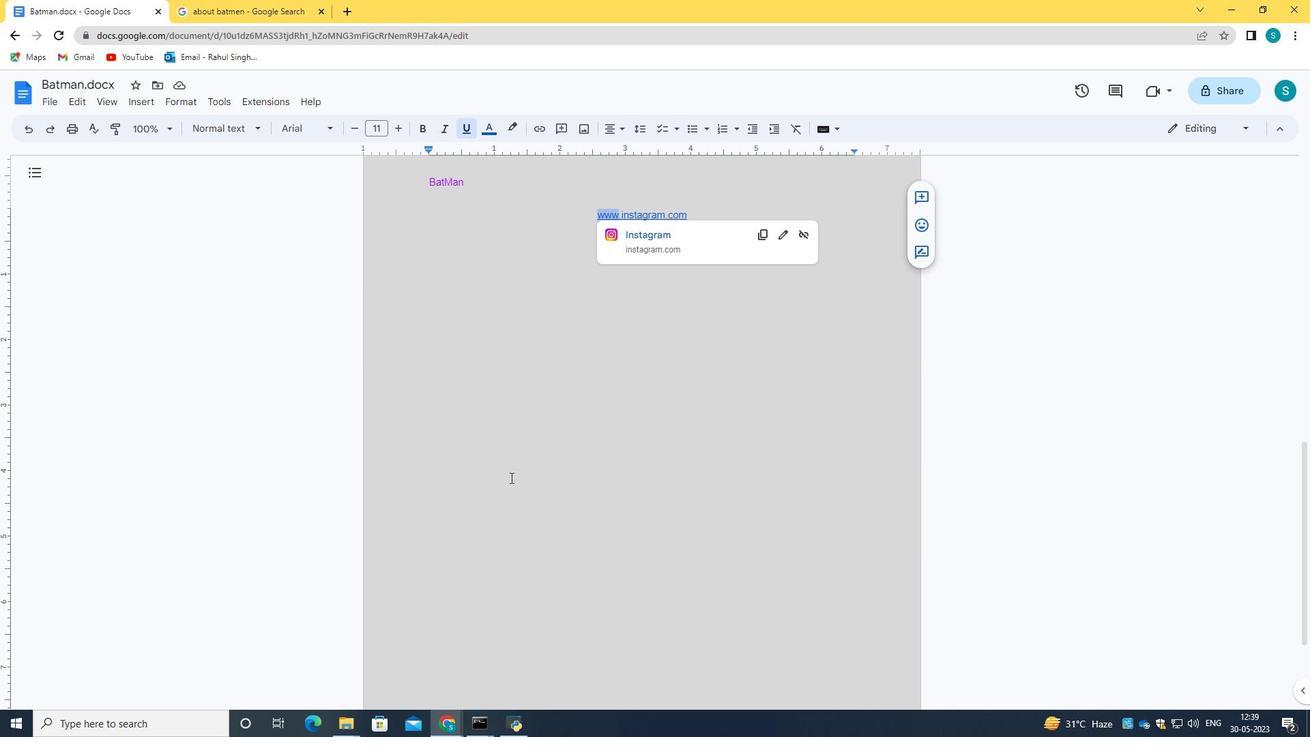 
Action: Mouse moved to (580, 397)
Screenshot: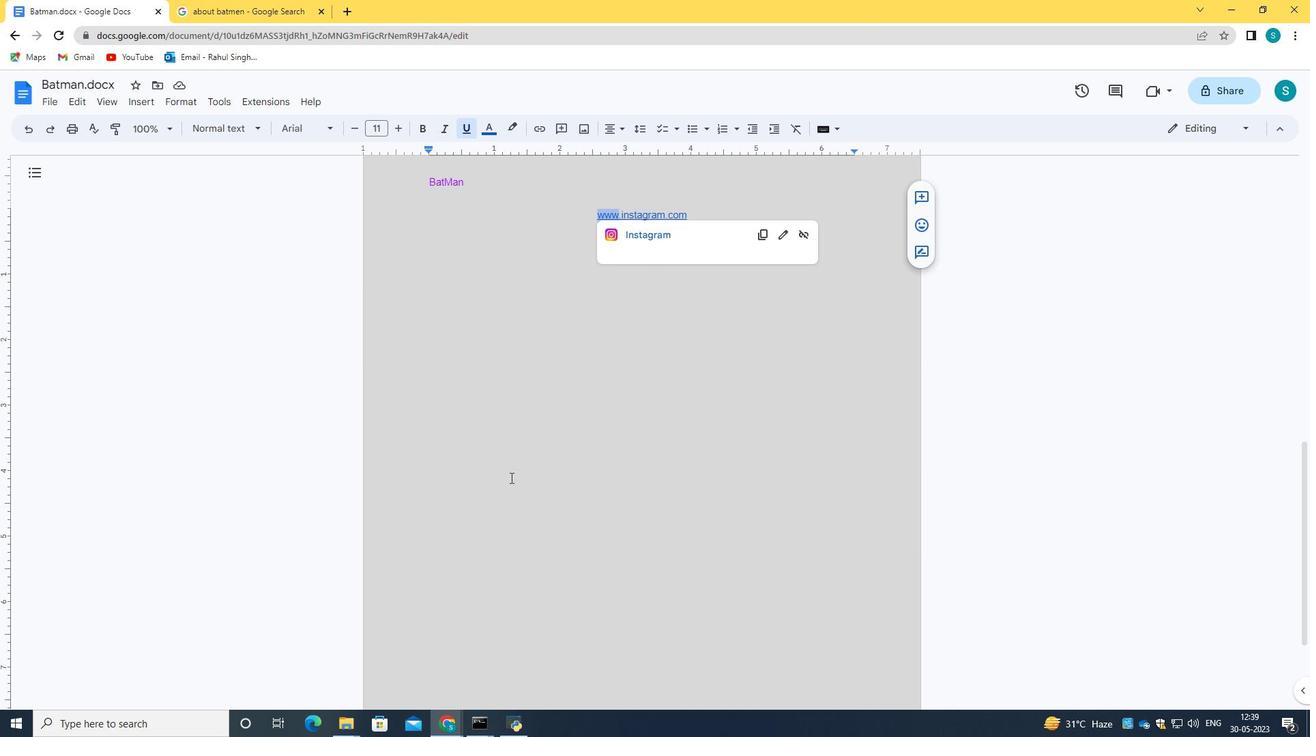 
Action: Mouse pressed left at (580, 397)
Screenshot: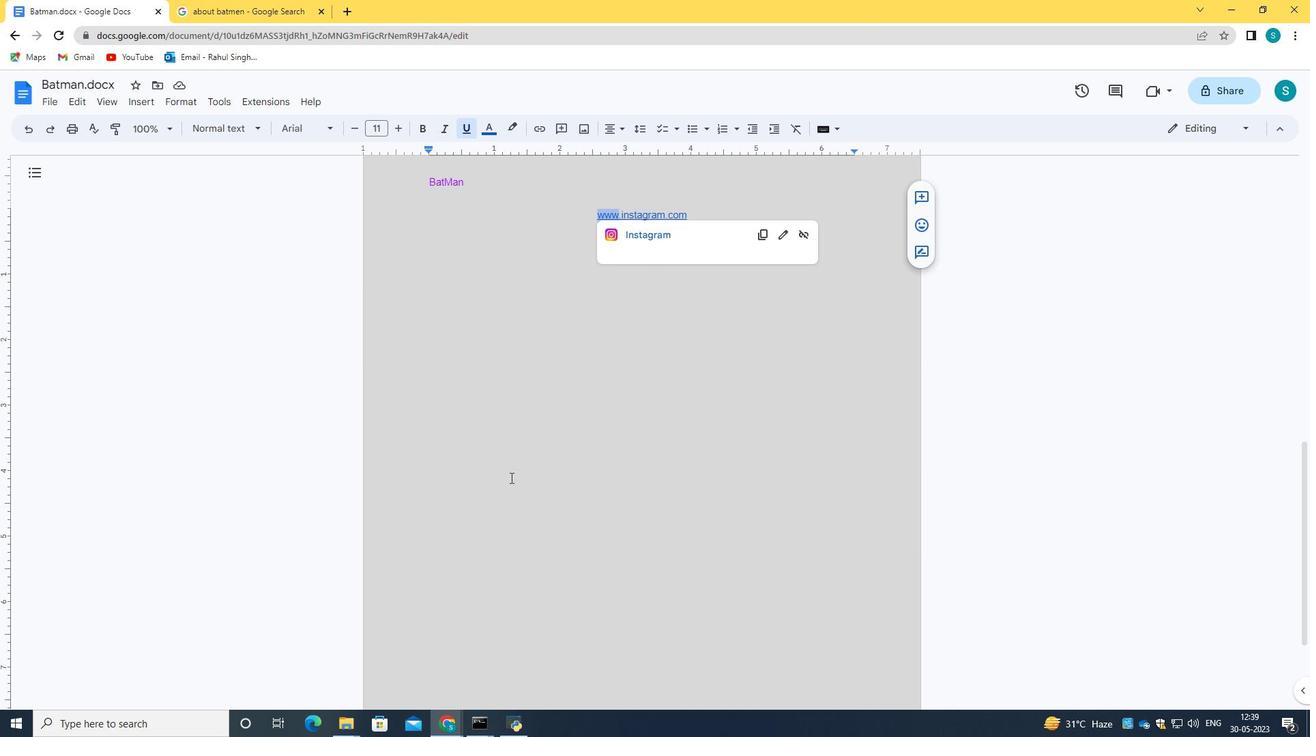 
Action: Mouse moved to (474, 308)
Screenshot: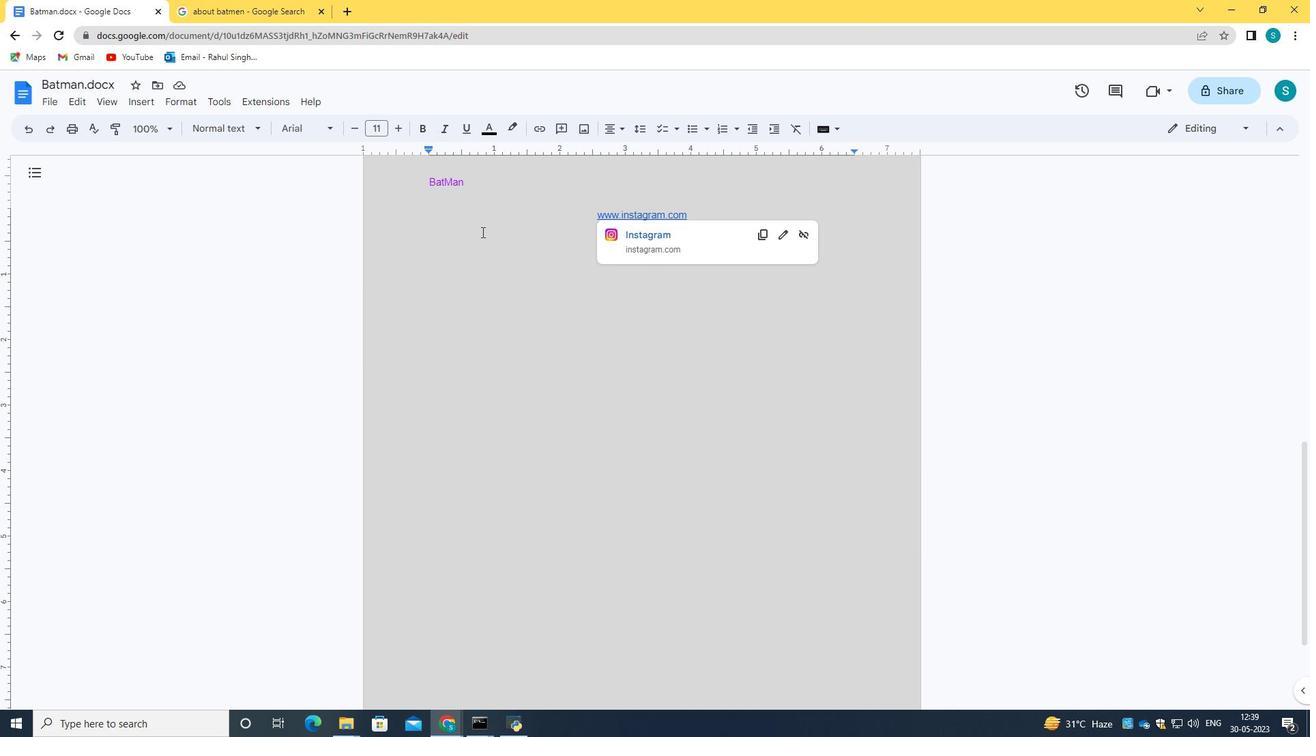 
Action: Mouse scrolled (474, 309) with delta (0, 0)
Screenshot: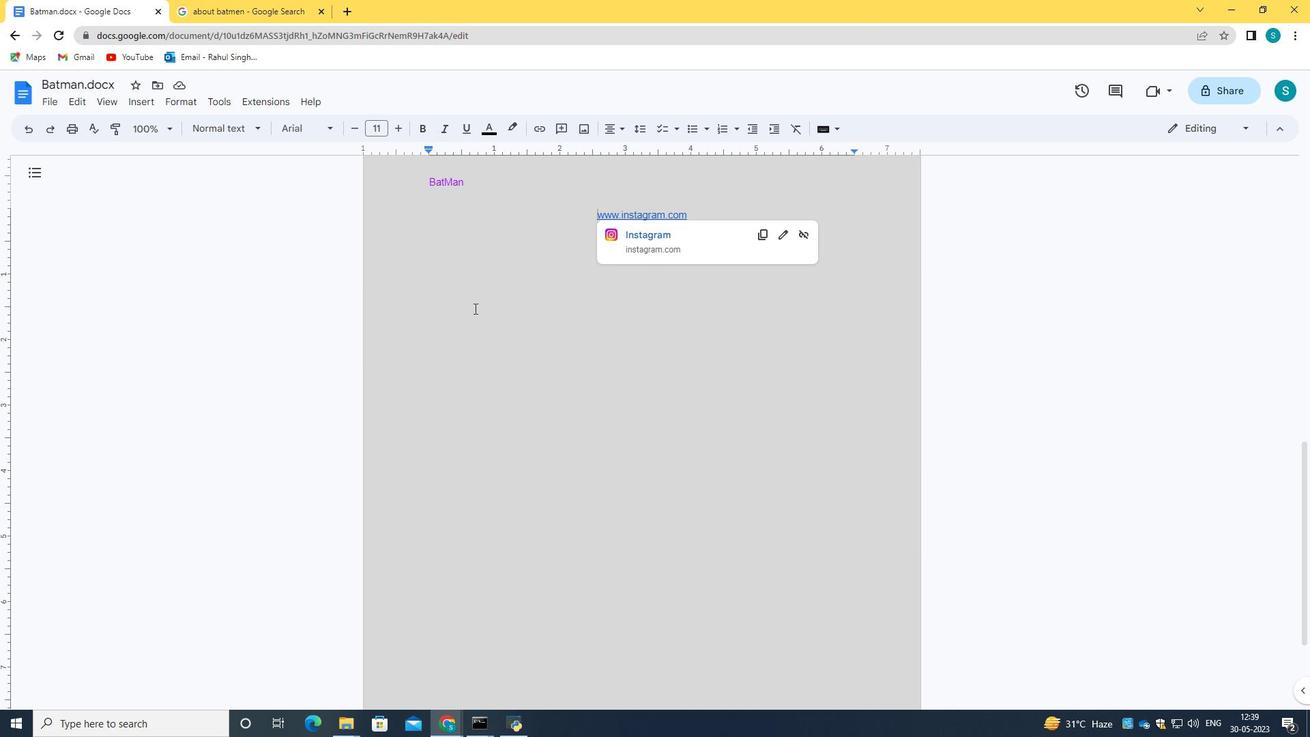 
Action: Mouse scrolled (474, 309) with delta (0, 0)
Screenshot: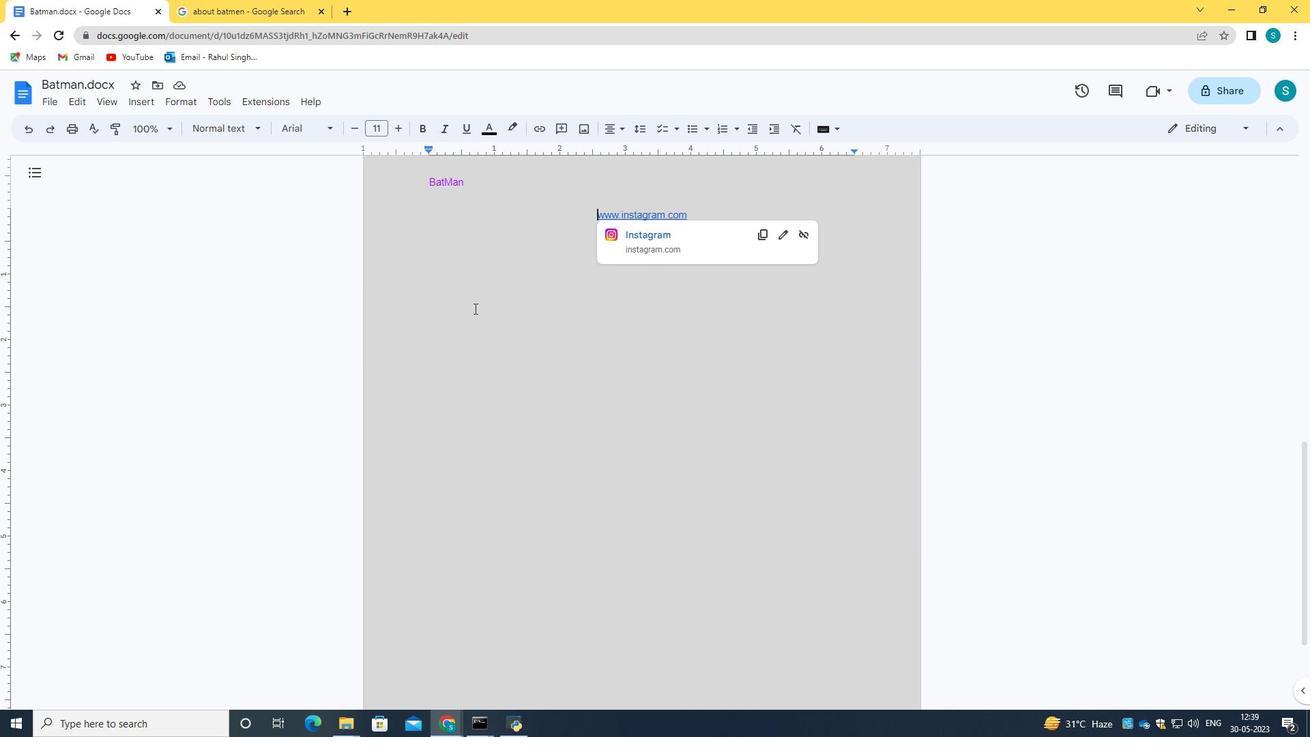 
Action: Mouse scrolled (474, 309) with delta (0, 0)
Screenshot: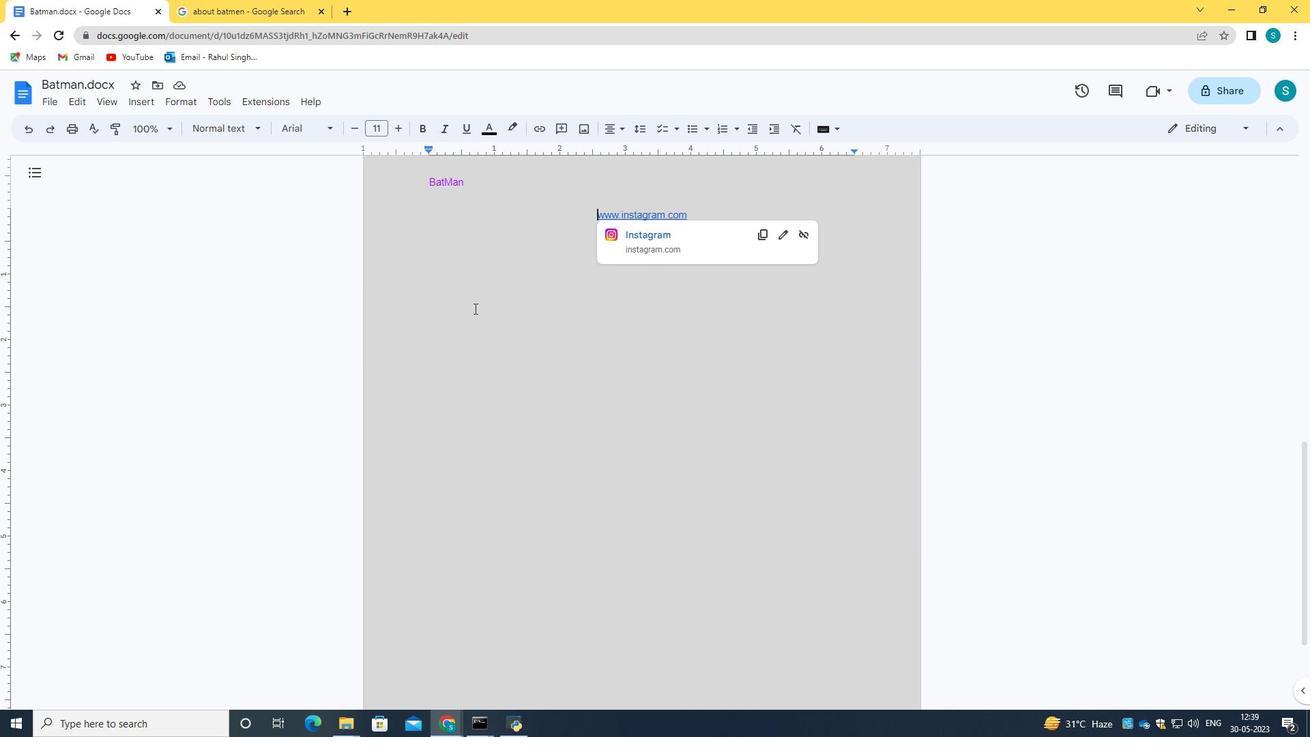 
Action: Mouse scrolled (474, 309) with delta (0, 0)
Screenshot: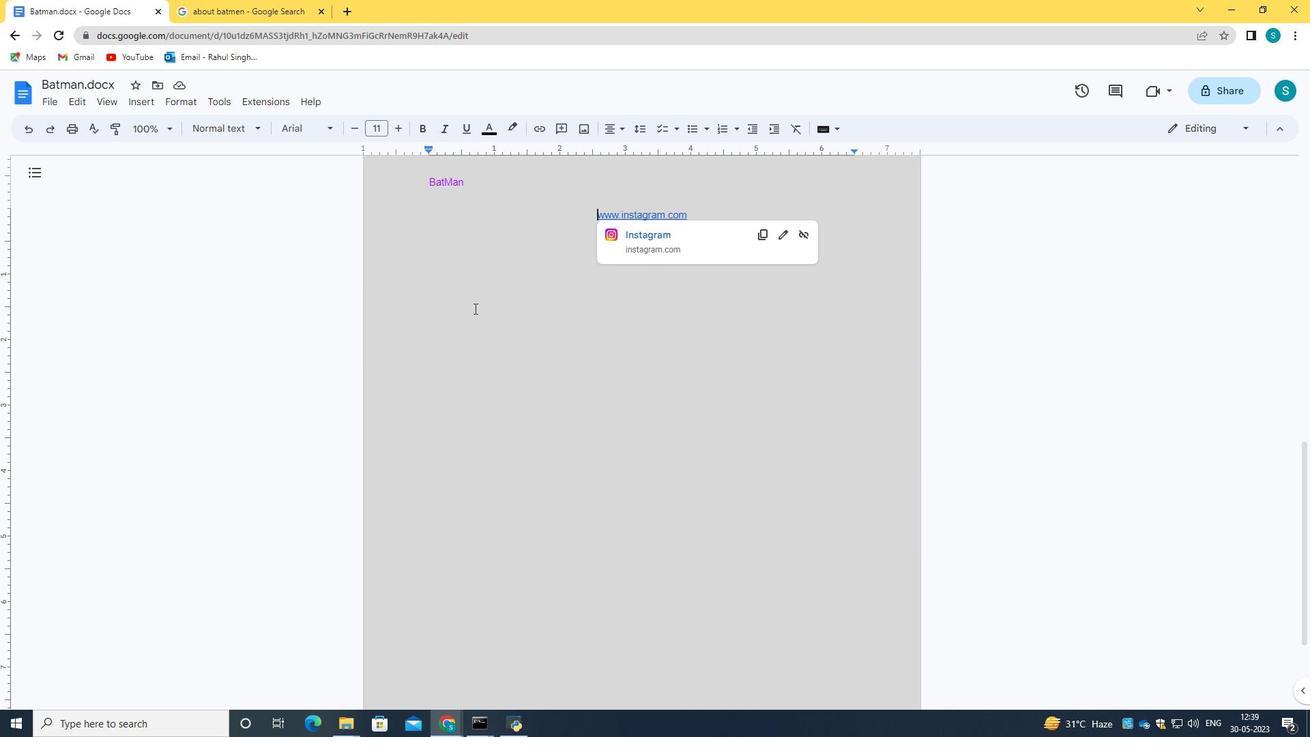 
Action: Mouse scrolled (474, 309) with delta (0, 0)
Screenshot: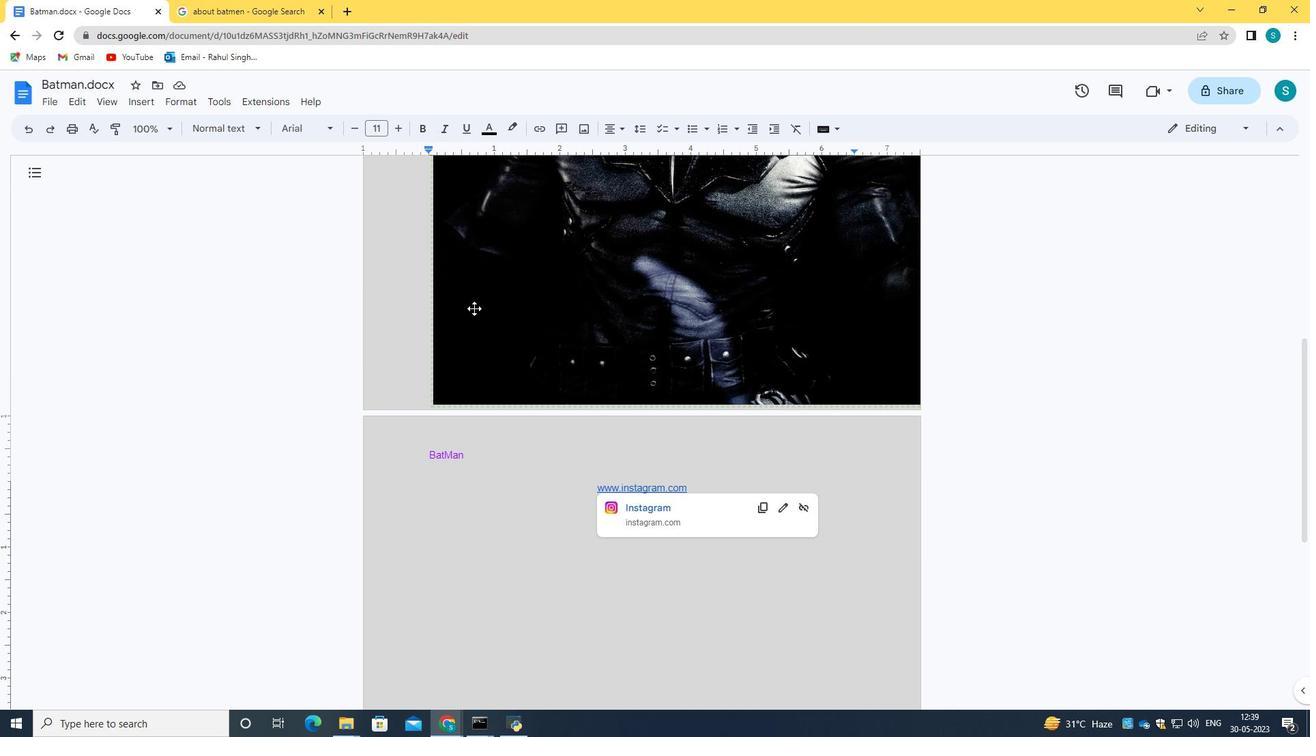 
Action: Mouse scrolled (474, 309) with delta (0, 0)
Screenshot: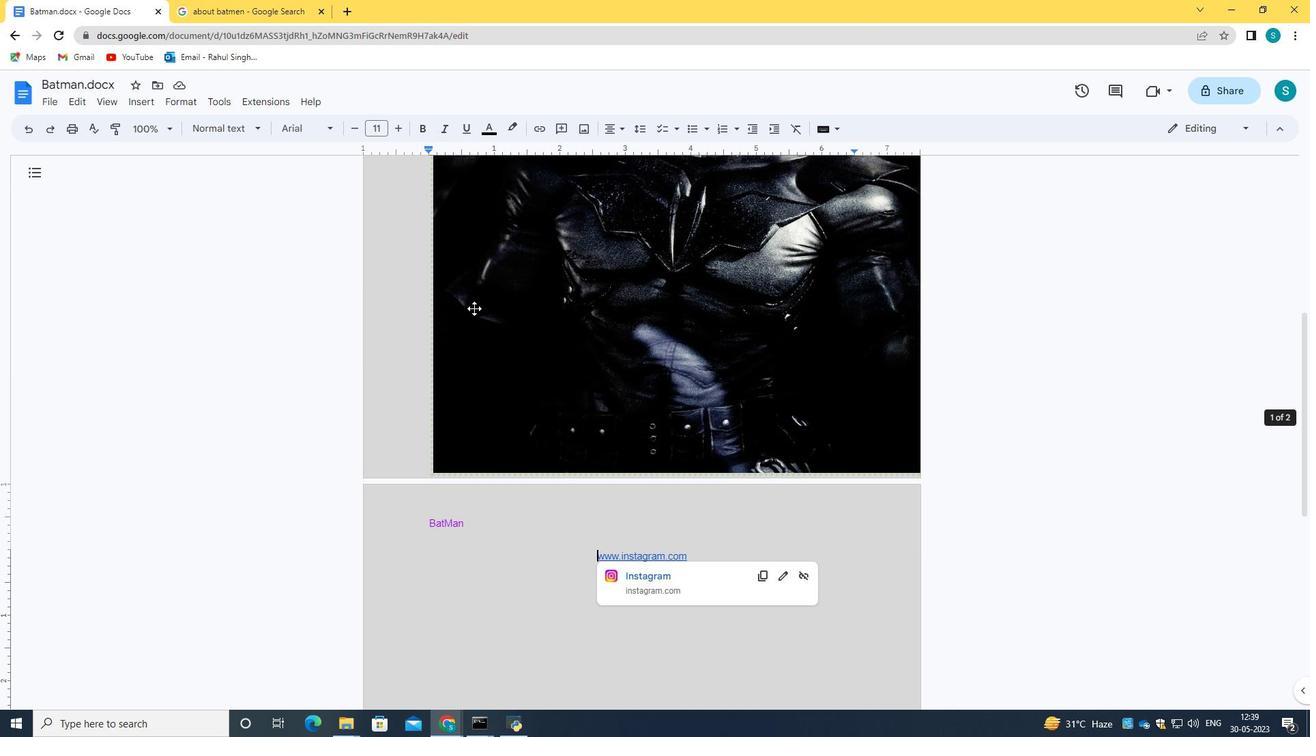 
Action: Mouse scrolled (474, 309) with delta (0, 0)
Screenshot: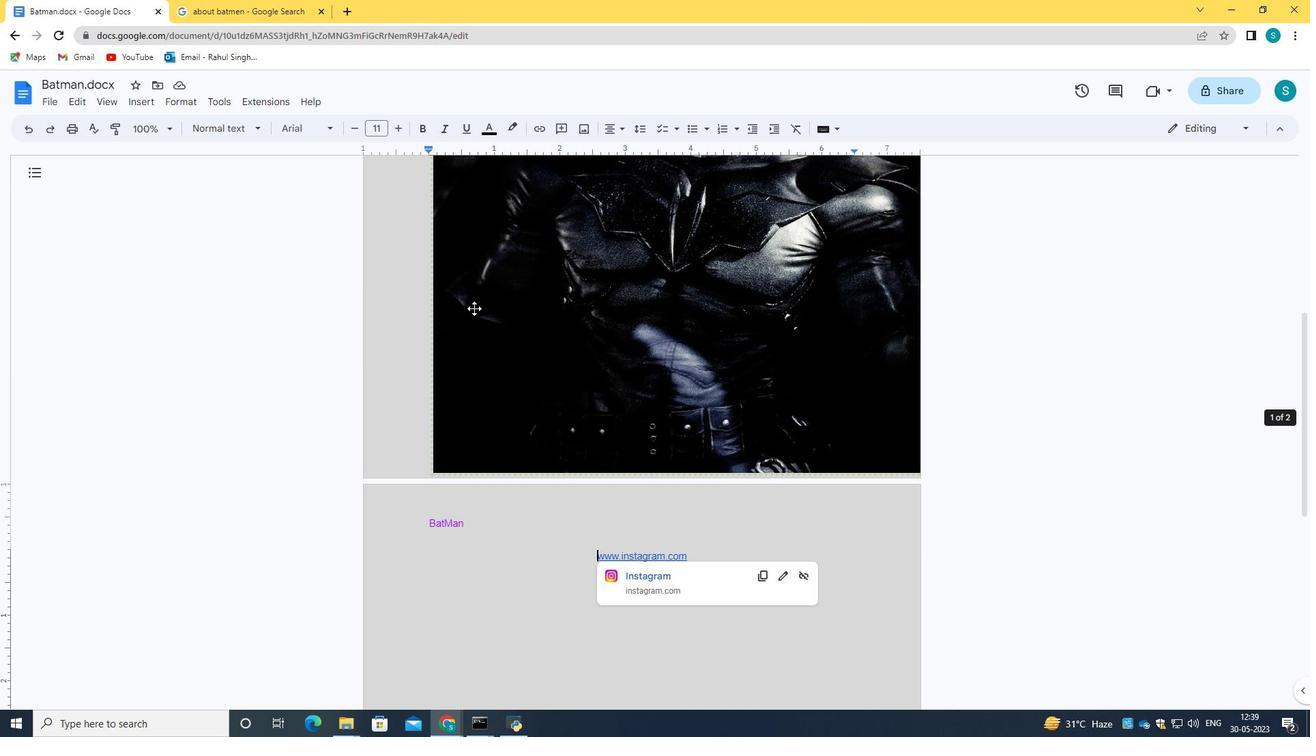 
Action: Mouse scrolled (474, 309) with delta (0, 0)
Screenshot: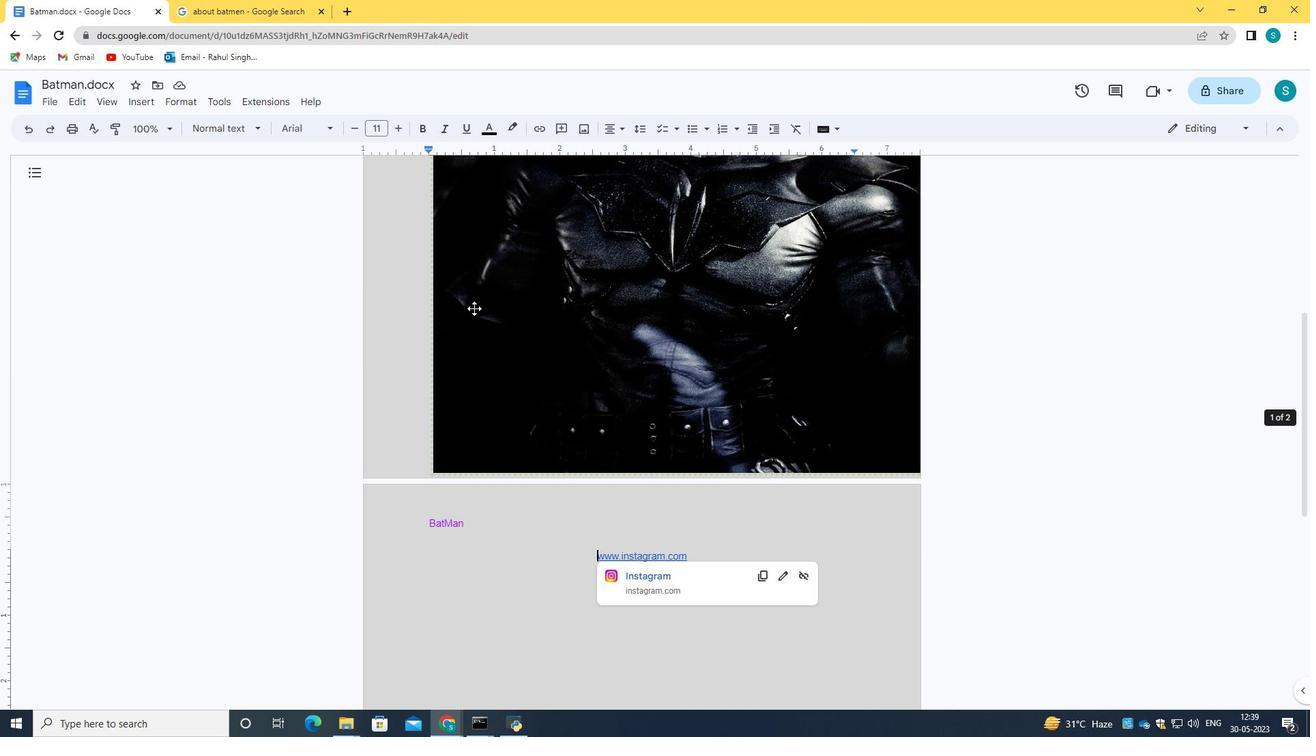 
Action: Mouse scrolled (474, 309) with delta (0, 0)
Screenshot: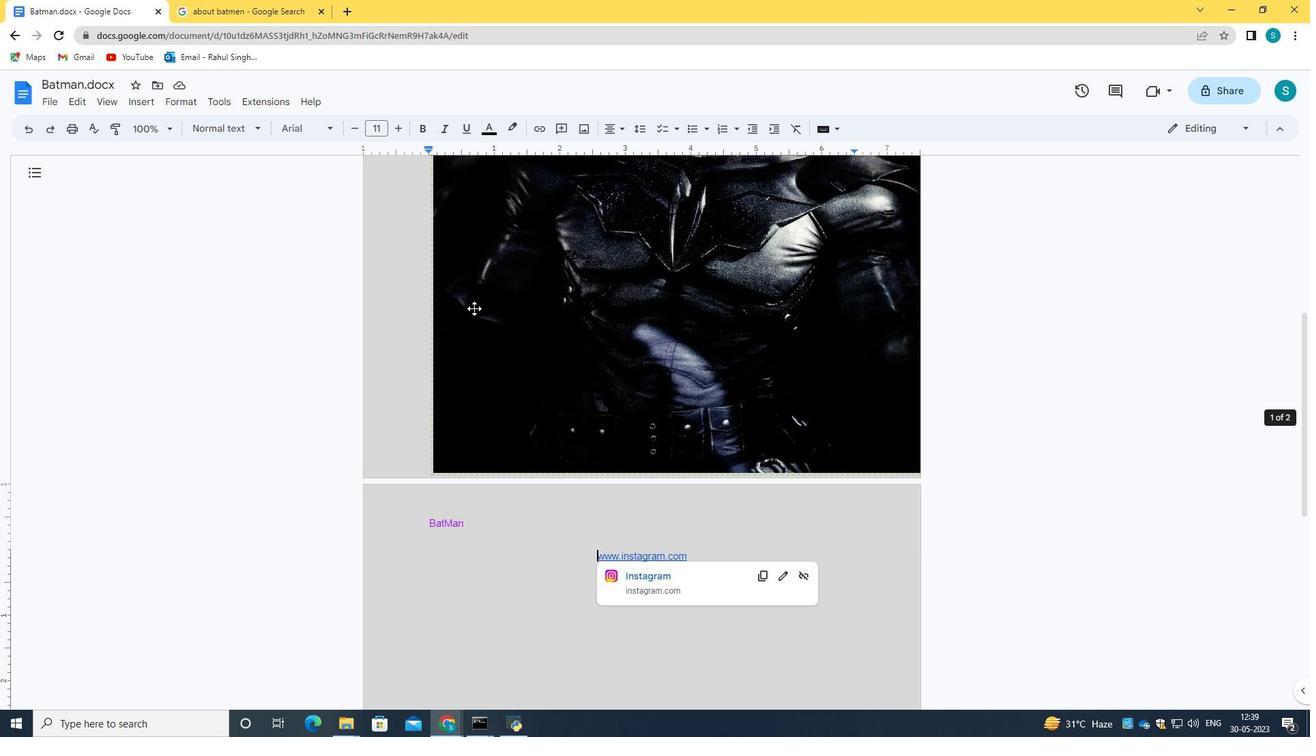 
Action: Mouse scrolled (474, 309) with delta (0, 0)
Screenshot: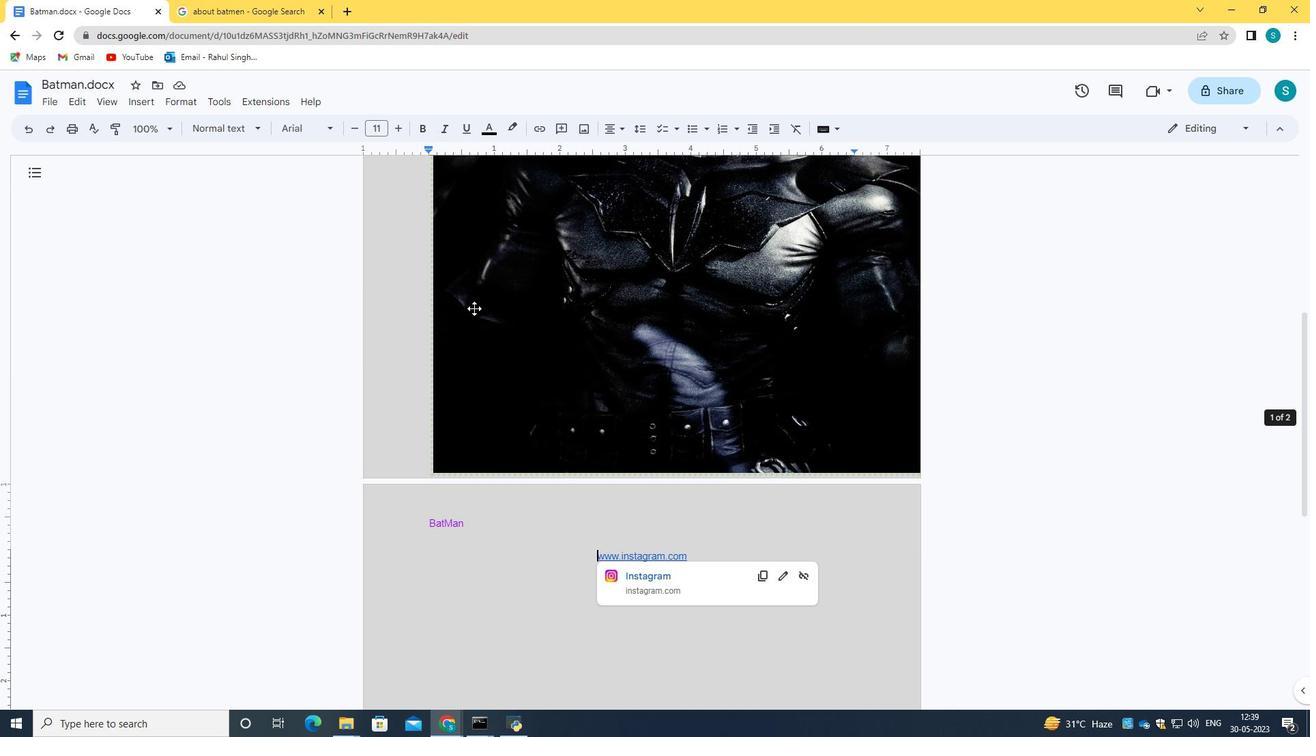 
Action: Mouse moved to (402, 189)
Screenshot: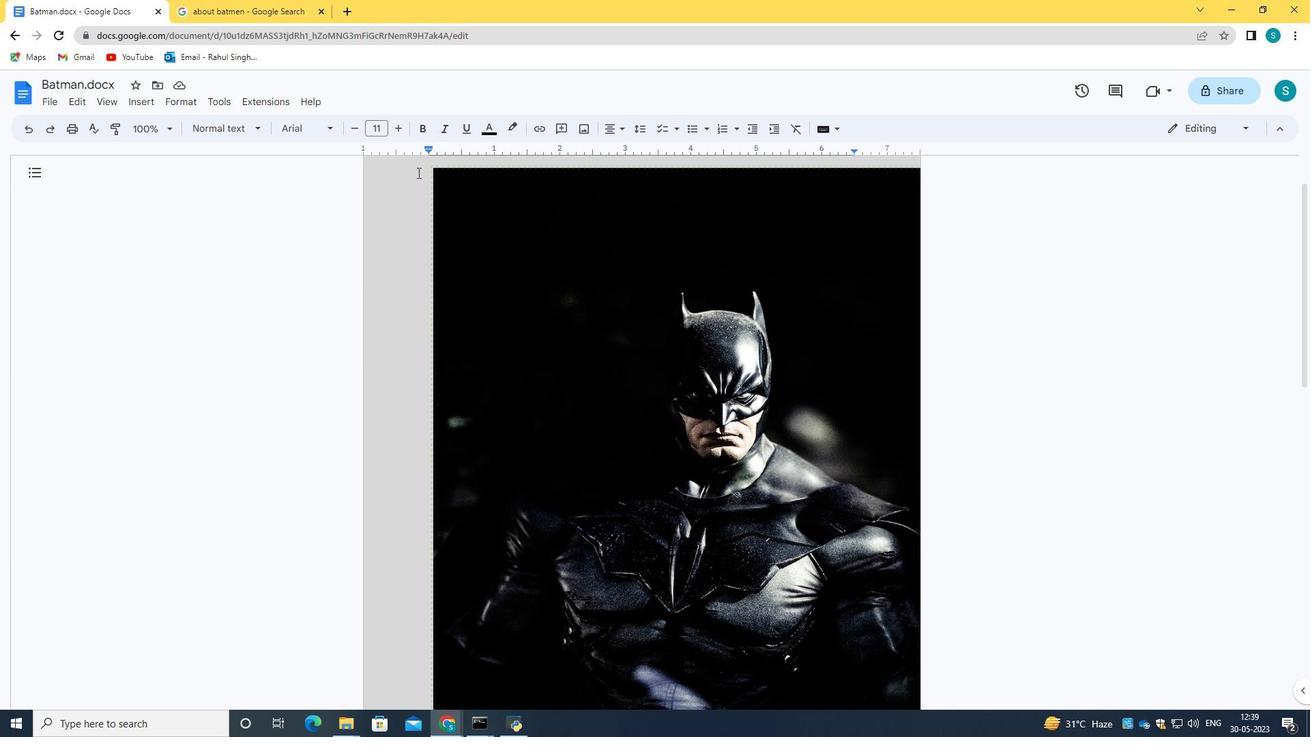 
Action: Mouse scrolled (402, 189) with delta (0, 0)
Screenshot: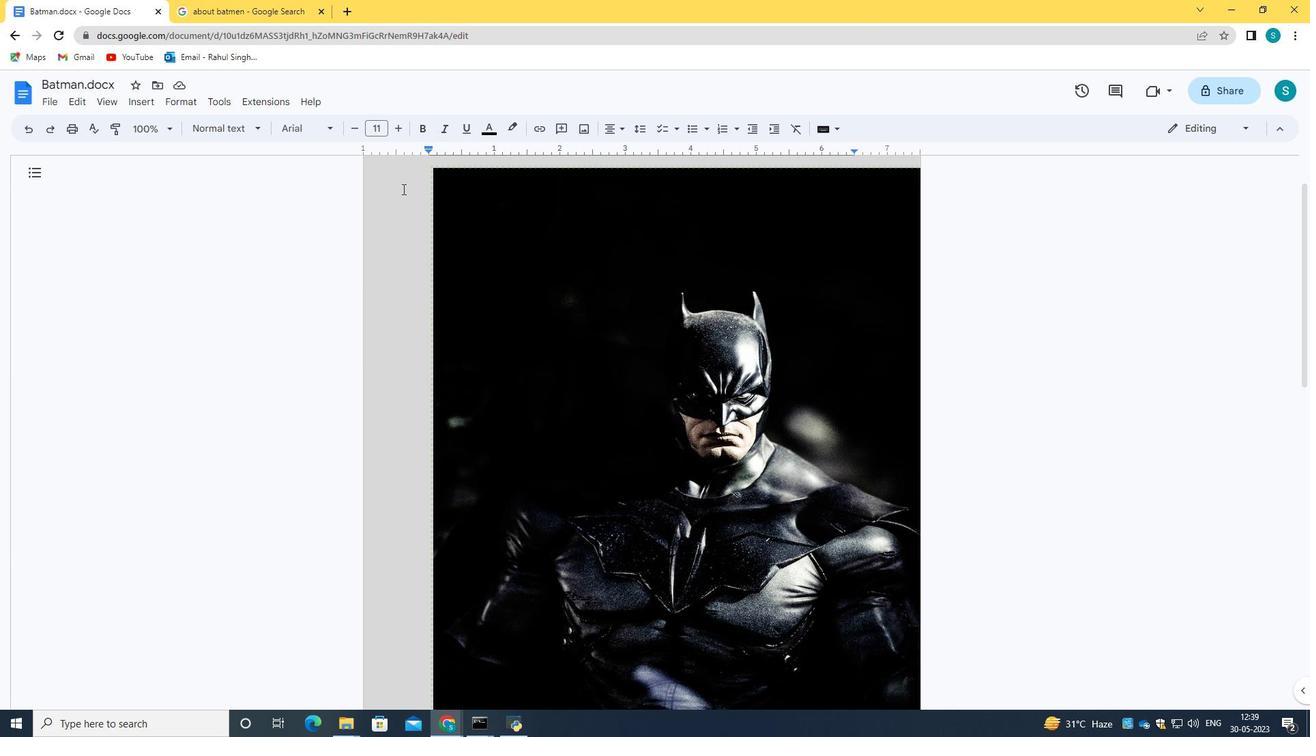
Action: Mouse scrolled (402, 189) with delta (0, 0)
Screenshot: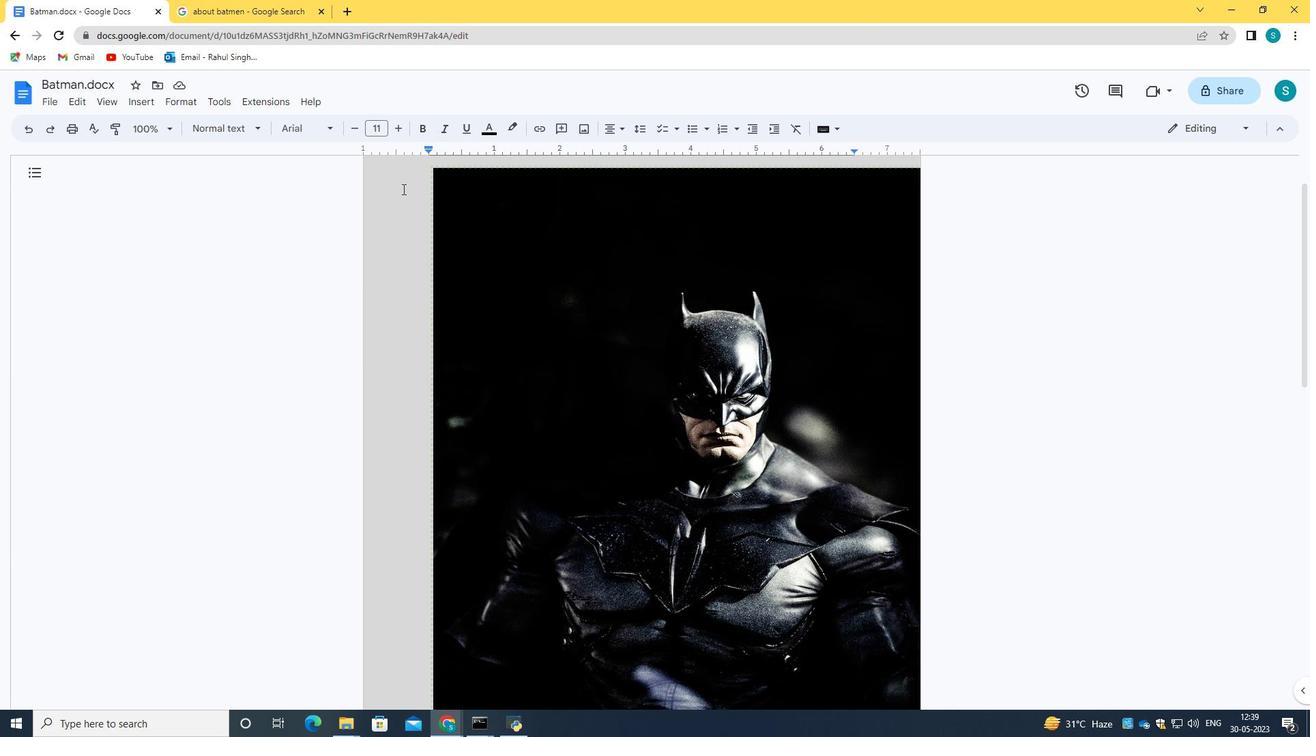 
Action: Mouse scrolled (402, 189) with delta (0, 0)
Screenshot: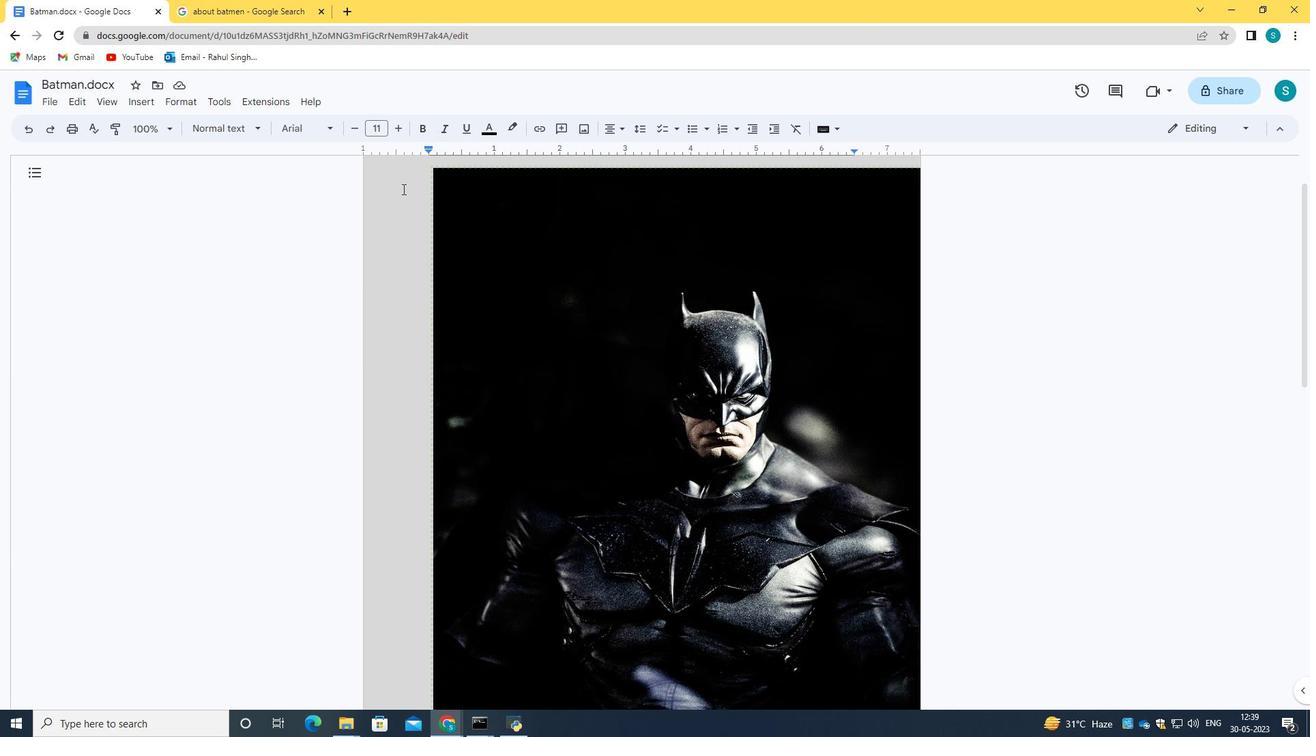 
Action: Mouse scrolled (402, 189) with delta (0, 0)
Screenshot: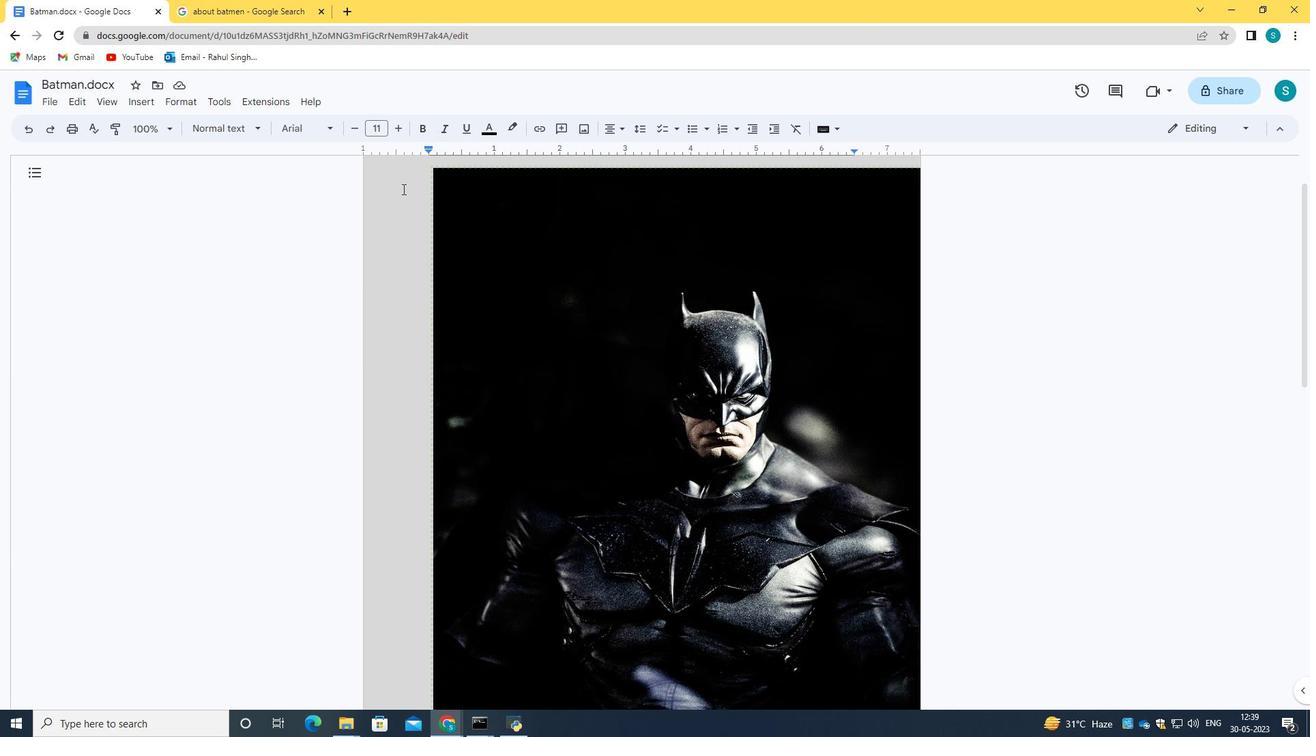
Action: Mouse scrolled (402, 189) with delta (0, 0)
Screenshot: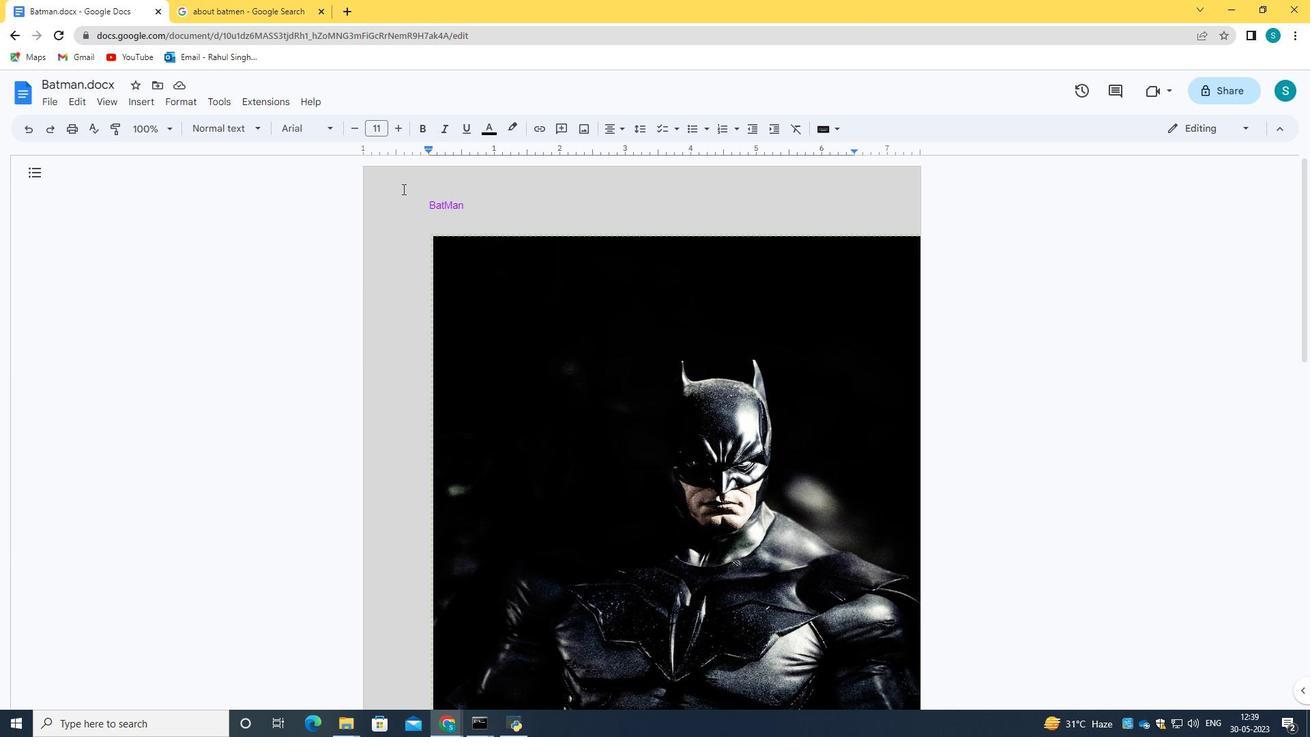 
Action: Mouse scrolled (402, 189) with delta (0, 0)
Screenshot: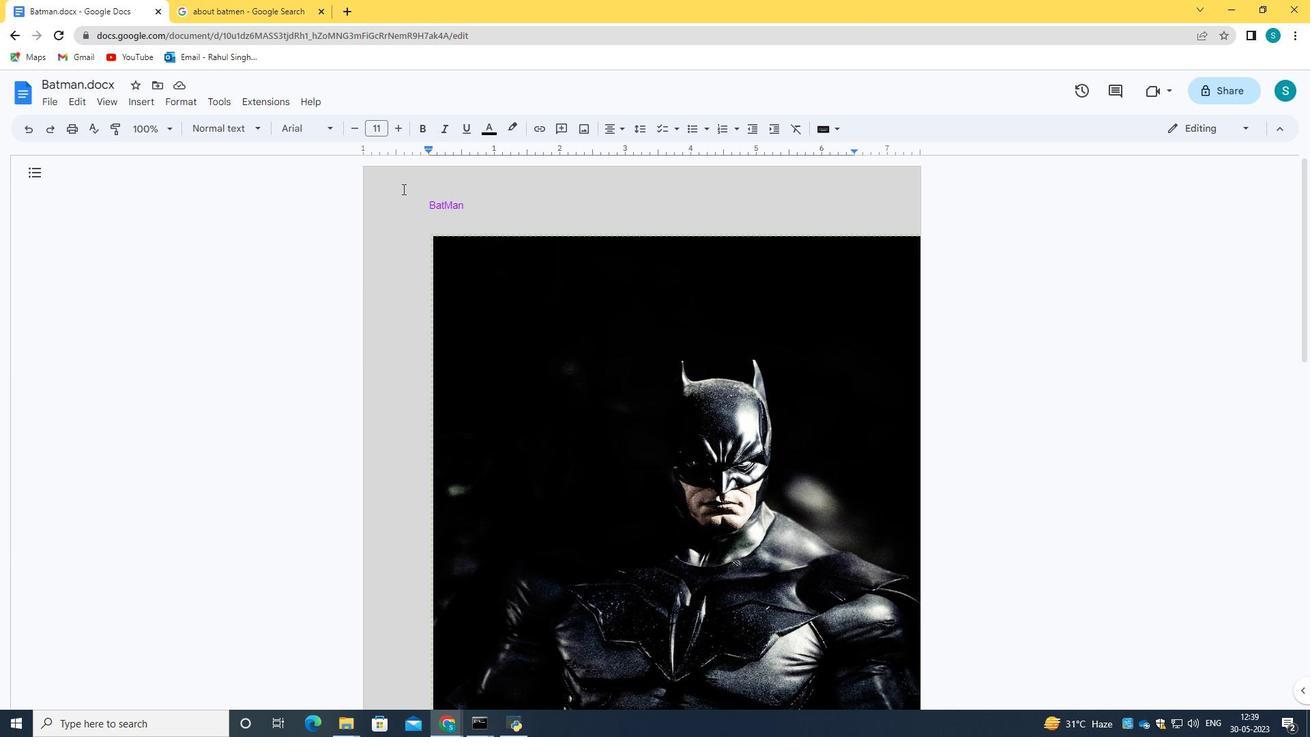 
Action: Mouse moved to (34, 169)
Screenshot: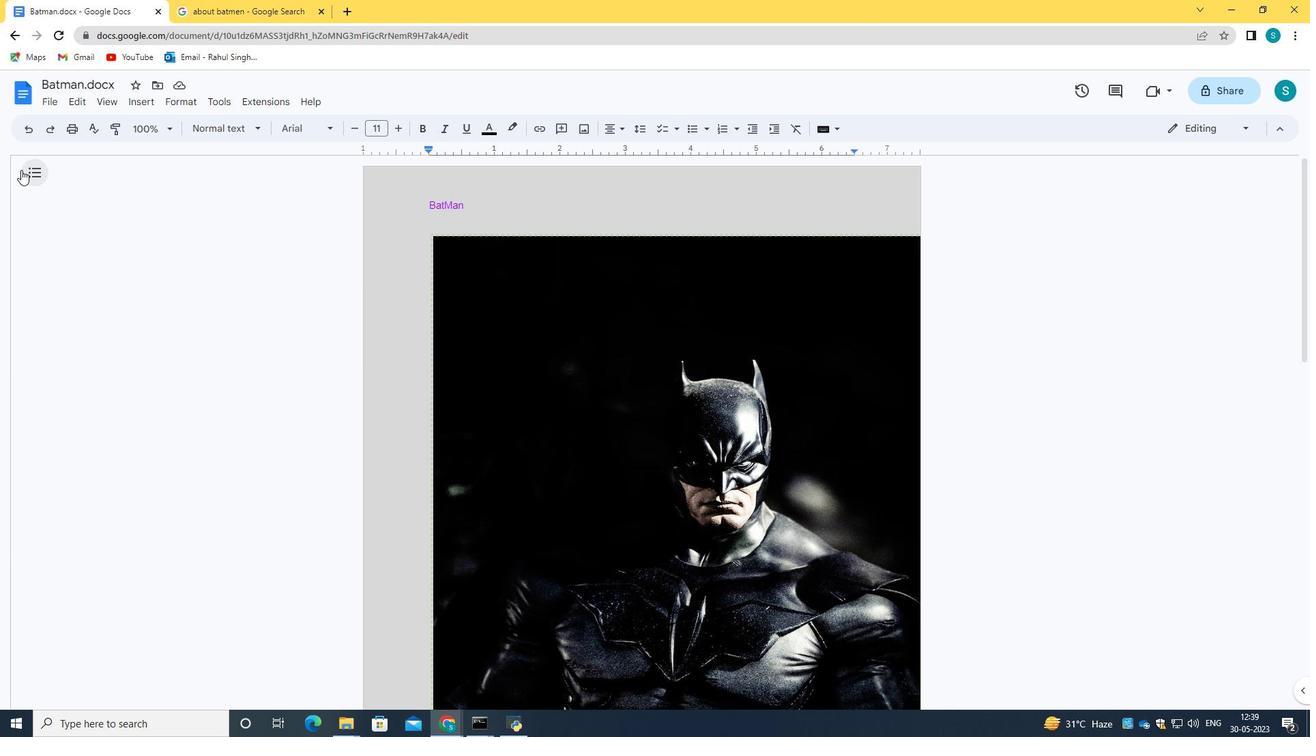 
Action: Mouse pressed left at (34, 169)
Screenshot: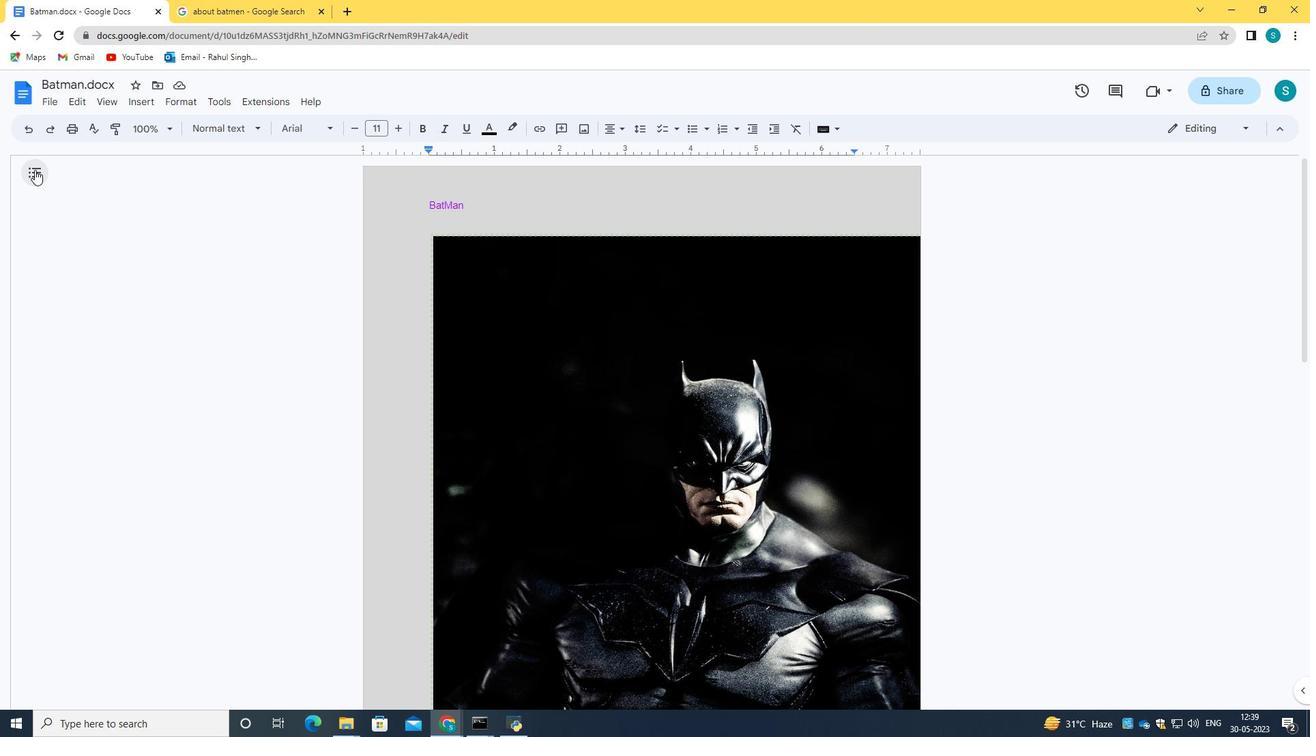 
Action: Mouse moved to (941, 221)
Screenshot: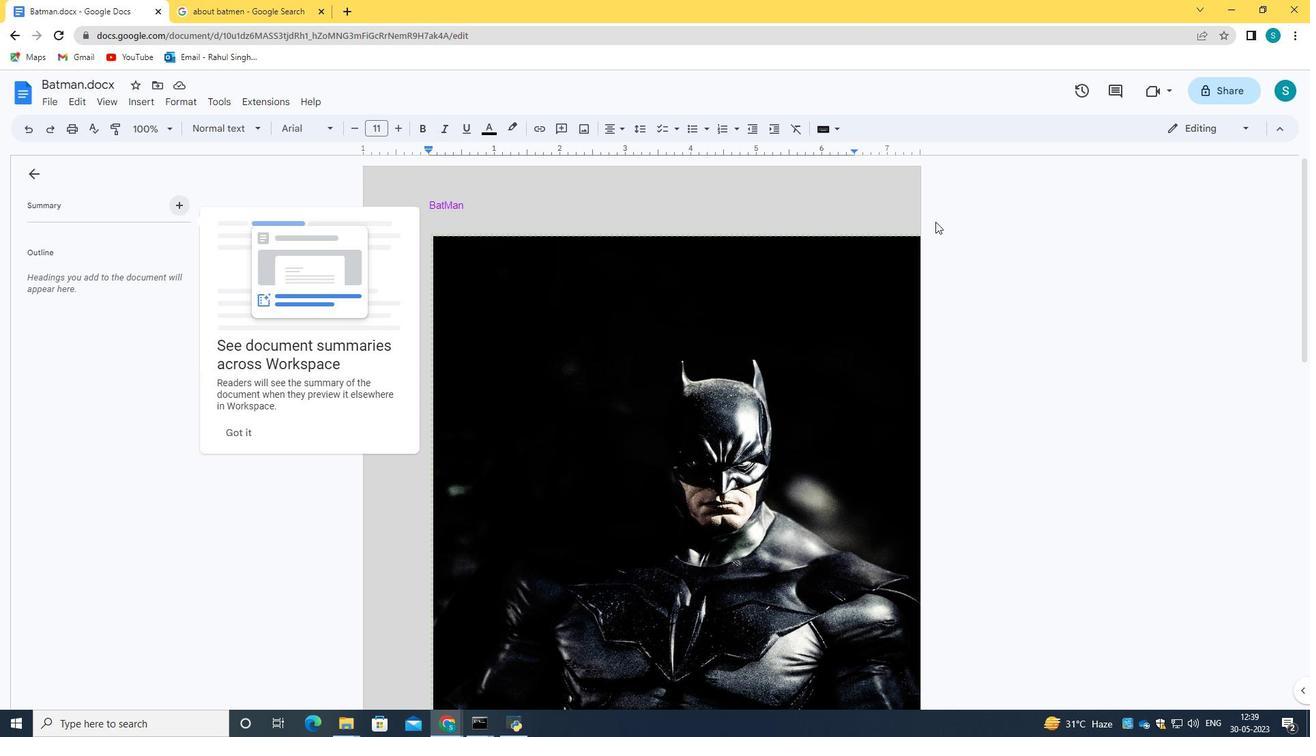 
Action: Mouse pressed left at (941, 221)
Screenshot: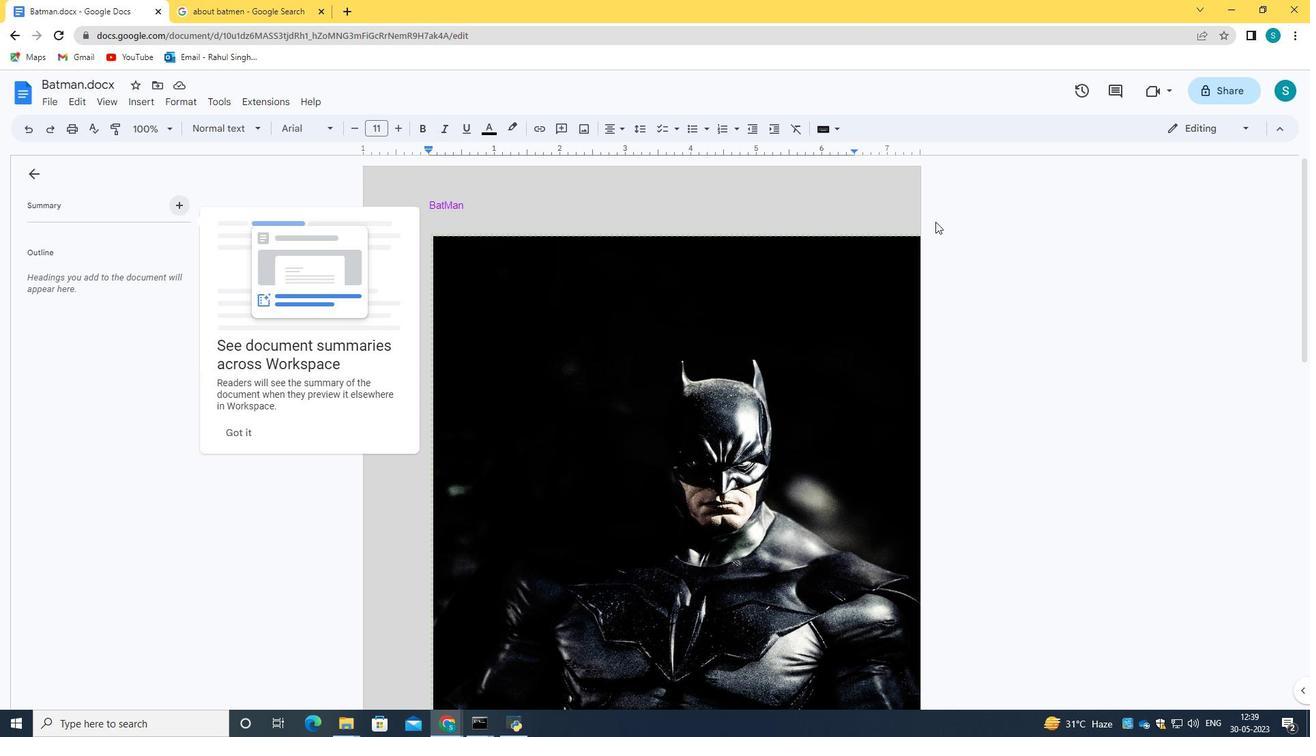 
Action: Mouse moved to (1027, 296)
Screenshot: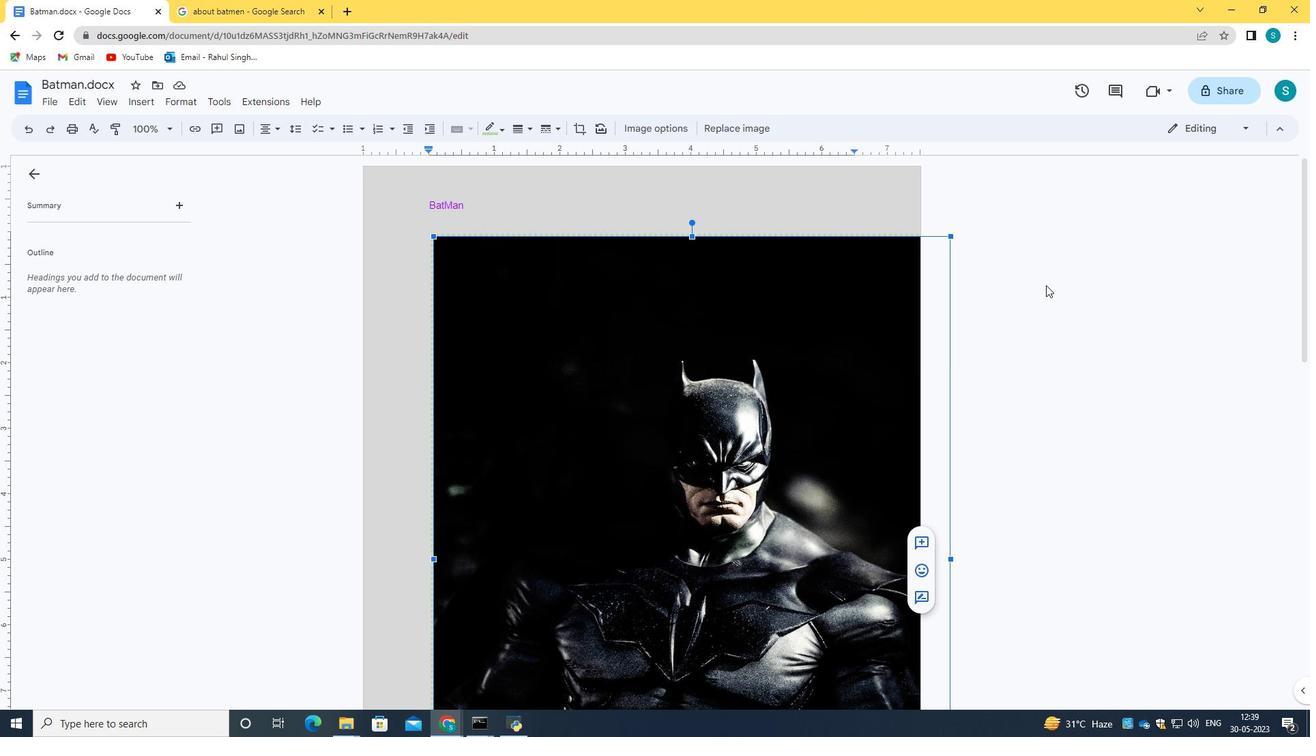 
Action: Mouse scrolled (1027, 295) with delta (0, 0)
Screenshot: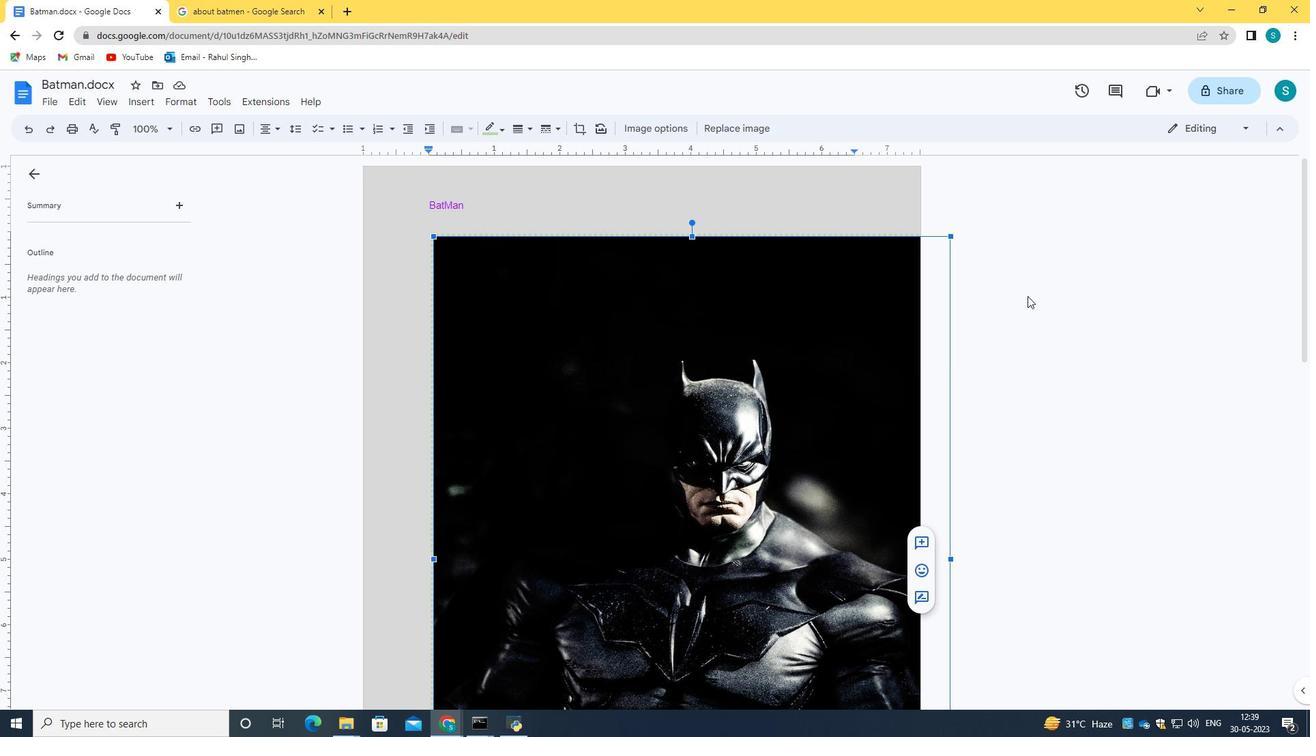 
Action: Mouse scrolled (1027, 295) with delta (0, 0)
Screenshot: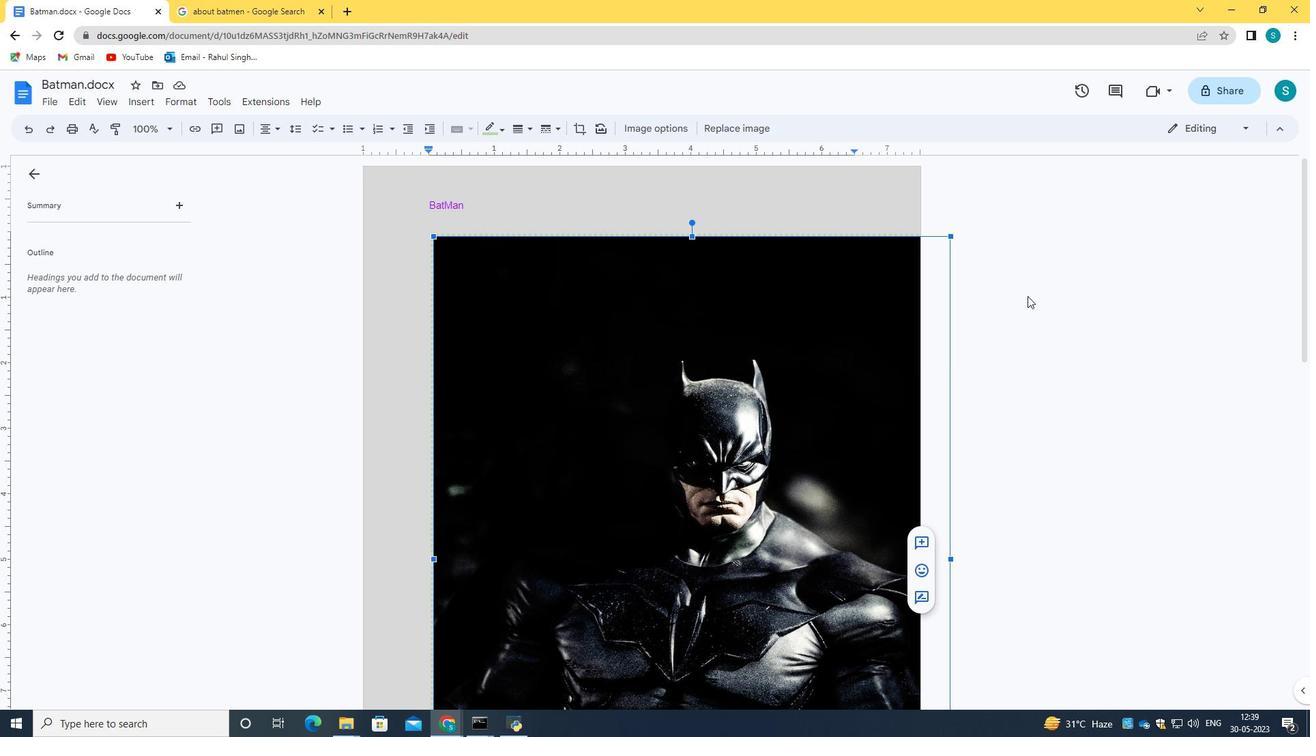
Action: Mouse moved to (1027, 296)
Screenshot: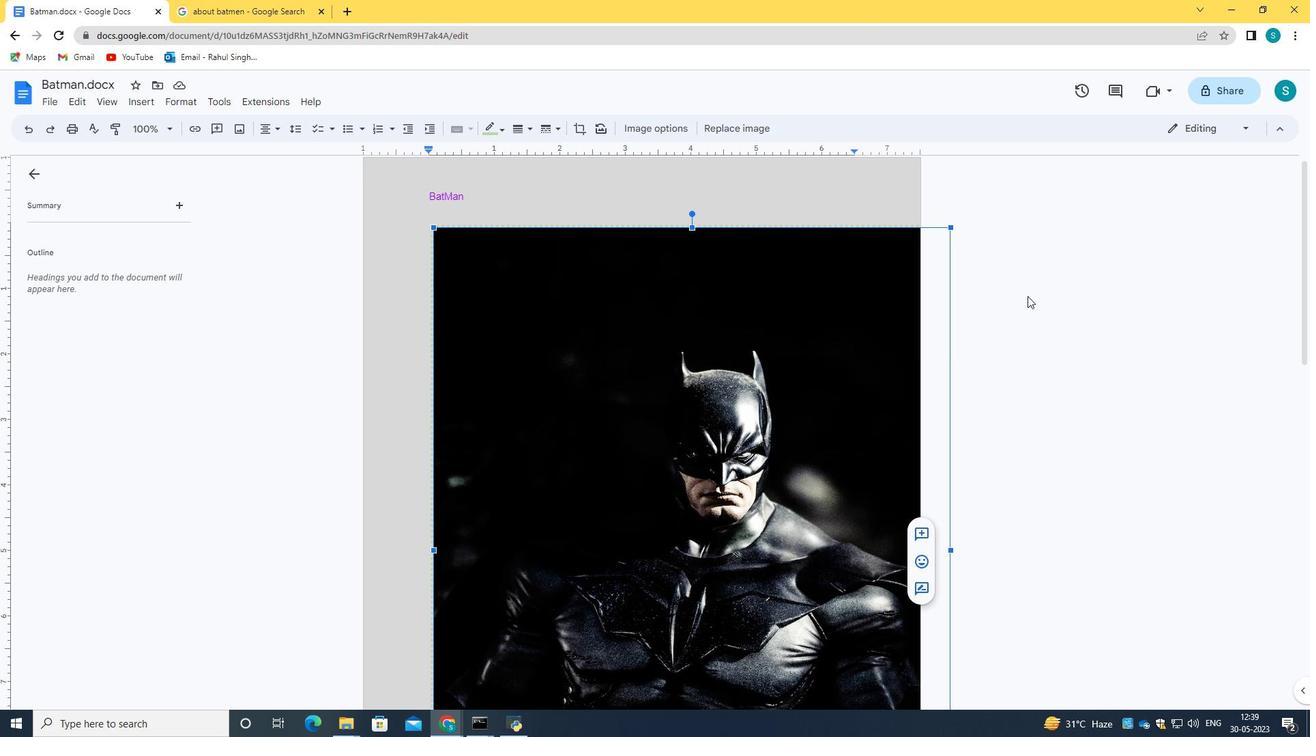 
Action: Mouse scrolled (1027, 296) with delta (0, 0)
Screenshot: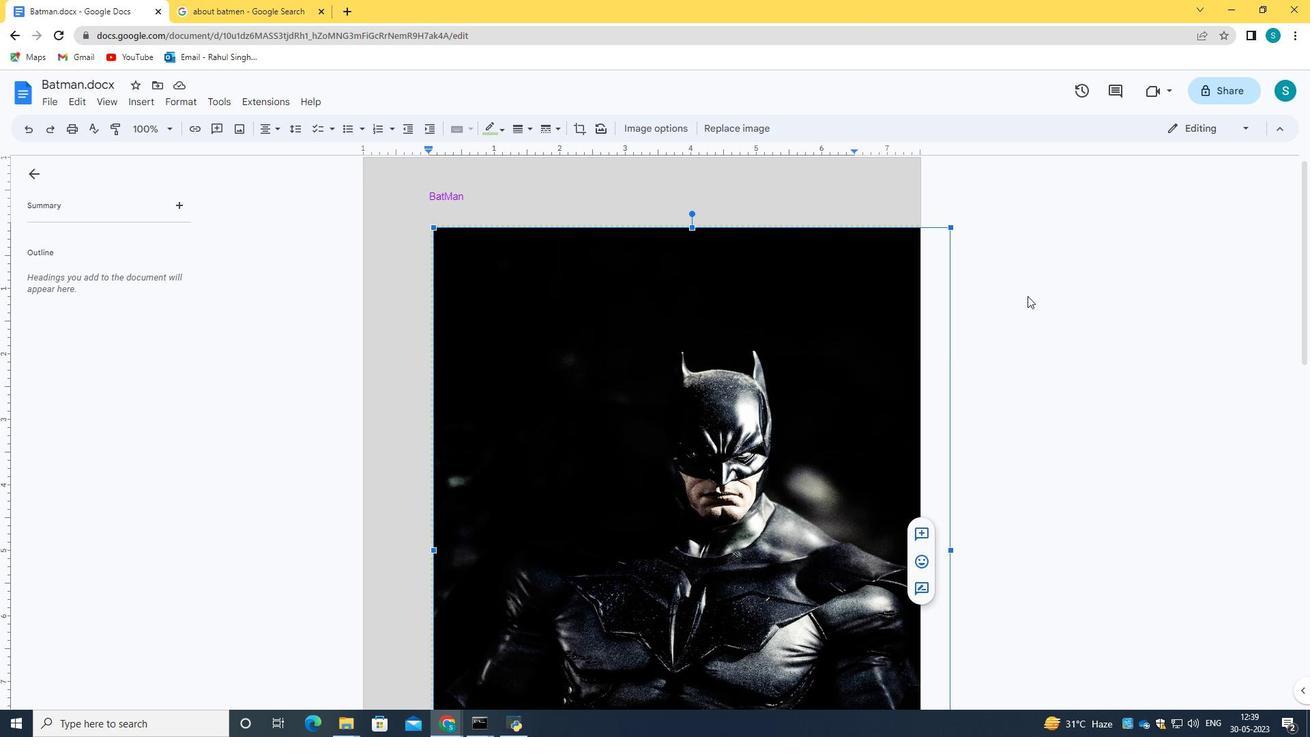 
Action: Mouse scrolled (1027, 296) with delta (0, 0)
Screenshot: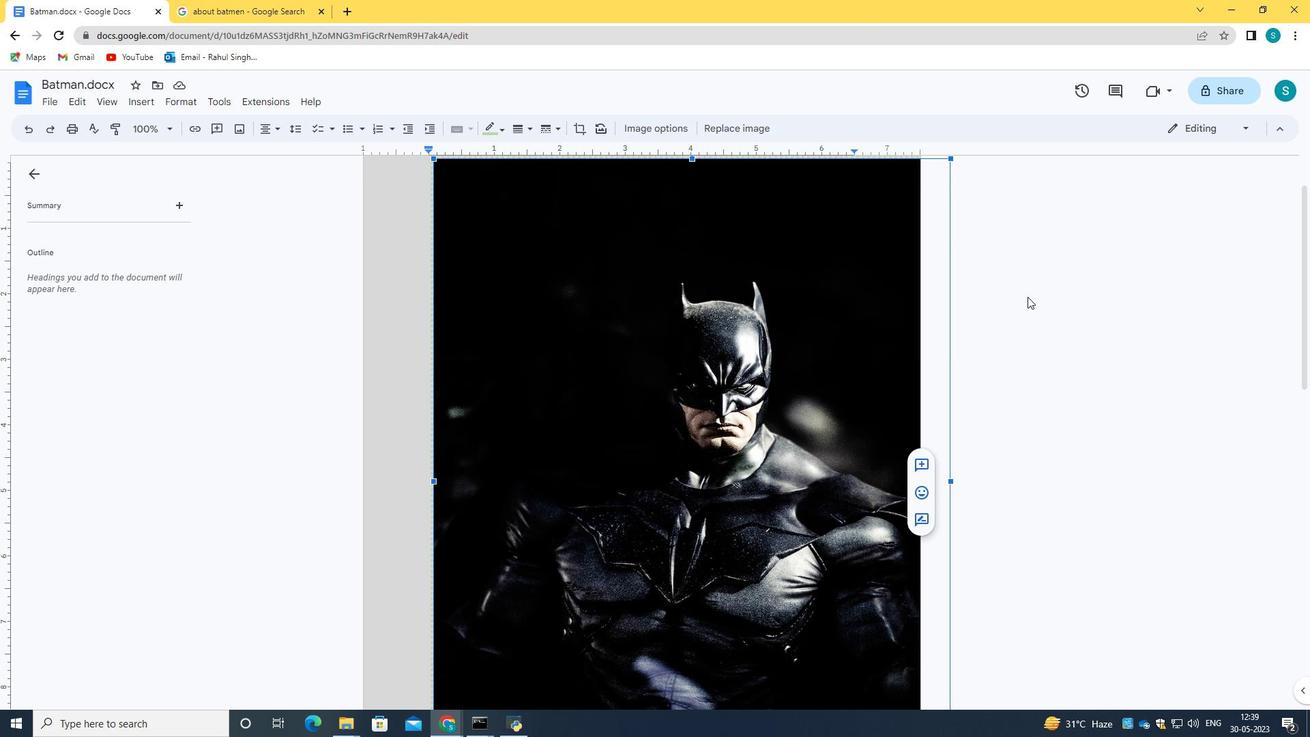 
Action: Mouse scrolled (1027, 296) with delta (0, 0)
Screenshot: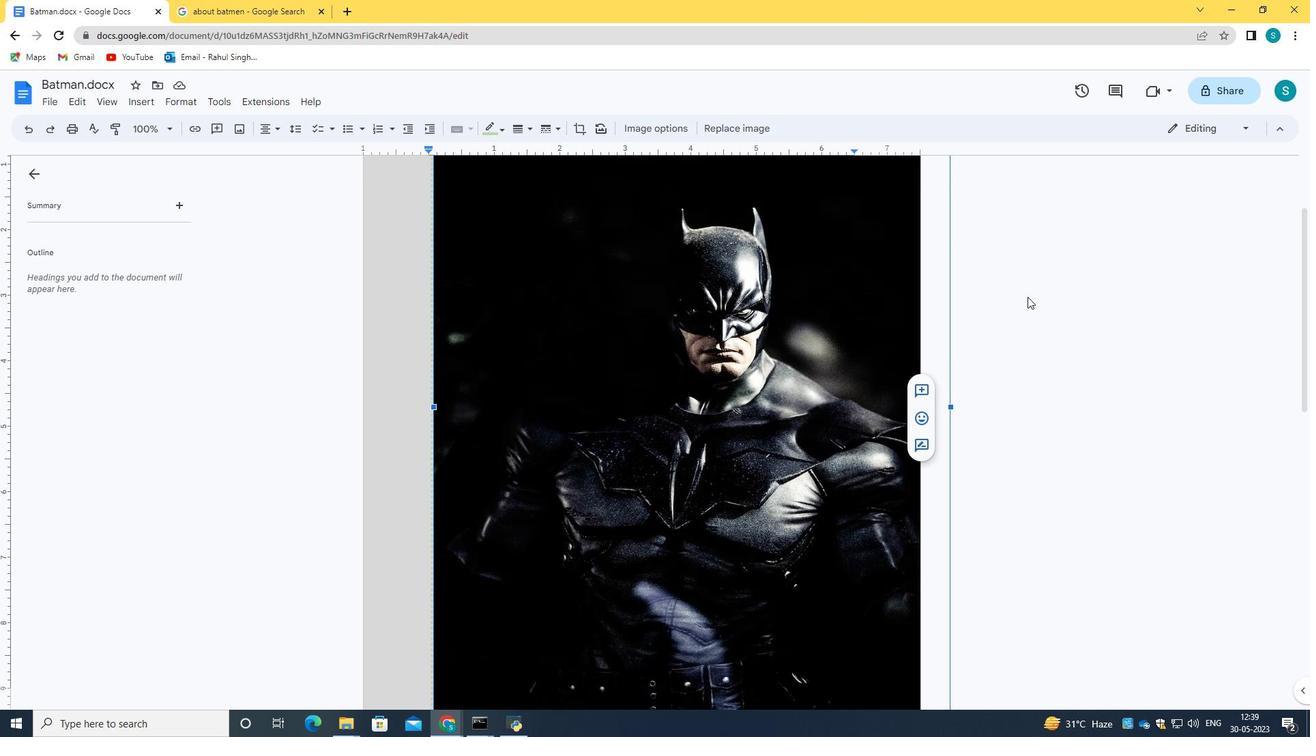 
Action: Mouse scrolled (1027, 296) with delta (0, 0)
Screenshot: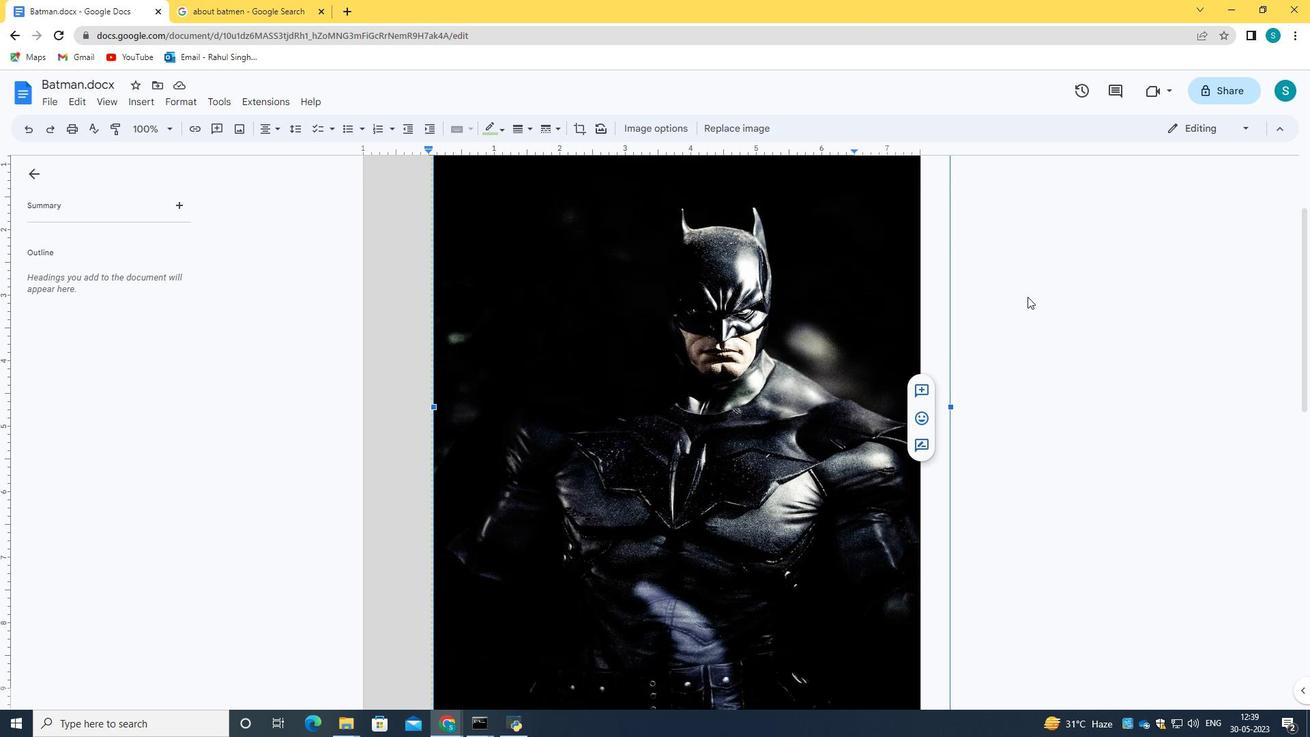 
Action: Mouse scrolled (1027, 296) with delta (0, 0)
Screenshot: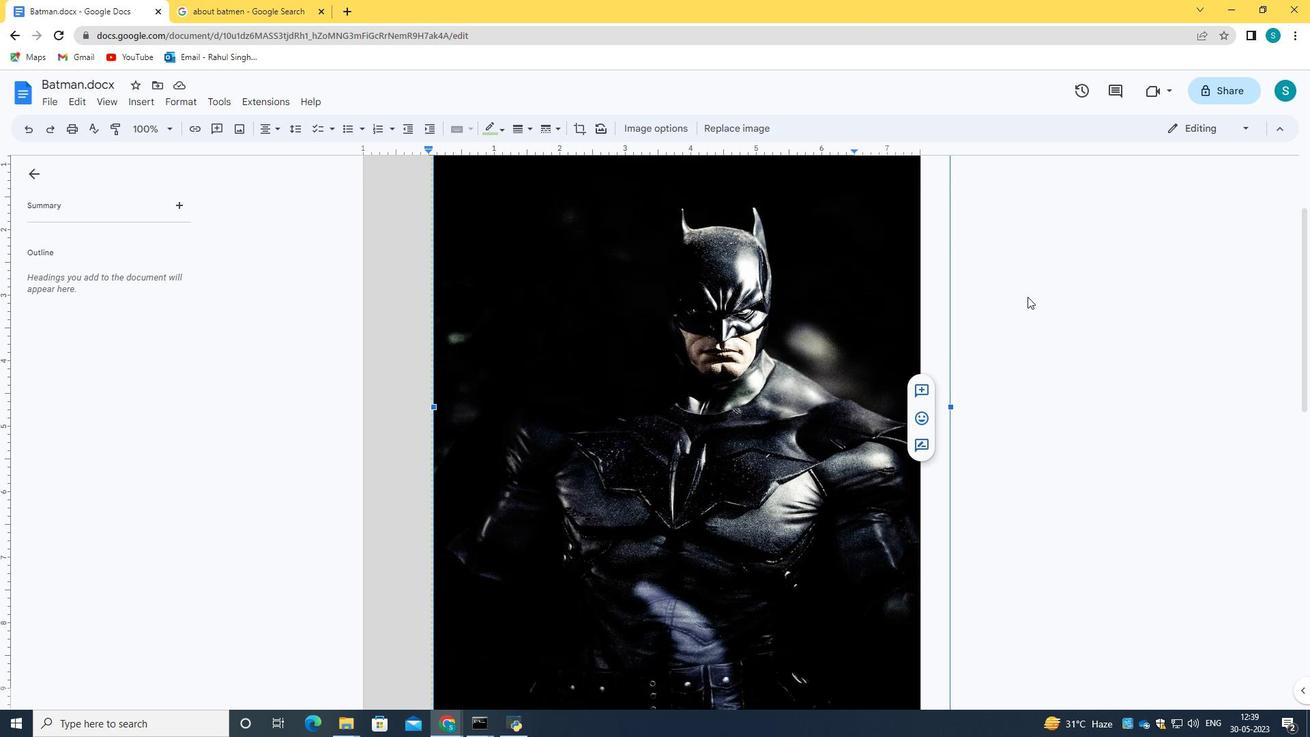 
Action: Mouse scrolled (1027, 296) with delta (0, 0)
Screenshot: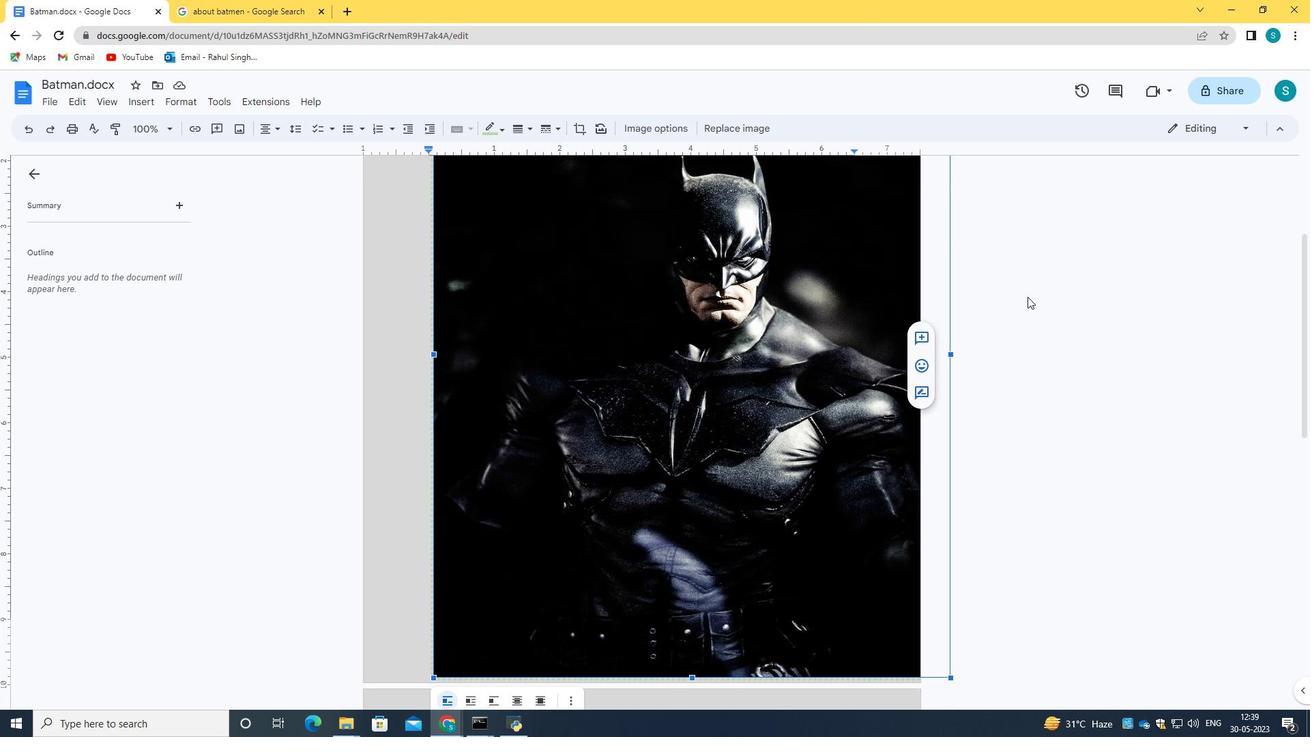 
Action: Mouse scrolled (1027, 296) with delta (0, 0)
Screenshot: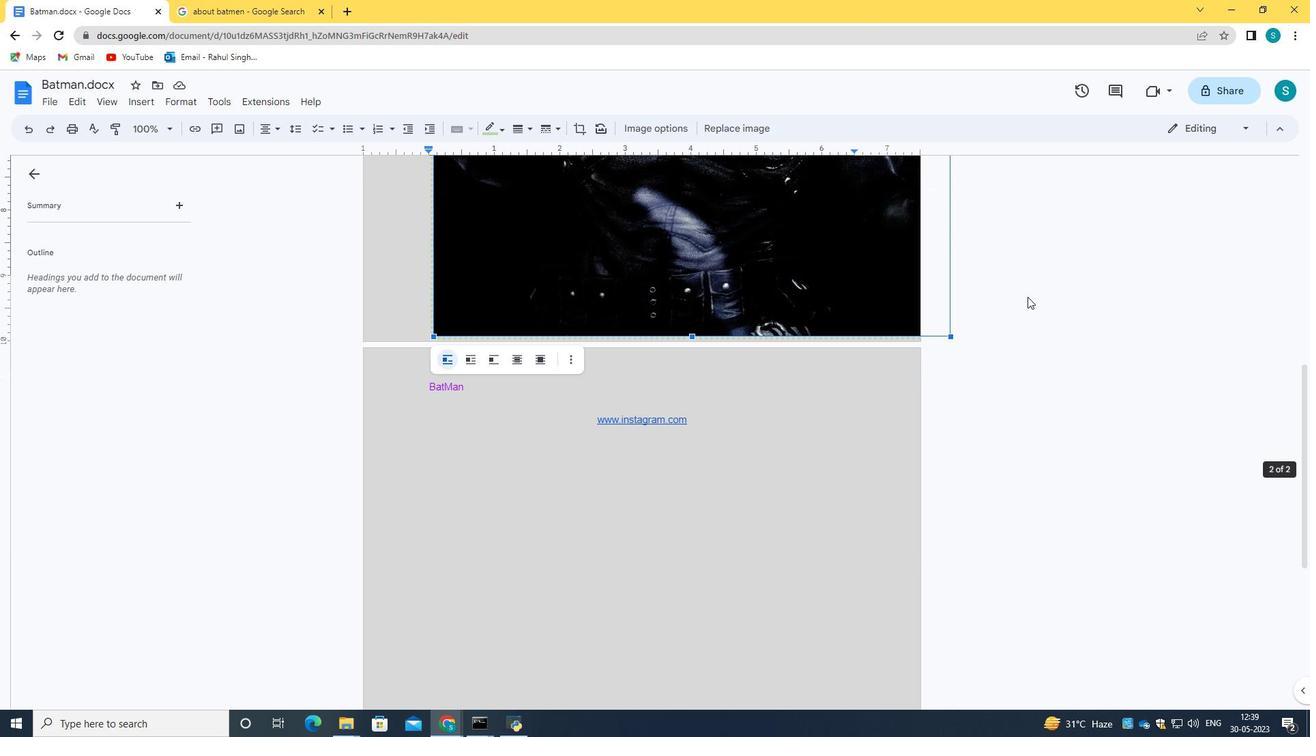 
Action: Mouse scrolled (1027, 296) with delta (0, 0)
Screenshot: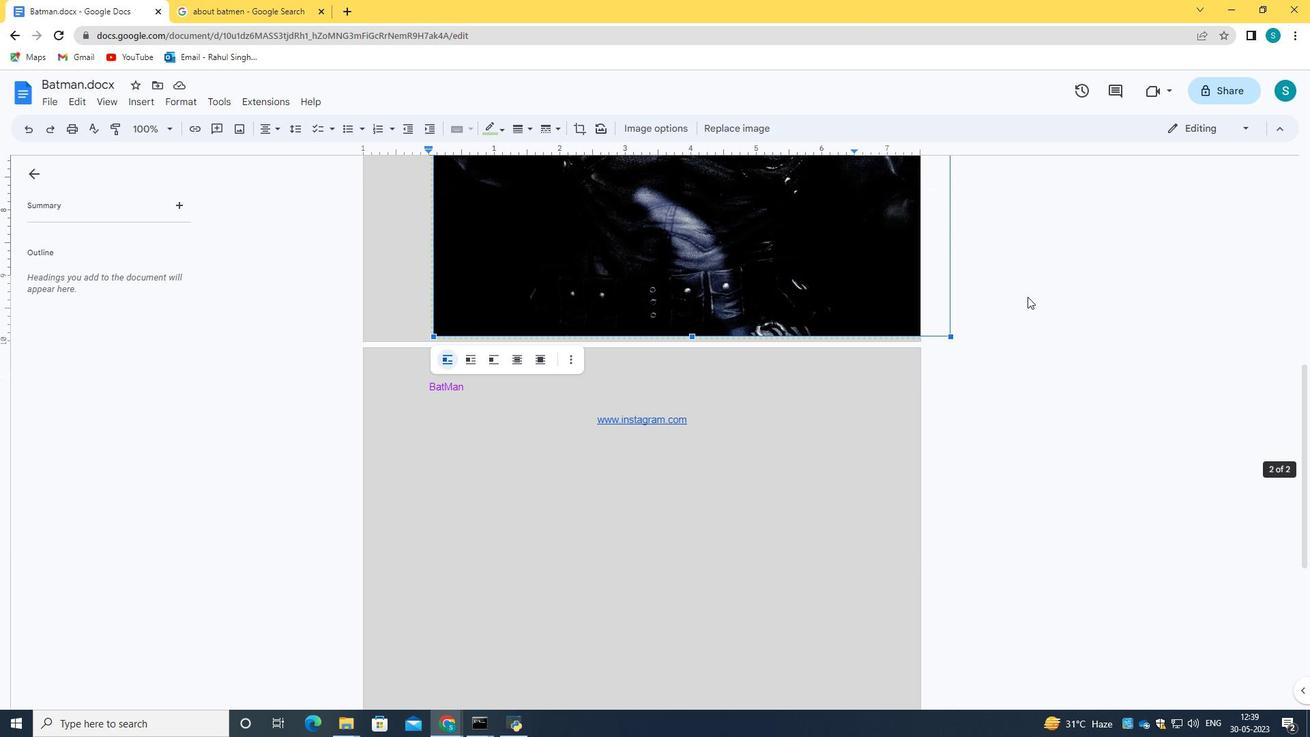 
Action: Mouse scrolled (1027, 296) with delta (0, 0)
Screenshot: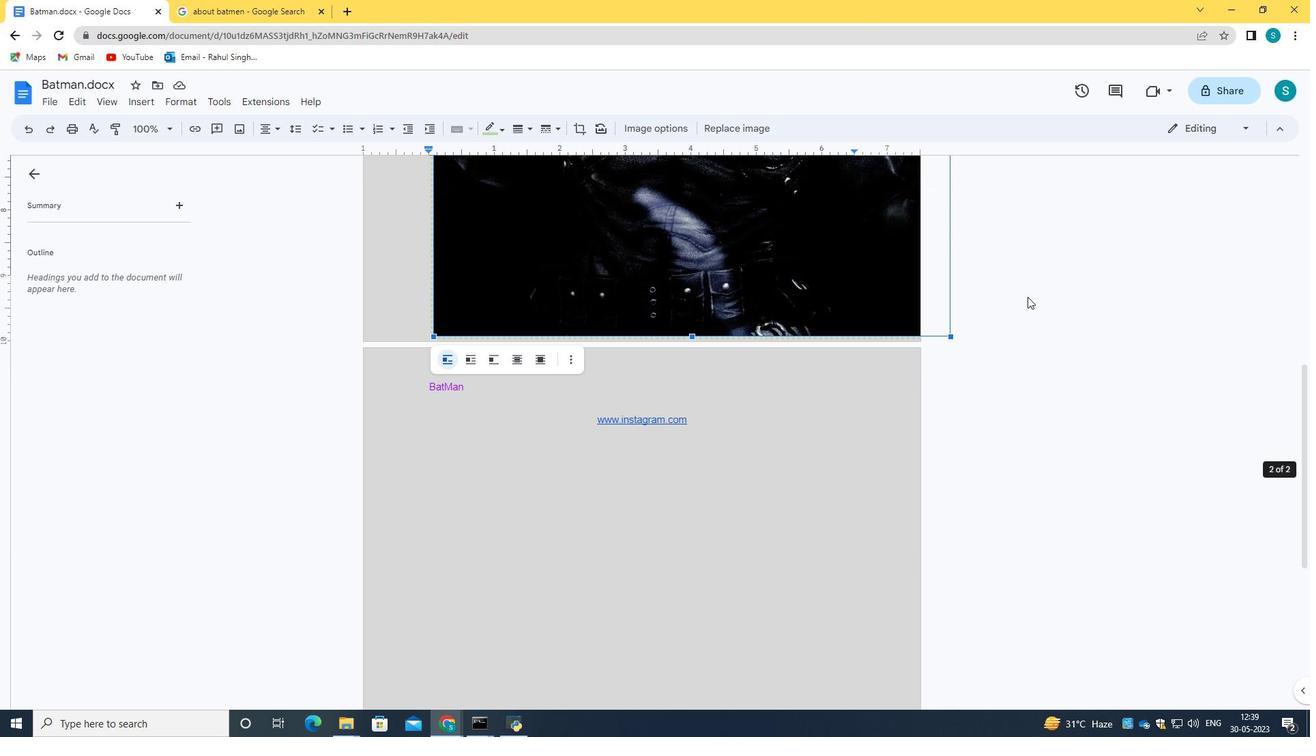 
Action: Mouse scrolled (1027, 296) with delta (0, 0)
Screenshot: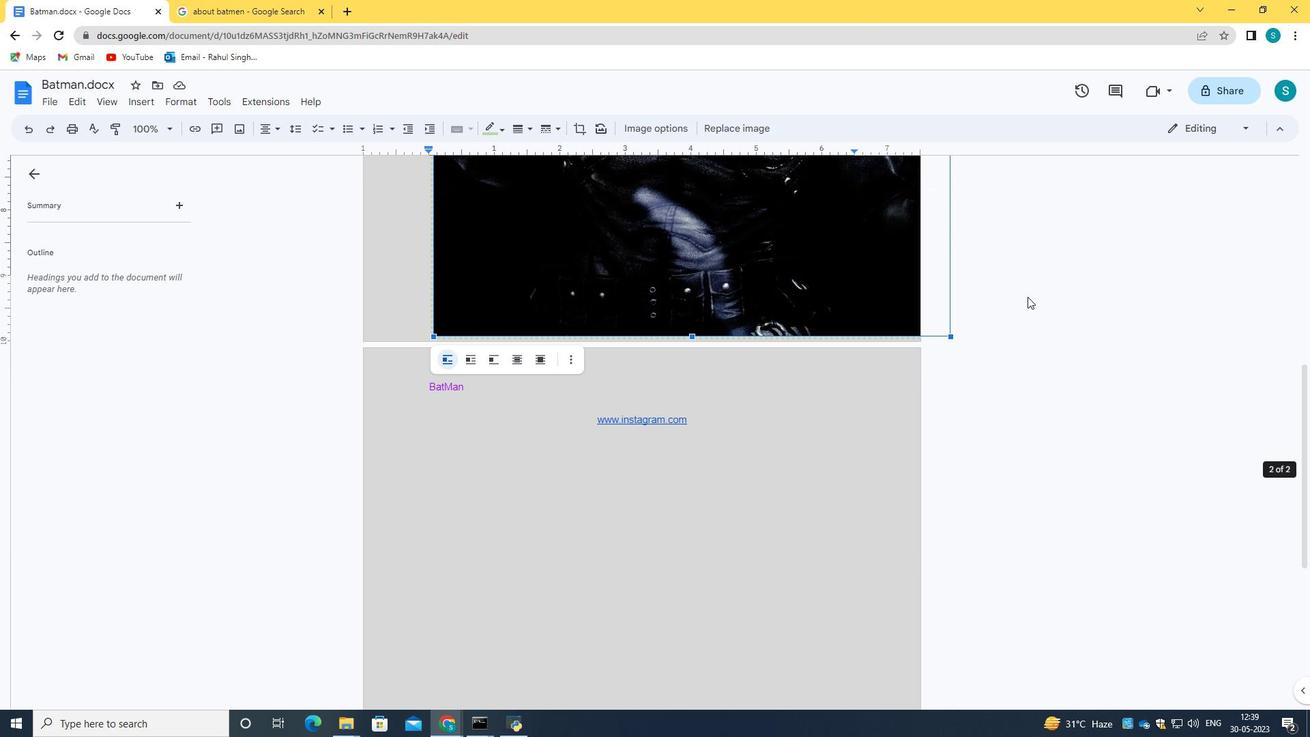 
Action: Mouse scrolled (1027, 296) with delta (0, 0)
Screenshot: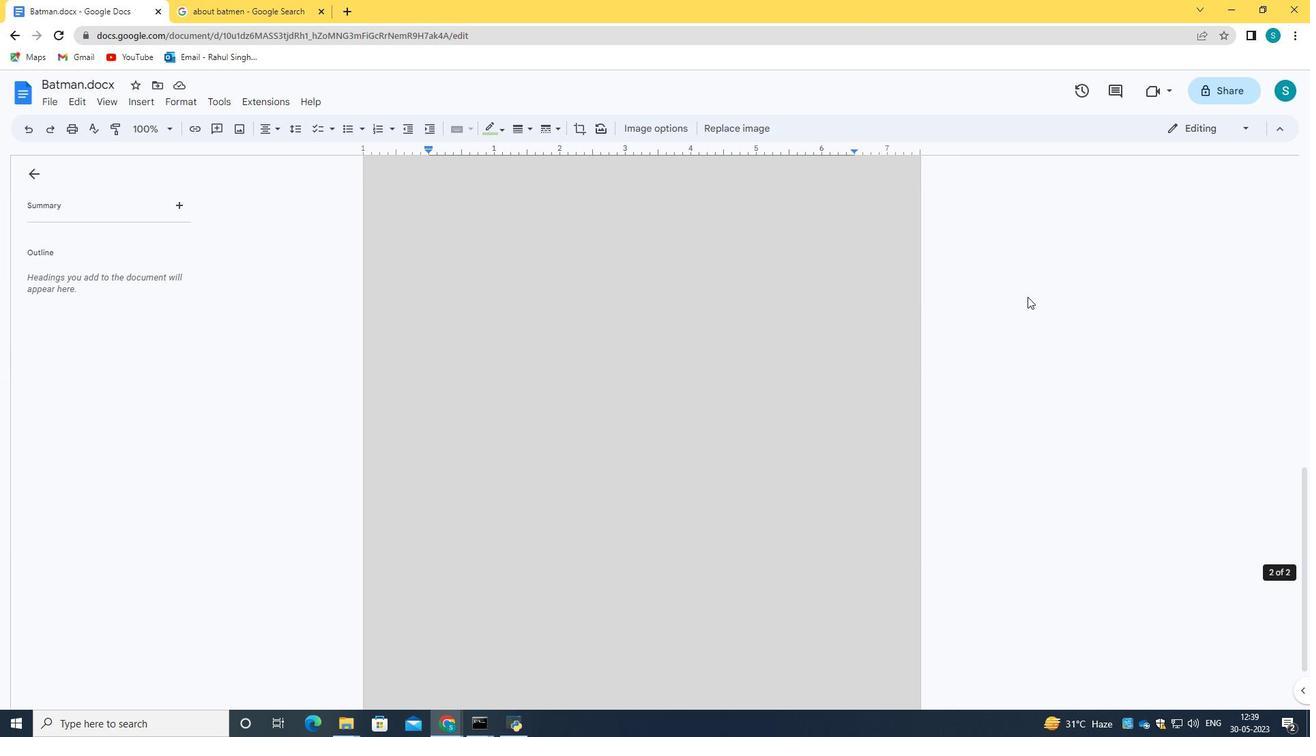 
Action: Mouse moved to (1027, 296)
Screenshot: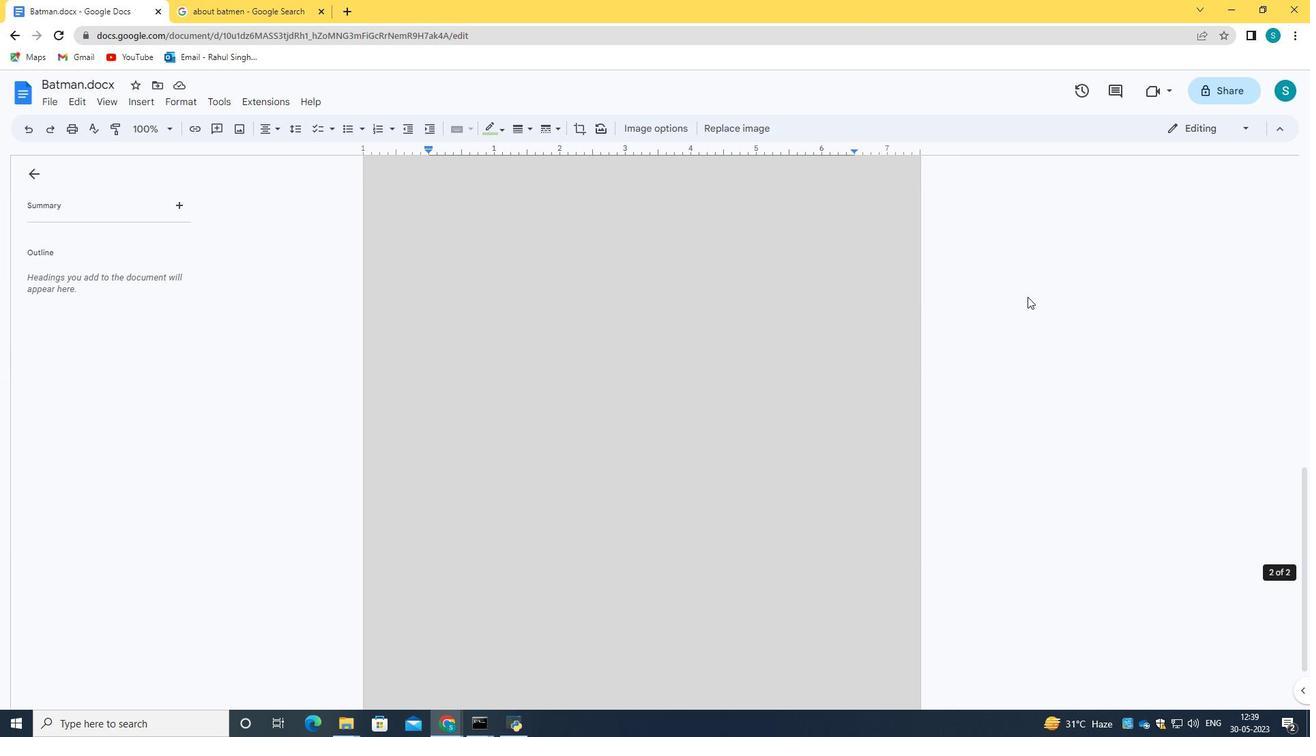 
Action: Mouse scrolled (1027, 296) with delta (0, 0)
Screenshot: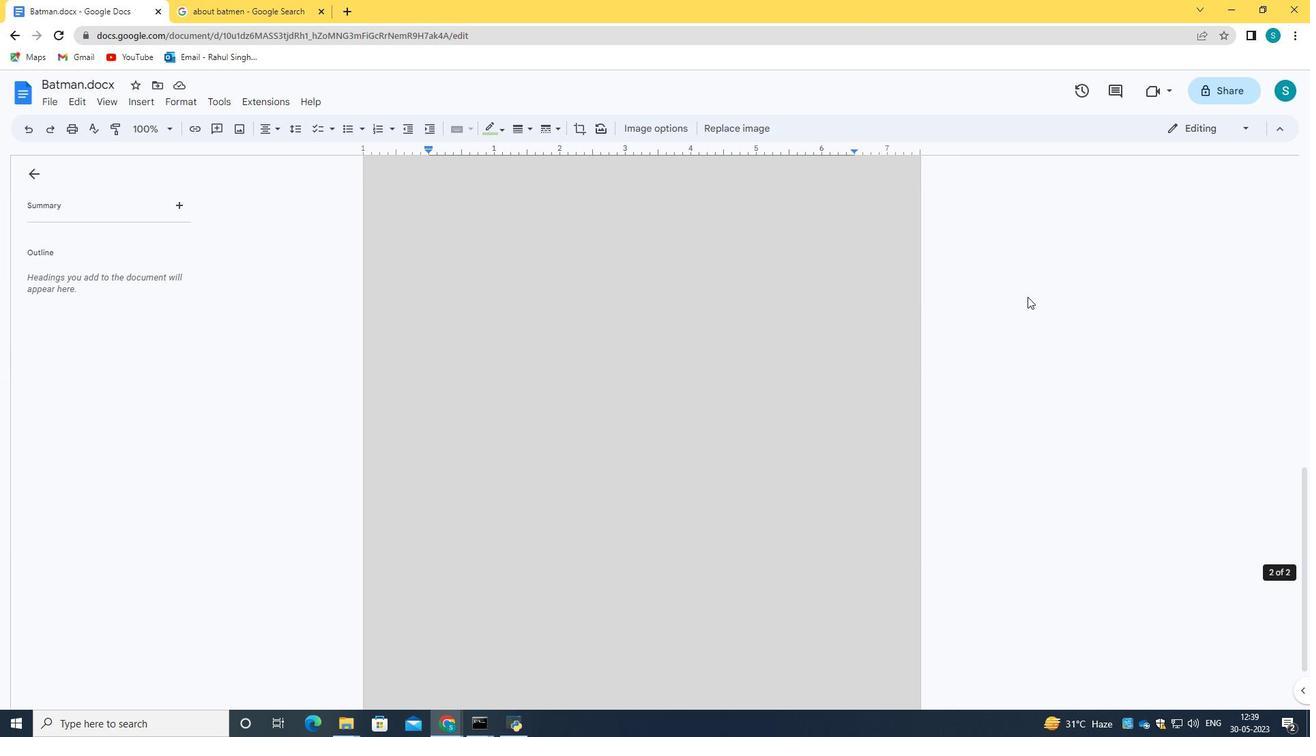 
Action: Mouse scrolled (1027, 296) with delta (0, 0)
Screenshot: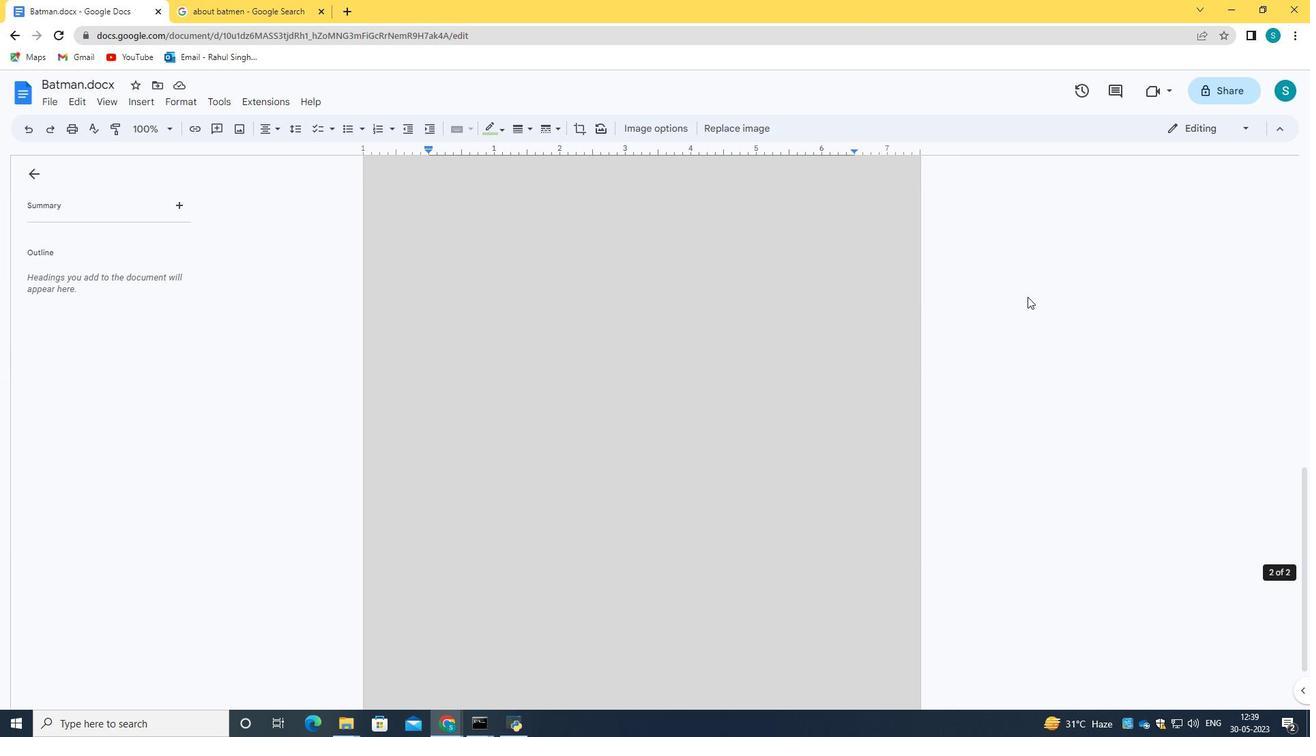 
Action: Mouse scrolled (1027, 296) with delta (0, 0)
Screenshot: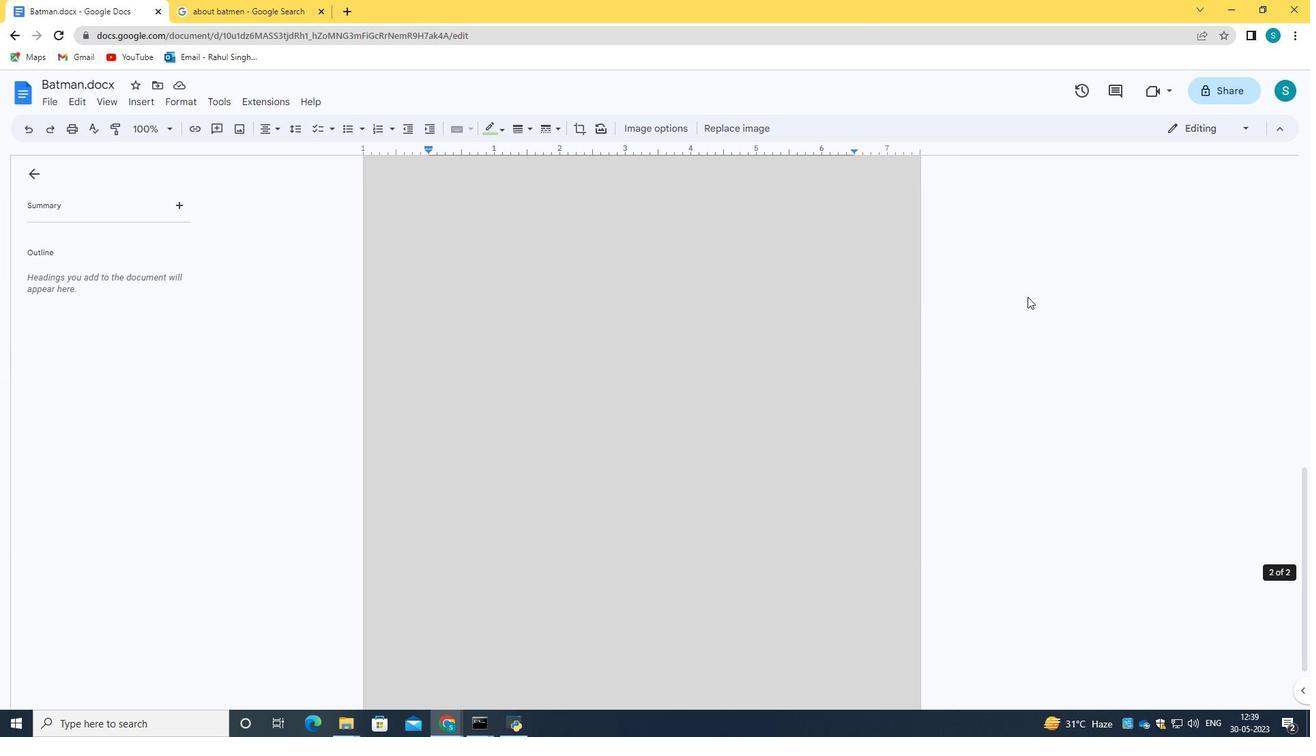 
Action: Mouse moved to (659, 535)
Screenshot: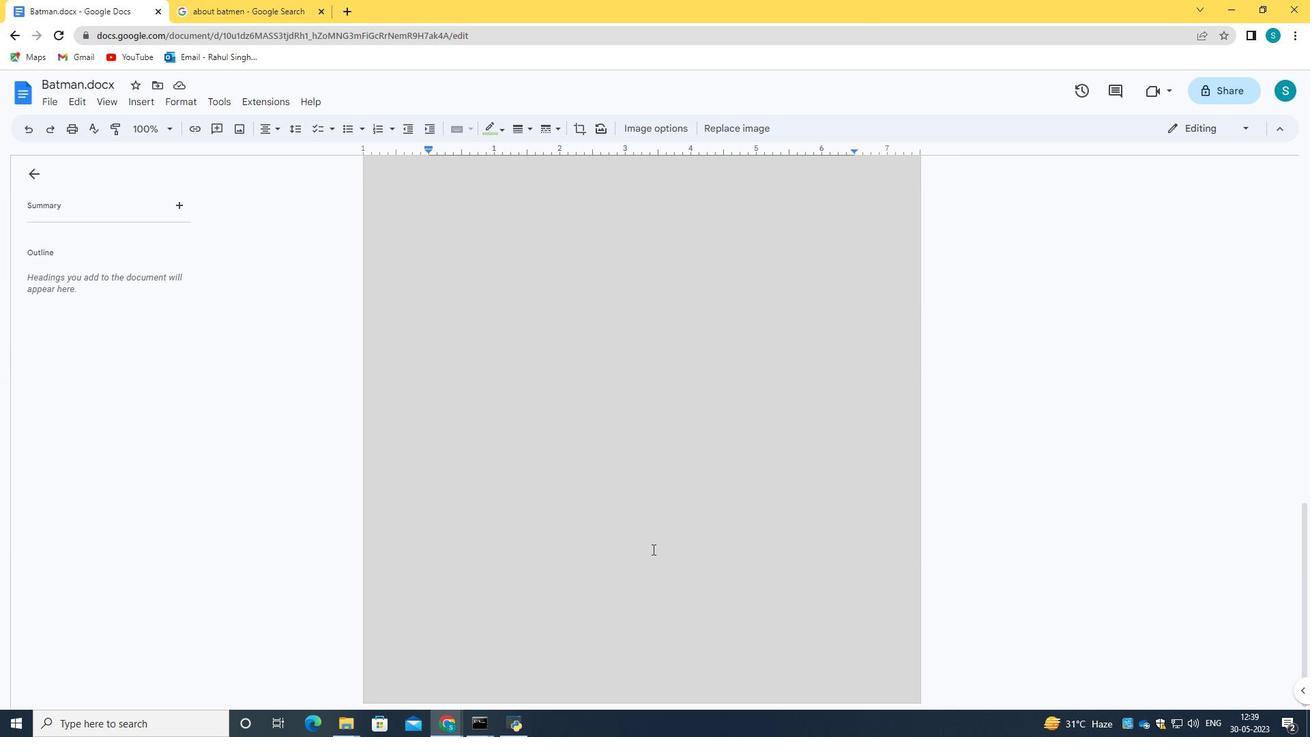 
Action: Mouse pressed left at (659, 535)
Screenshot: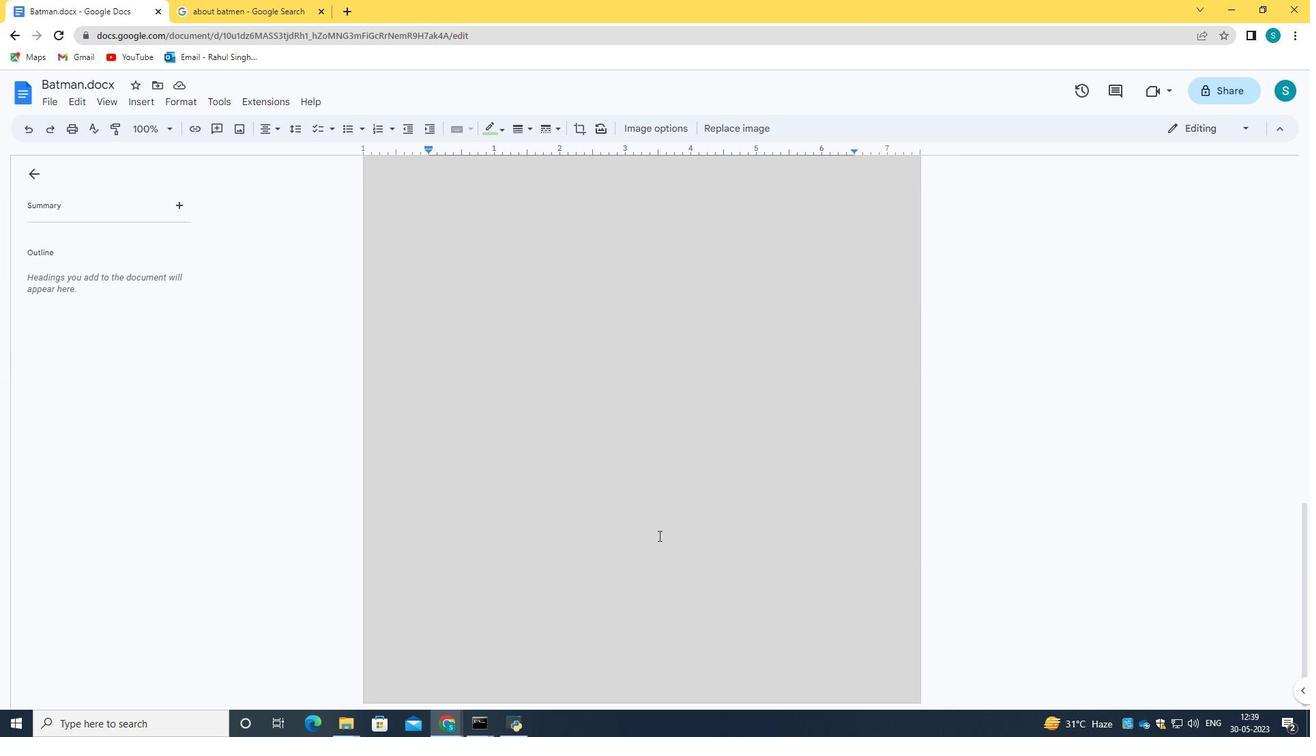 
Action: Mouse moved to (653, 513)
Screenshot: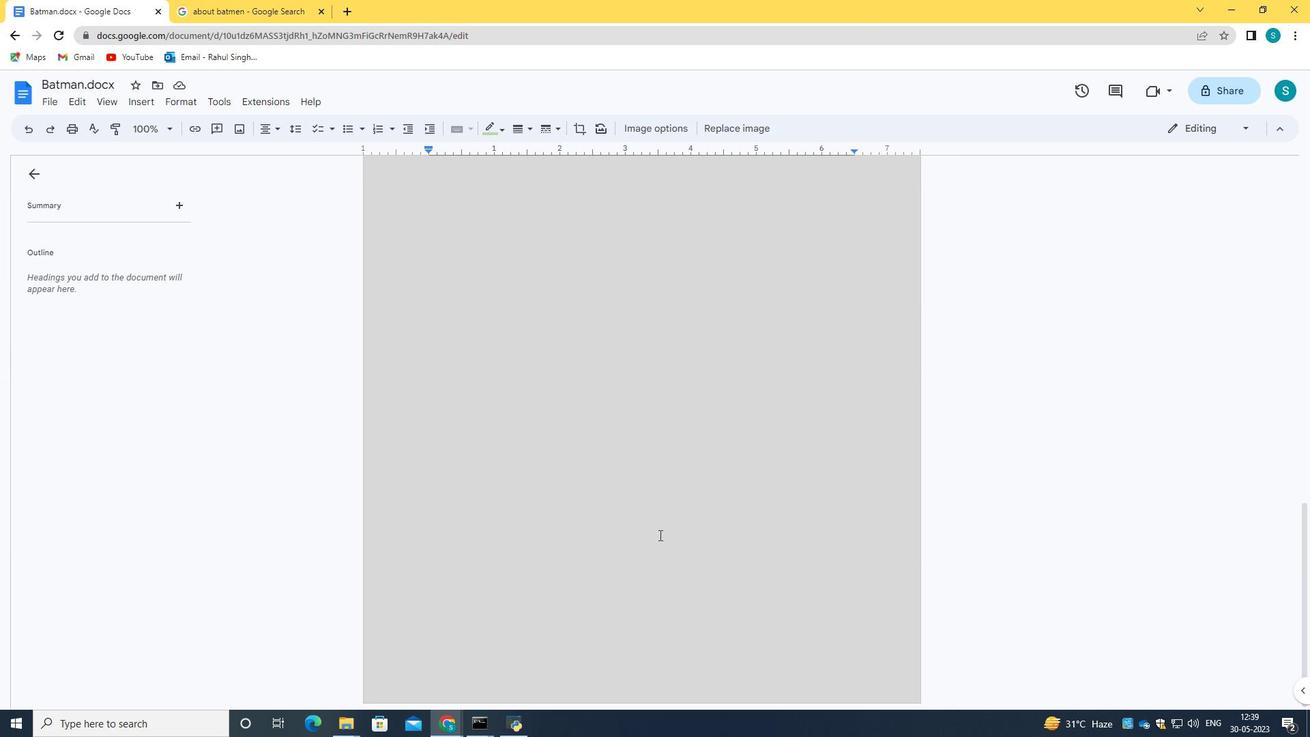 
Action: Mouse pressed left at (653, 513)
Screenshot: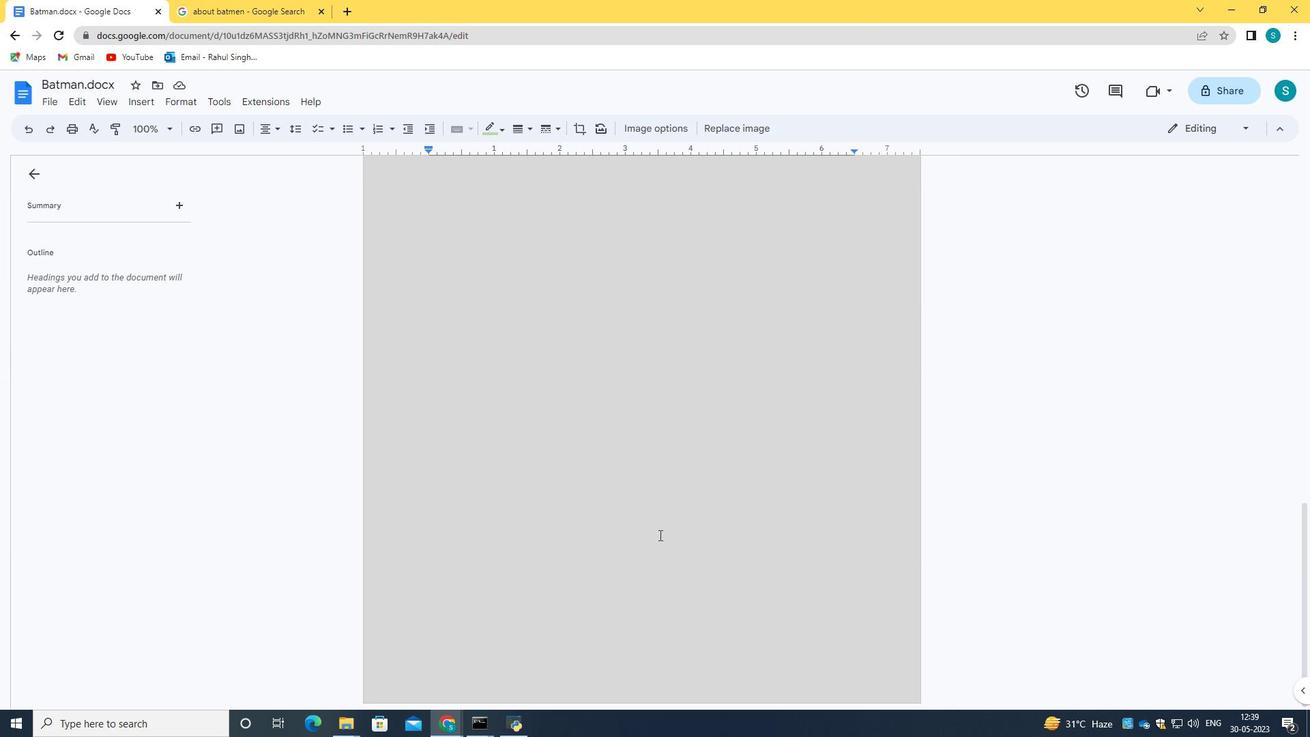 
Action: Mouse moved to (635, 502)
Screenshot: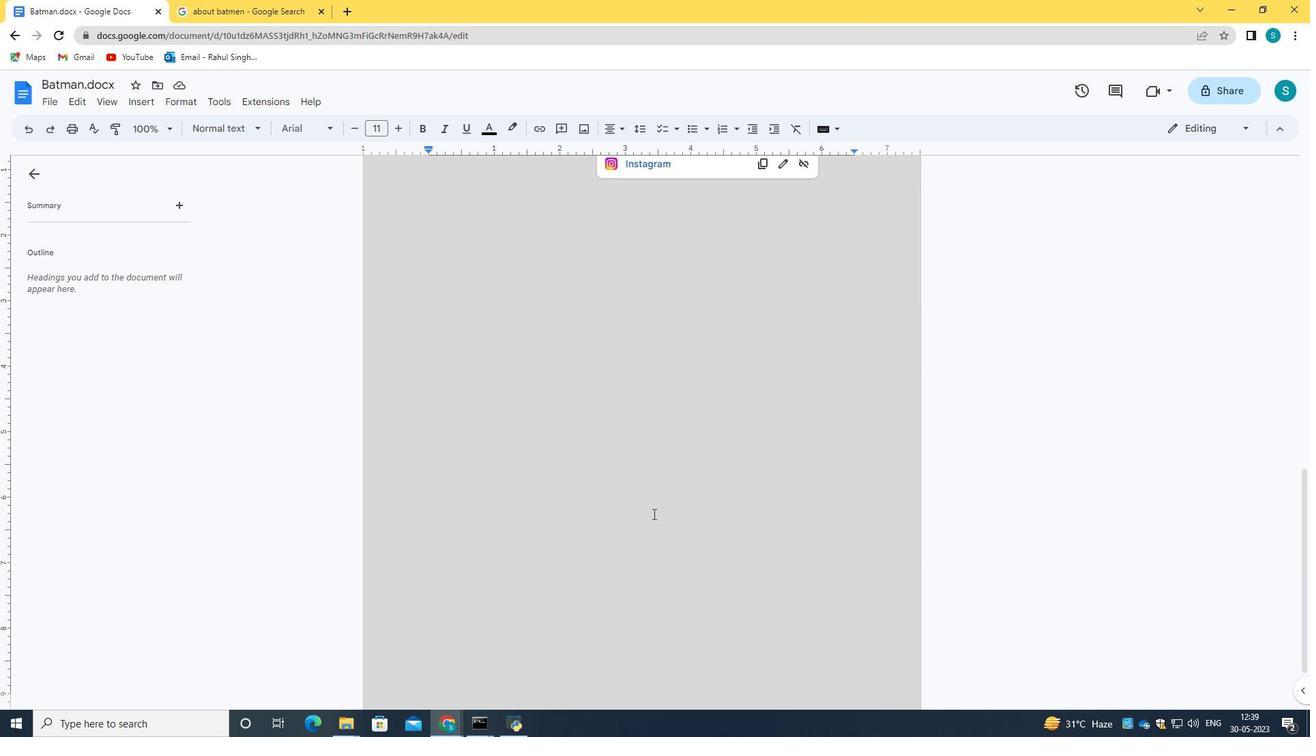
Action: Mouse pressed left at (635, 502)
Screenshot: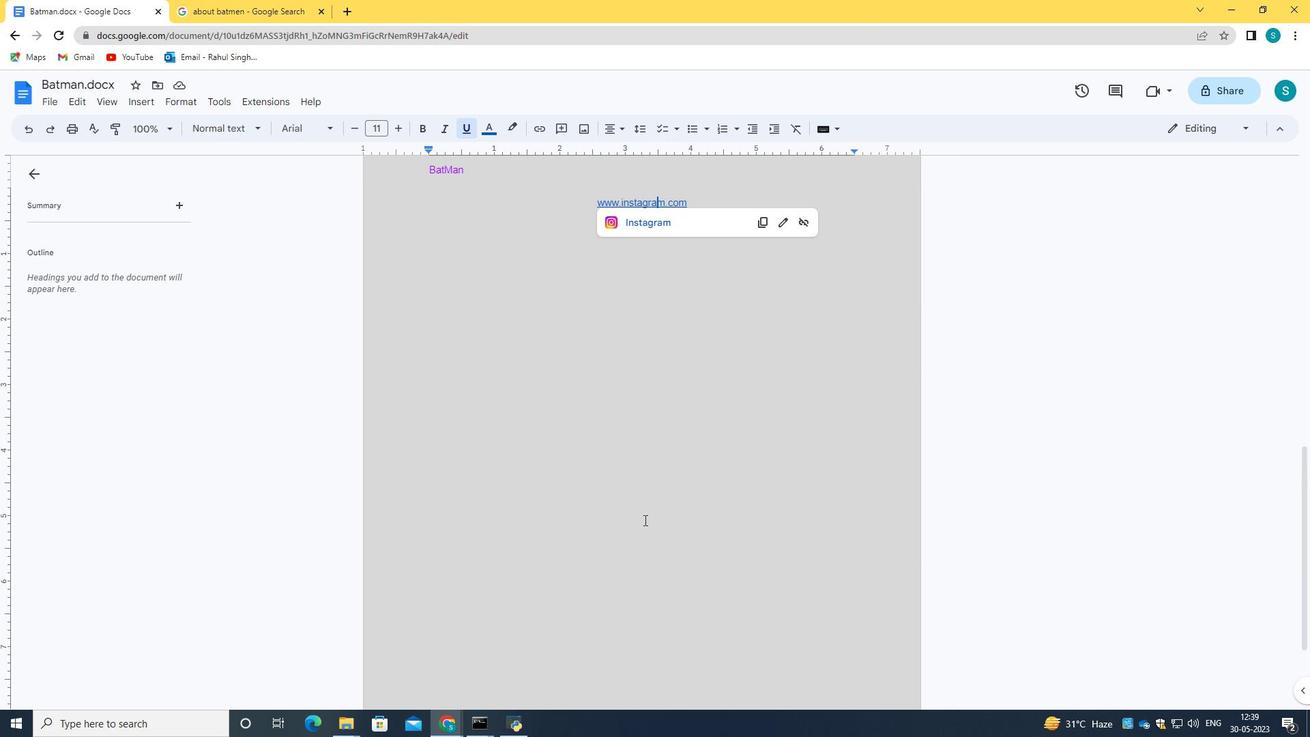 
Action: Mouse moved to (573, 457)
Screenshot: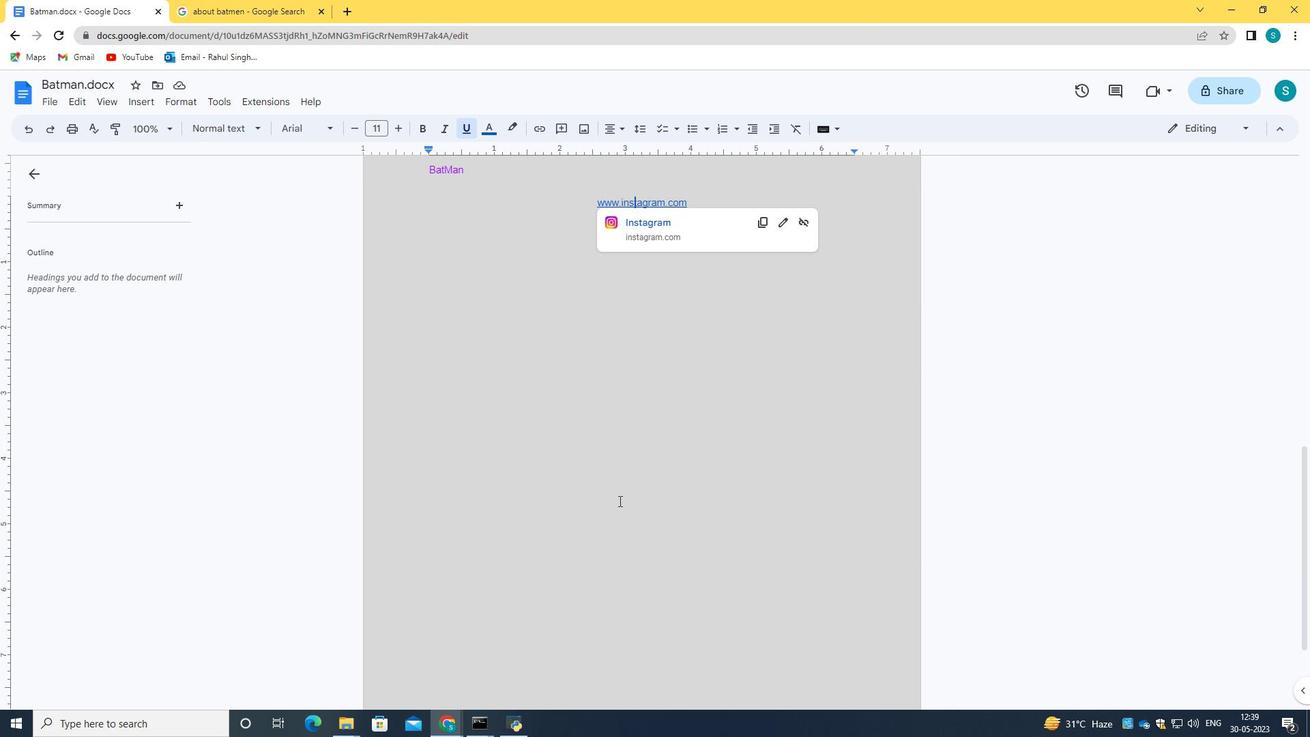 
Action: Mouse pressed left at (573, 457)
Screenshot: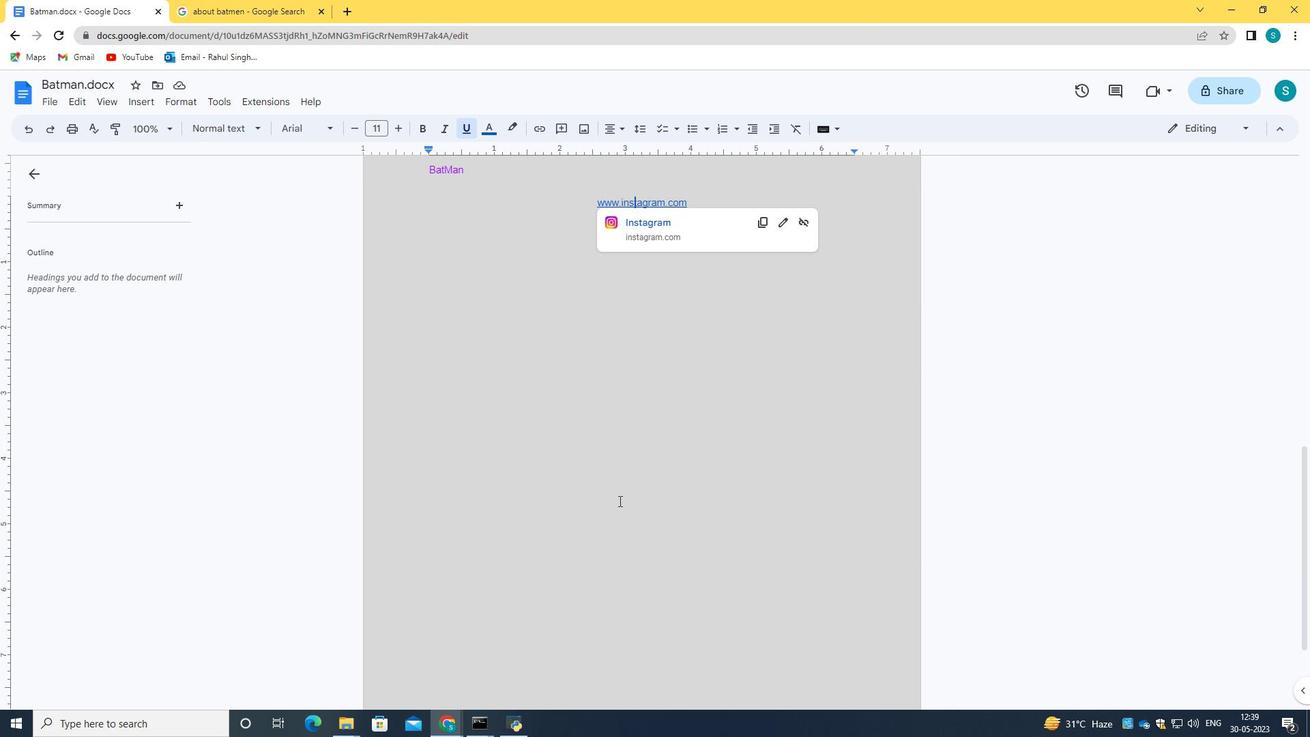 
Action: Mouse moved to (602, 439)
Screenshot: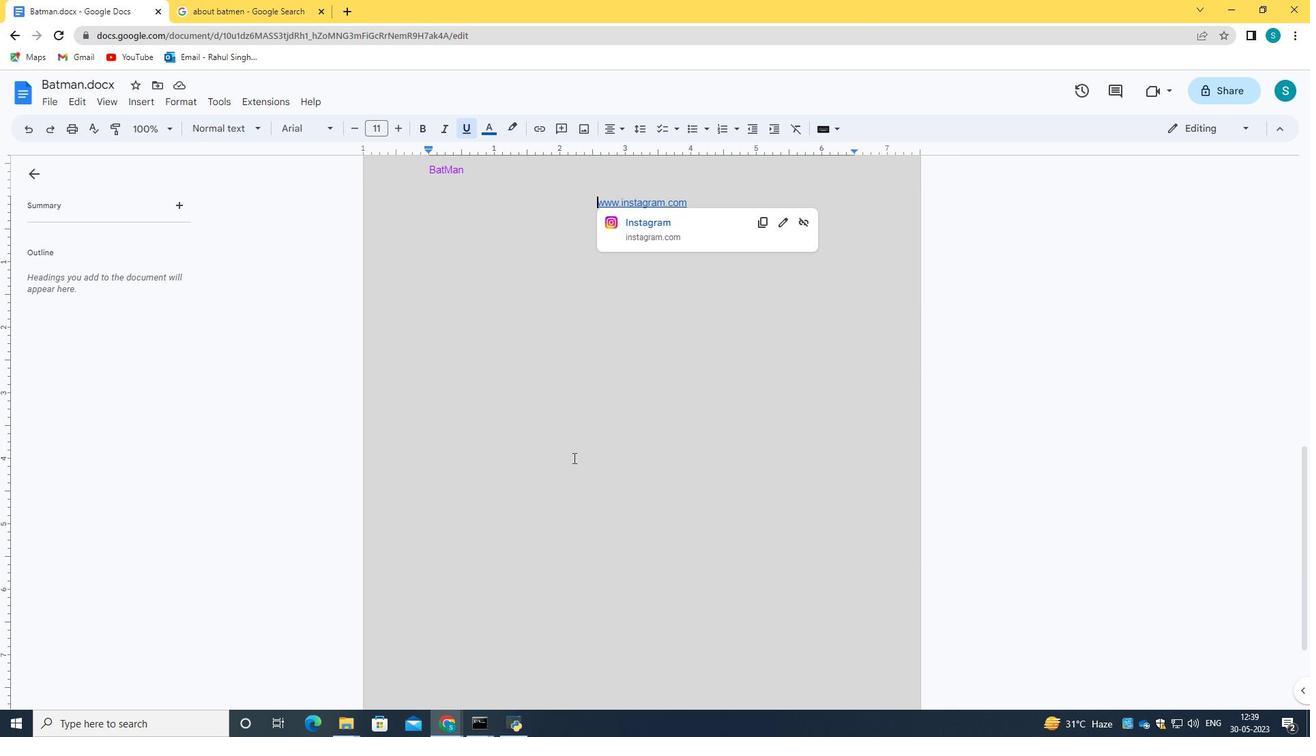 
Action: Mouse pressed left at (602, 439)
Screenshot: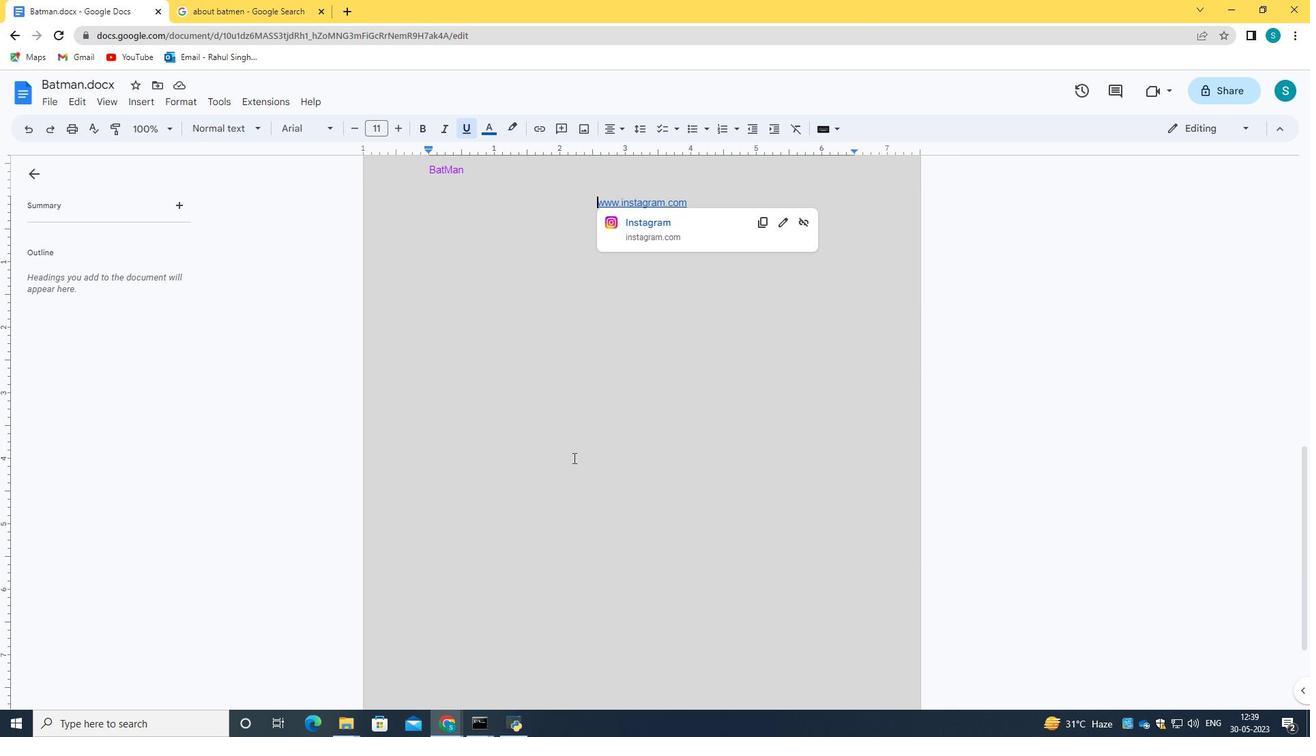 
Action: Mouse moved to (601, 422)
Screenshot: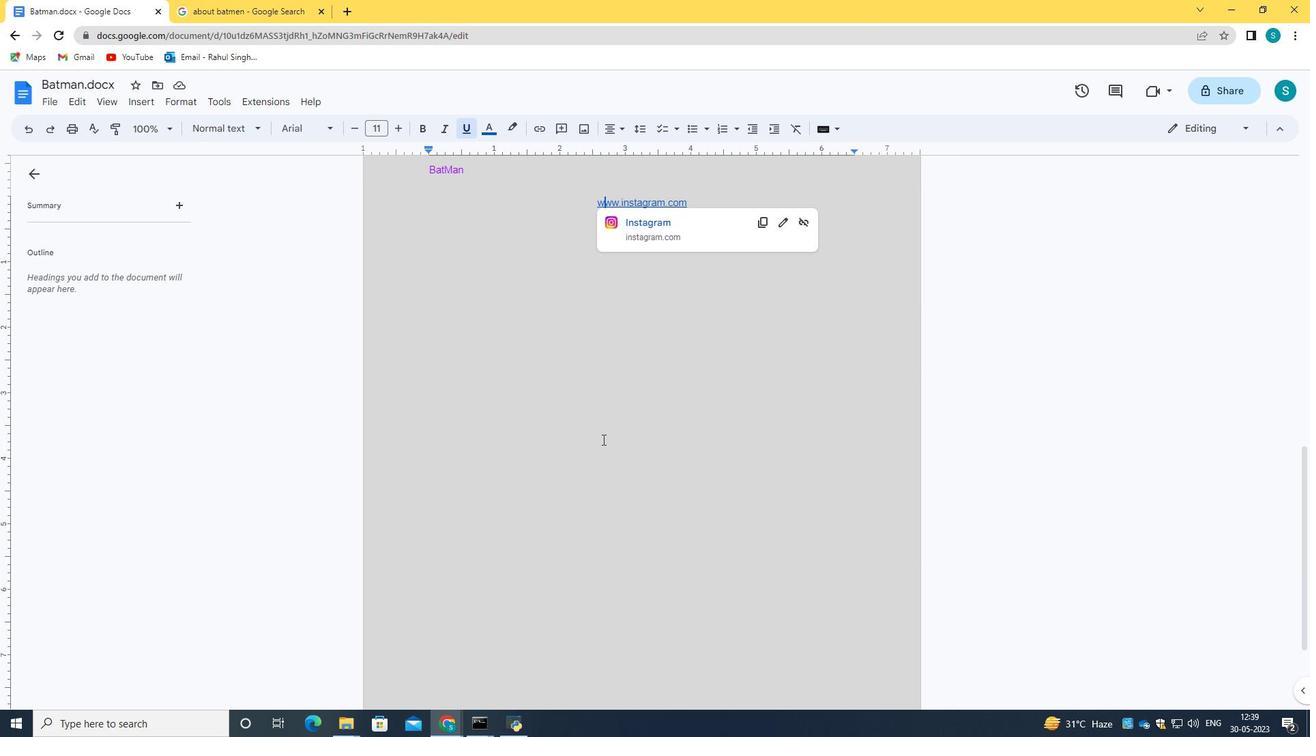 
Action: Mouse pressed right at (601, 422)
Screenshot: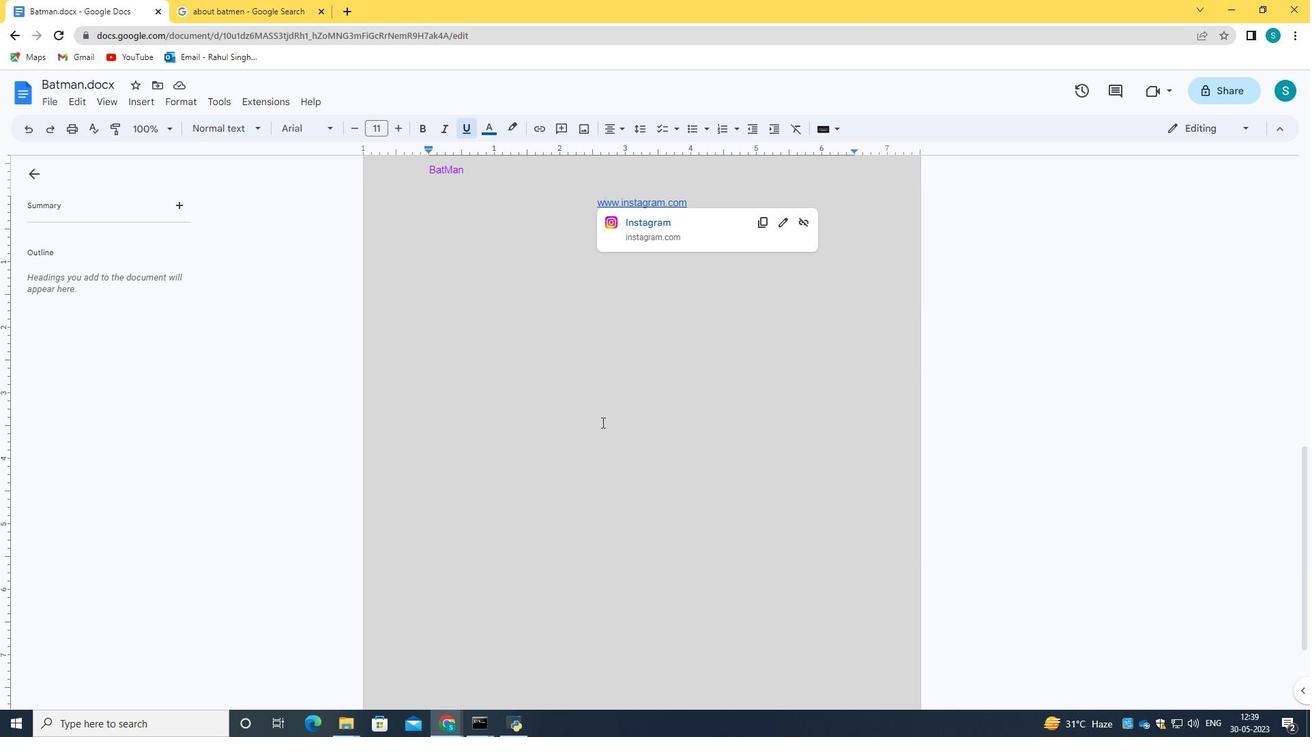 
Action: Mouse moved to (652, 367)
Screenshot: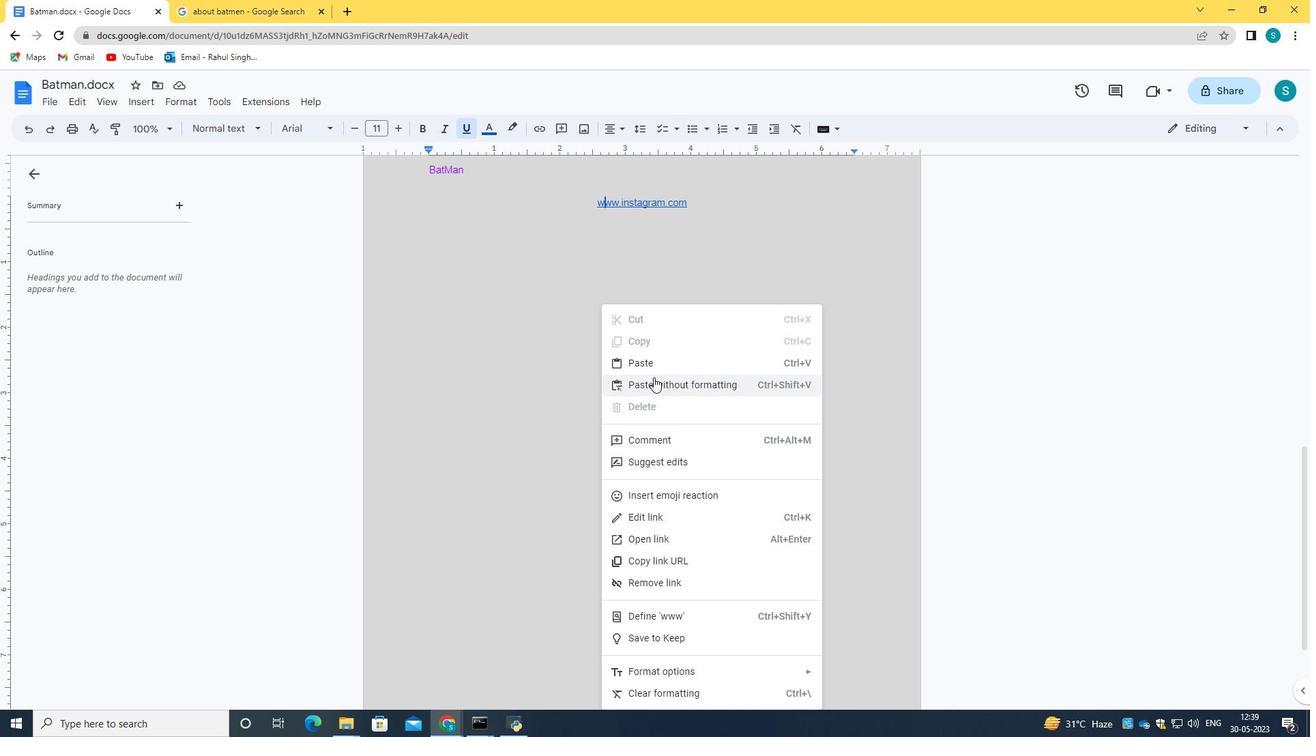 
Action: Mouse pressed left at (652, 367)
Screenshot: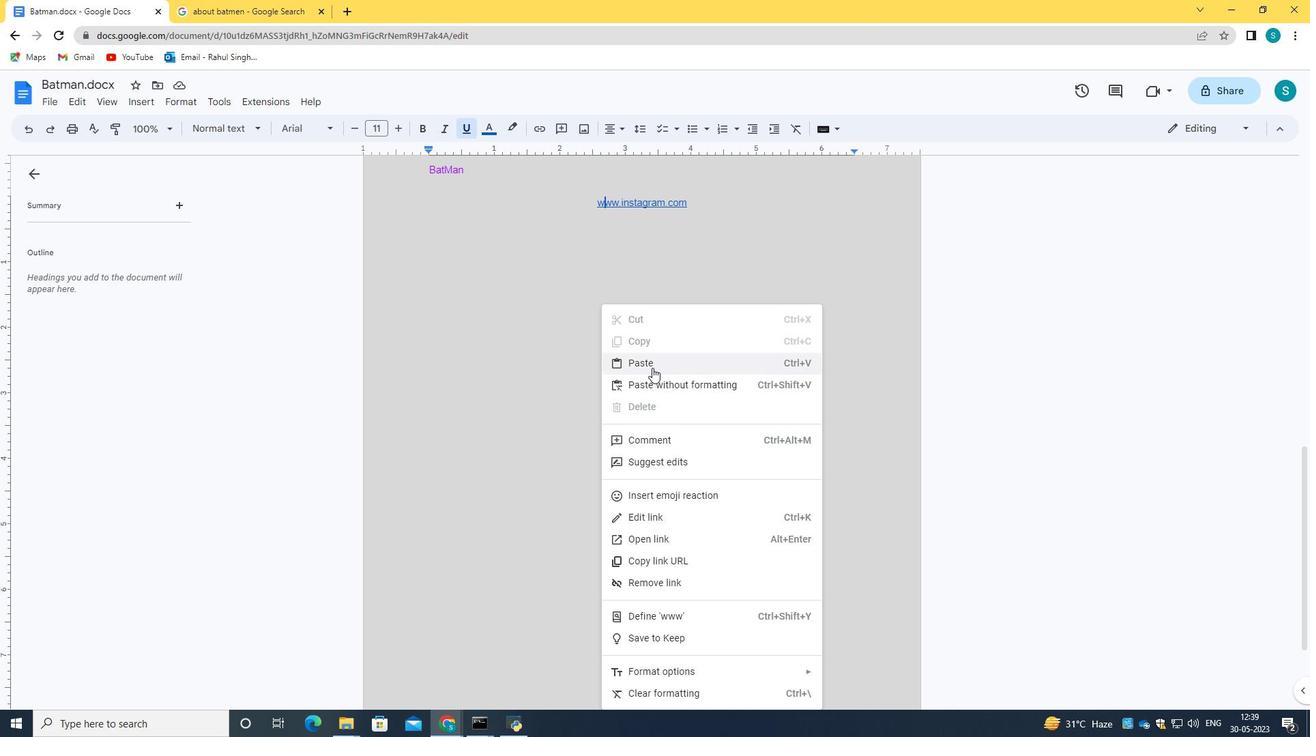 
Action: Mouse moved to (593, 382)
Screenshot: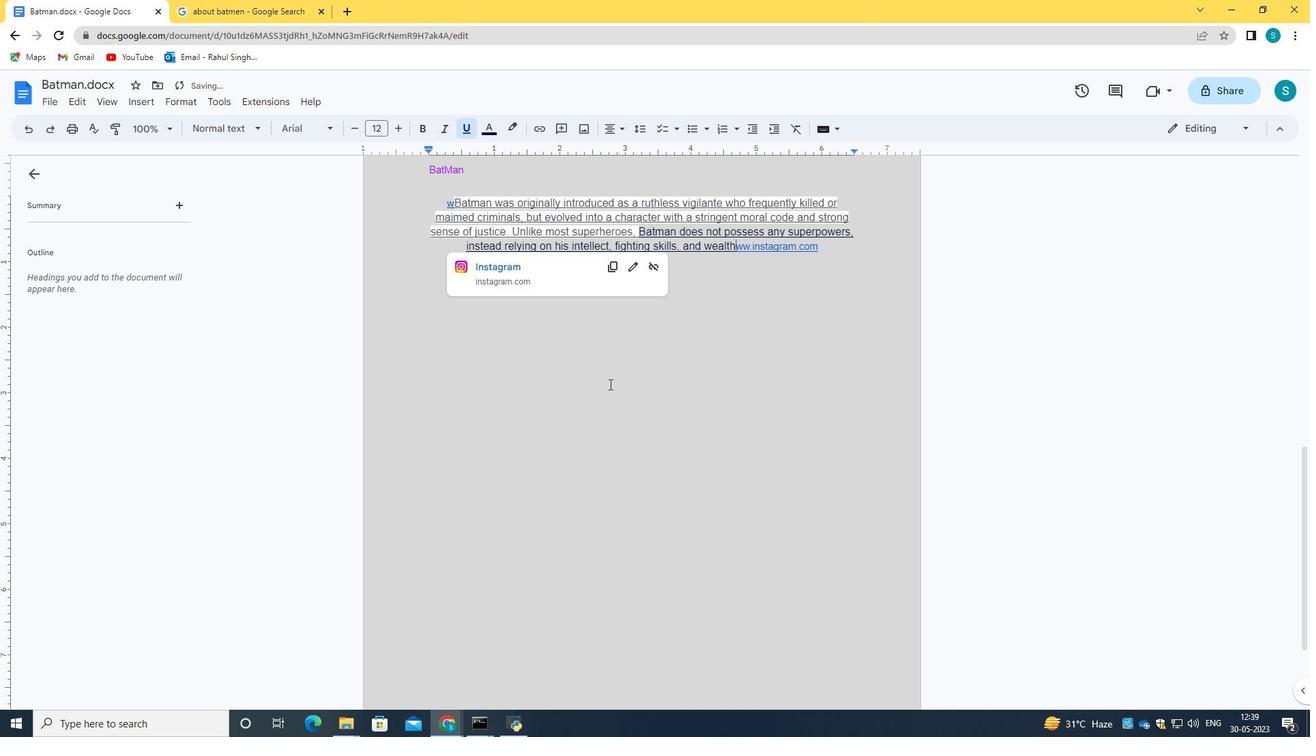 
Action: Mouse pressed left at (593, 382)
Screenshot: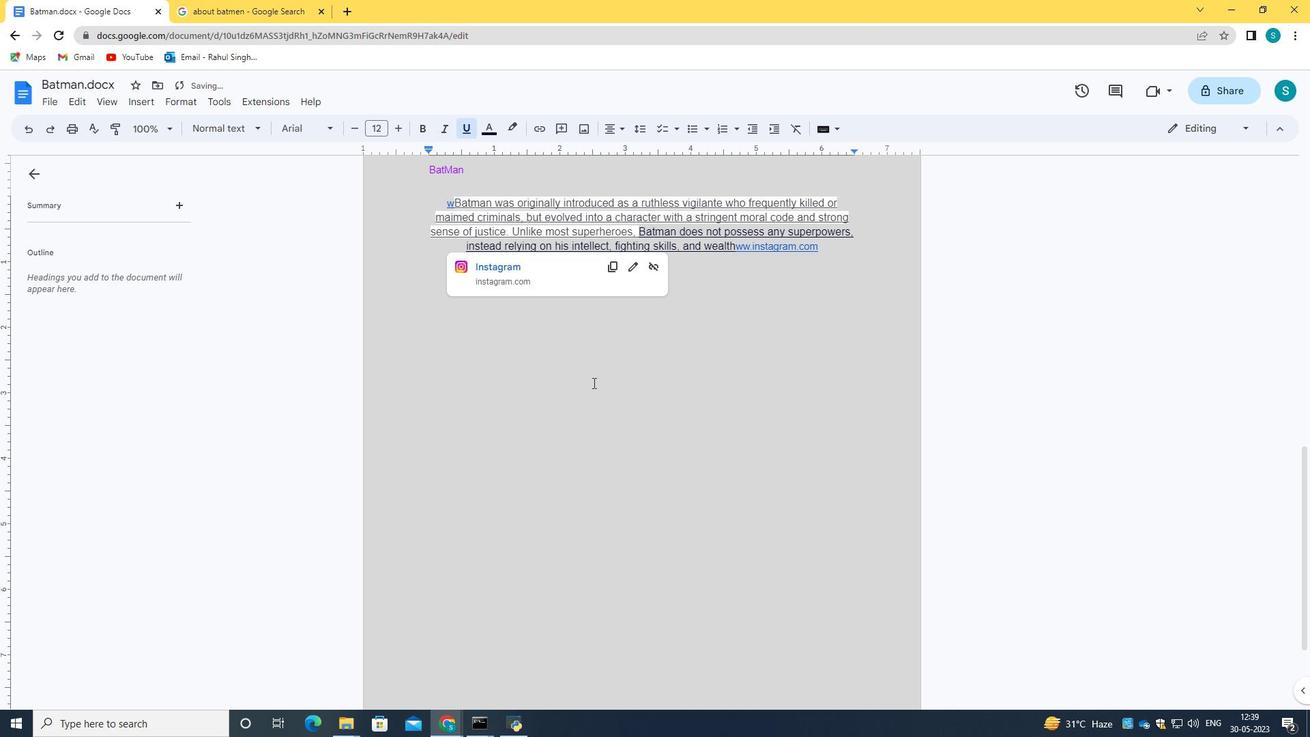 
Action: Mouse moved to (734, 247)
Screenshot: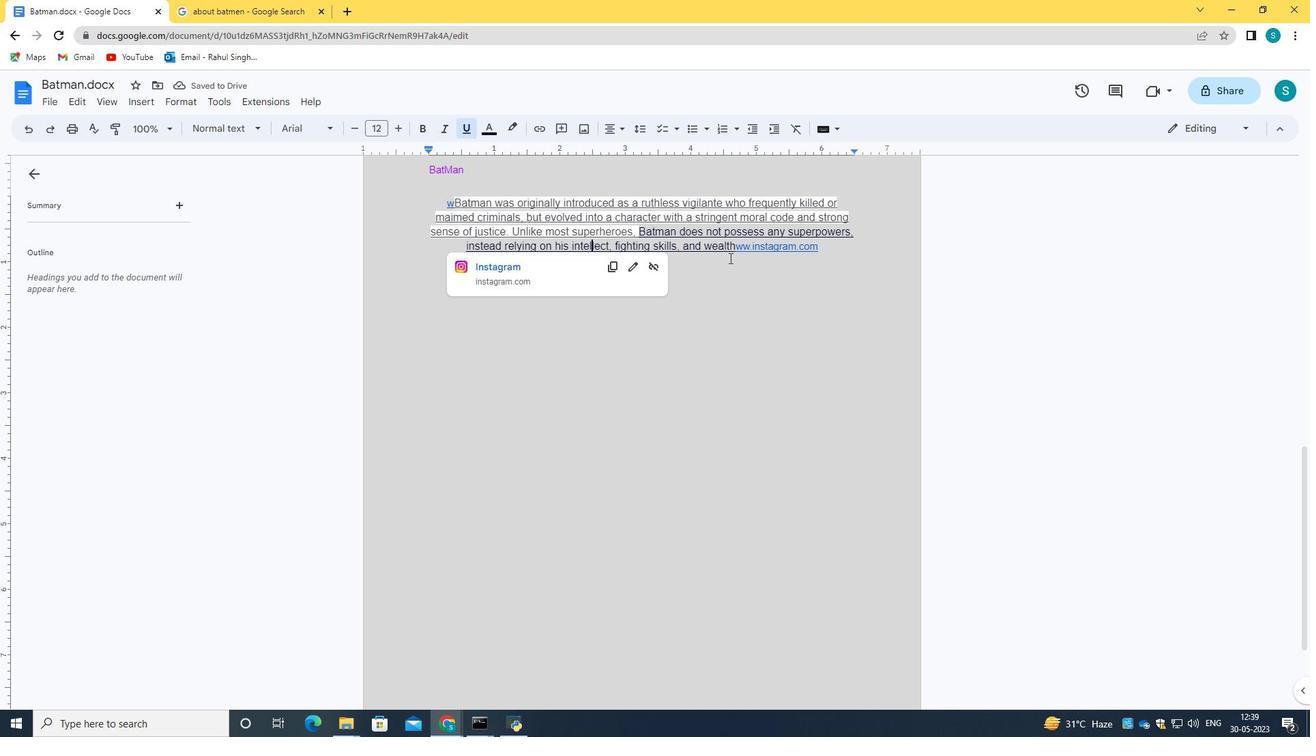 
Action: Mouse pressed left at (734, 247)
Screenshot: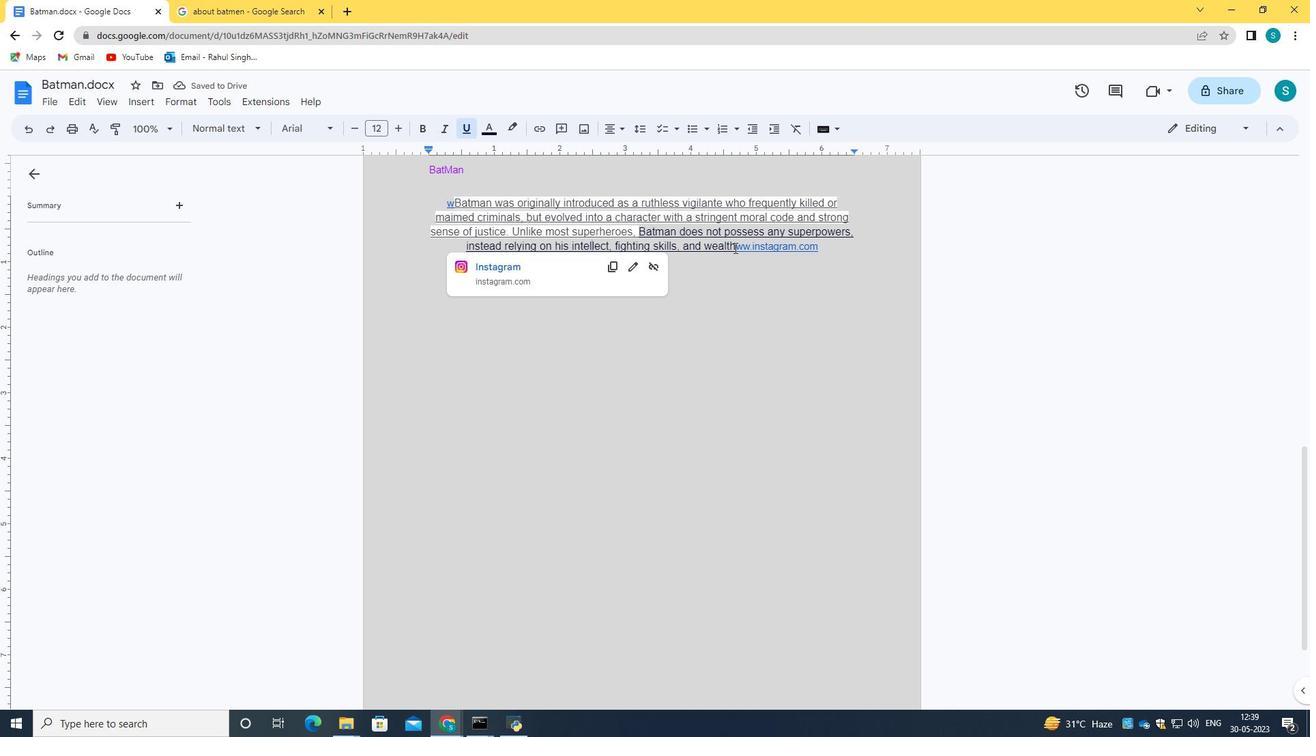 
Action: Mouse moved to (754, 286)
Screenshot: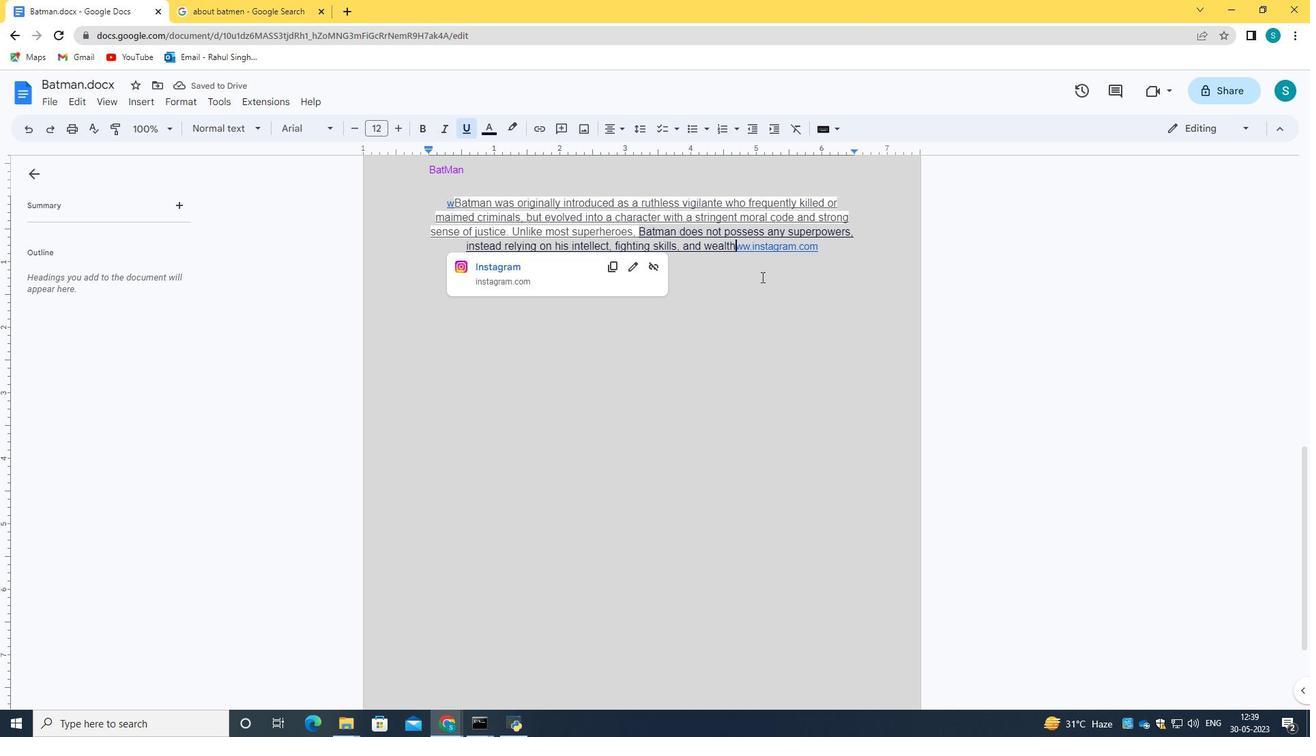 
Action: Key pressed <Key.space>w
Screenshot: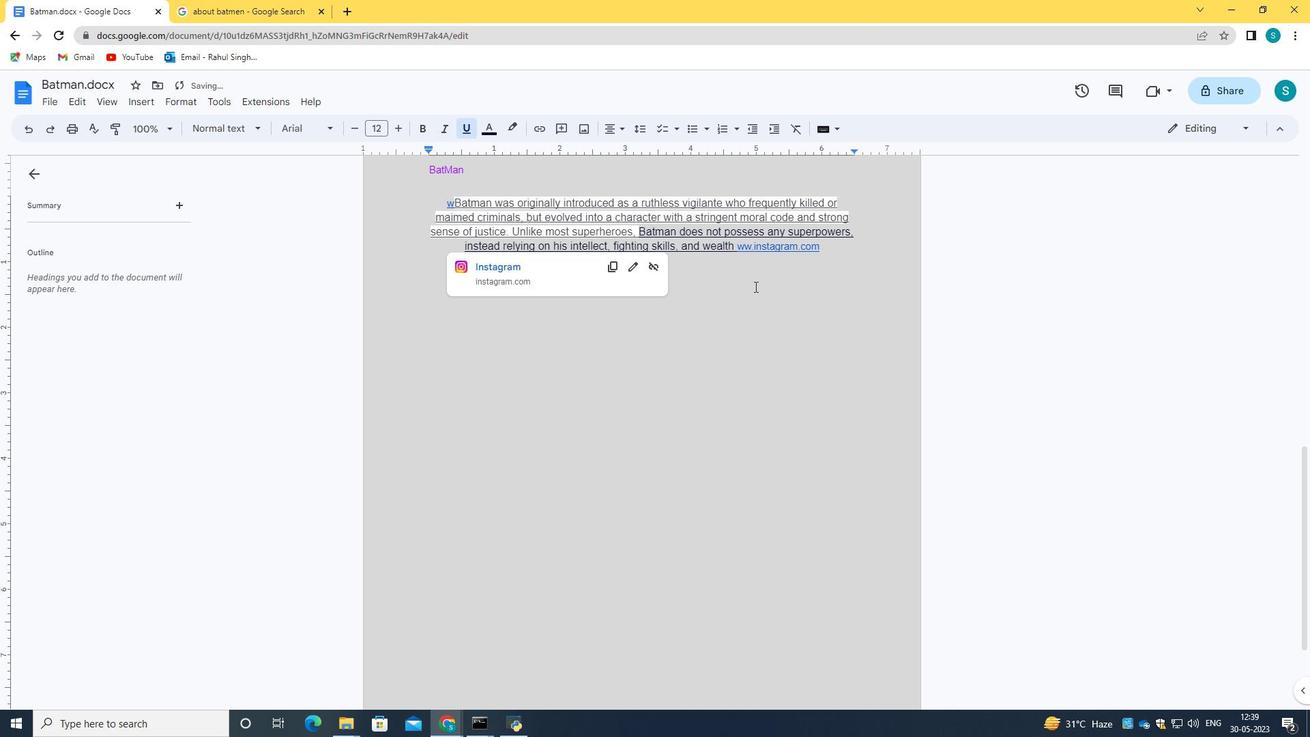 
Action: Mouse moved to (783, 299)
Screenshot: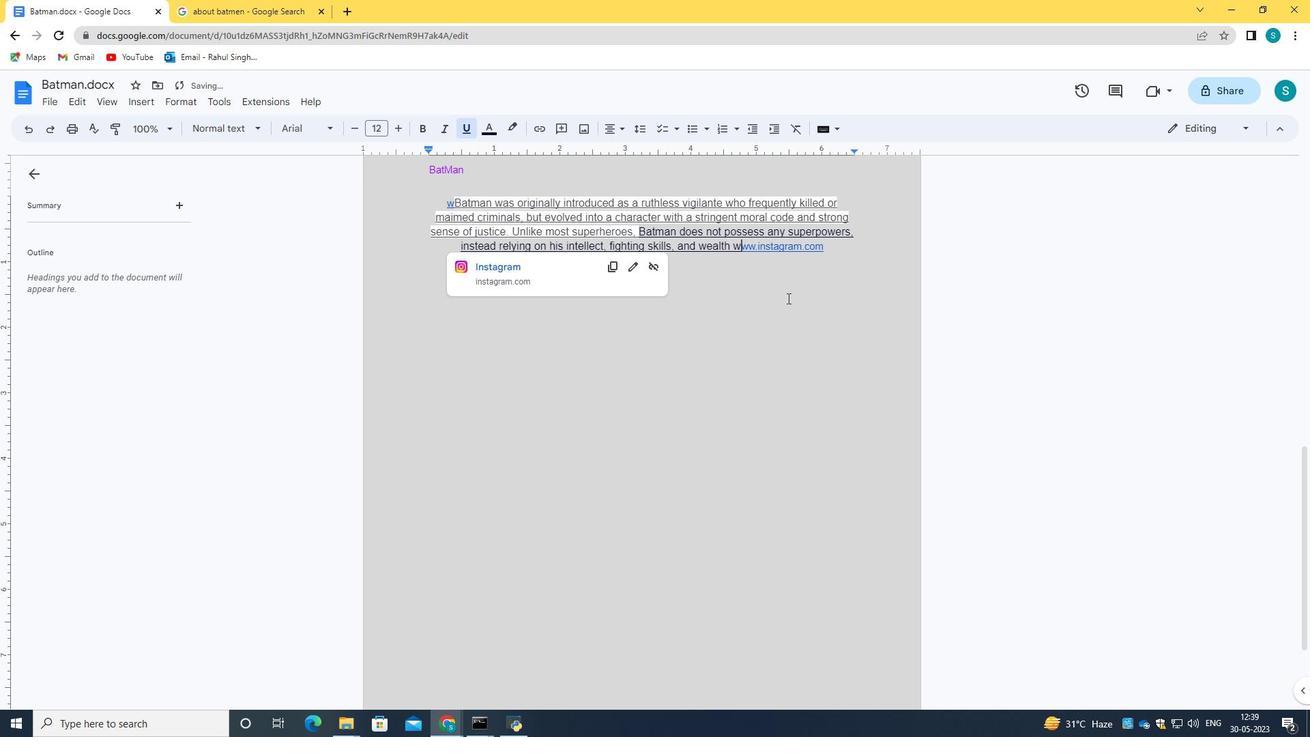 
Action: Mouse pressed left at (783, 299)
Screenshot: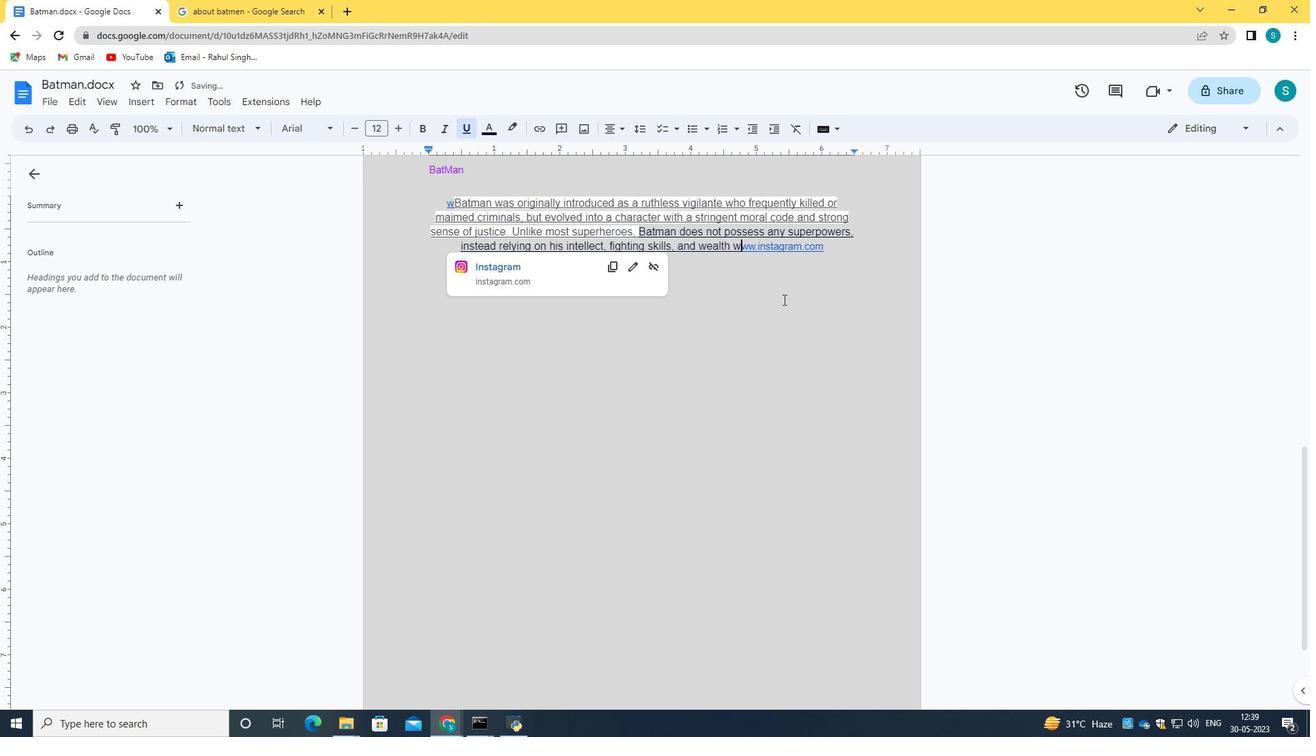 
Action: Mouse moved to (635, 271)
Screenshot: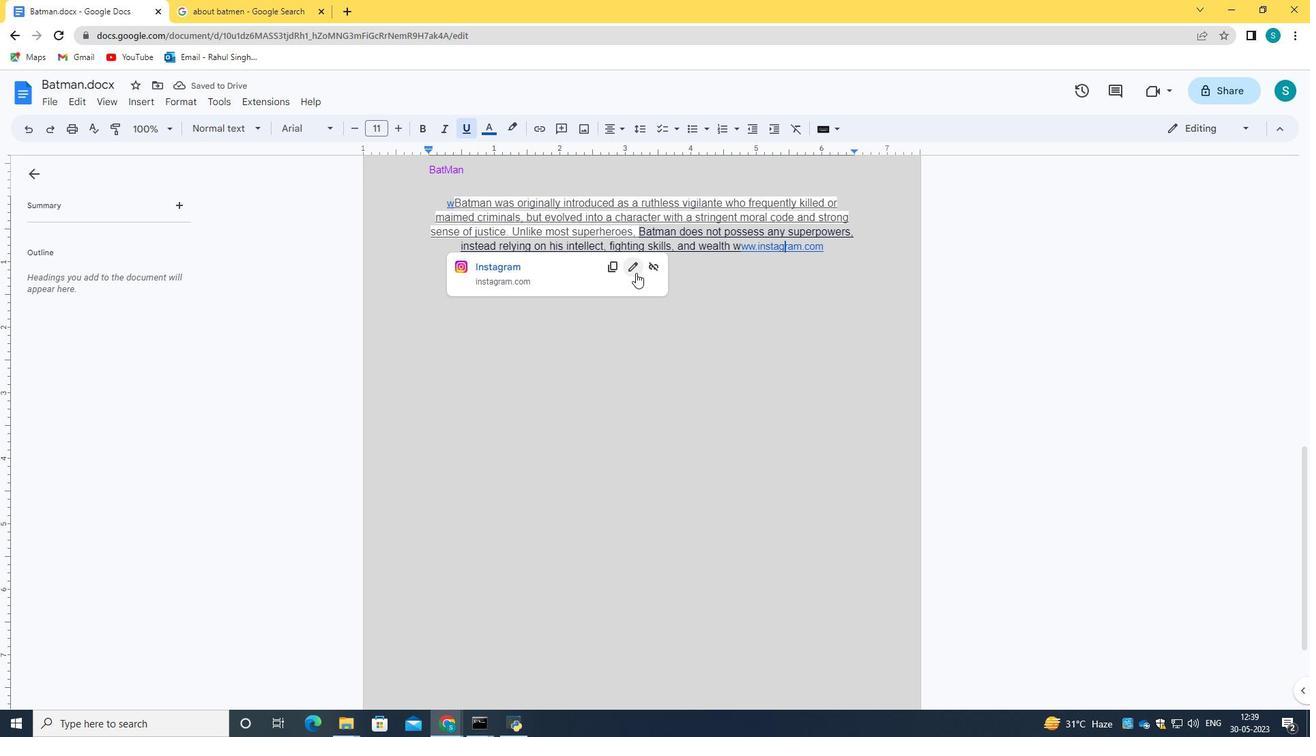 
Action: Mouse pressed left at (635, 271)
Screenshot: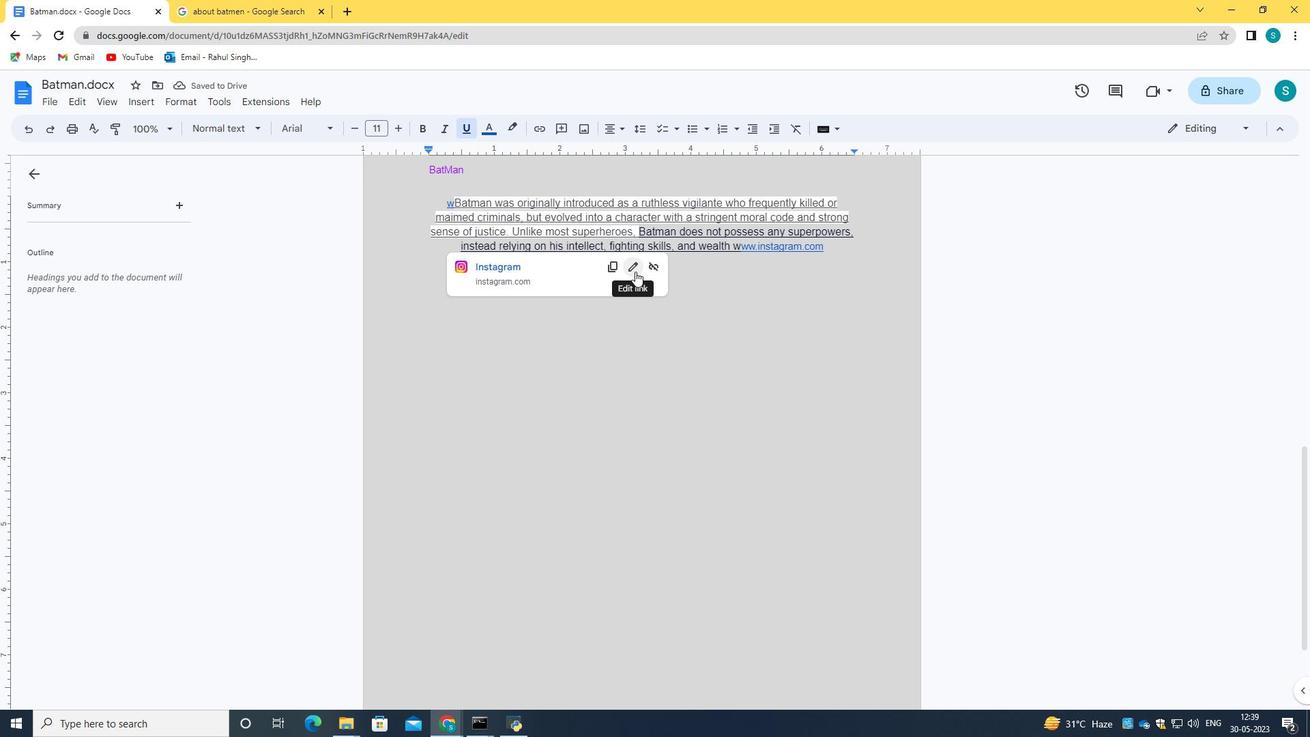 
Action: Mouse pressed left at (635, 271)
Screenshot: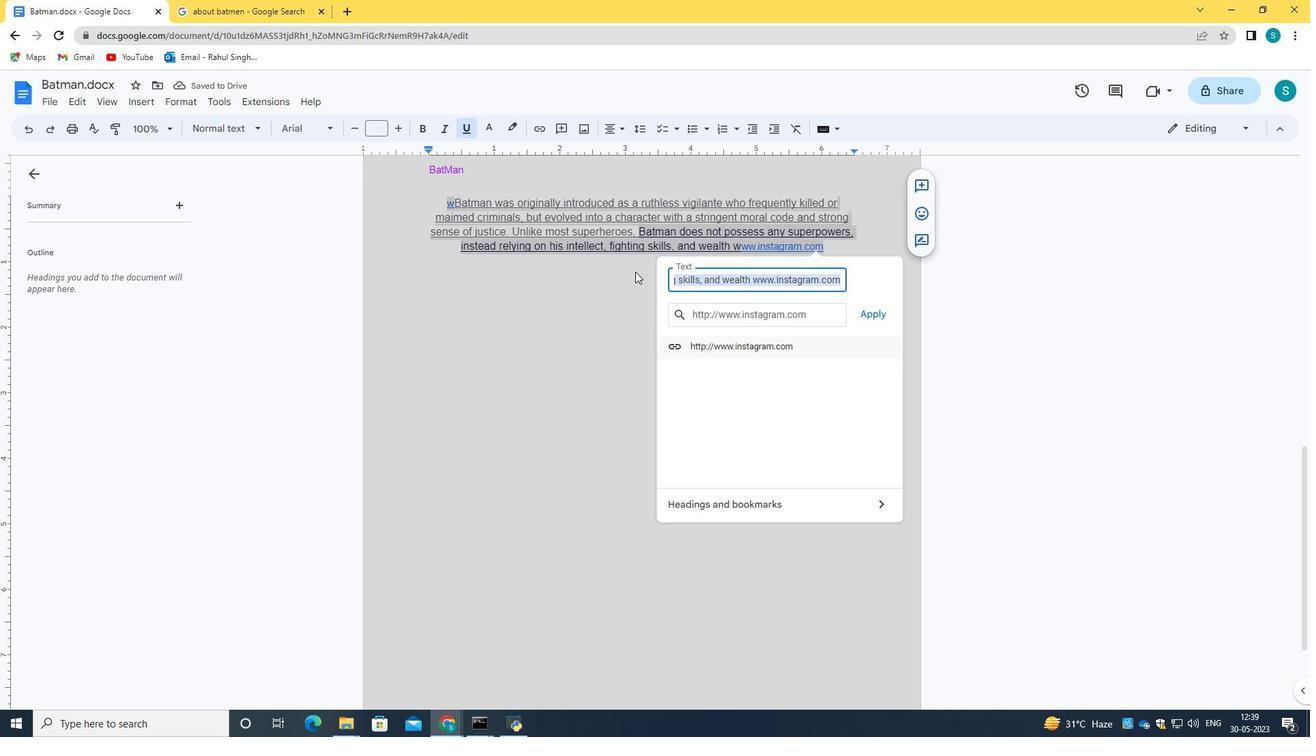 
Action: Mouse moved to (741, 249)
Screenshot: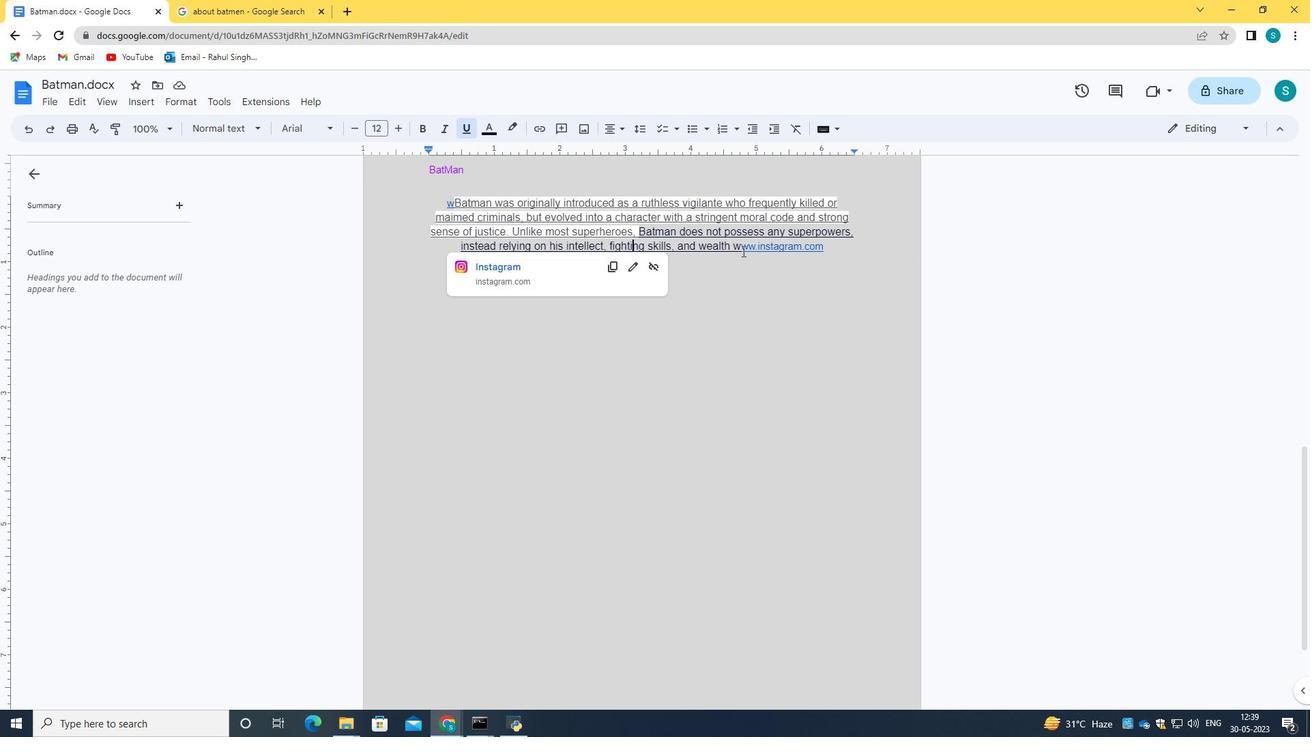 
Action: Mouse pressed left at (741, 249)
Screenshot: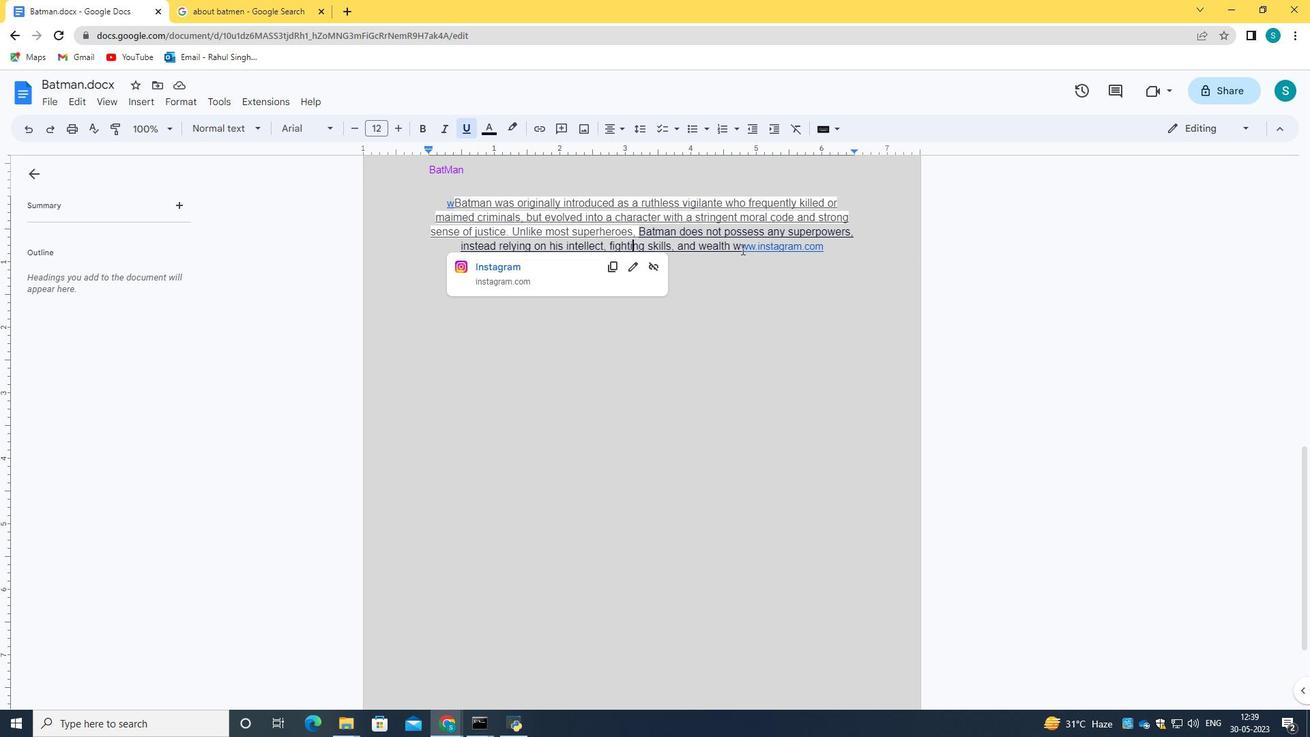 
Action: Mouse moved to (742, 249)
Screenshot: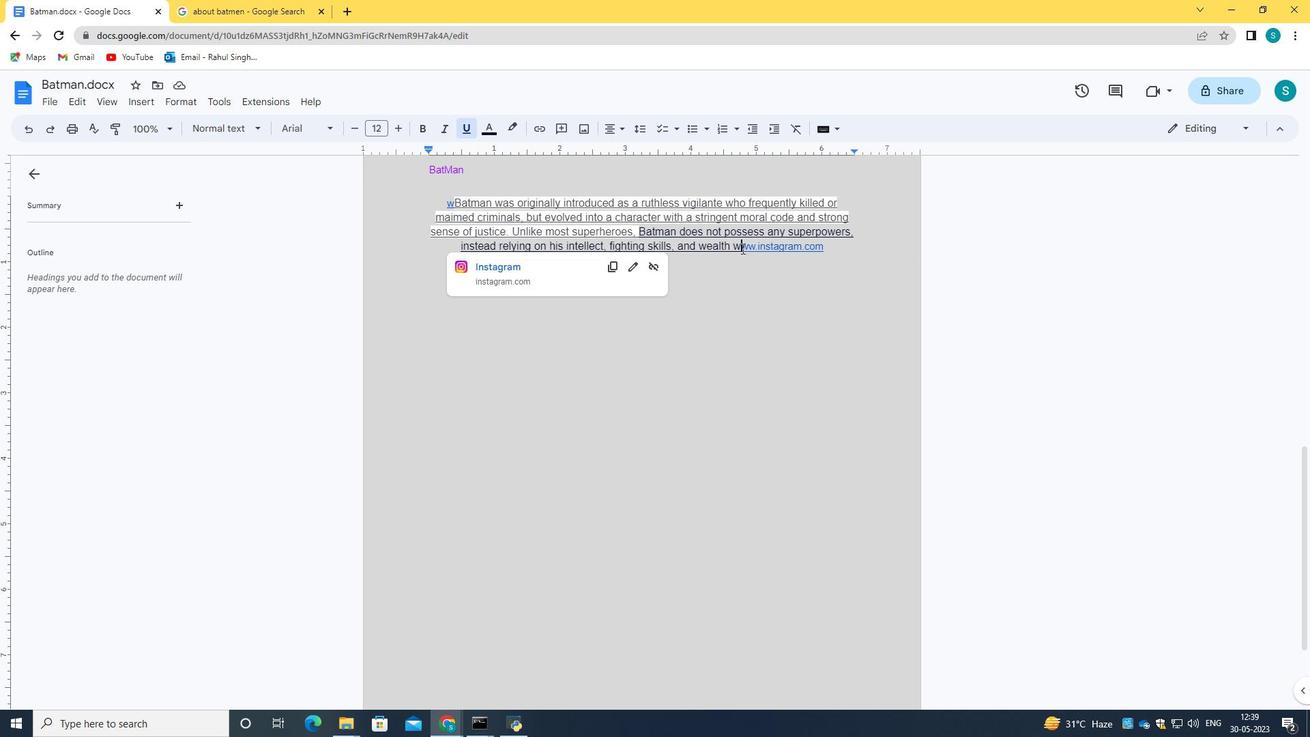 
Action: Key pressed <Key.backspace><Key.backspace><Key.backspace><Key.backspace><Key.backspace><Key.backspace><Key.backspace><Key.backspace><Key.backspace><Key.backspace><Key.backspace><Key.backspace><Key.backspace><Key.backspace><Key.backspace><Key.backspace><Key.backspace><Key.backspace><Key.backspace><Key.backspace><Key.backspace><Key.backspace><Key.backspace><Key.backspace><Key.backspace><Key.backspace><Key.backspace><Key.backspace><Key.backspace><Key.backspace><Key.backspace><Key.backspace><Key.backspace><Key.backspace><Key.backspace><Key.backspace><Key.backspace><Key.backspace><Key.backspace><Key.backspace><Key.backspace><Key.backspace><Key.backspace><Key.backspace><Key.backspace><Key.backspace><Key.backspace><Key.backspace><Key.backspace><Key.backspace><Key.backspace><Key.backspace><Key.backspace><Key.backspace><Key.backspace><Key.backspace><Key.backspace><Key.backspace><Key.backspace><Key.backspace><Key.backspace><Key.backspace><Key.backspace><Key.backspace><Key.backspace><Key.backspace><Key.backspace><Key.backspace><Key.backspace><Key.backspace><Key.backspace><Key.backspace><Key.backspace><Key.backspace><Key.backspace><Key.backspace><Key.backspace><Key.backspace><Key.backspace><Key.backspace><Key.backspace><Key.backspace><Key.backspace><Key.backspace><Key.backspace><Key.backspace><Key.backspace><Key.backspace><Key.backspace><Key.backspace><Key.backspace><Key.backspace><Key.backspace><Key.backspace><Key.backspace><Key.backspace><Key.backspace><Key.backspace><Key.backspace><Key.backspace><Key.backspace><Key.backspace><Key.backspace><Key.backspace><Key.backspace><Key.backspace><Key.backspace><Key.backspace><Key.backspace><Key.backspace><Key.backspace><Key.backspace><Key.backspace><Key.backspace><Key.backspace><Key.backspace><Key.backspace><Key.backspace><Key.backspace><Key.backspace><Key.backspace><Key.backspace><Key.backspace><Key.backspace><Key.backspace><Key.backspace><Key.backspace><Key.backspace><Key.backspace><Key.backspace><Key.backspace><Key.backspace><Key.backspace><Key.backspace><Key.backspace><Key.backspace><Key.backspace><Key.backspace><Key.backspace><Key.backspace><Key.backspace><Key.backspace><Key.backspace><Key.backspace><Key.backspace><Key.backspace><Key.backspace><Key.backspace><Key.backspace><Key.backspace><Key.backspace><Key.backspace><Key.backspace><Key.backspace><Key.backspace><Key.backspace><Key.backspace><Key.backspace><Key.backspace><Key.backspace><Key.backspace><Key.backspace><Key.backspace><Key.backspace><Key.backspace><Key.backspace><Key.backspace><Key.backspace><Key.backspace><Key.backspace><Key.backspace><Key.backspace><Key.backspace><Key.backspace><Key.backspace><Key.backspace><Key.backspace><Key.backspace><Key.backspace><Key.backspace><Key.backspace><Key.backspace><Key.backspace><Key.backspace><Key.backspace><Key.backspace><Key.backspace><Key.backspace><Key.backspace><Key.backspace><Key.backspace><Key.backspace><Key.backspace><Key.backspace><Key.backspace><Key.backspace><Key.backspace><Key.backspace><Key.backspace><Key.backspace><Key.backspace><Key.backspace><Key.backspace><Key.backspace><Key.backspace><Key.backspace><Key.backspace><Key.backspace><Key.backspace><Key.backspace><Key.backspace><Key.backspace><Key.backspace><Key.backspace><Key.backspace><Key.backspace><Key.backspace><Key.backspace><Key.backspace><Key.backspace><Key.backspace><Key.backspace><Key.backspace><Key.backspace><Key.backspace><Key.backspace><Key.backspace><Key.backspace><Key.backspace><Key.backspace><Key.backspace><Key.backspace><Key.backspace><Key.backspace><Key.backspace><Key.backspace><Key.backspace><Key.backspace><Key.backspace><Key.backspace><Key.backspace><Key.backspace><Key.backspace><Key.backspace><Key.backspace><Key.backspace><Key.backspace><Key.backspace><Key.backspace><Key.backspace><Key.backspace><Key.backspace><Key.backspace><Key.backspace><Key.backspace><Key.backspace><Key.backspace><Key.backspace><Key.backspace><Key.backspace><Key.backspace><Key.backspace><Key.backspace><Key.backspace><Key.backspace><Key.backspace><Key.backspace><Key.backspace><Key.backspace><Key.backspace><Key.backspace><Key.backspace><Key.backspace><Key.backspace><Key.backspace><Key.backspace><Key.backspace><Key.backspace><Key.backspace><Key.backspace><Key.backspace><Key.backspace><Key.backspace><Key.backspace><Key.backspace><Key.backspace><Key.backspace><Key.backspace><Key.backspace><Key.backspace><Key.backspace><Key.backspace><Key.backspace><Key.backspace><Key.backspace><Key.backspace><Key.backspace><Key.backspace><Key.backspace><Key.backspace><Key.backspace><Key.backspace><Key.backspace><Key.backspace><Key.backspace><Key.backspace><Key.backspace><Key.backspace><Key.backspace><Key.backspace><Key.backspace><Key.backspace><Key.backspace><Key.backspace><Key.backspace>
Screenshot: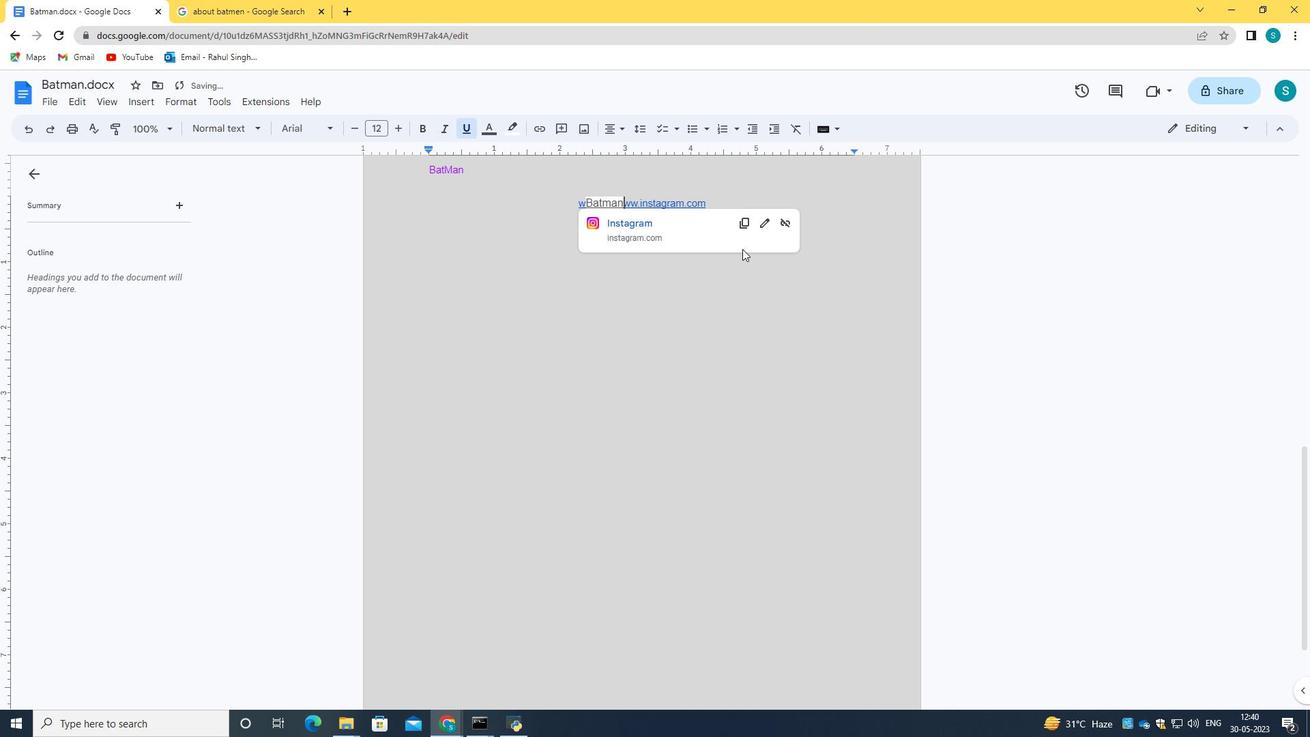 
Action: Mouse moved to (734, 293)
Screenshot: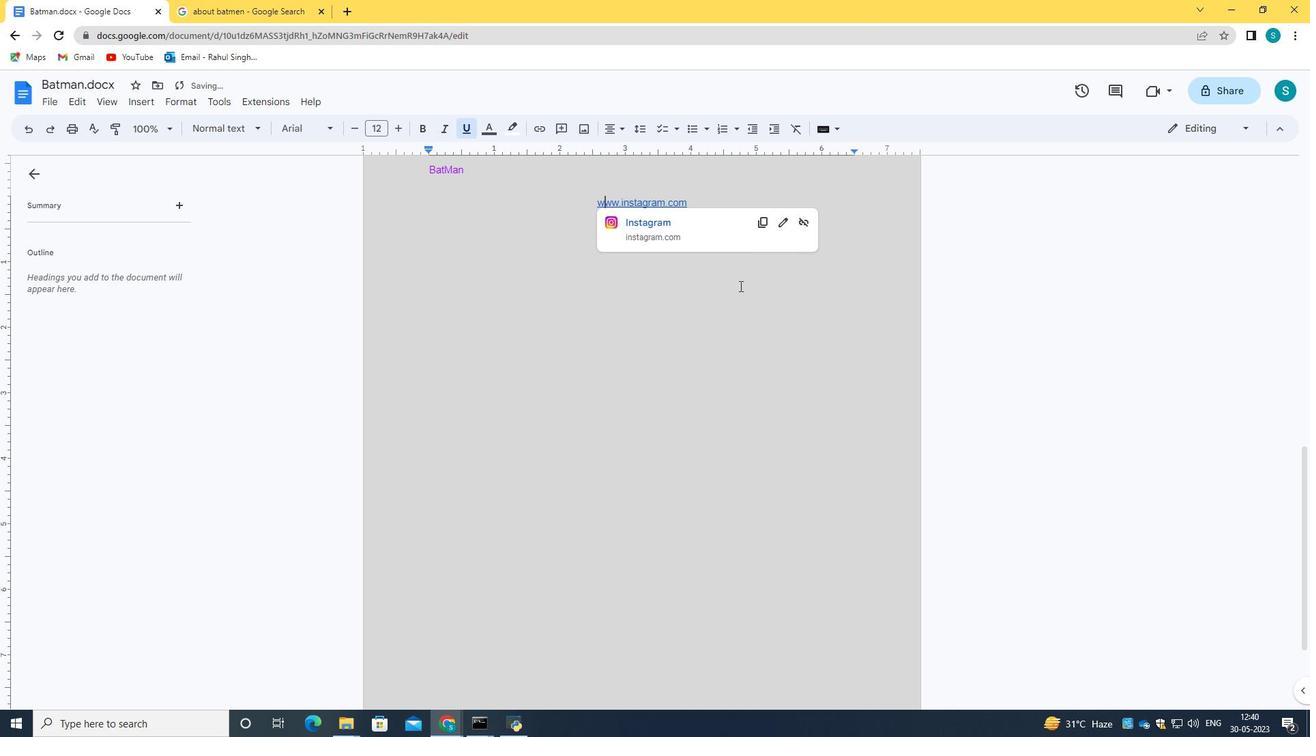 
Action: Mouse pressed left at (734, 293)
Screenshot: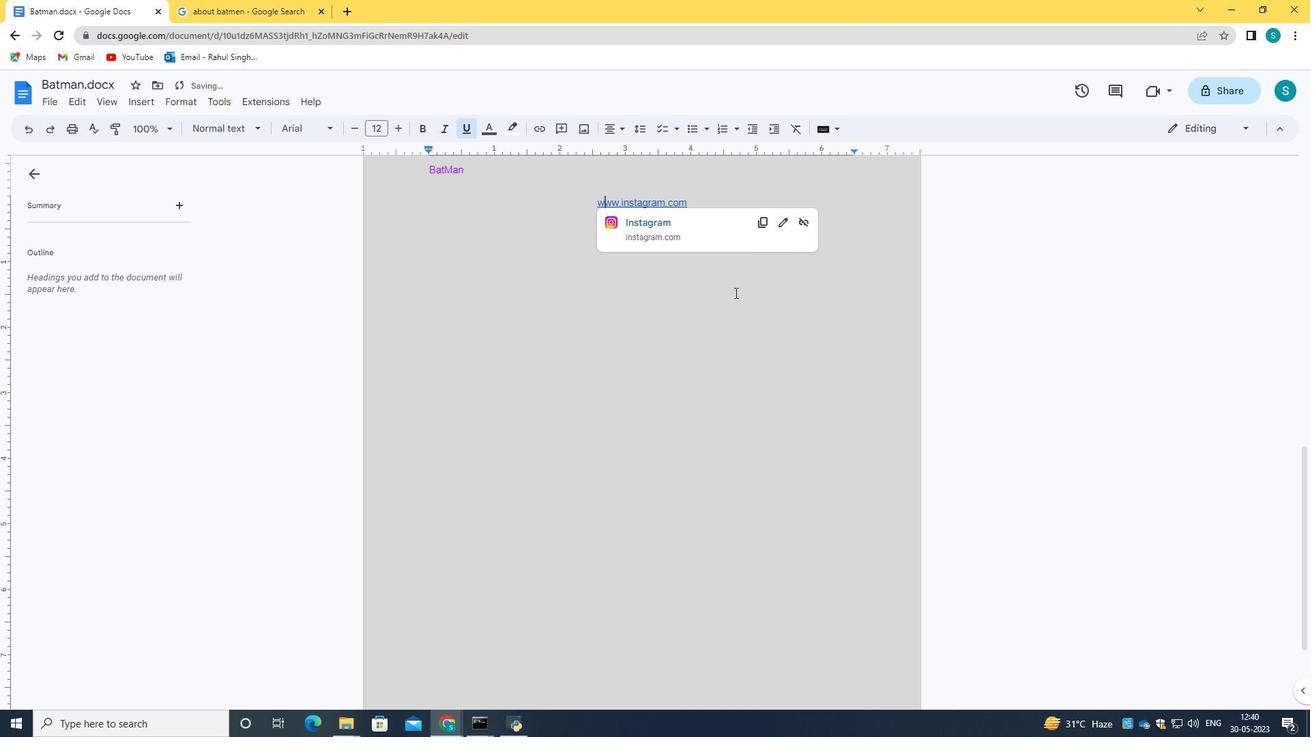 
Action: Mouse moved to (547, 364)
Screenshot: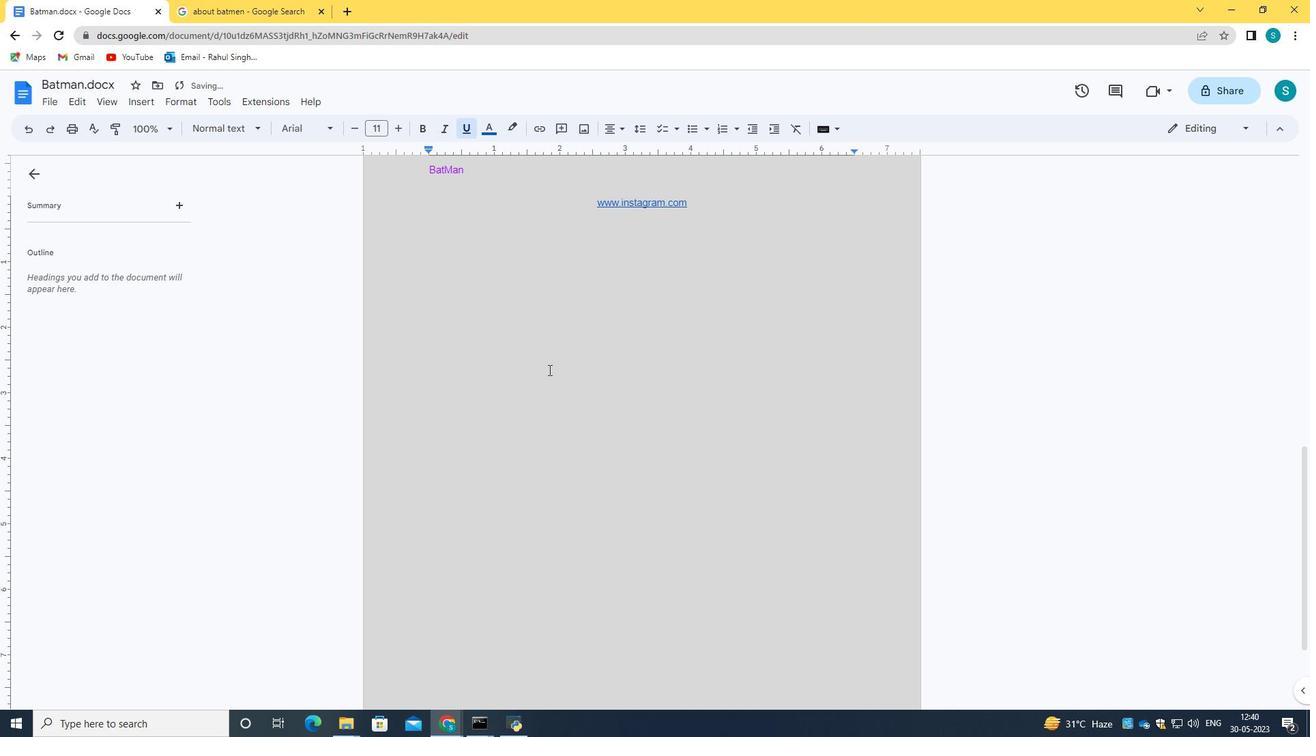
Action: Mouse pressed right at (547, 364)
Screenshot: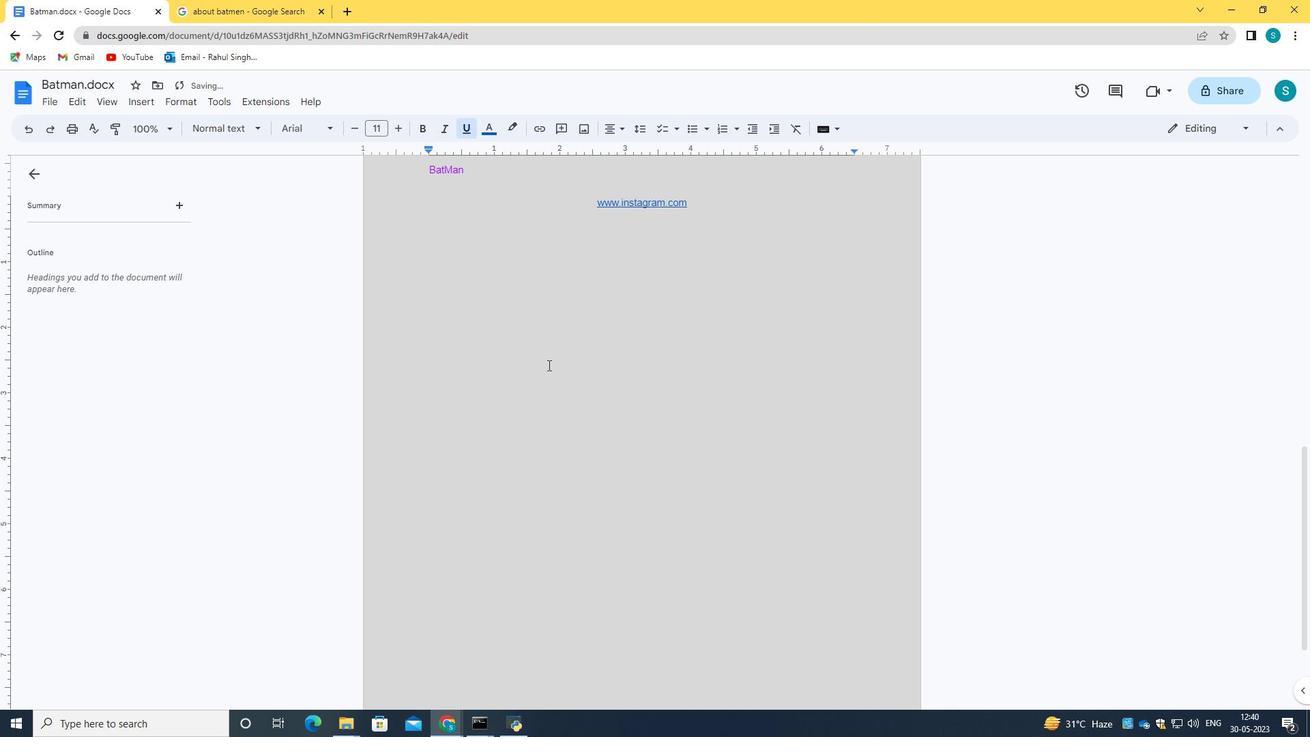 
Action: Mouse moved to (600, 369)
Screenshot: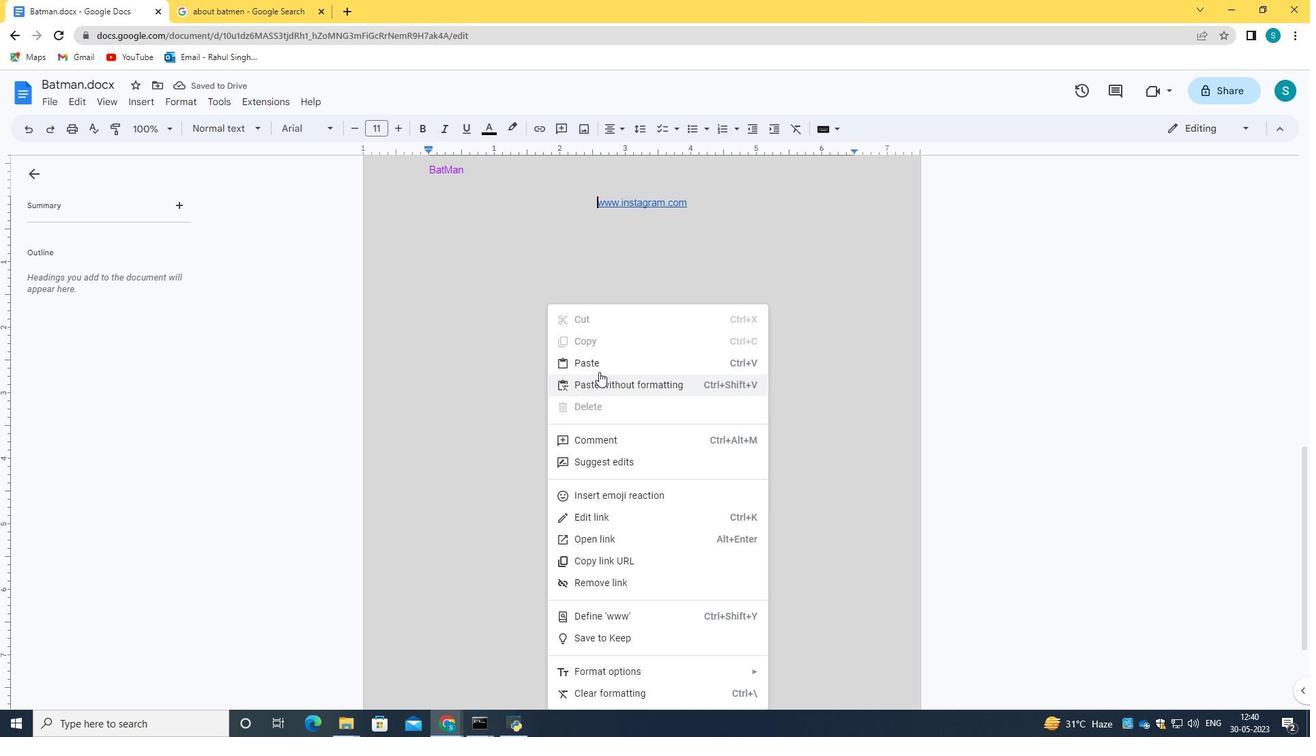 
Action: Mouse pressed left at (600, 369)
Screenshot: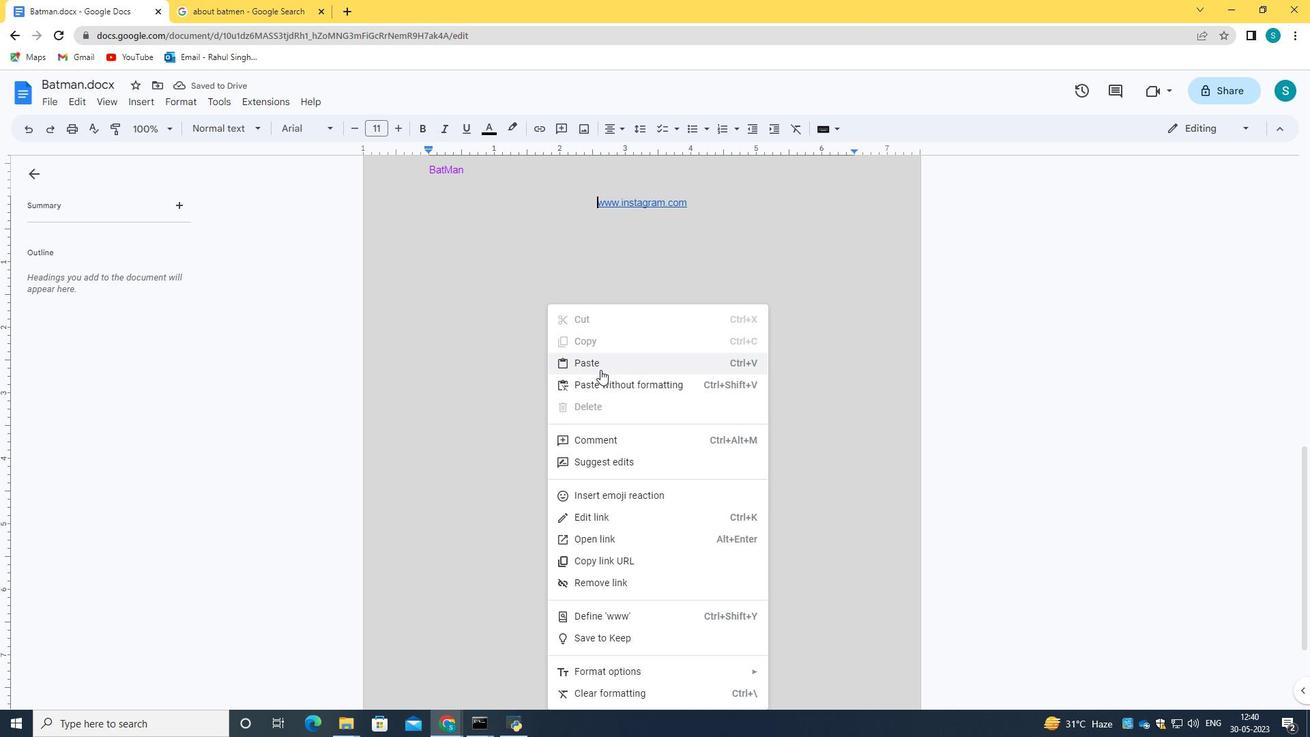 
Action: Mouse moved to (664, 328)
Screenshot: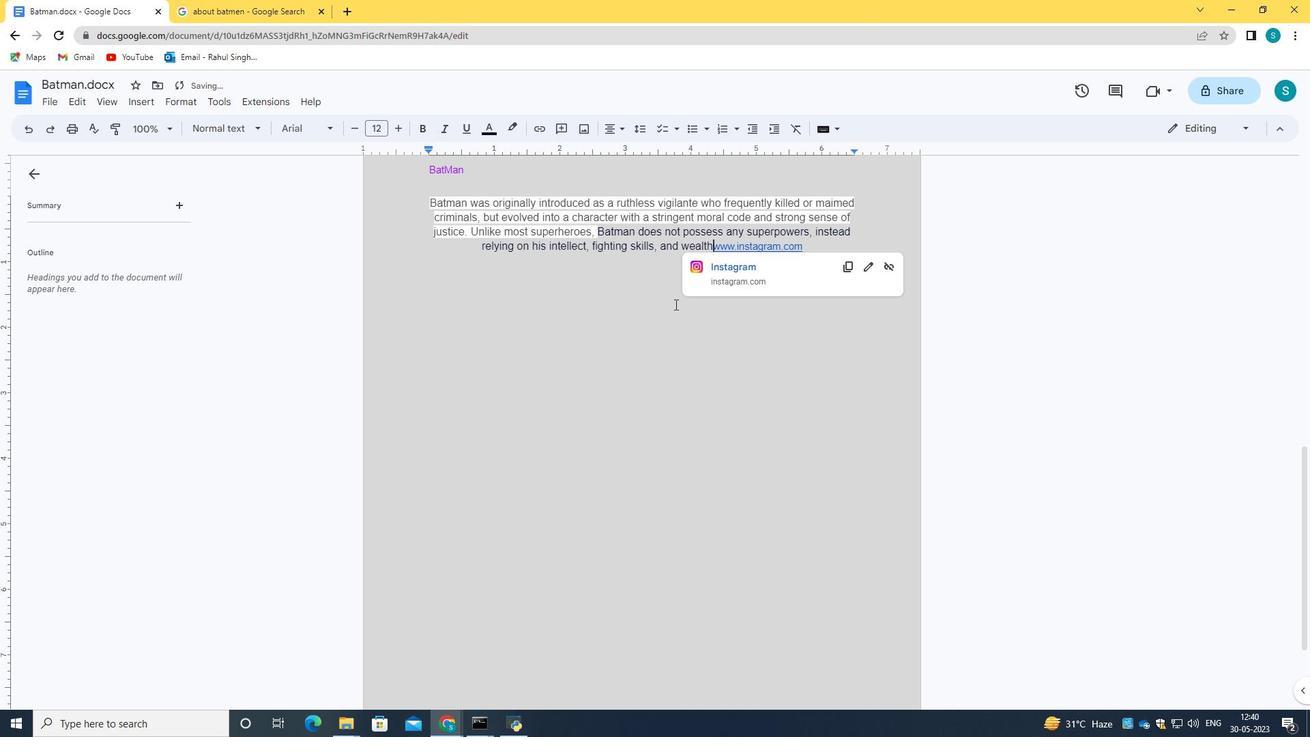
Action: Key pressed <Key.space><Key.space><Key.space><Key.space><Key.enter><Key.enter><Key.enter><Key.space><Key.space><Key.space><Key.space><Key.space><Key.space><Key.space><Key.space><Key.space><Key.space><Key.space><Key.space><Key.space><Key.space><Key.space><Key.space><Key.space><Key.space><Key.space><Key.space><Key.space><Key.space><Key.space><Key.space><Key.space><Key.space><Key.space><Key.space><Key.space><Key.space><Key.space><Key.space><Key.space><Key.space><Key.space><Key.space><Key.space><Key.space><Key.space><Key.space><Key.space><Key.space><Key.space><Key.space><Key.space><Key.space><Key.space><Key.space><Key.space><Key.space><Key.space><Key.space><Key.space><Key.space><Key.space><Key.space>
Screenshot: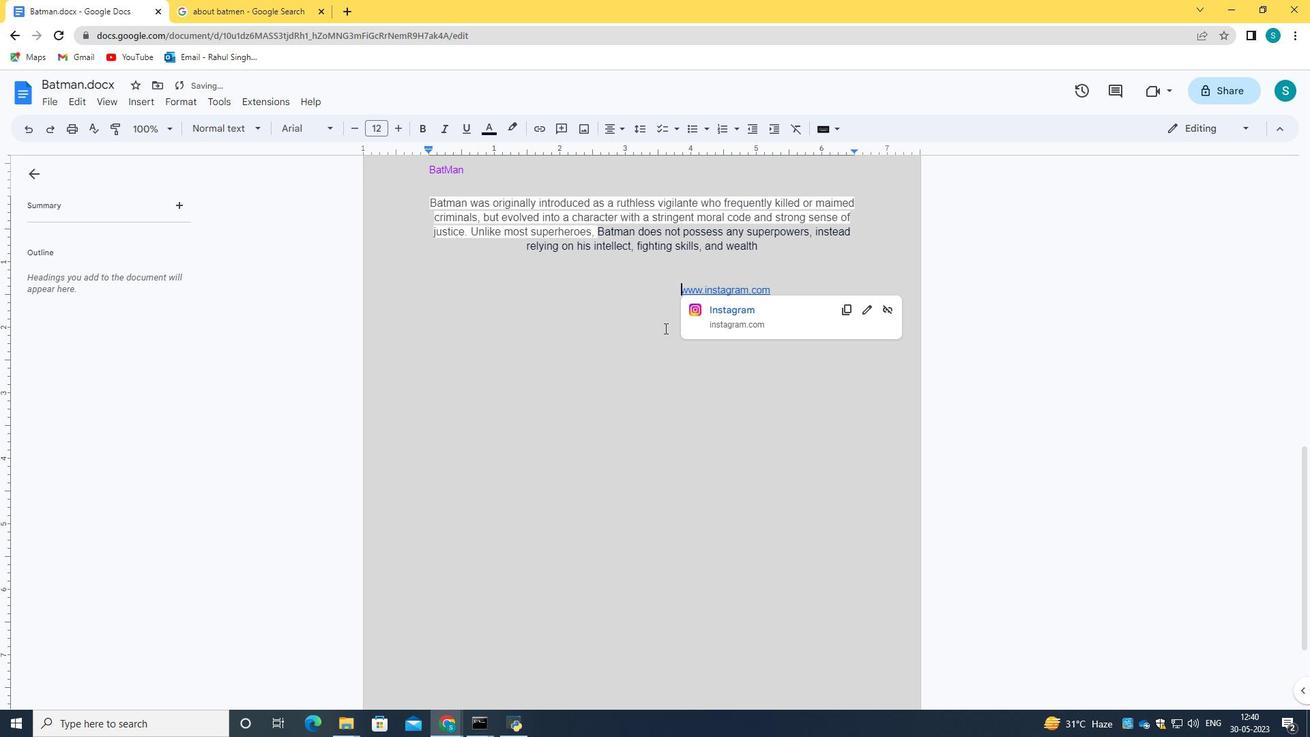 
Action: Mouse moved to (623, 379)
Screenshot: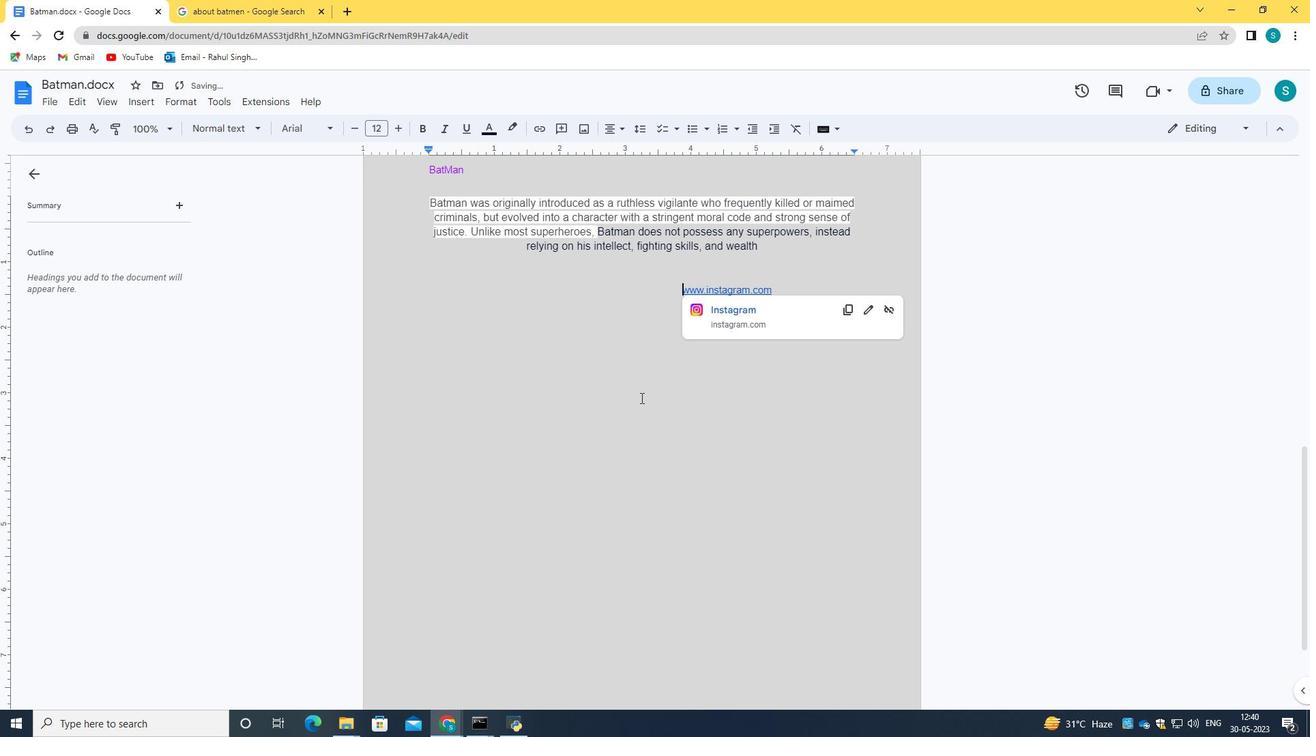 
Action: Mouse pressed left at (623, 379)
Screenshot: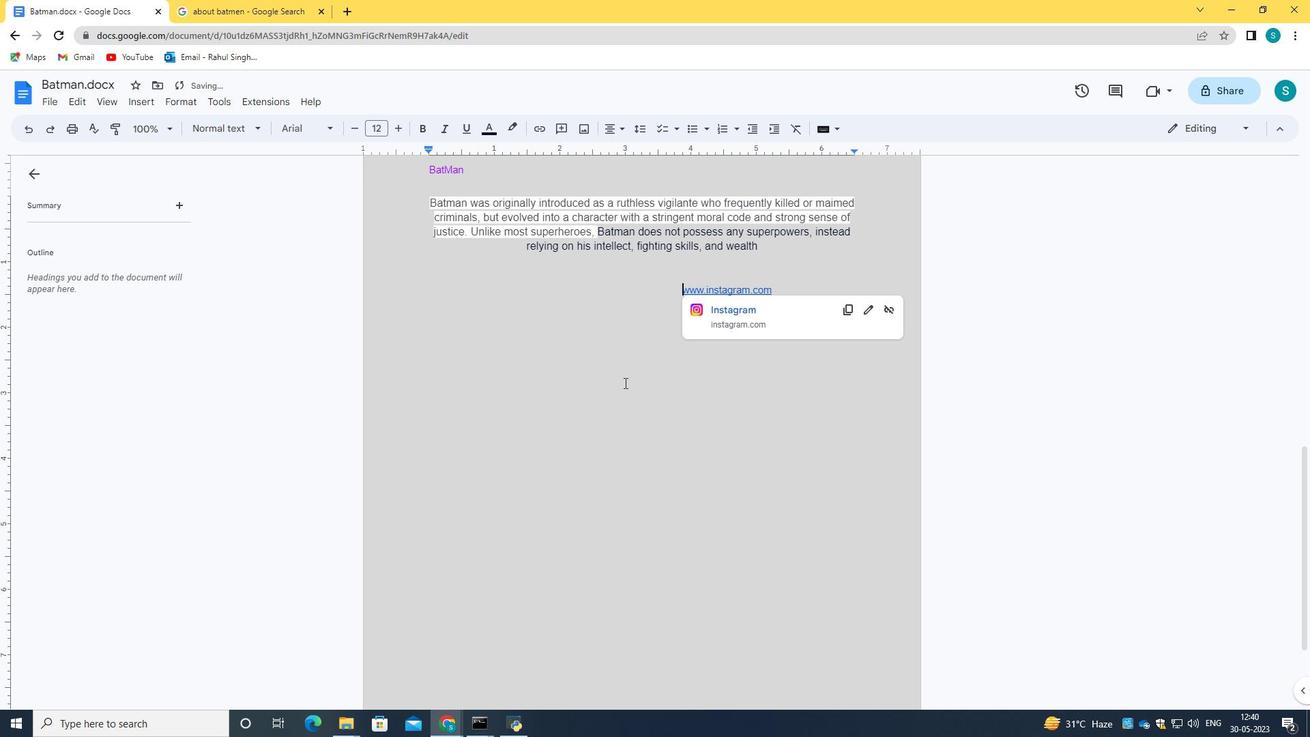 
Action: Mouse scrolled (623, 380) with delta (0, 0)
Screenshot: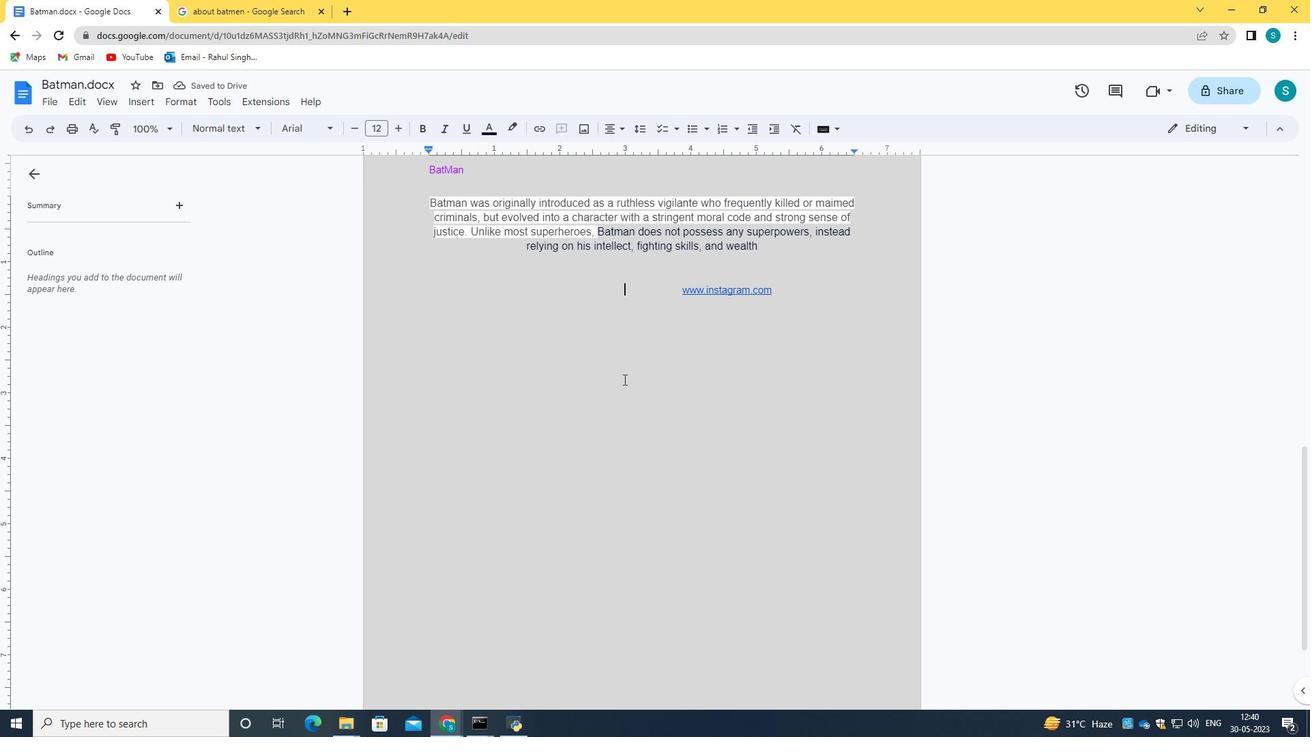 
Action: Mouse scrolled (623, 380) with delta (0, 0)
Screenshot: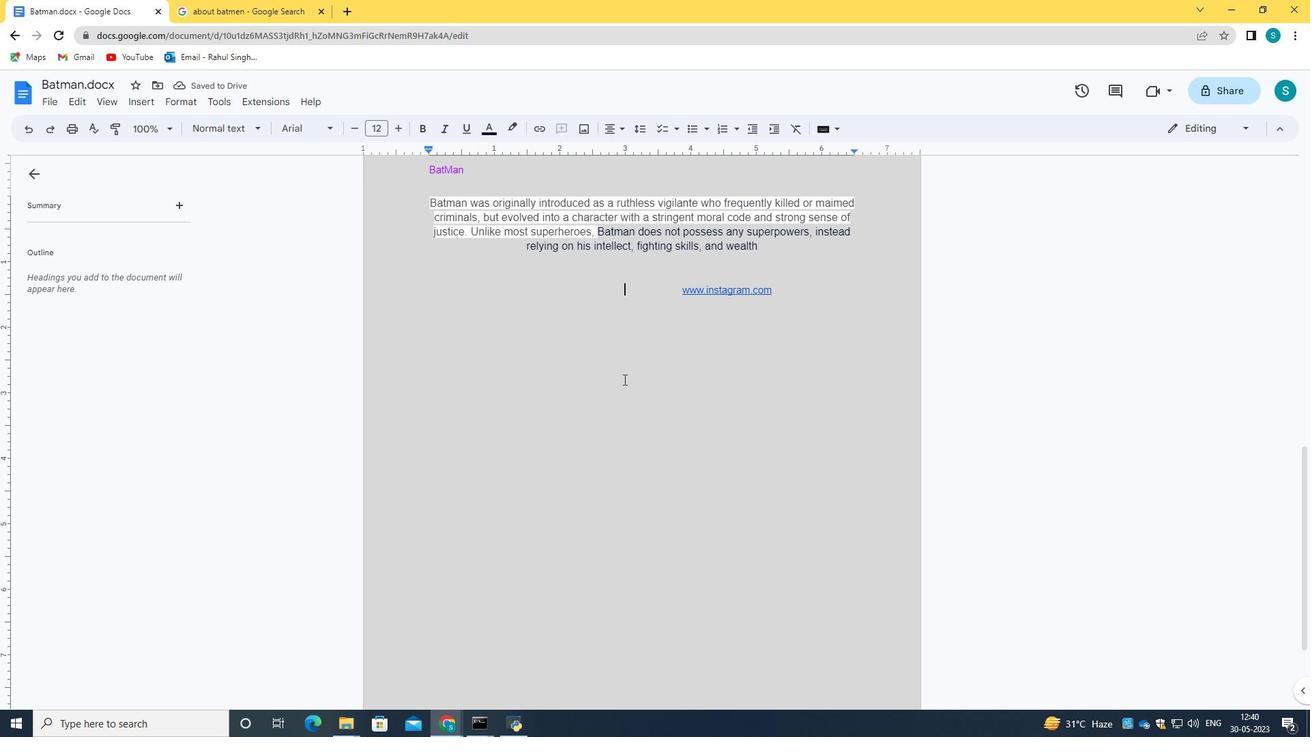 
Action: Mouse scrolled (623, 380) with delta (0, 0)
Screenshot: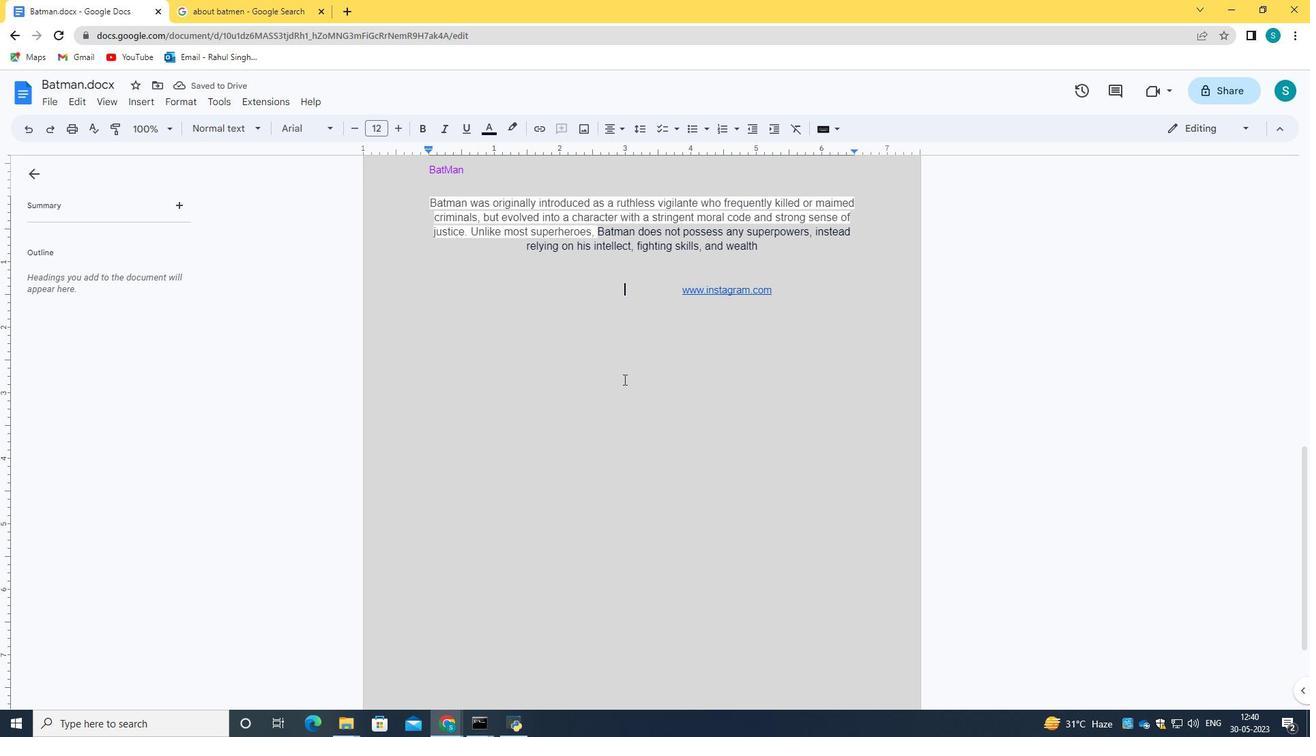 
Action: Mouse scrolled (623, 380) with delta (0, 0)
Screenshot: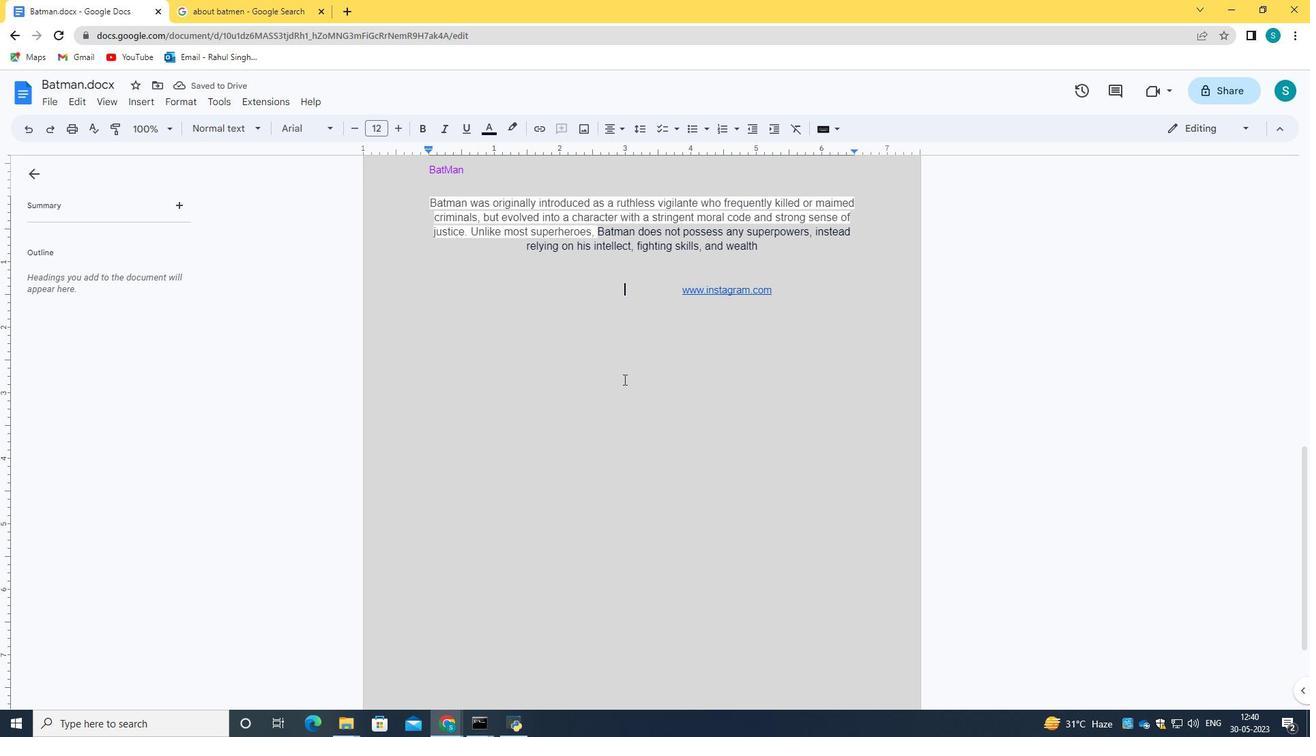 
Action: Mouse scrolled (623, 380) with delta (0, 0)
Screenshot: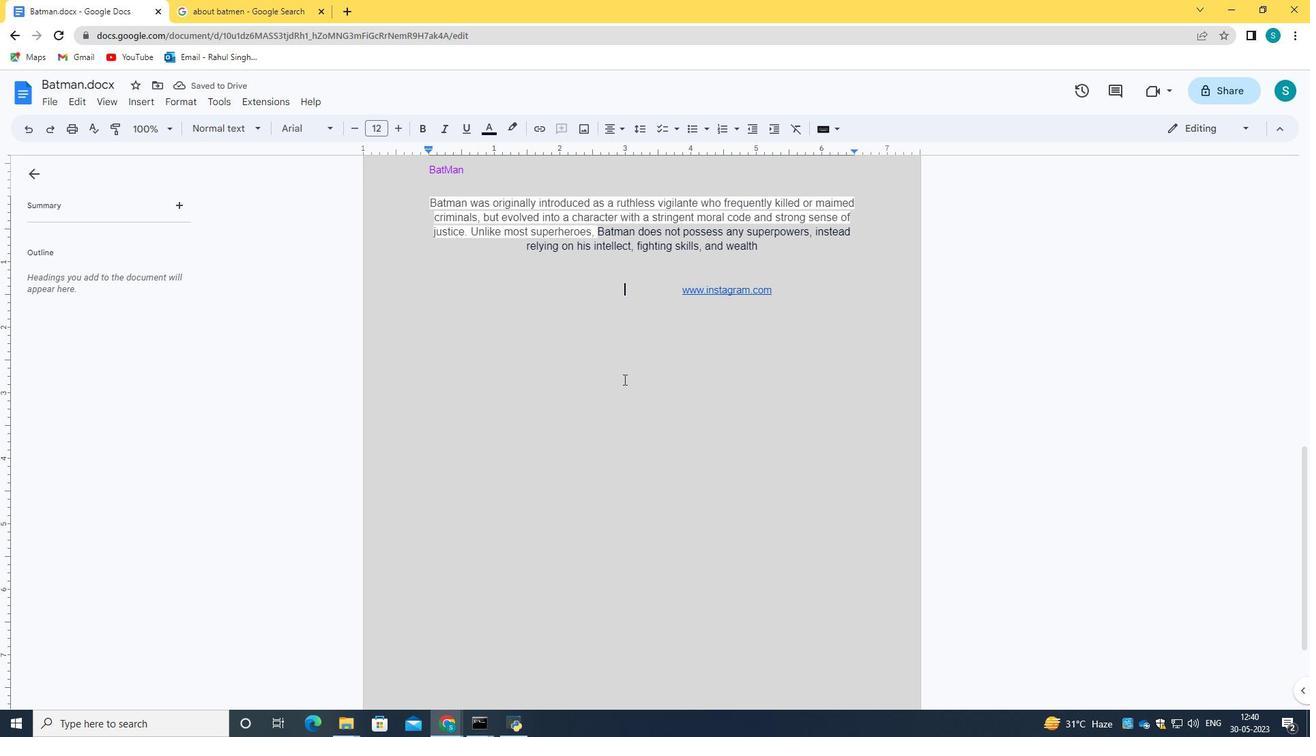 
Action: Mouse scrolled (623, 378) with delta (0, 0)
Screenshot: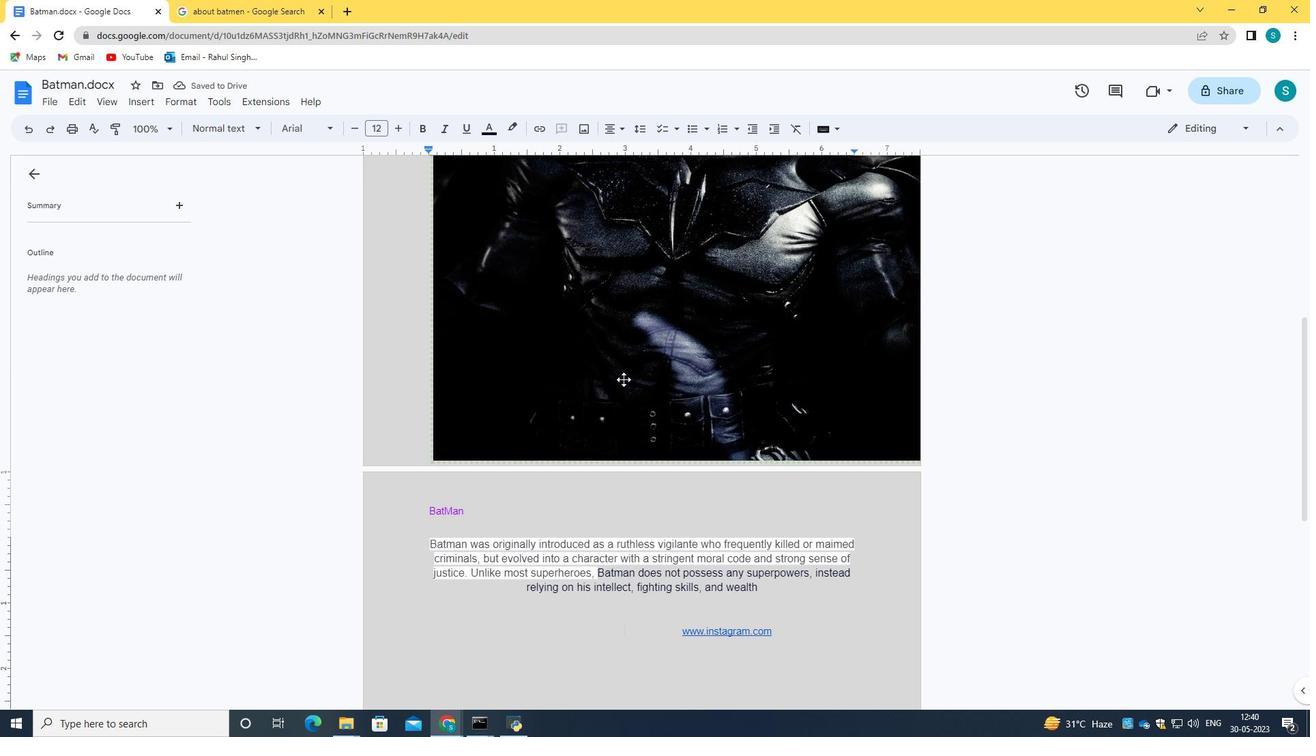 
Action: Mouse scrolled (623, 378) with delta (0, 0)
Screenshot: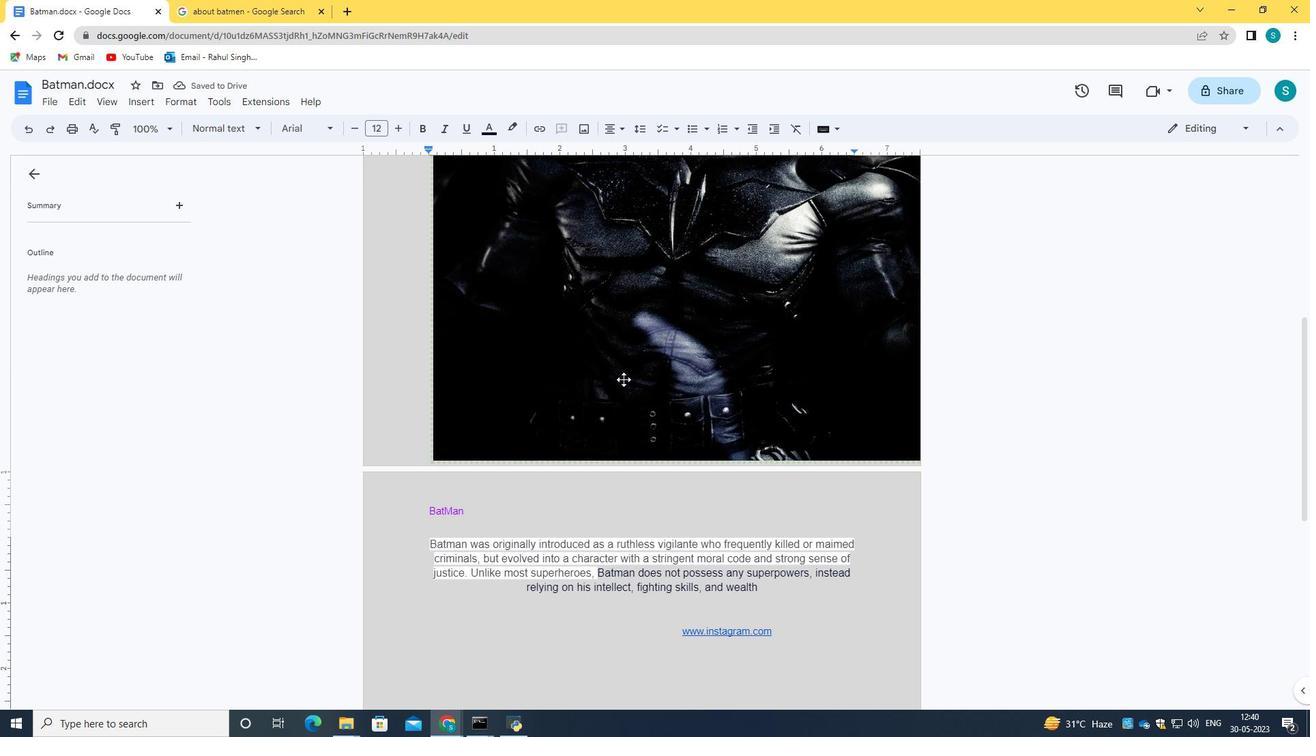 
Action: Mouse scrolled (623, 378) with delta (0, 0)
Screenshot: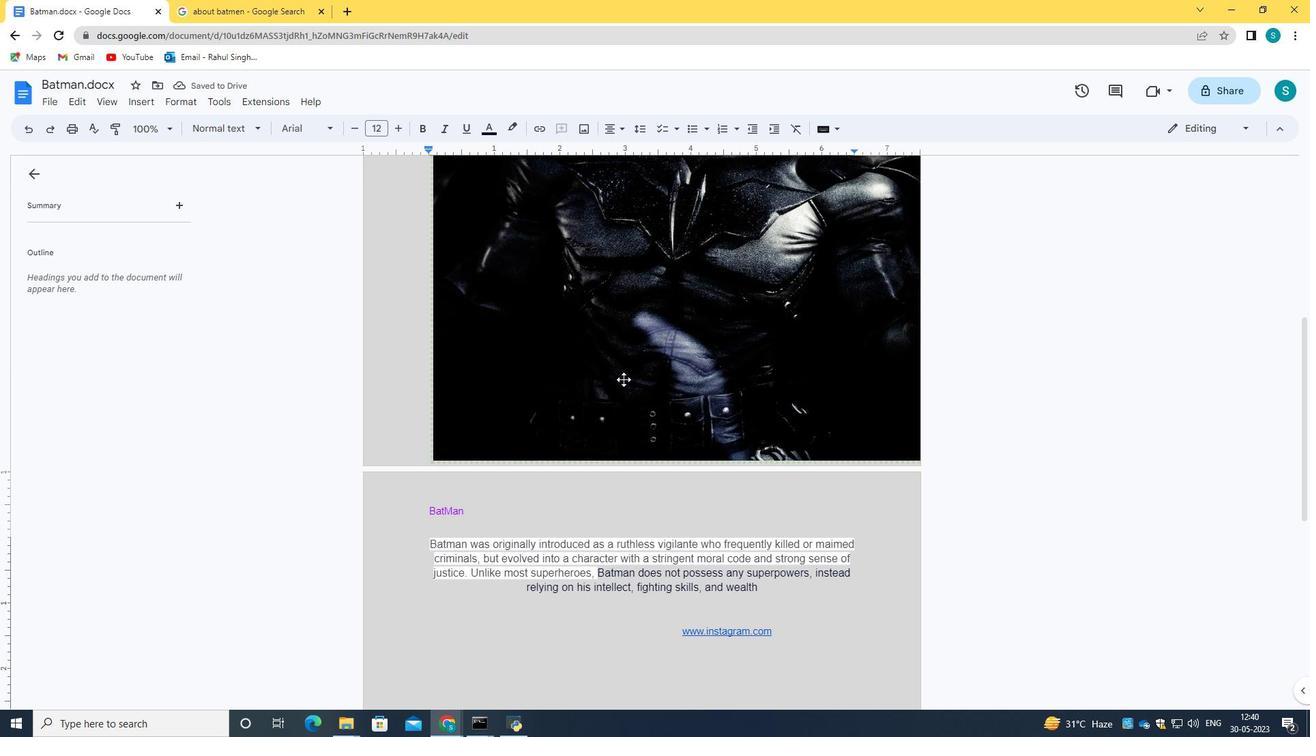 
Action: Mouse scrolled (623, 378) with delta (0, 0)
Screenshot: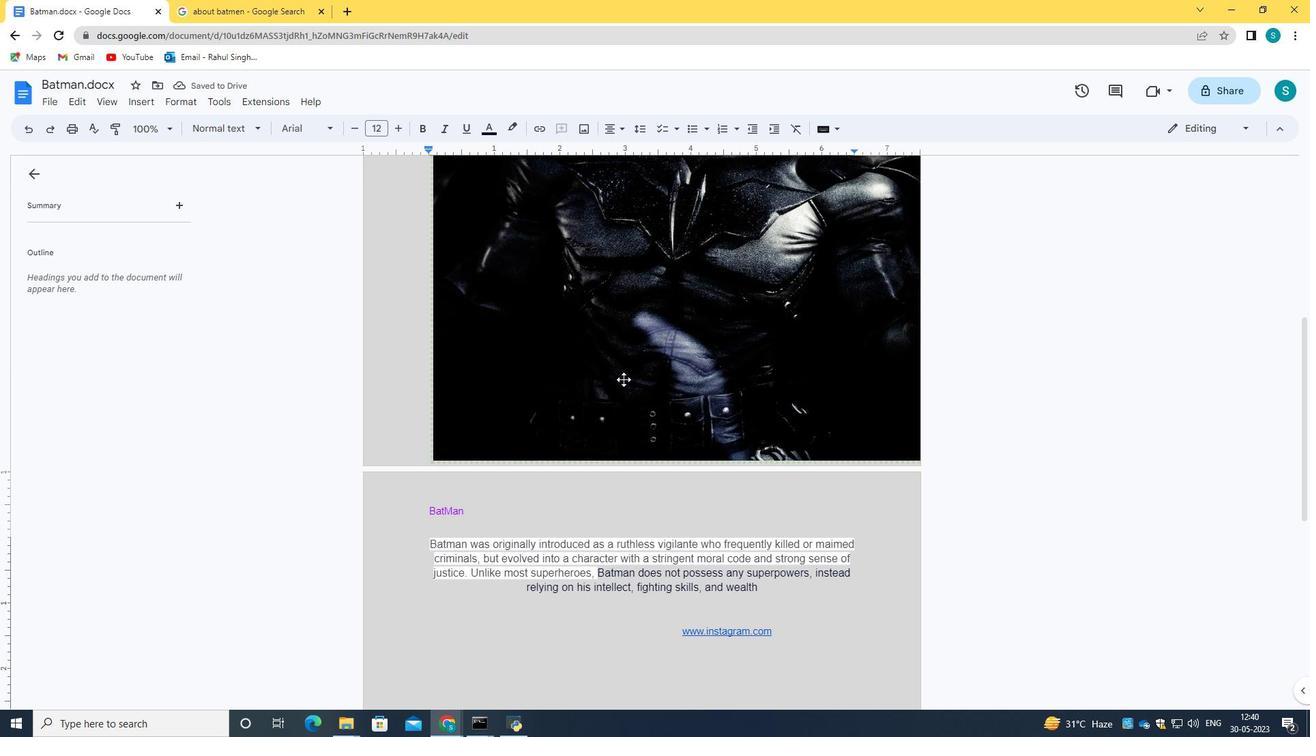 
Action: Mouse scrolled (623, 378) with delta (0, 0)
Screenshot: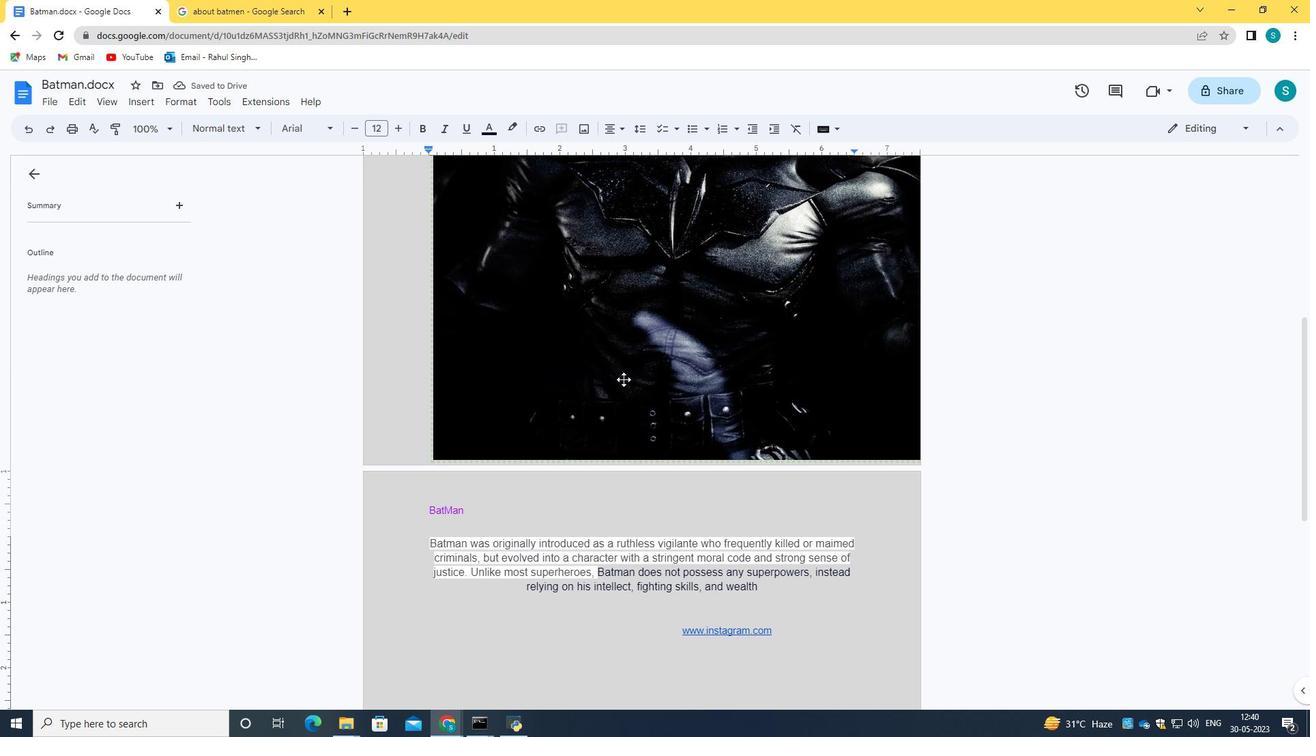 
Action: Mouse scrolled (623, 378) with delta (0, 0)
Screenshot: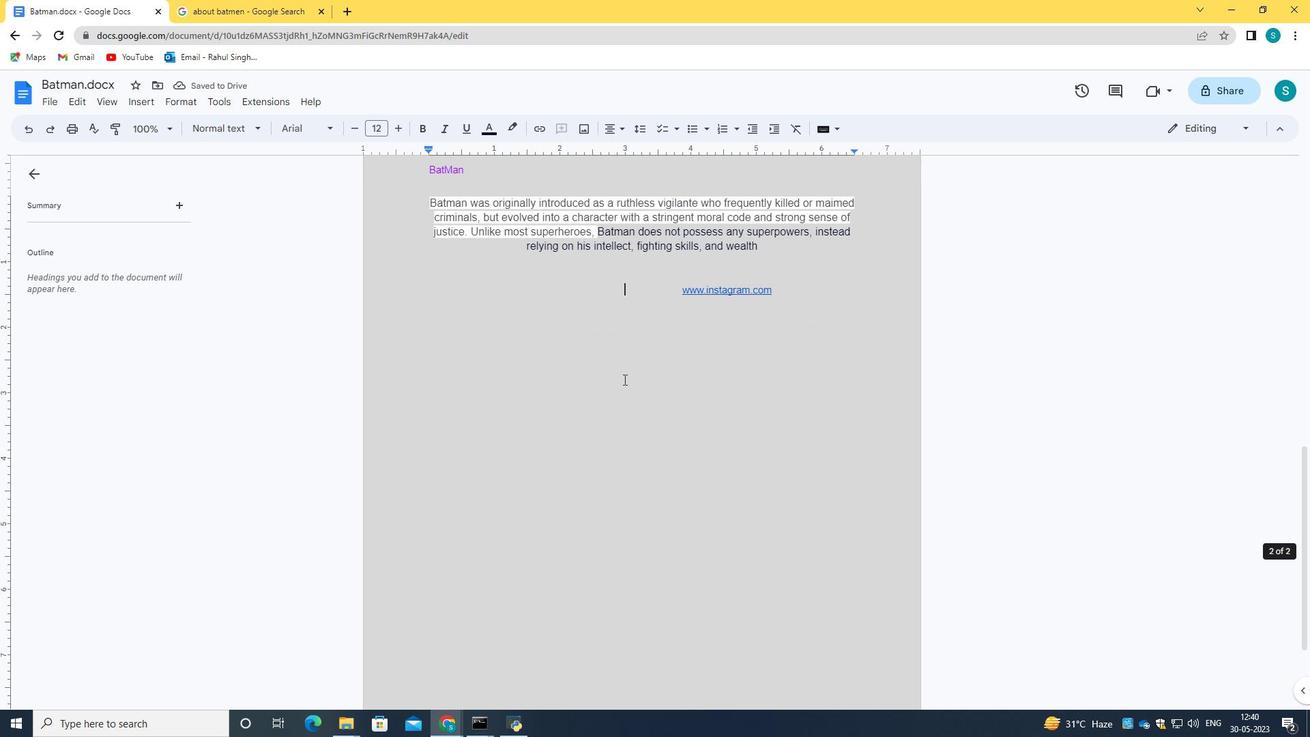 
Action: Mouse scrolled (623, 380) with delta (0, 0)
Screenshot: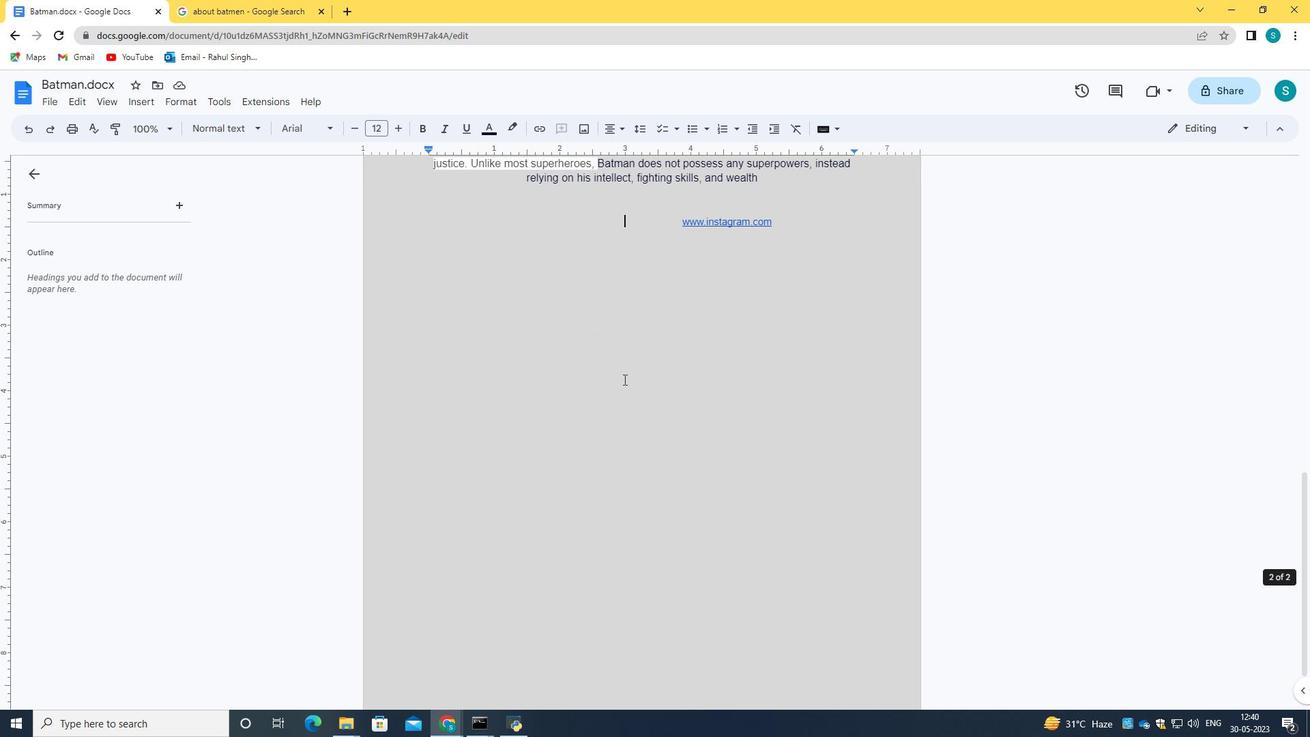 
Action: Mouse scrolled (623, 380) with delta (0, 0)
Screenshot: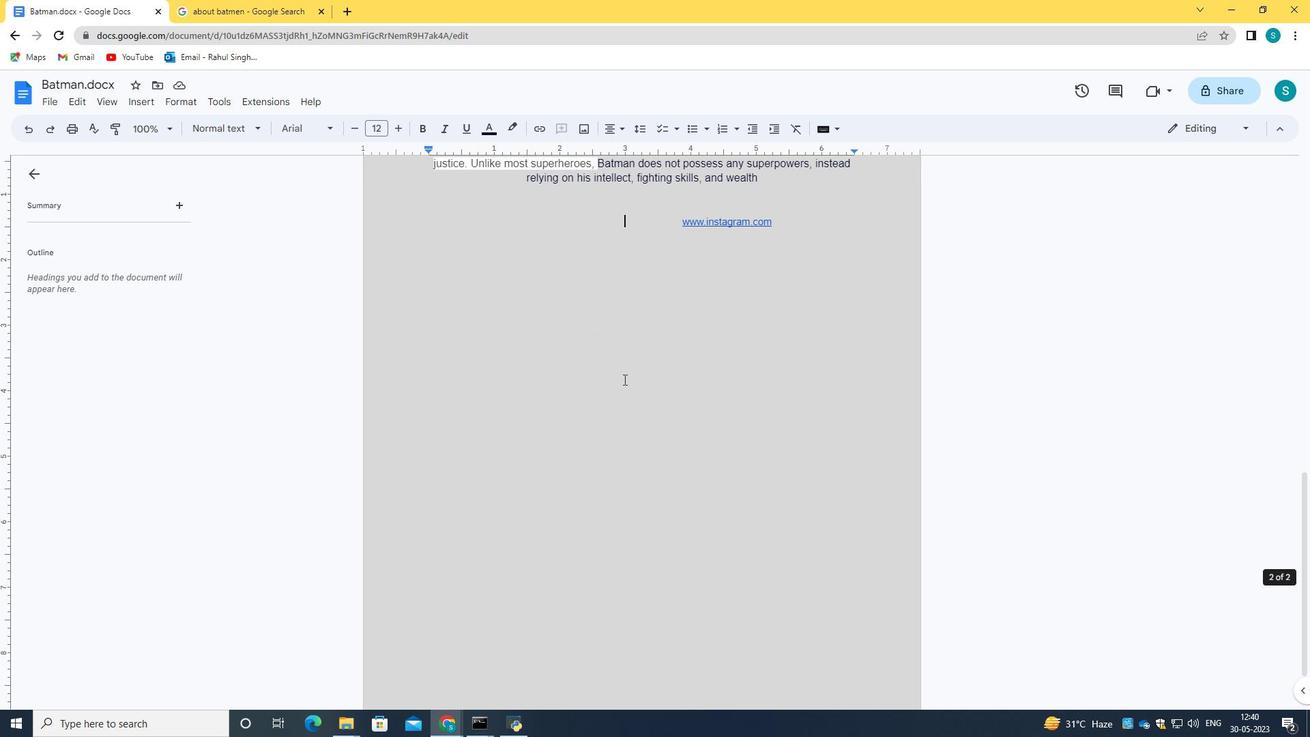 
Action: Mouse scrolled (623, 380) with delta (0, 0)
Screenshot: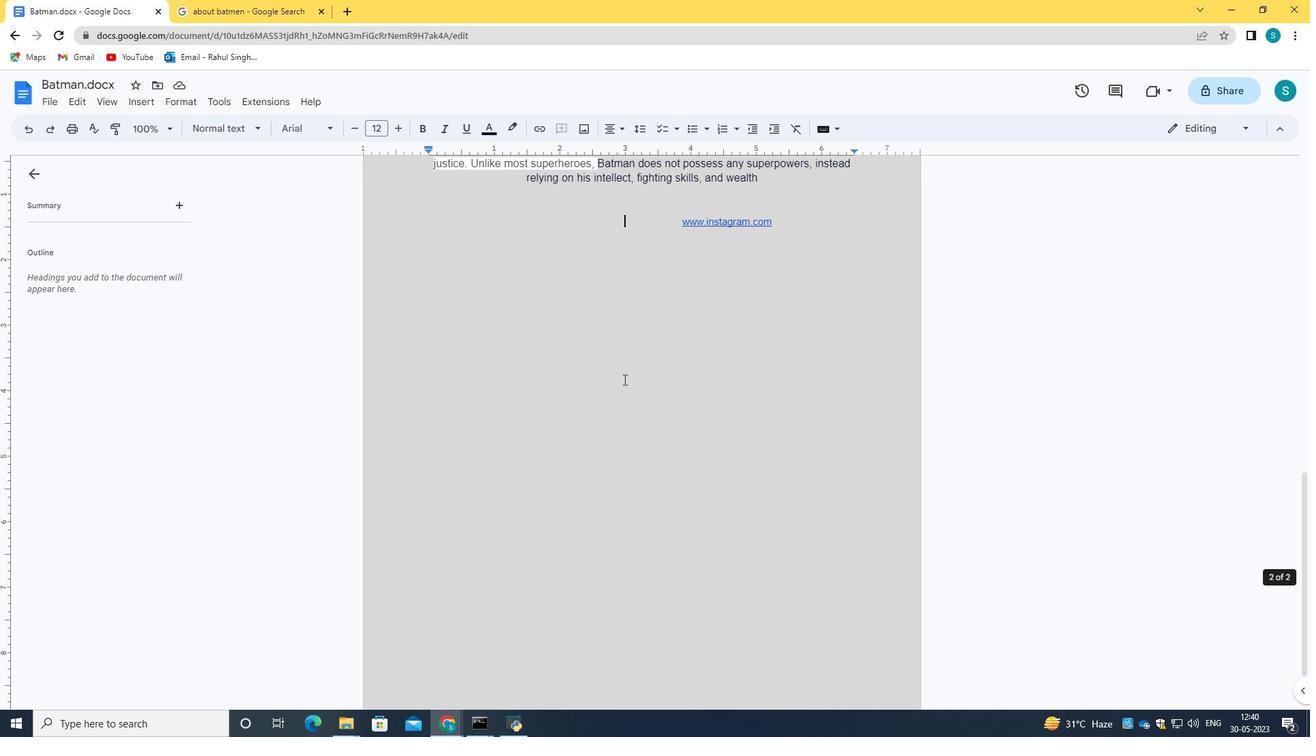 
Action: Mouse moved to (429, 339)
Screenshot: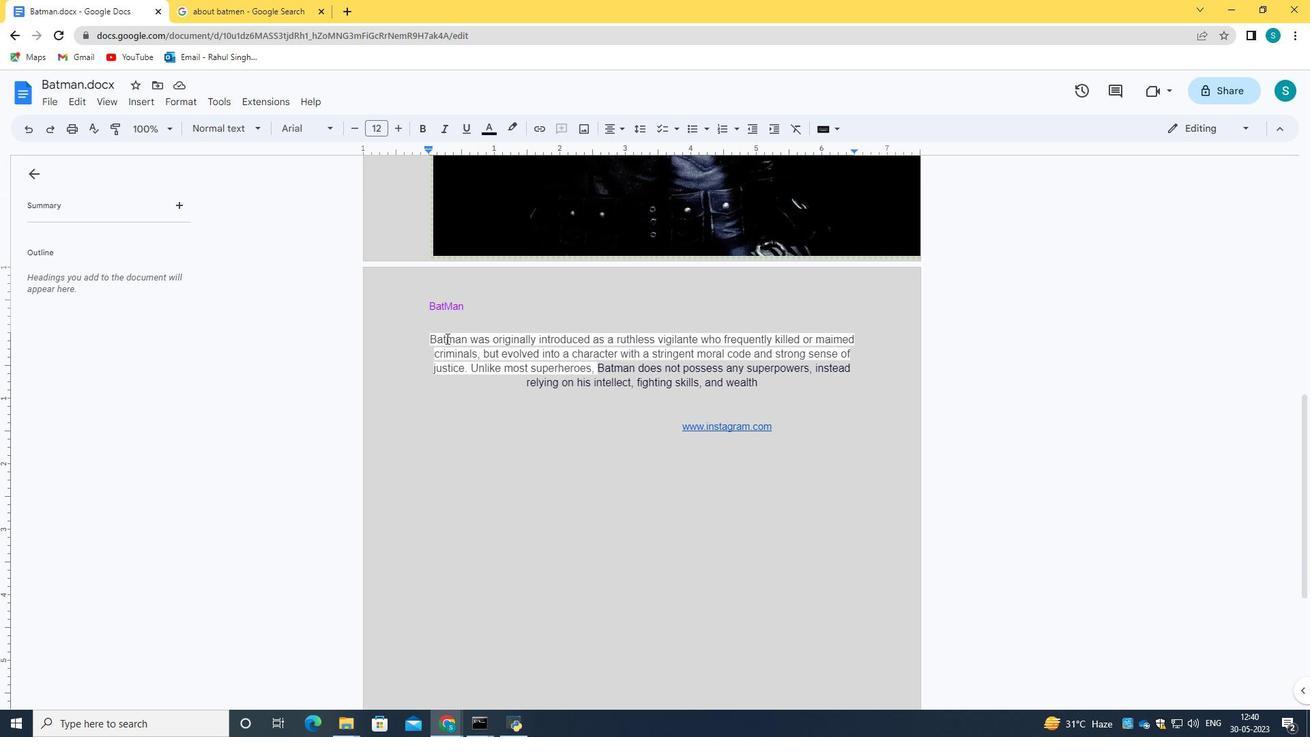 
Action: Mouse pressed left at (429, 339)
Screenshot: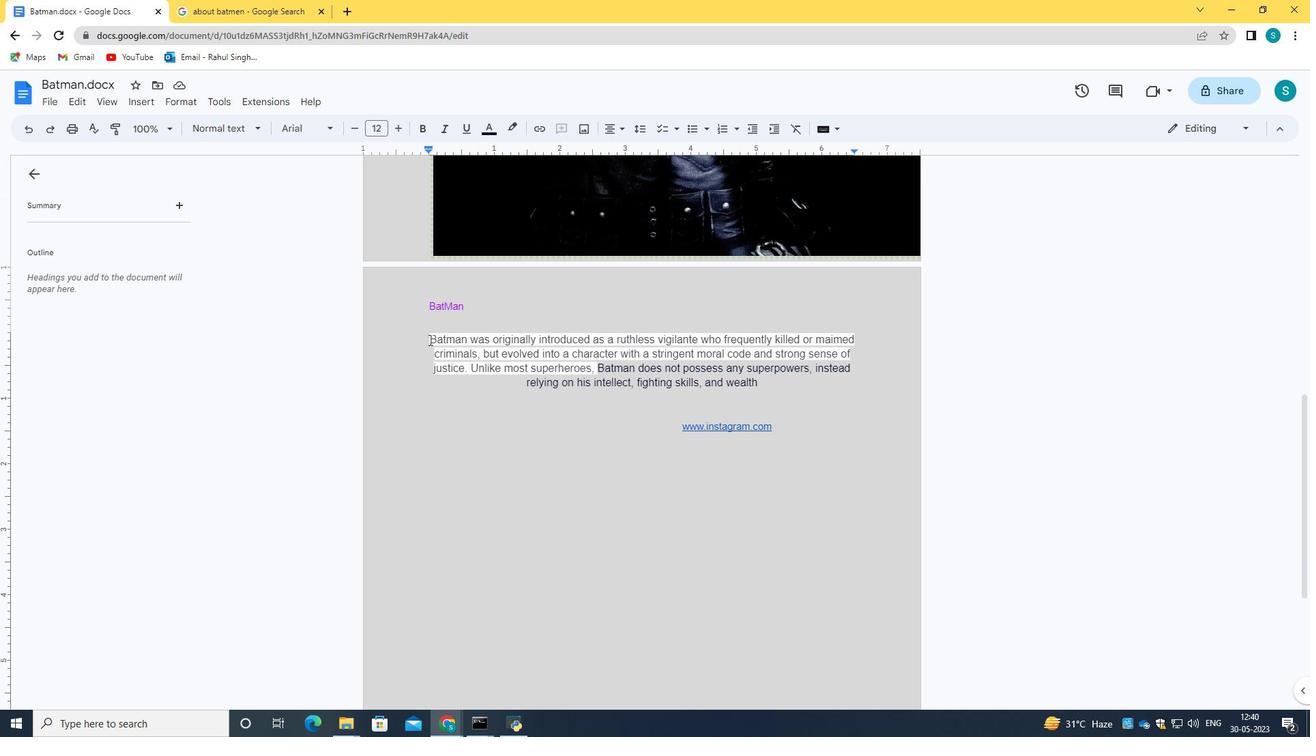
Action: Mouse moved to (754, 384)
Screenshot: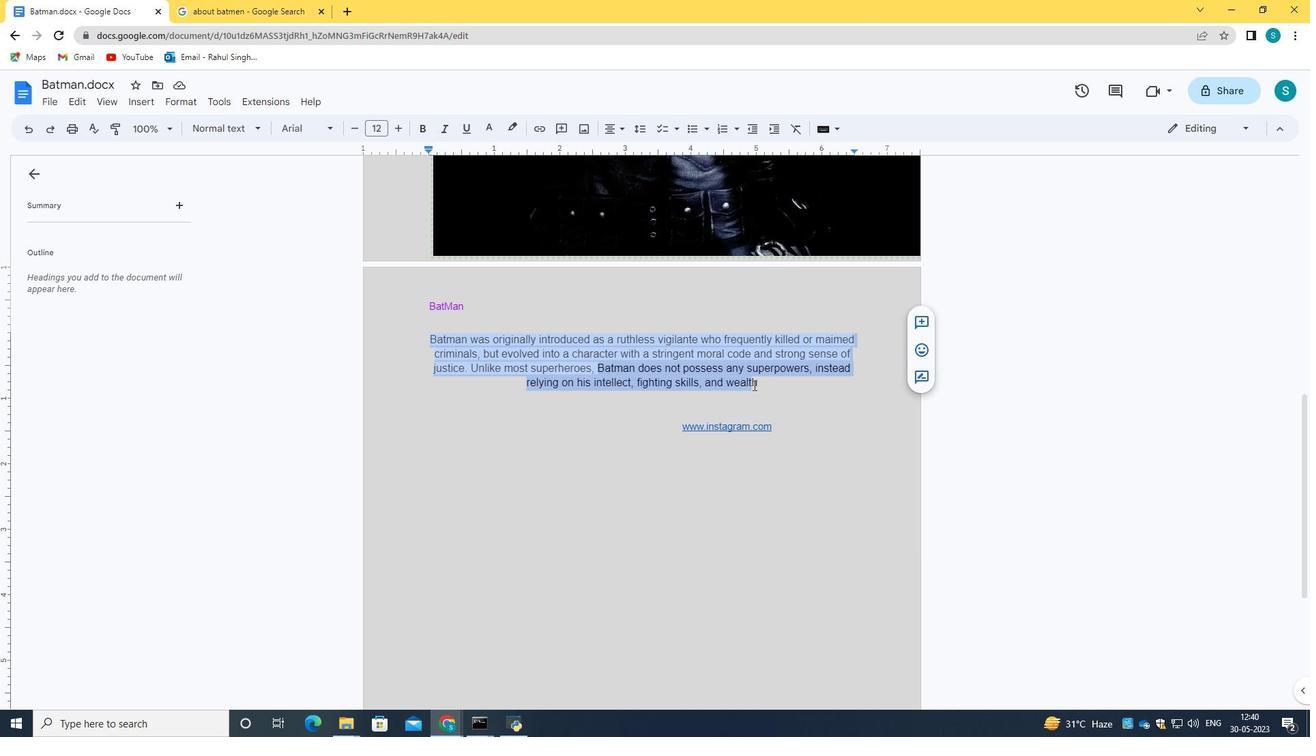 
Action: Mouse pressed left at (754, 384)
Screenshot: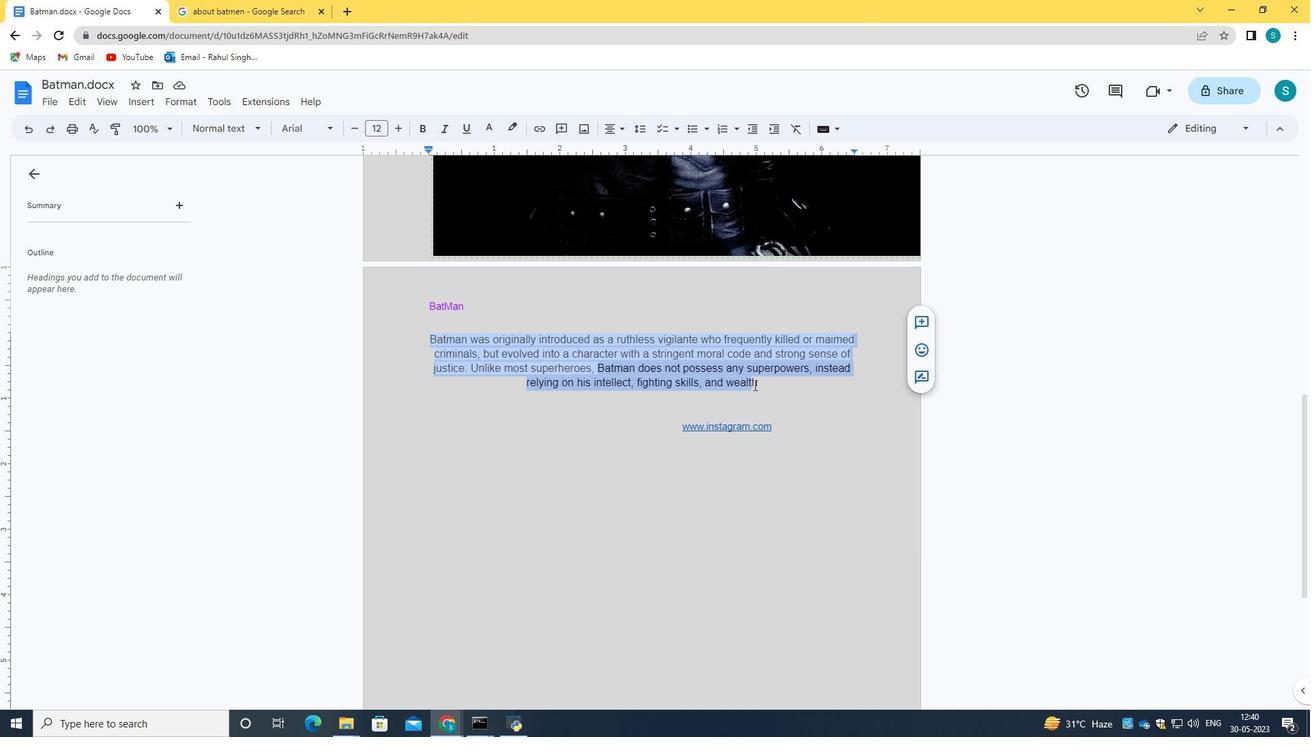 
Action: Mouse moved to (775, 388)
Screenshot: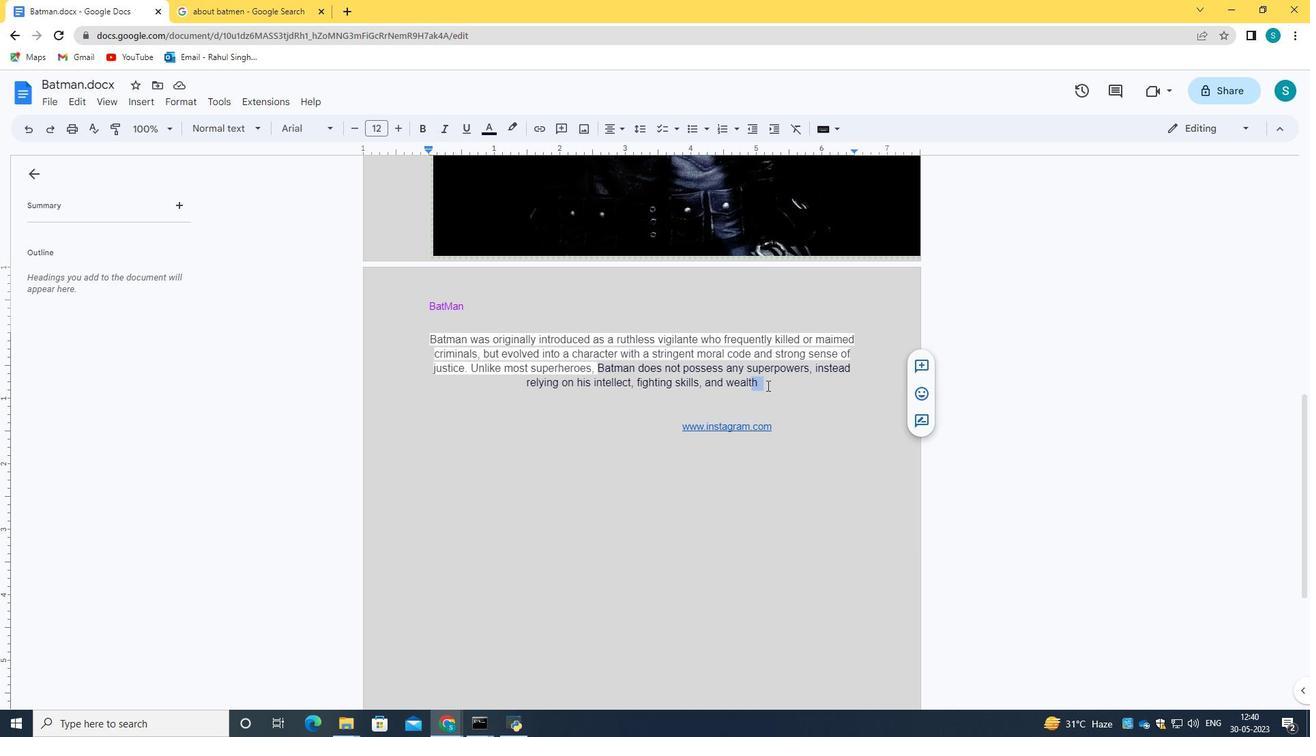 
Action: Mouse pressed left at (775, 388)
Screenshot: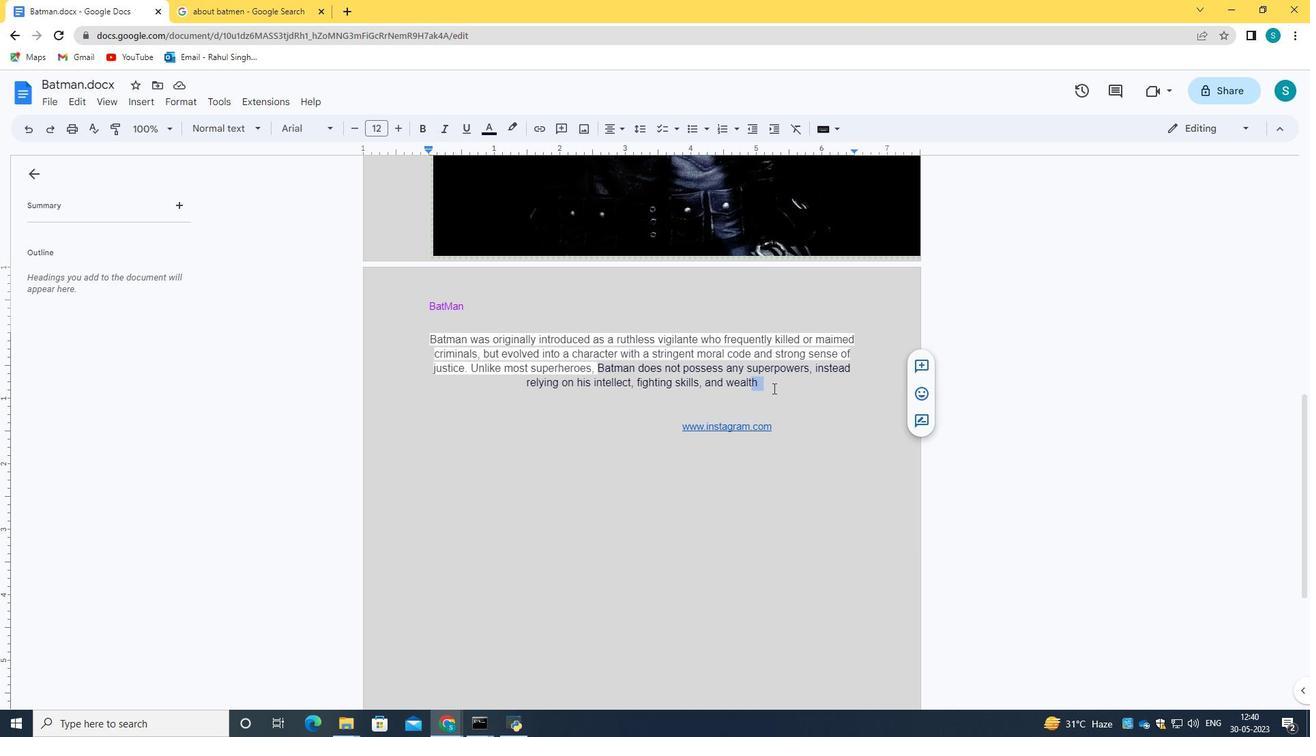 
Action: Mouse moved to (607, 127)
Screenshot: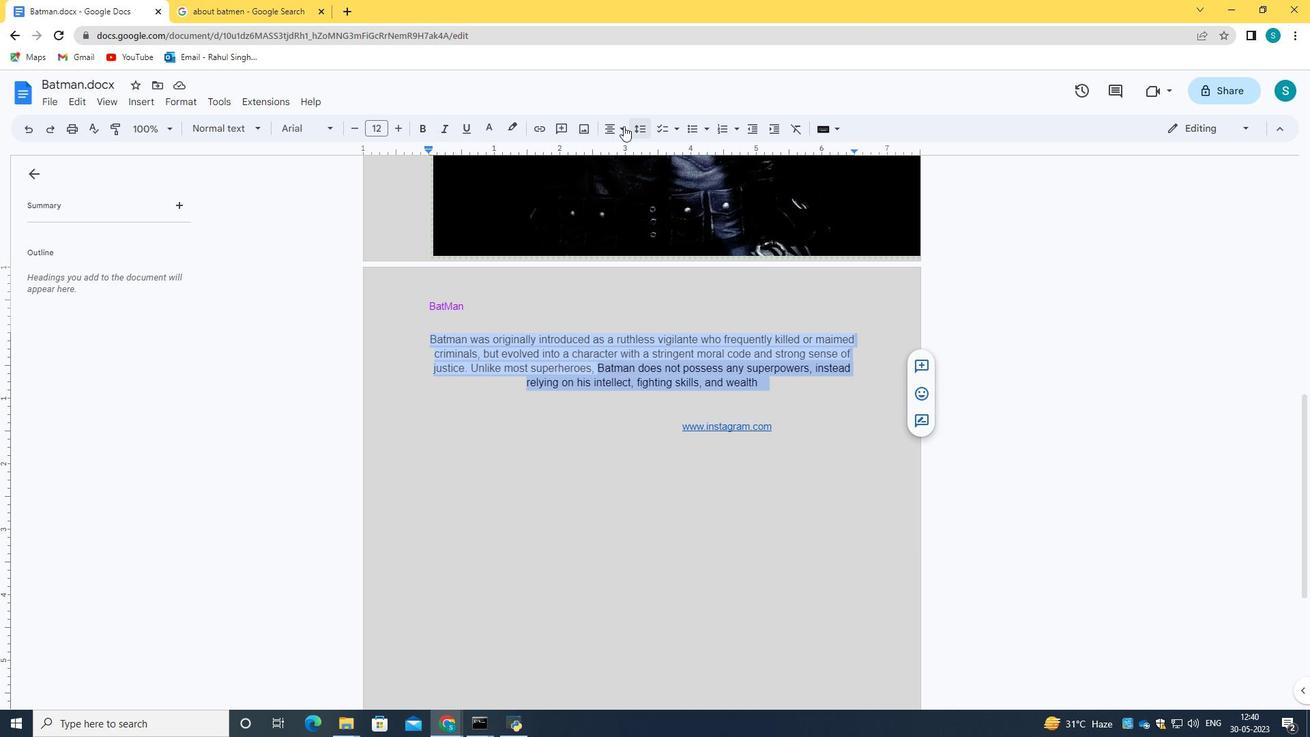 
Action: Mouse pressed left at (607, 127)
Screenshot: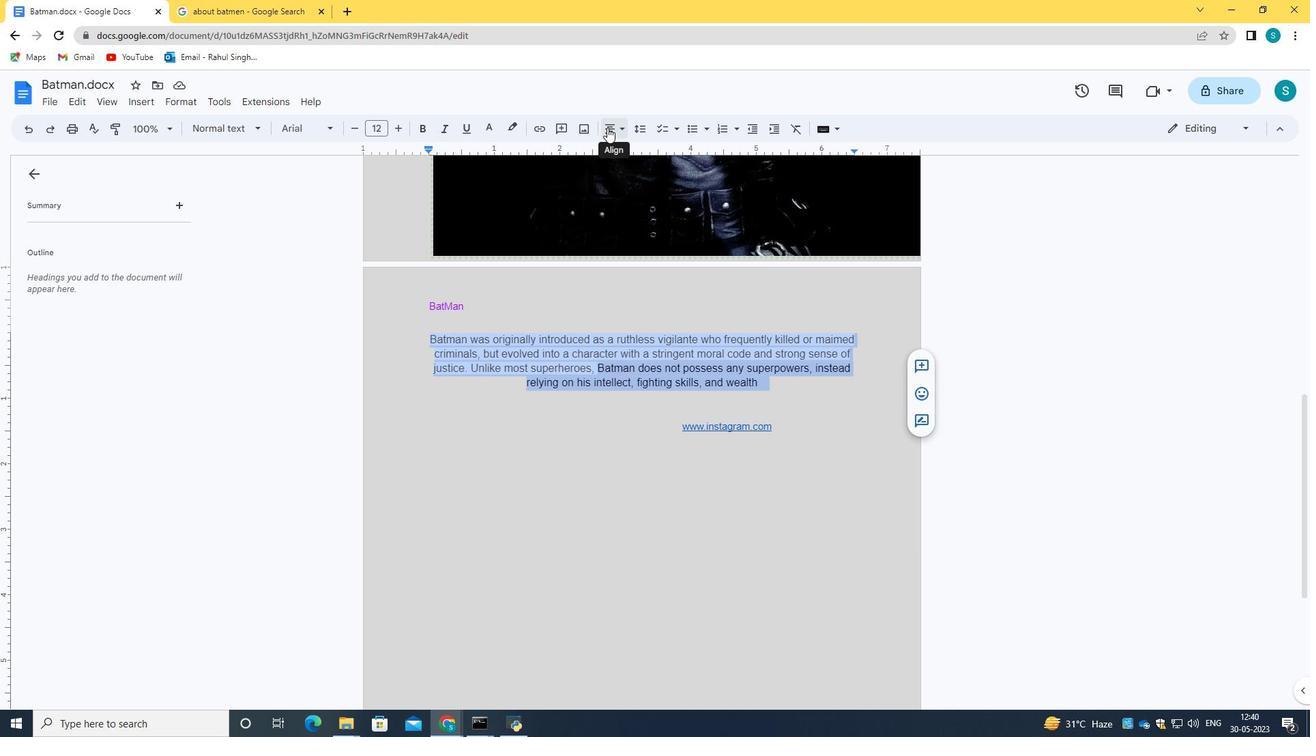
Action: Mouse moved to (631, 156)
Screenshot: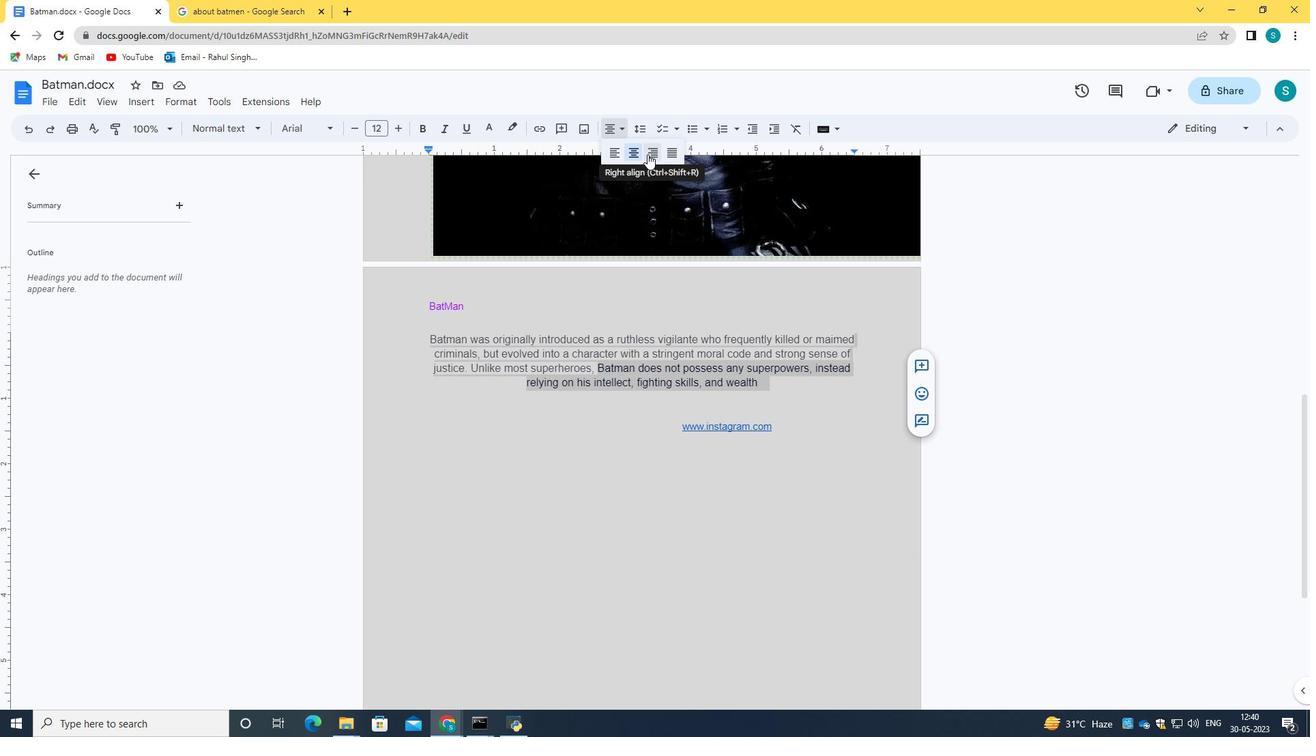 
Action: Mouse pressed left at (631, 156)
Screenshot: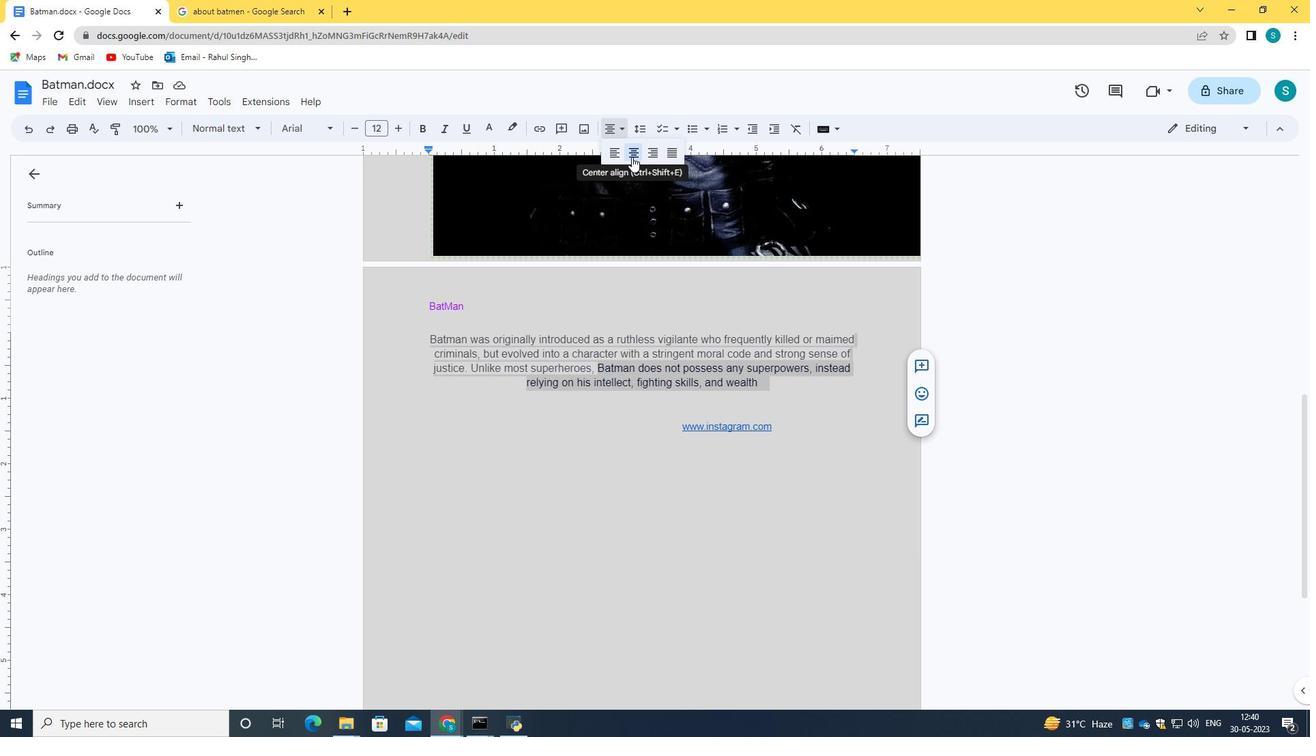 
Action: Mouse moved to (558, 393)
Screenshot: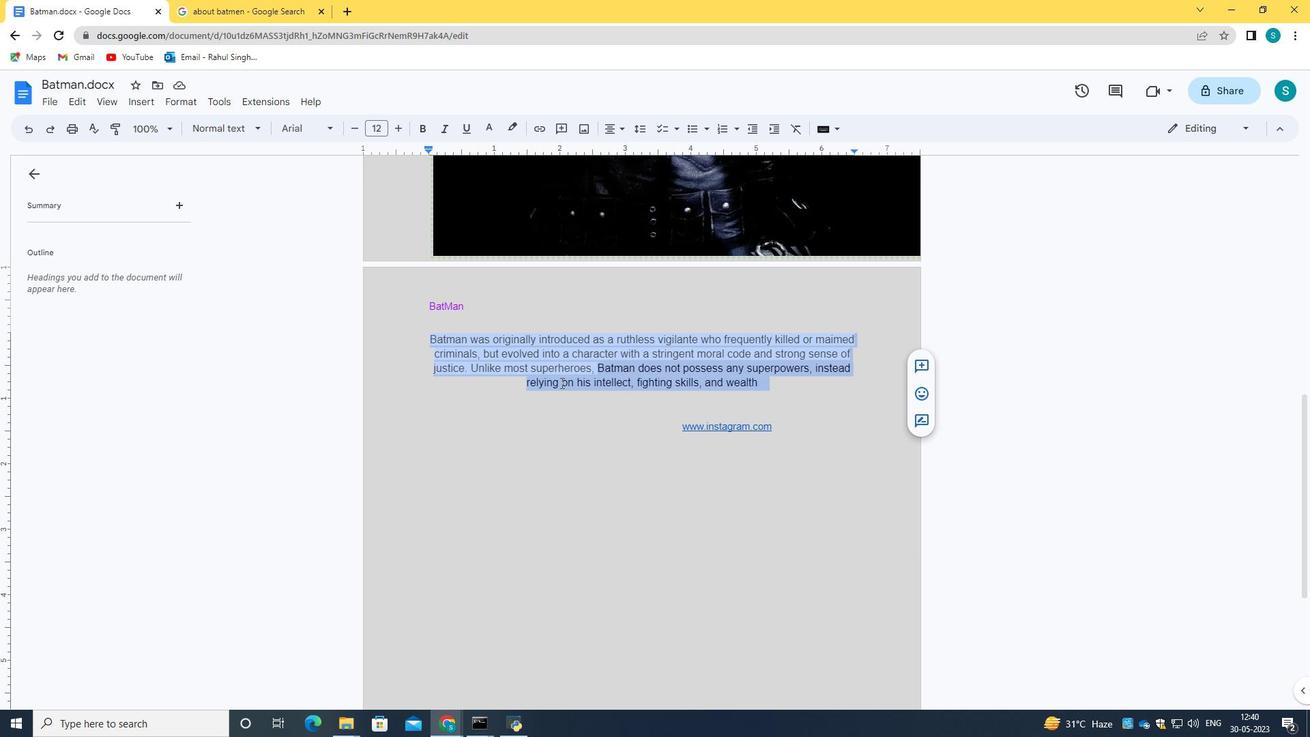 
Action: Mouse pressed left at (558, 393)
